 Task: In the  document Onlinelearning.docx, select heading and apply ' Bold and Underline' Use the "find feature" to find mentioned word and apply Strikethrough in: 'pandemic'. Insert smartchip (Date) on bottom of the page 23 June, 2023 Insert the mentioned footnote for 6th word with font style Arial and font size 8: According to recent research findings.
Action: Mouse moved to (37, 96)
Screenshot: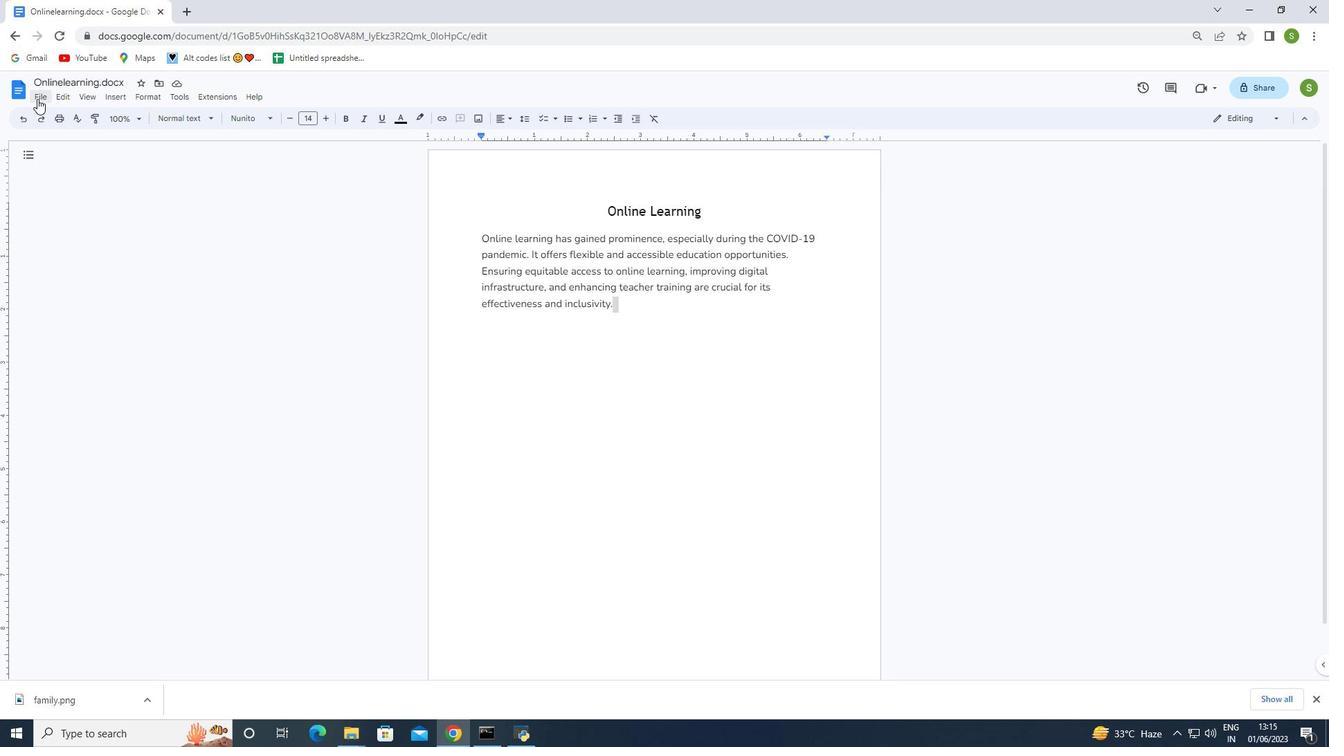 
Action: Mouse pressed left at (37, 96)
Screenshot: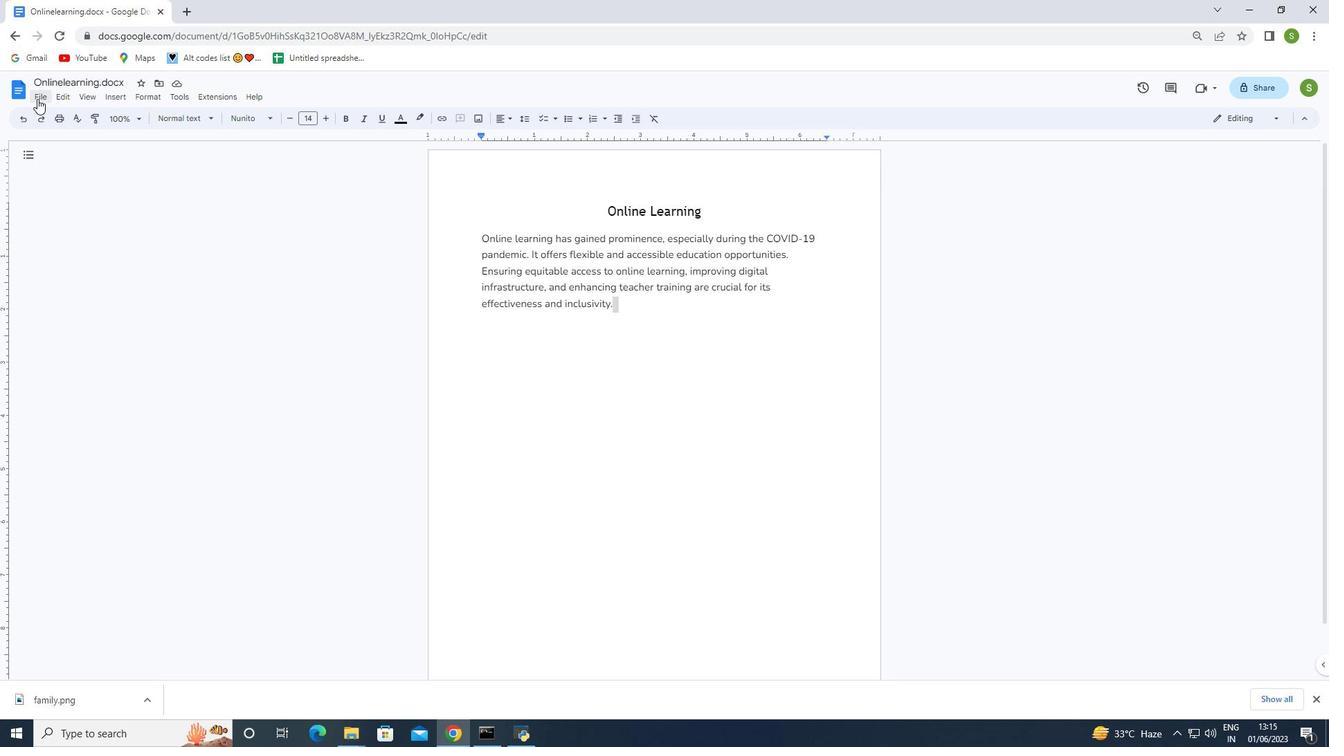 
Action: Mouse moved to (59, 238)
Screenshot: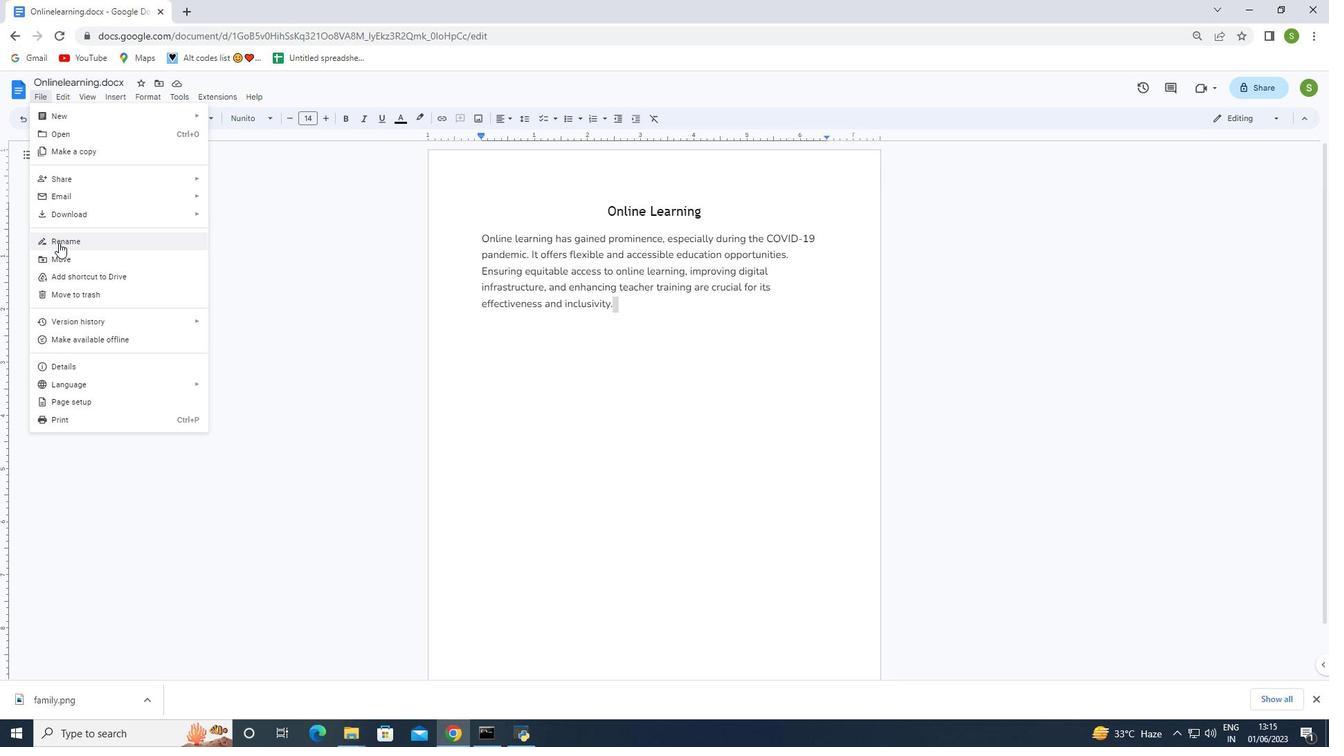 
Action: Mouse pressed left at (59, 238)
Screenshot: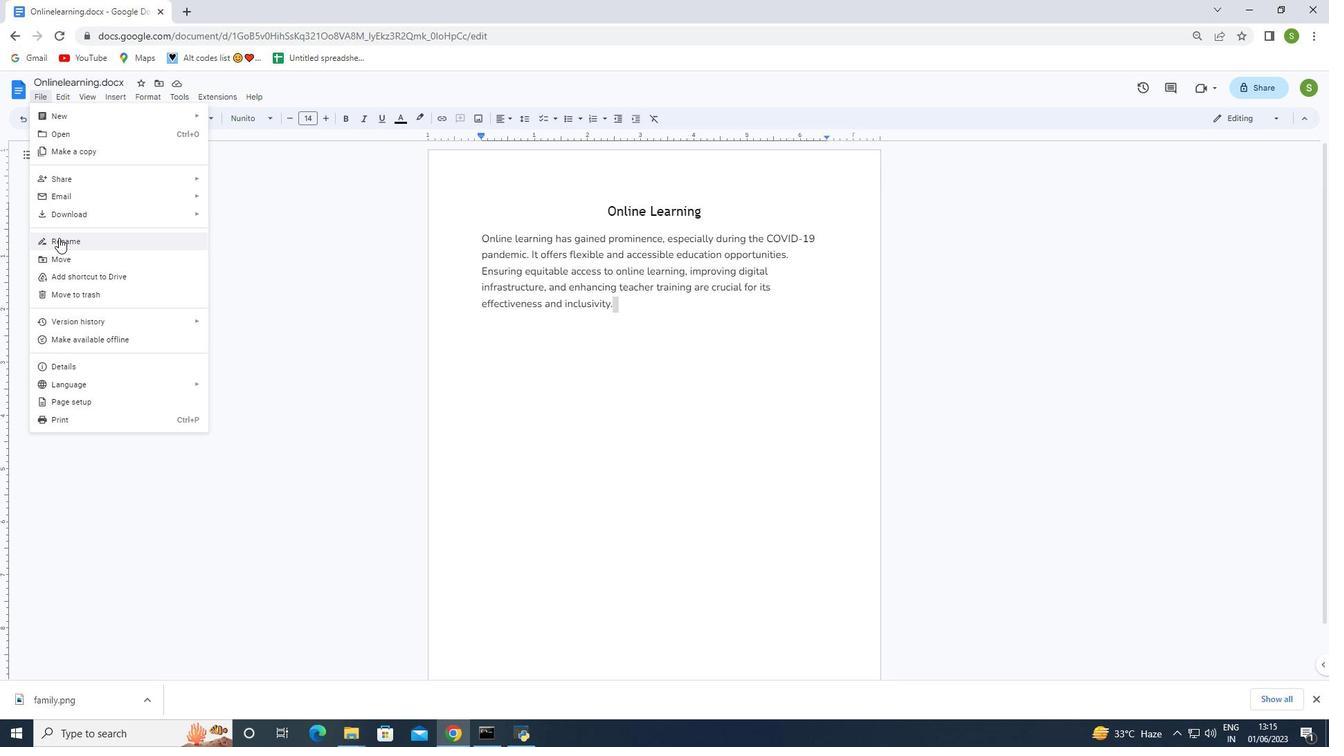 
Action: Mouse moved to (61, 238)
Screenshot: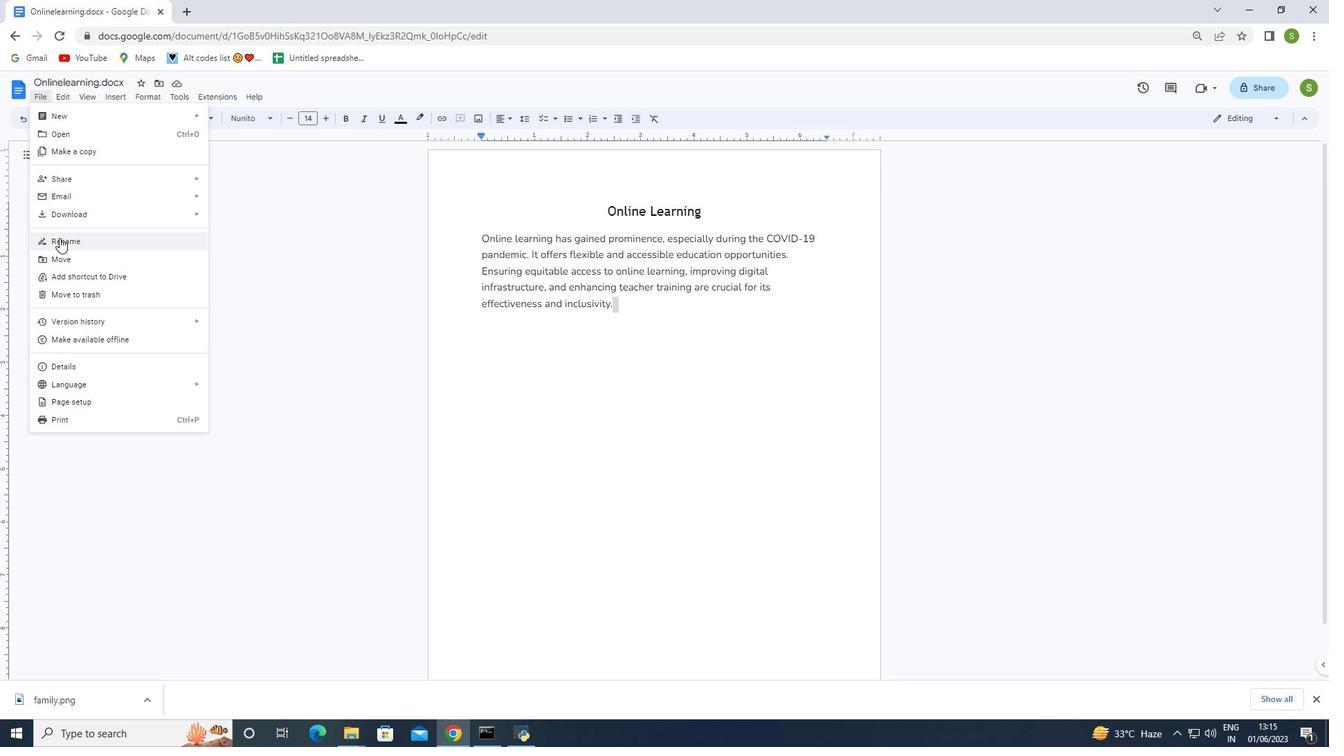 
Action: Key pressed <Key.backspace><Key.shift>Onlinelearning.docx
Screenshot: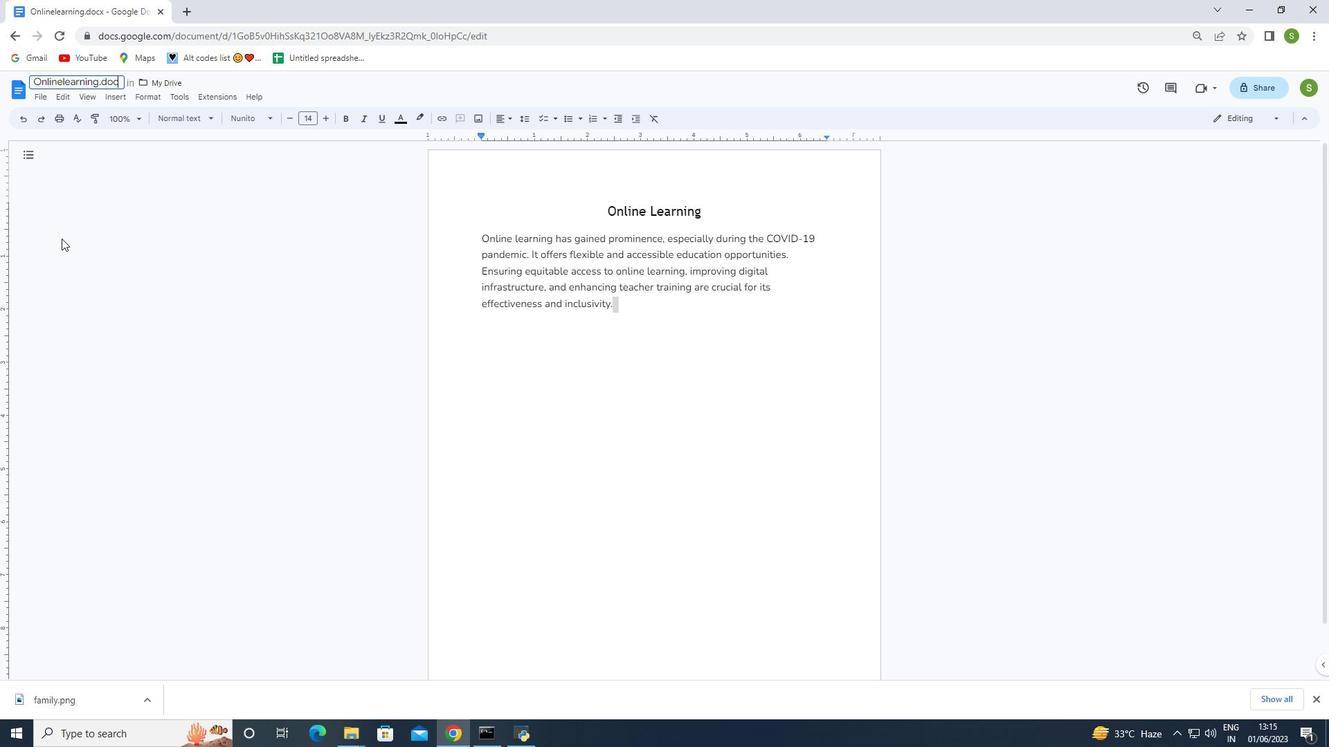 
Action: Mouse moved to (105, 266)
Screenshot: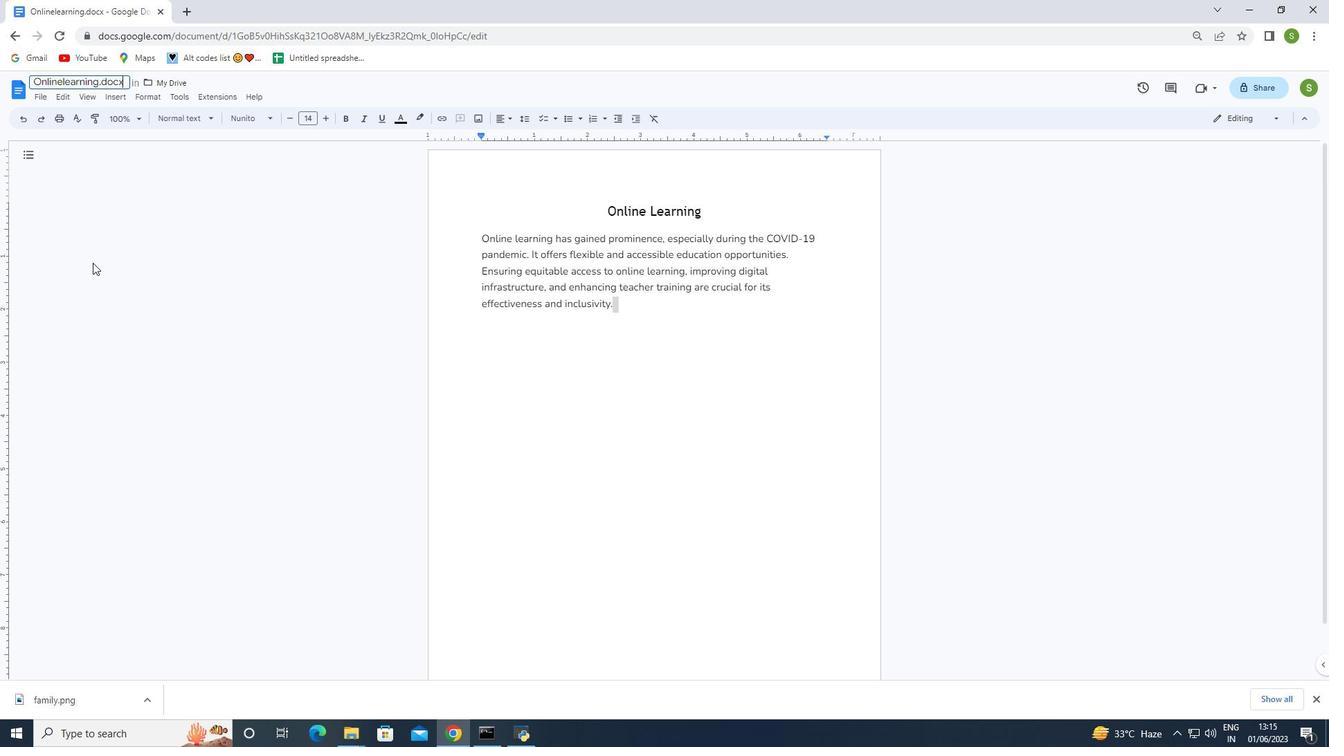 
Action: Mouse pressed left at (105, 266)
Screenshot: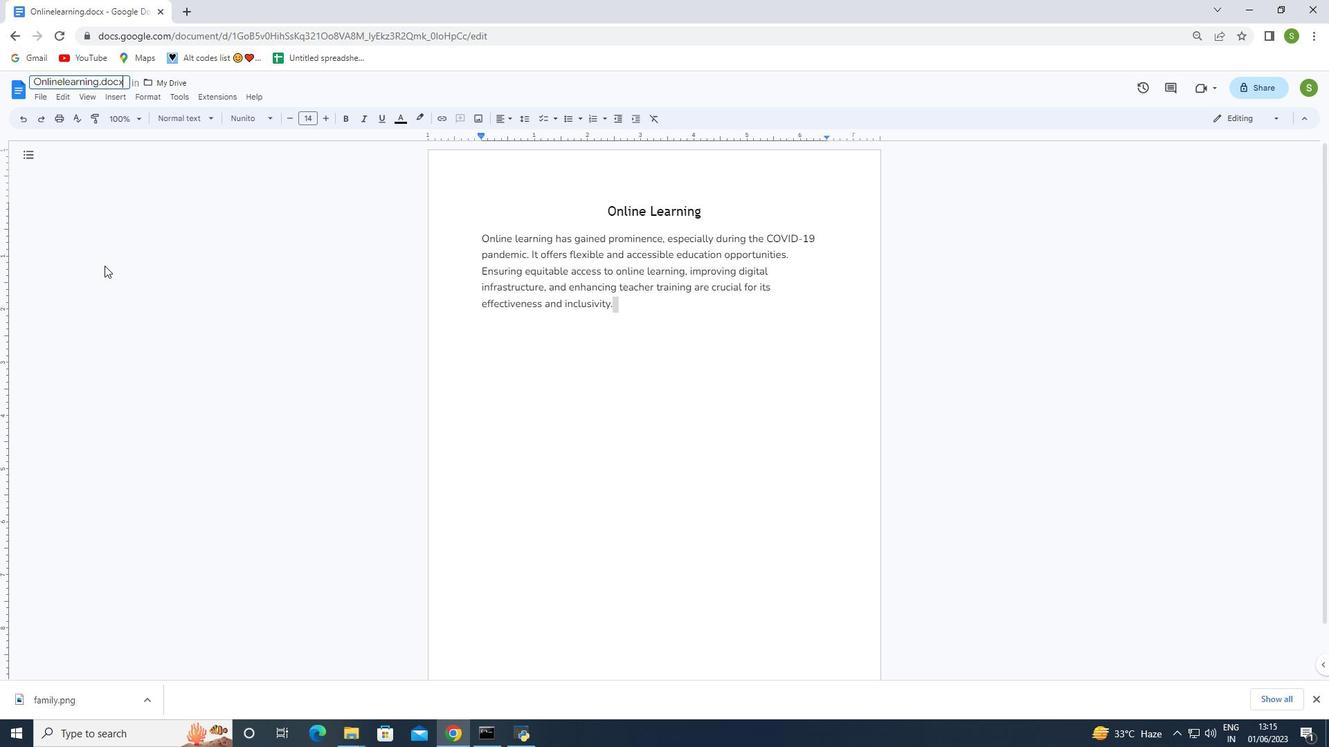 
Action: Mouse moved to (610, 212)
Screenshot: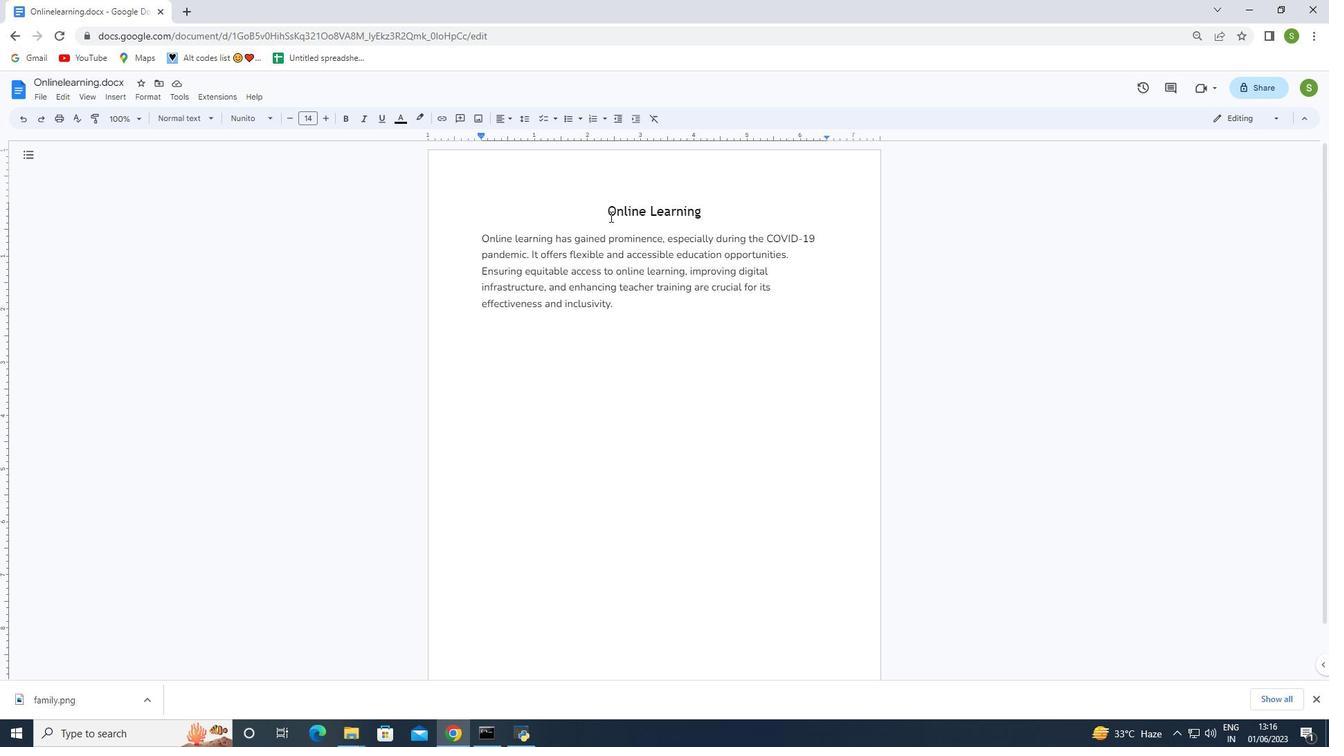 
Action: Mouse pressed left at (610, 212)
Screenshot: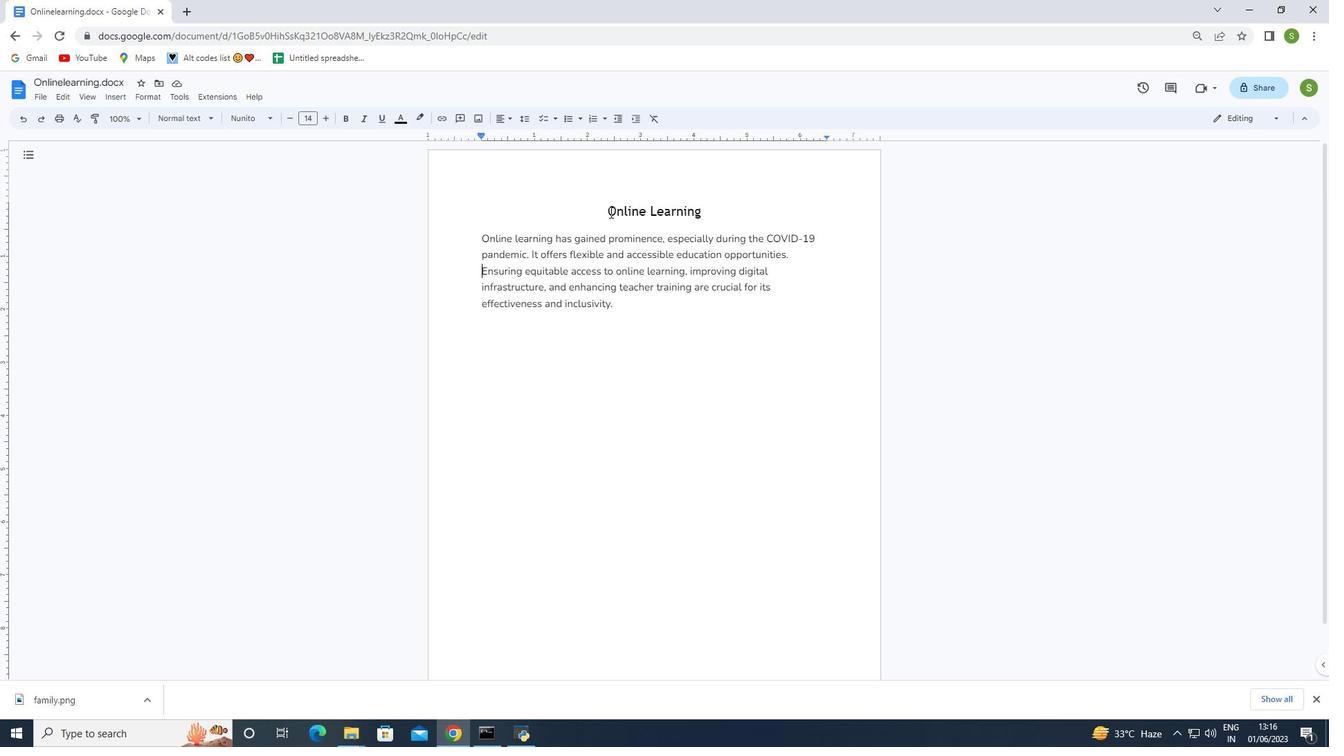 
Action: Mouse moved to (350, 120)
Screenshot: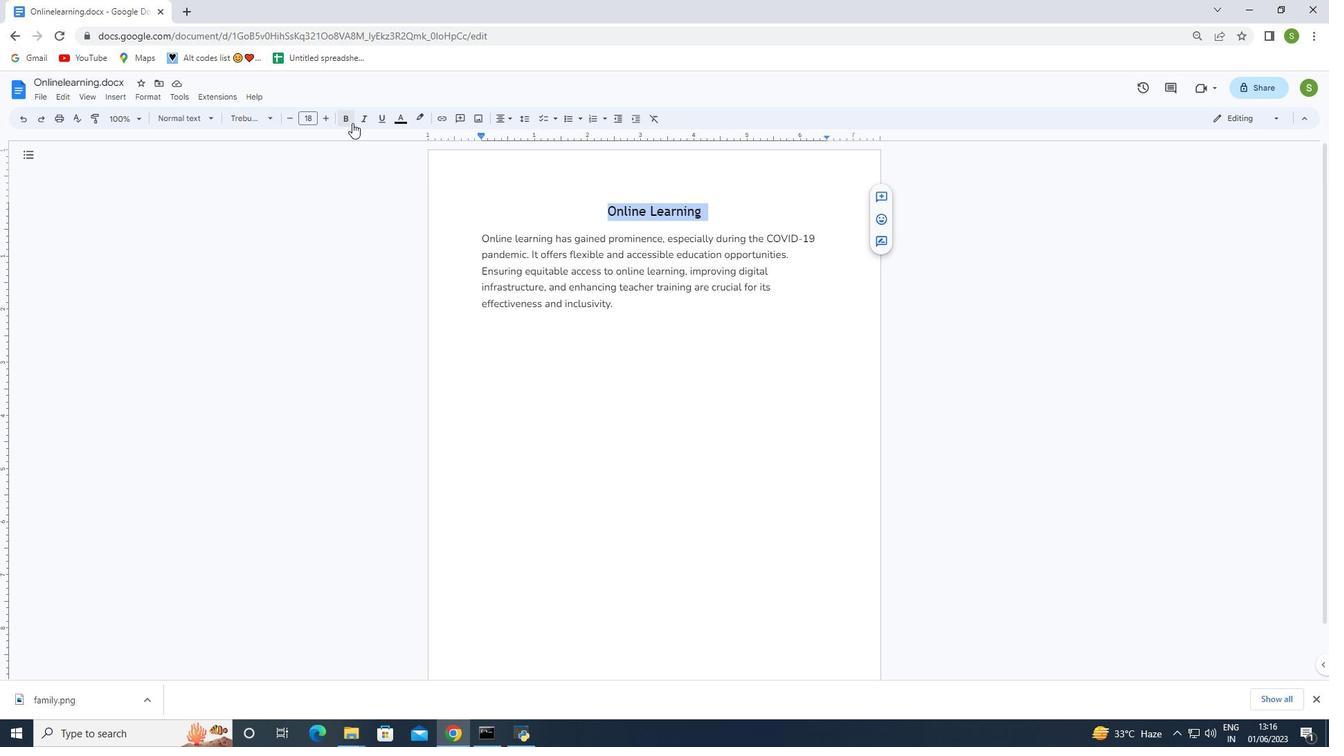 
Action: Mouse pressed left at (350, 120)
Screenshot: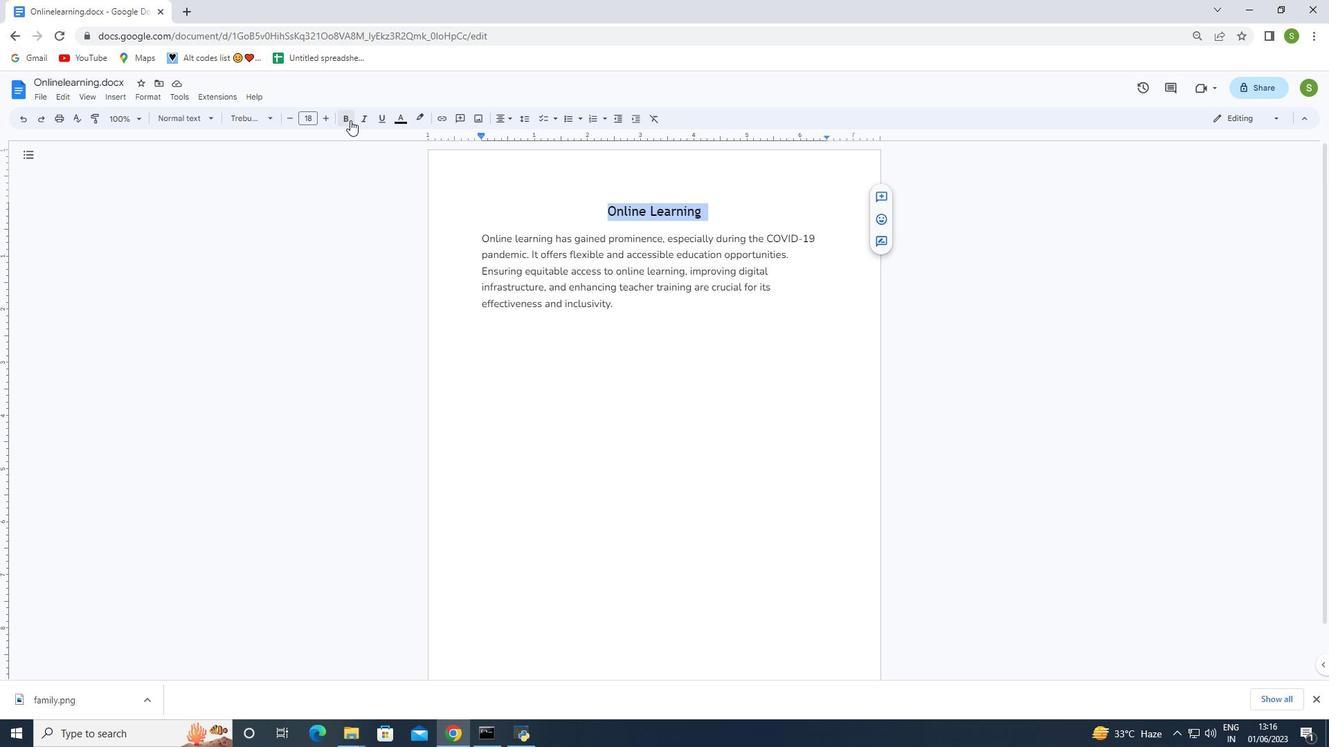 
Action: Mouse moved to (379, 122)
Screenshot: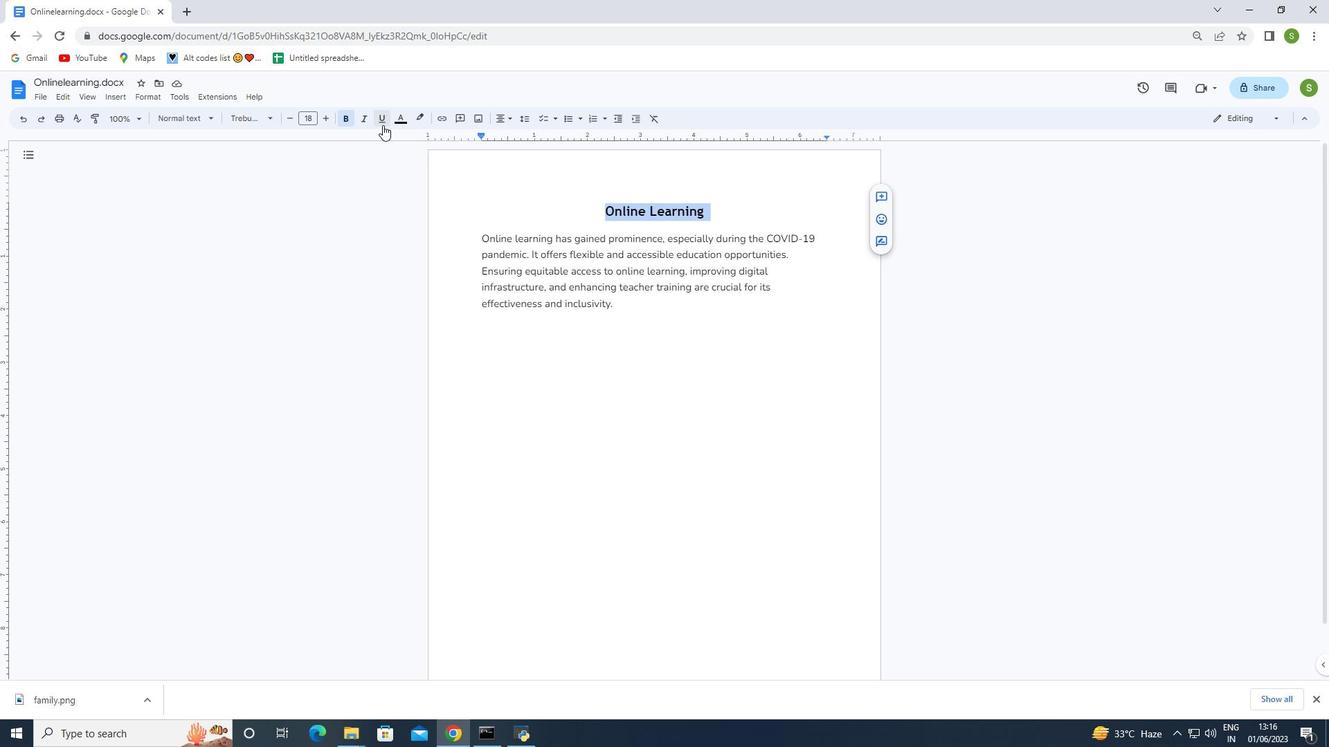 
Action: Mouse pressed left at (379, 122)
Screenshot: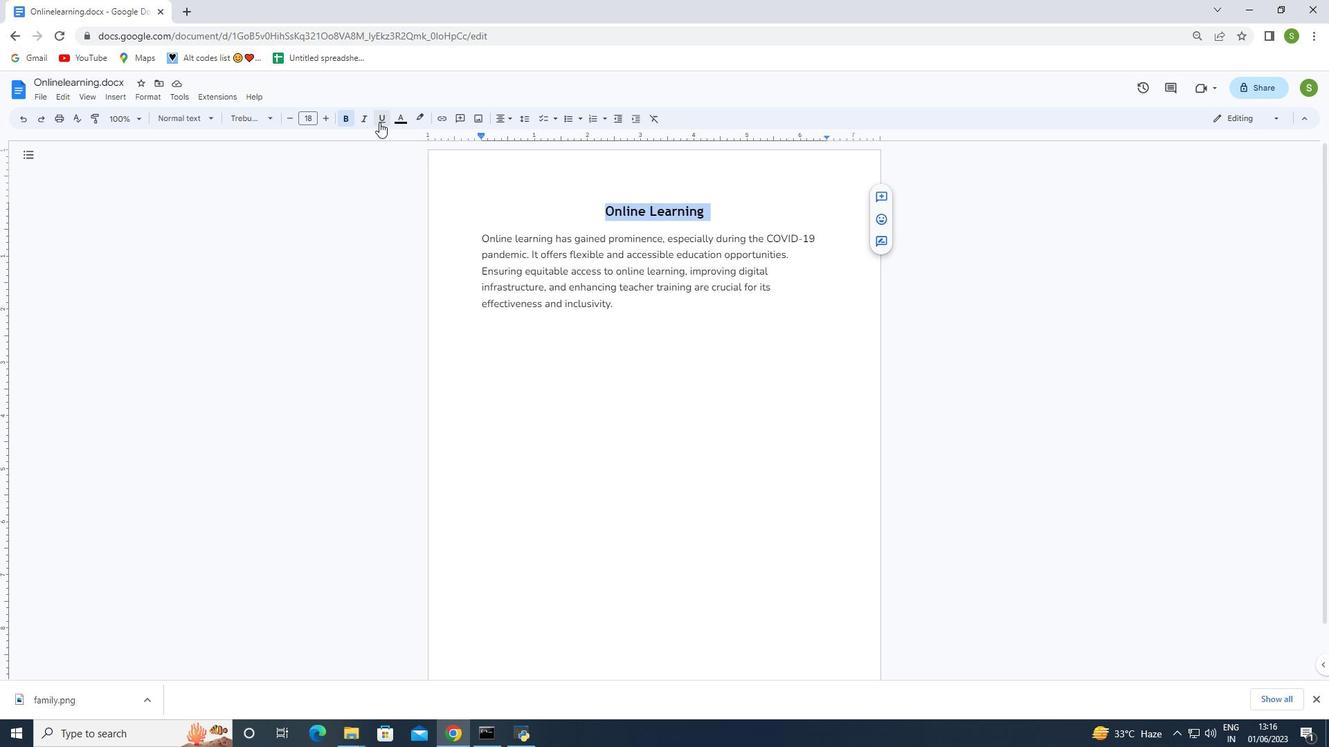
Action: Mouse moved to (452, 216)
Screenshot: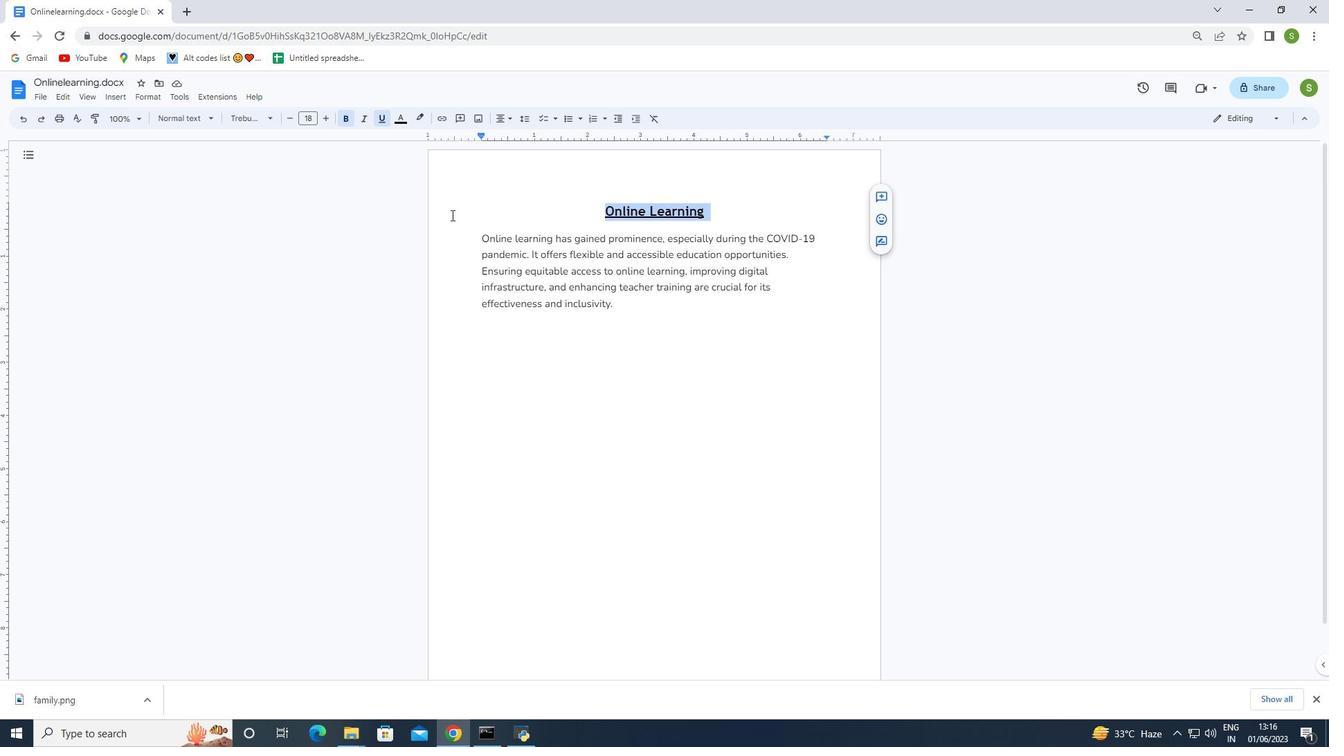 
Action: Mouse pressed left at (452, 216)
Screenshot: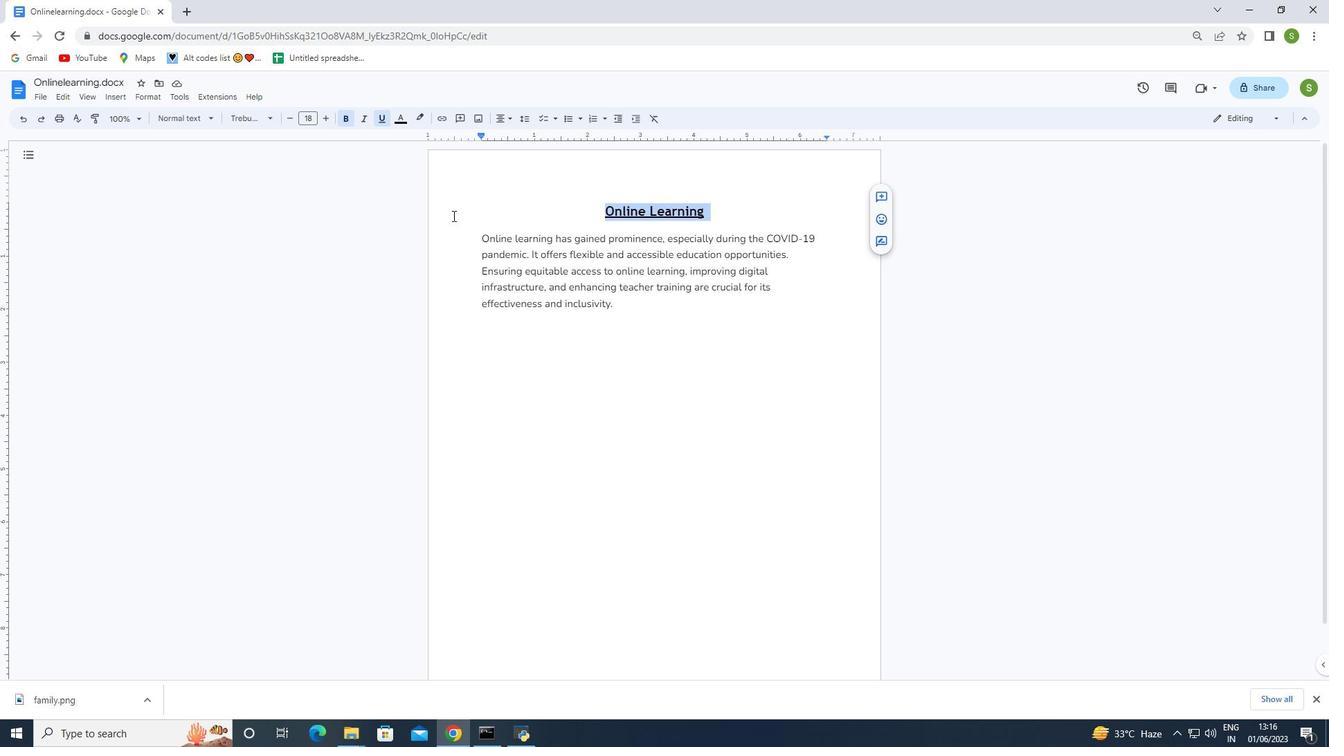 
Action: Mouse moved to (544, 379)
Screenshot: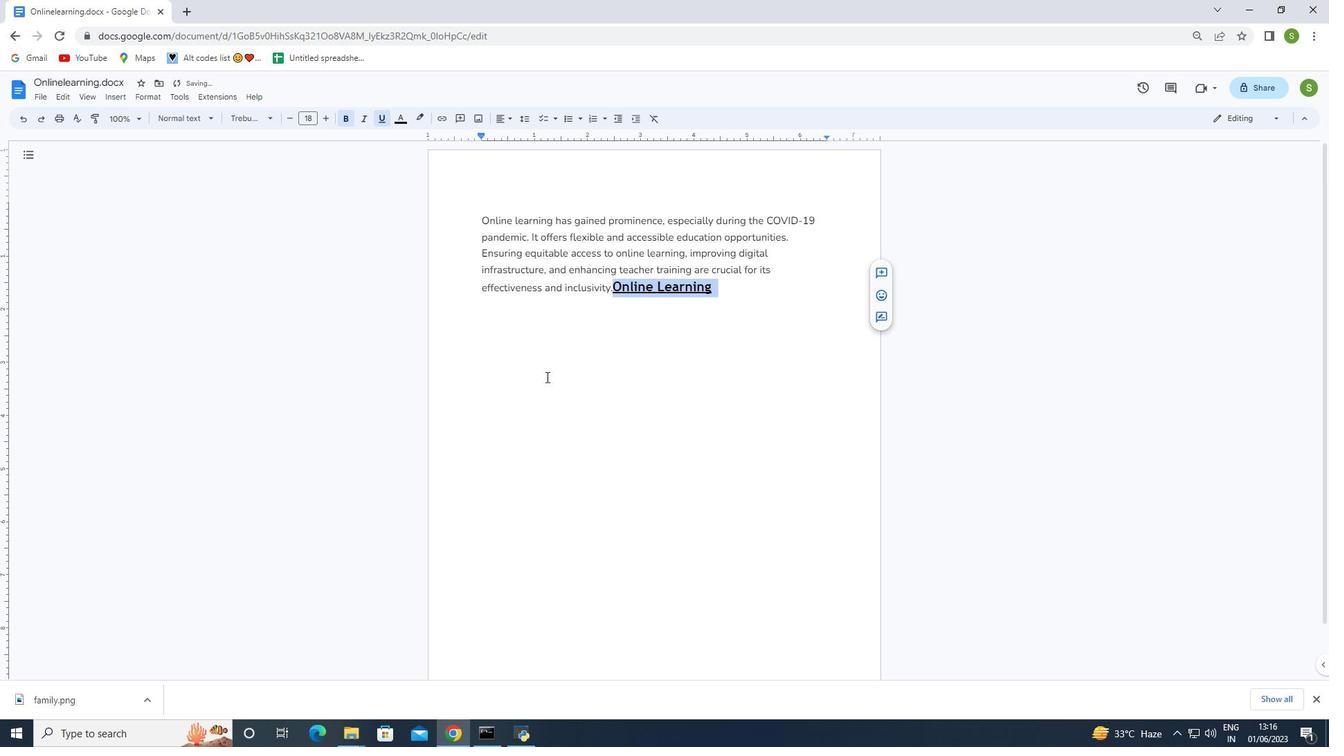 
Action: Key pressed ctrl+Z
Screenshot: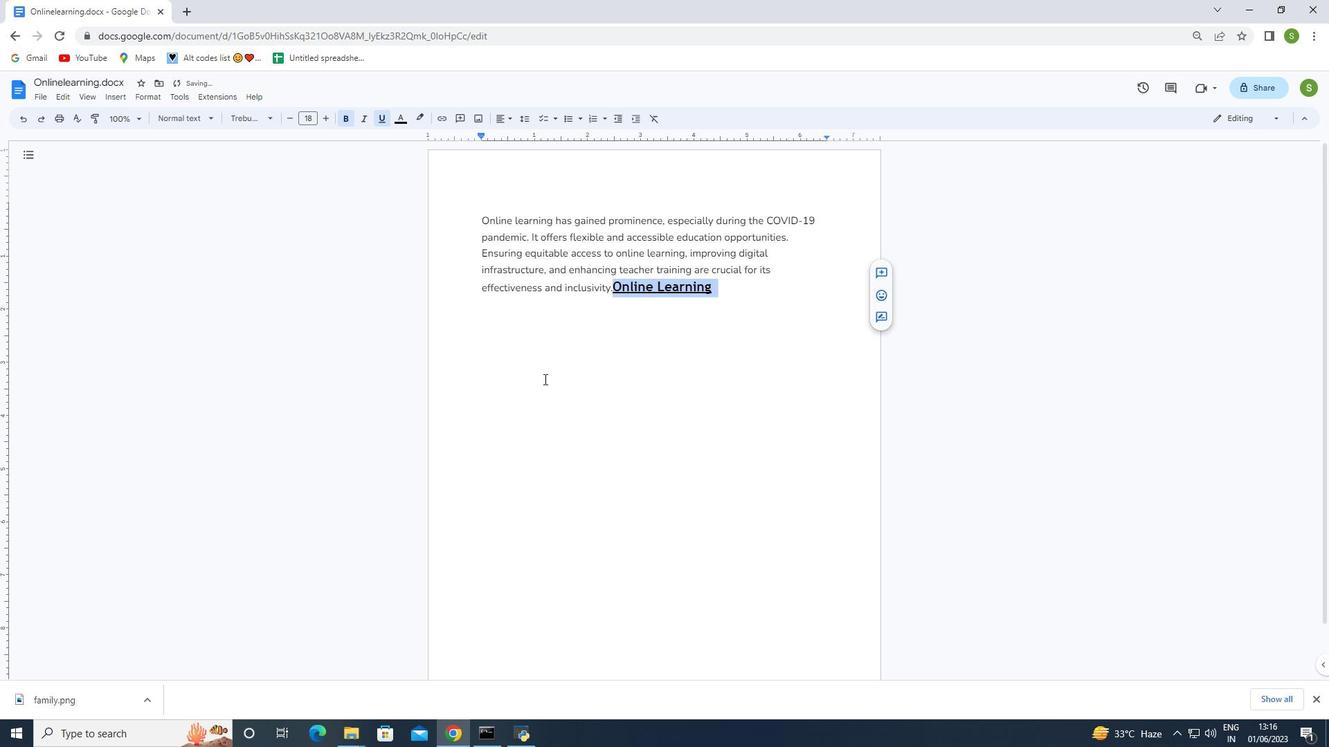 
Action: Mouse moved to (558, 411)
Screenshot: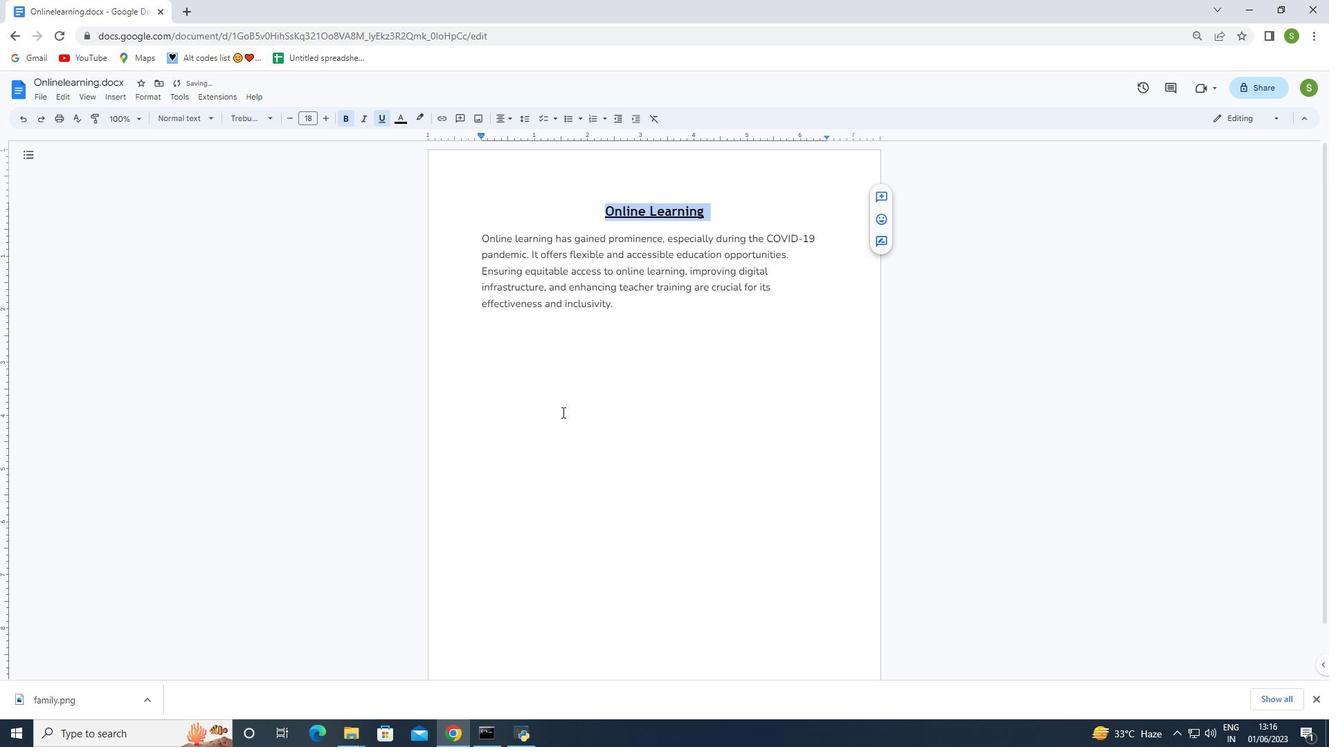
Action: Mouse pressed left at (558, 411)
Screenshot: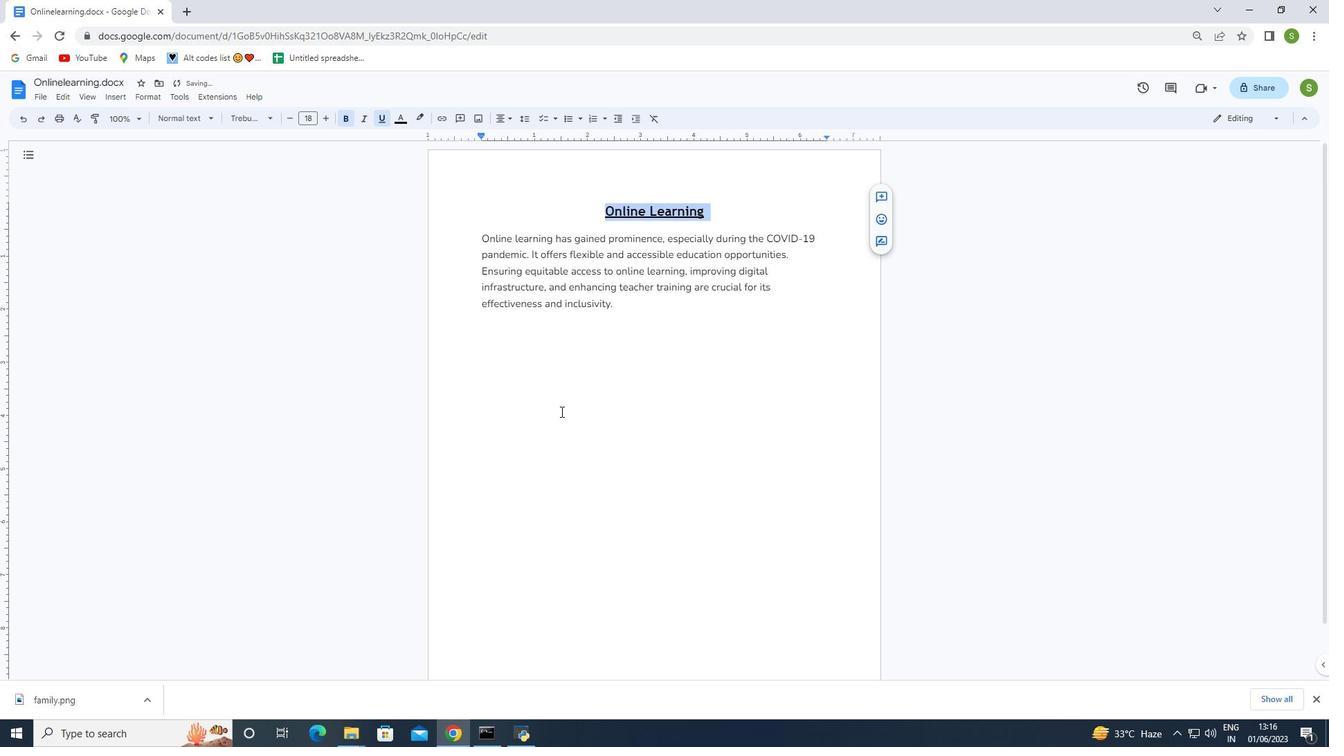 
Action: Mouse moved to (478, 232)
Screenshot: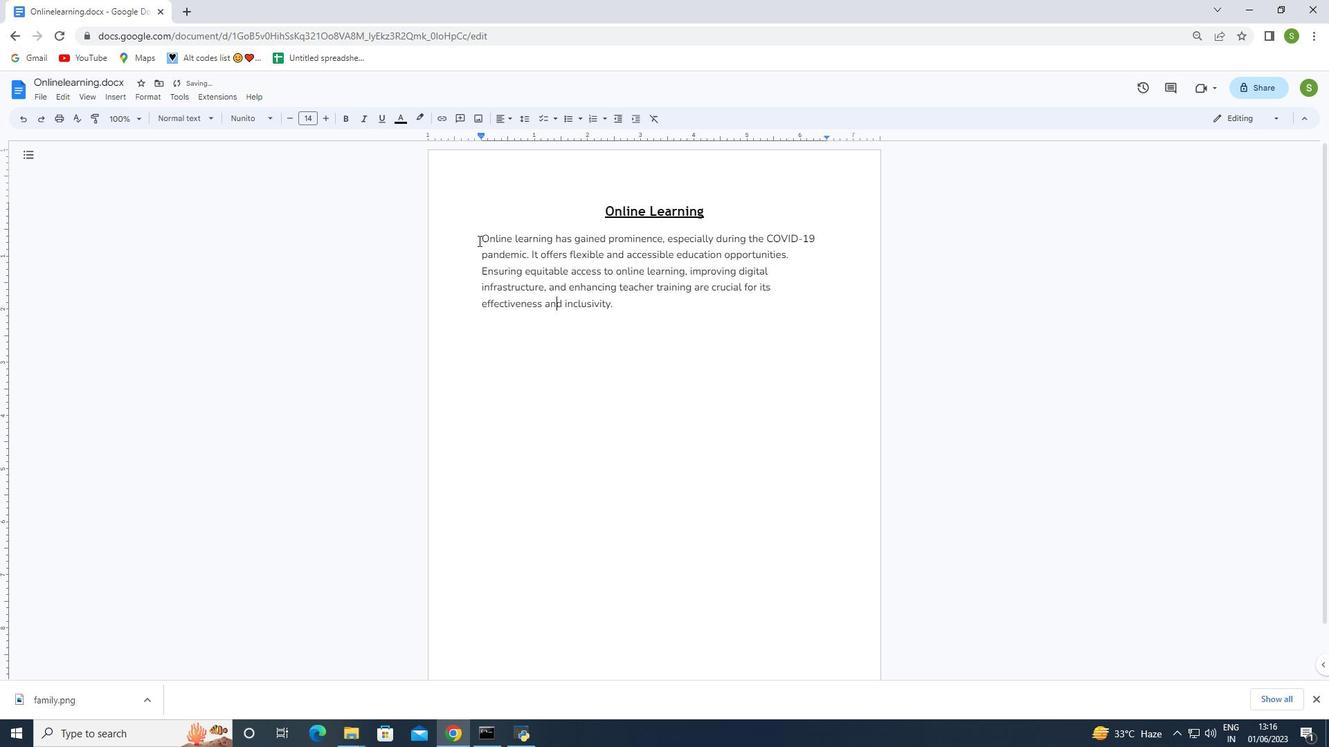
Action: Mouse pressed left at (478, 232)
Screenshot: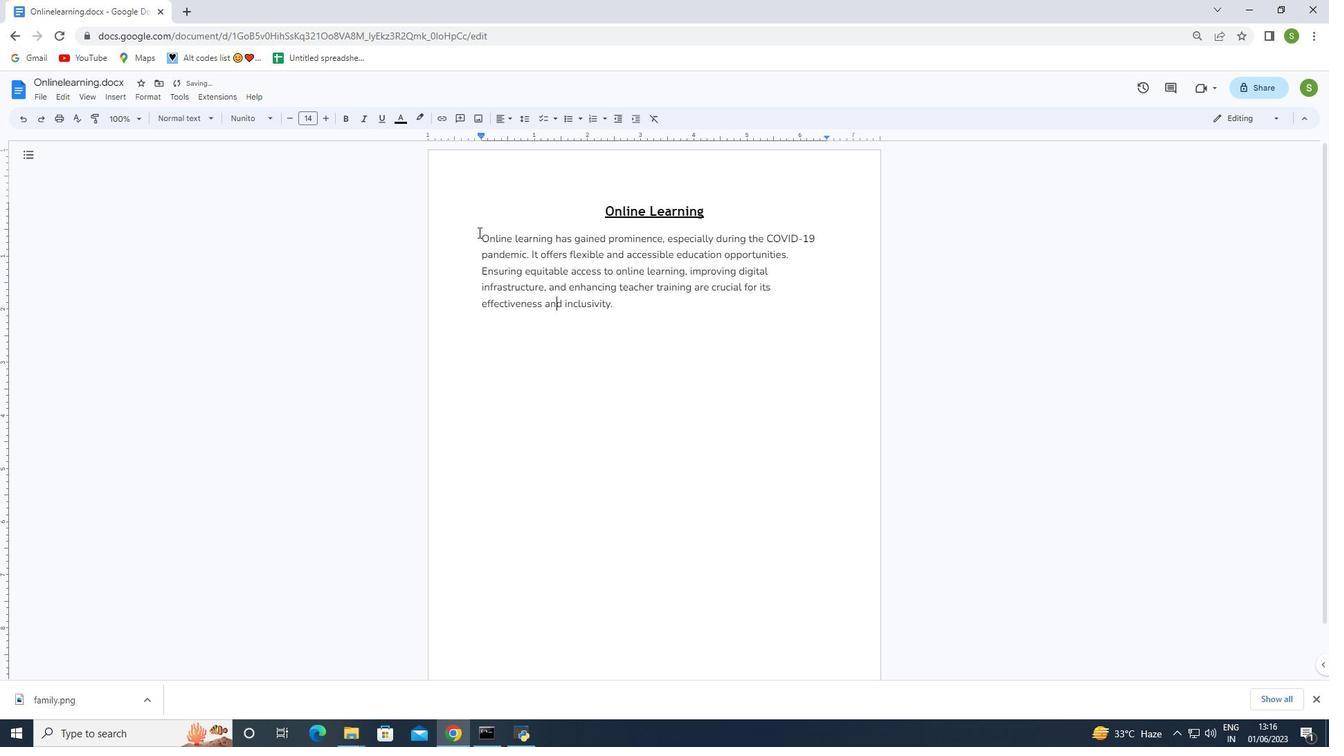 
Action: Mouse moved to (38, 96)
Screenshot: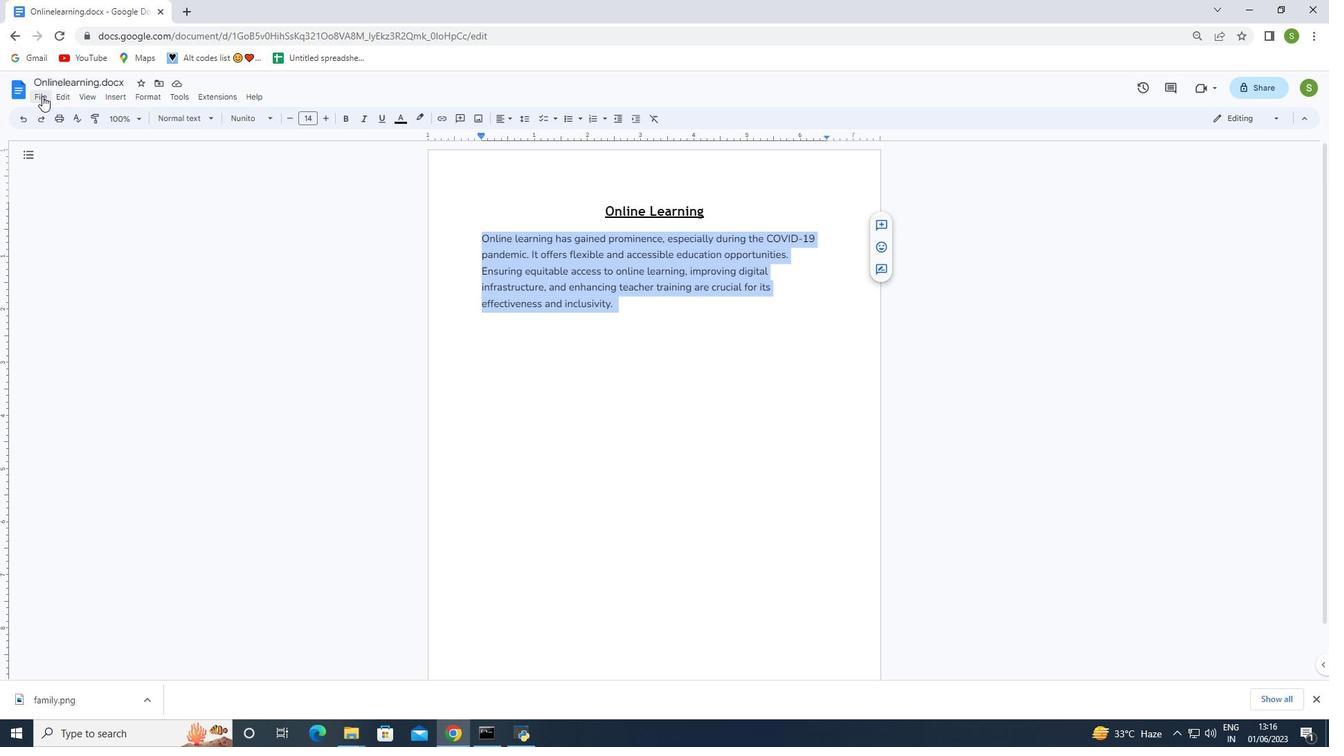 
Action: Mouse pressed left at (38, 96)
Screenshot: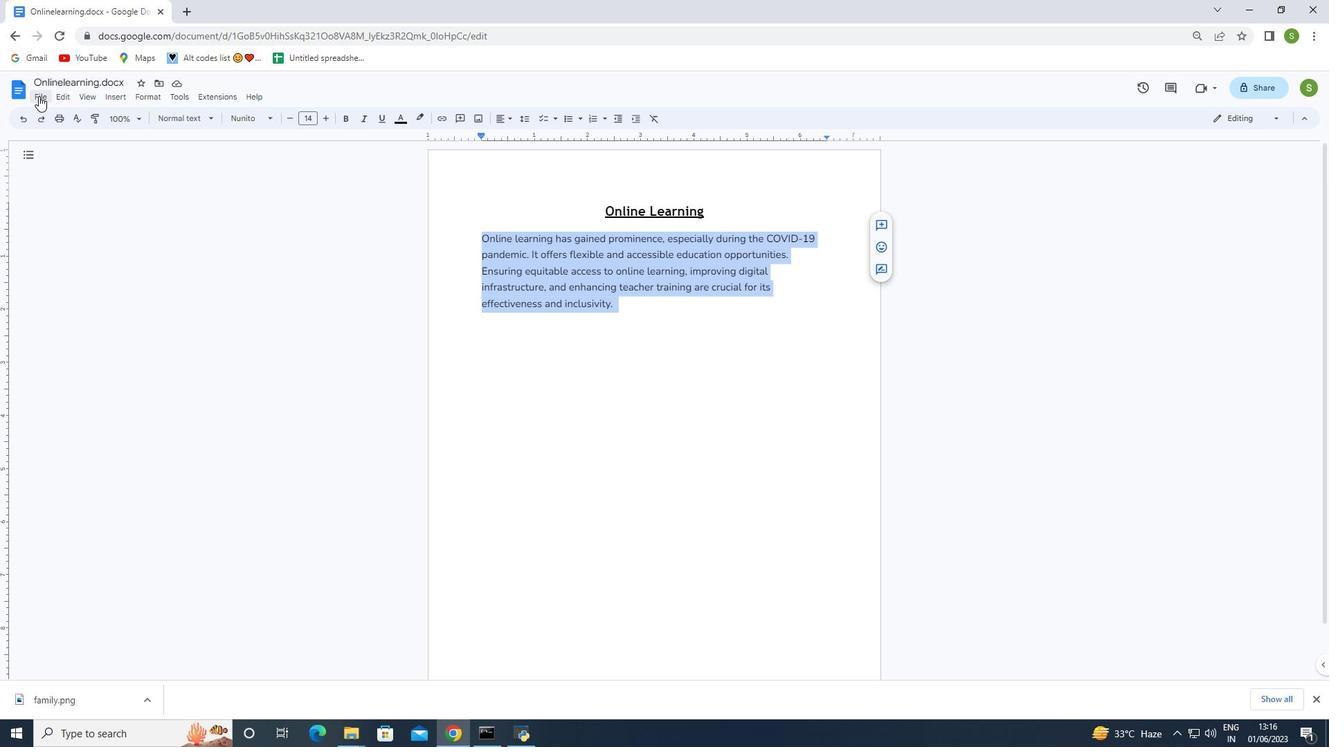 
Action: Mouse moved to (216, 256)
Screenshot: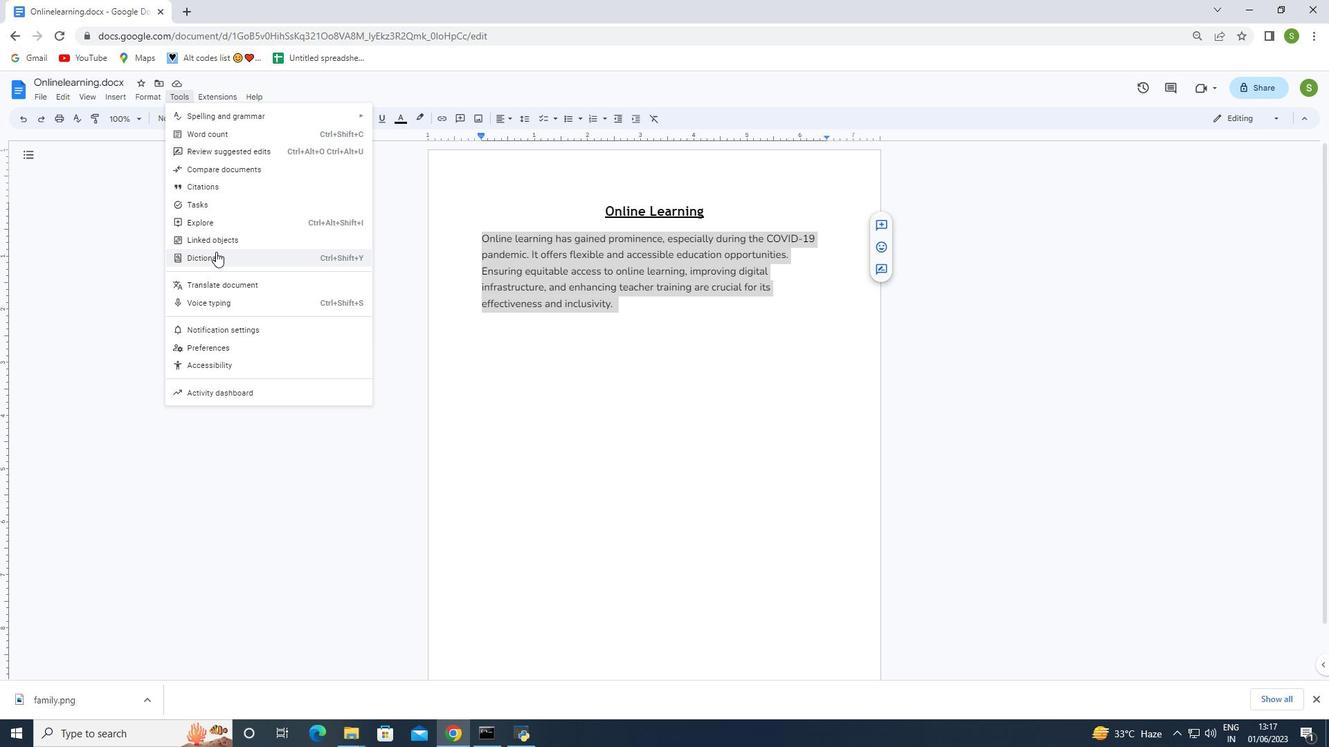 
Action: Mouse pressed left at (216, 256)
Screenshot: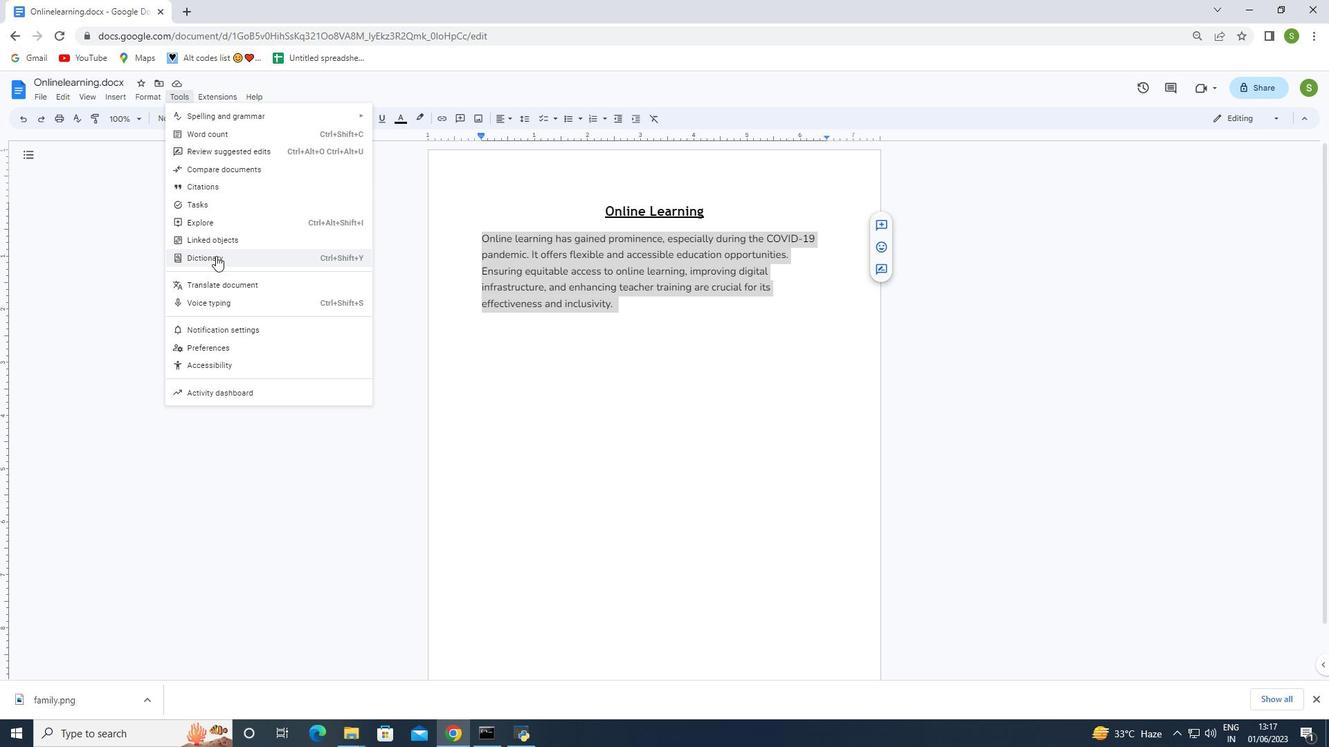 
Action: Mouse moved to (1226, 155)
Screenshot: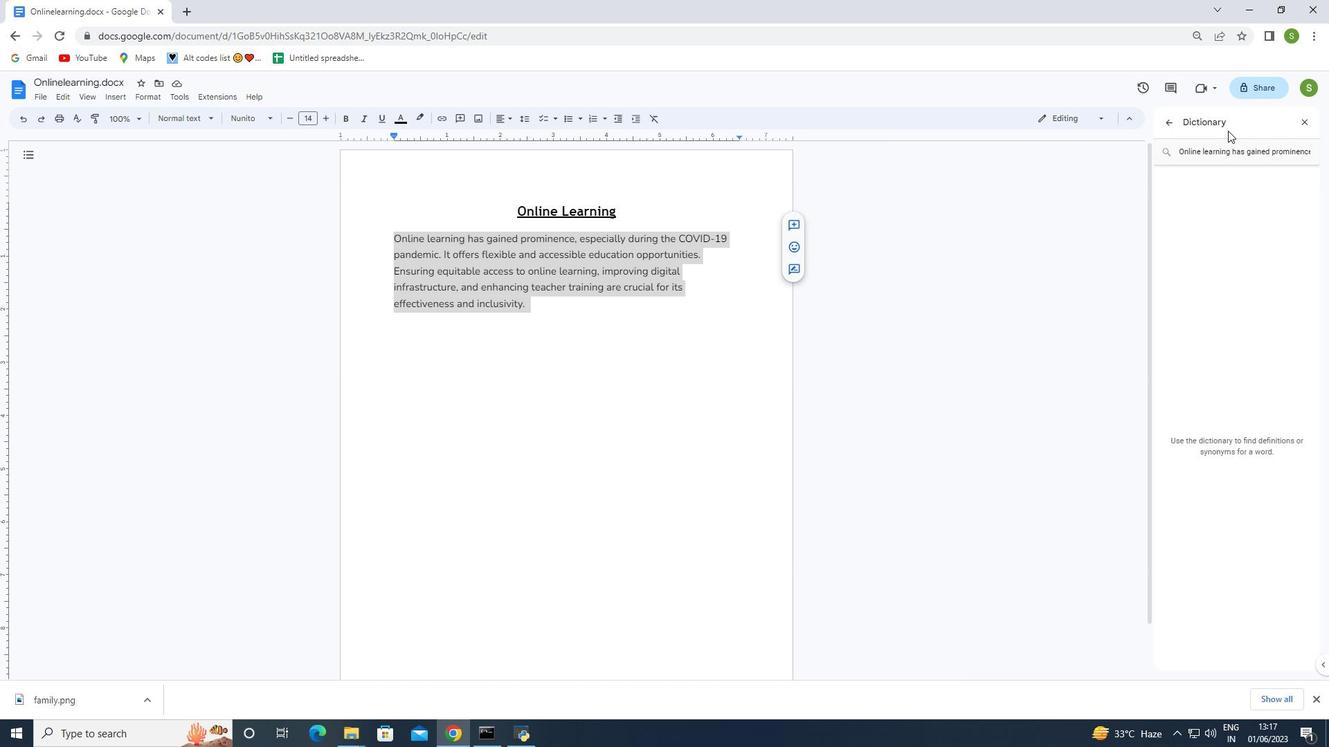 
Action: Mouse pressed left at (1226, 155)
Screenshot: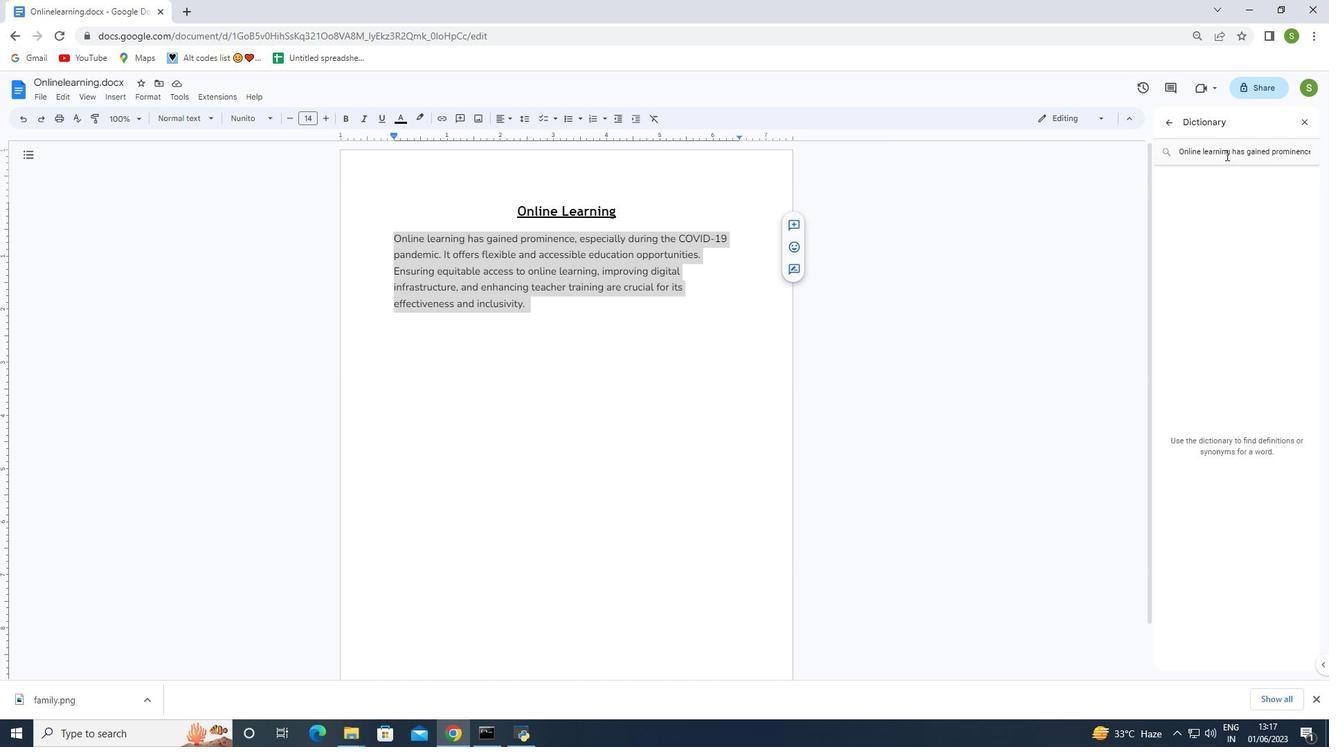 
Action: Mouse moved to (1231, 157)
Screenshot: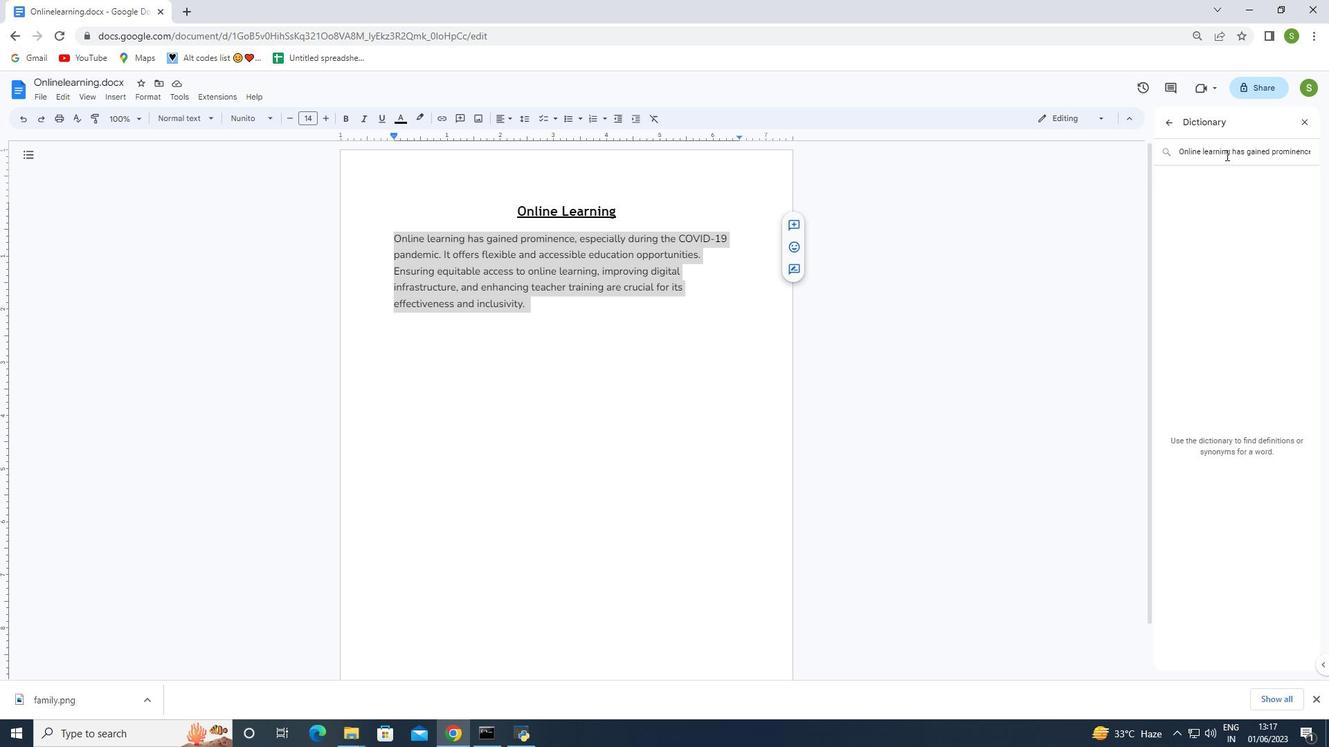 
Action: Key pressed <Key.shift><Key.shift><Key.shift><Key.shift><Key.shift><Key.shift>pandemic<Key.enter>
Screenshot: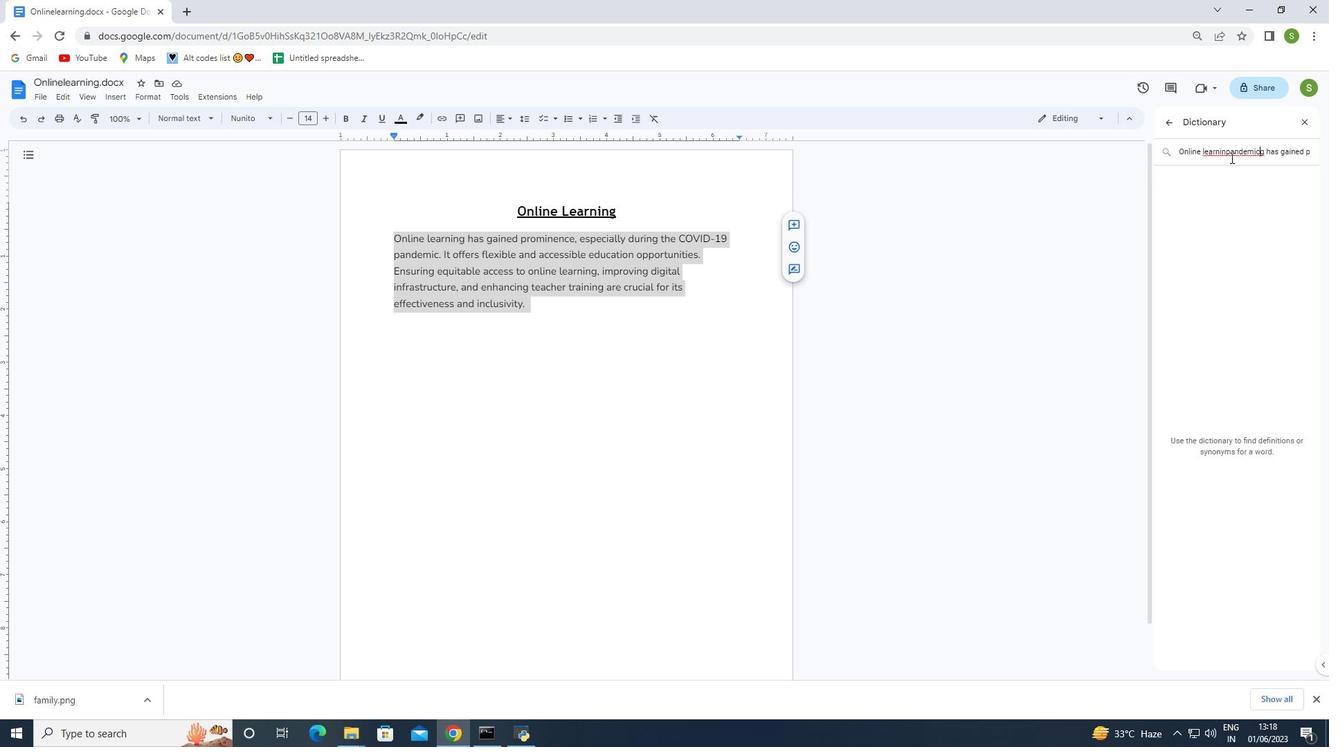 
Action: Mouse moved to (1247, 214)
Screenshot: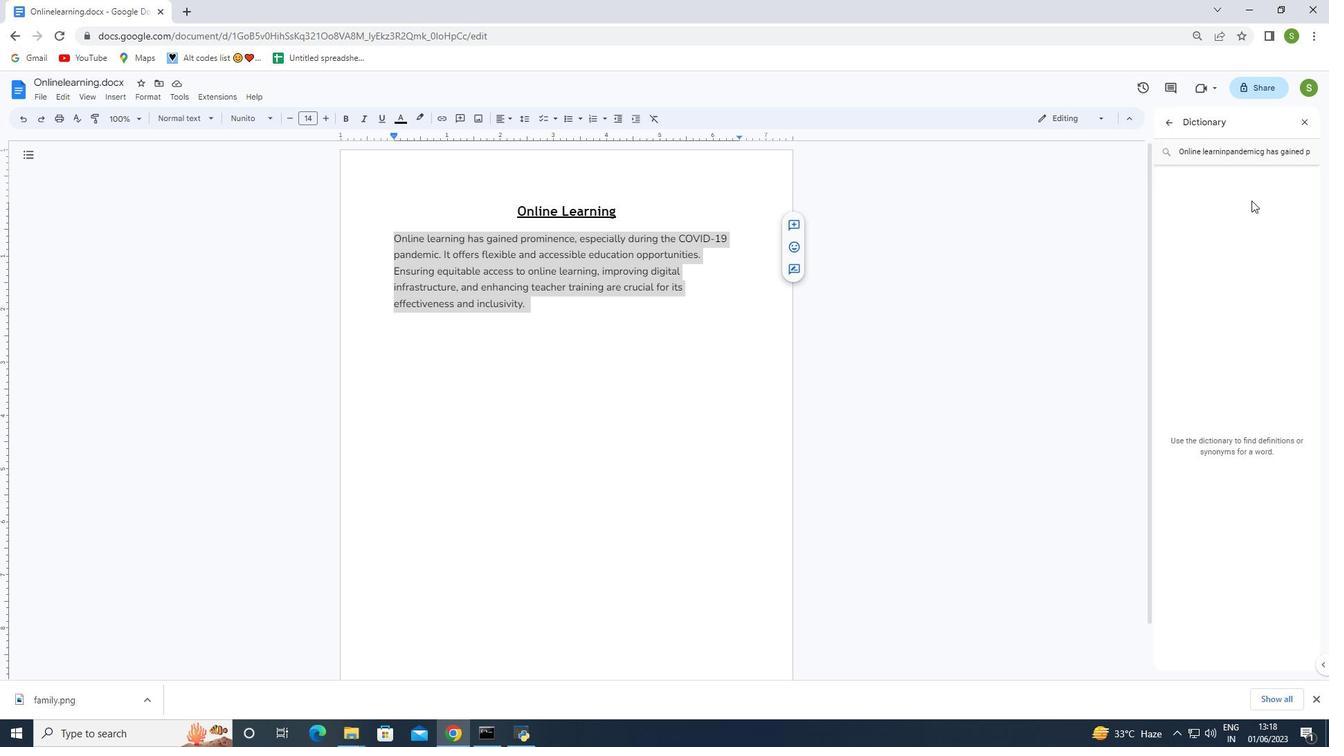
Action: Mouse pressed left at (1247, 214)
Screenshot: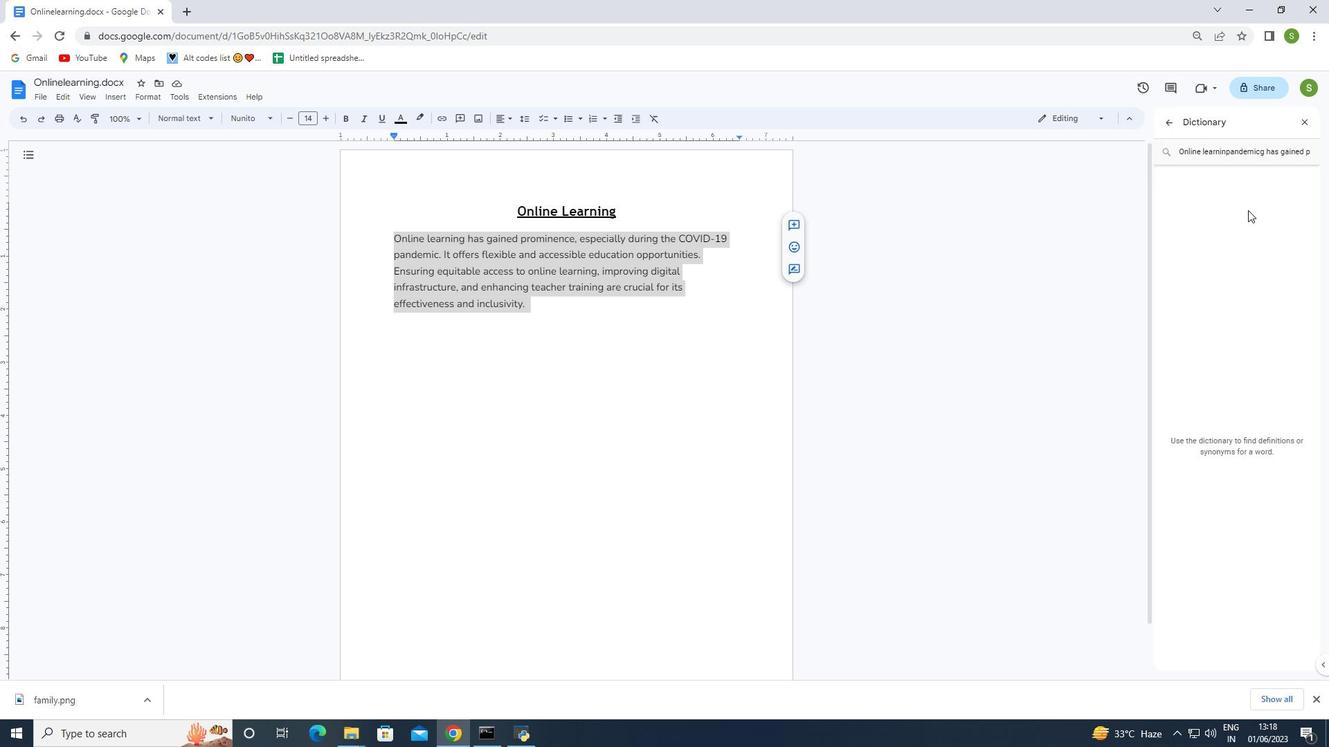 
Action: Mouse moved to (619, 288)
Screenshot: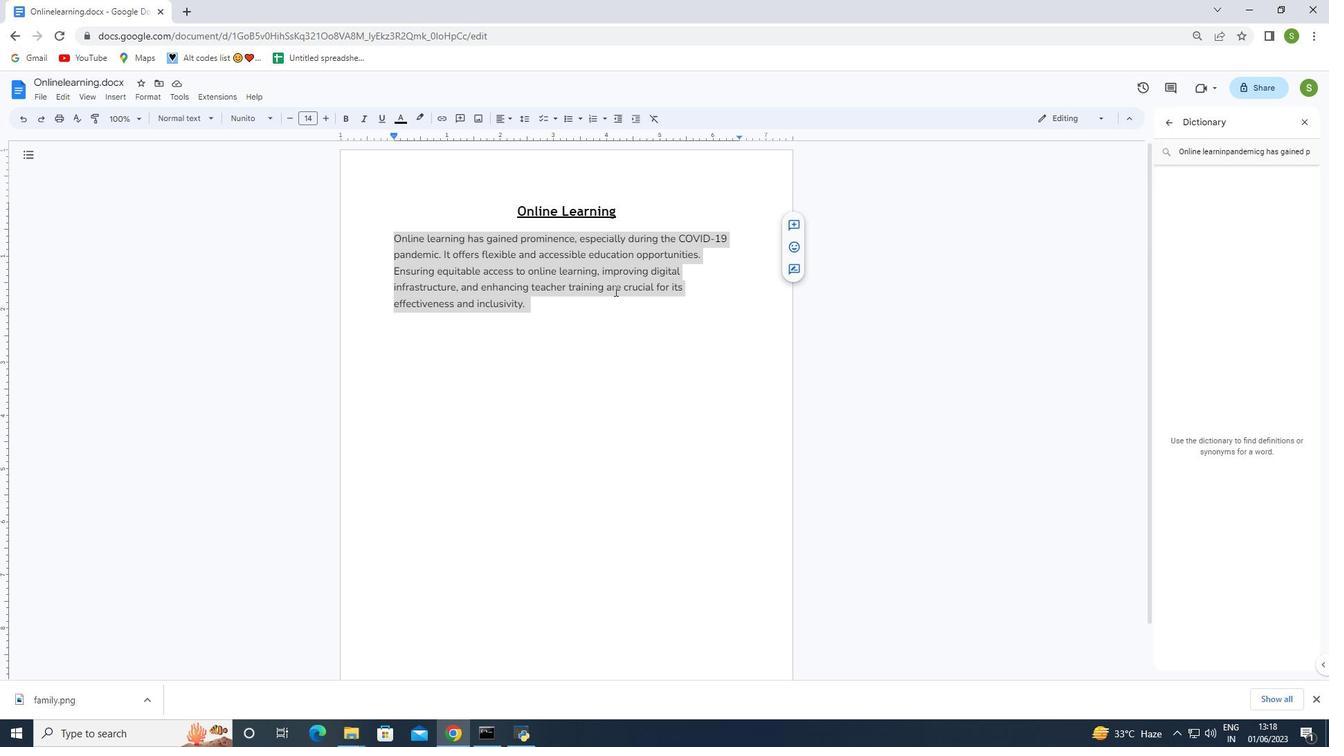 
Action: Mouse pressed left at (619, 288)
Screenshot: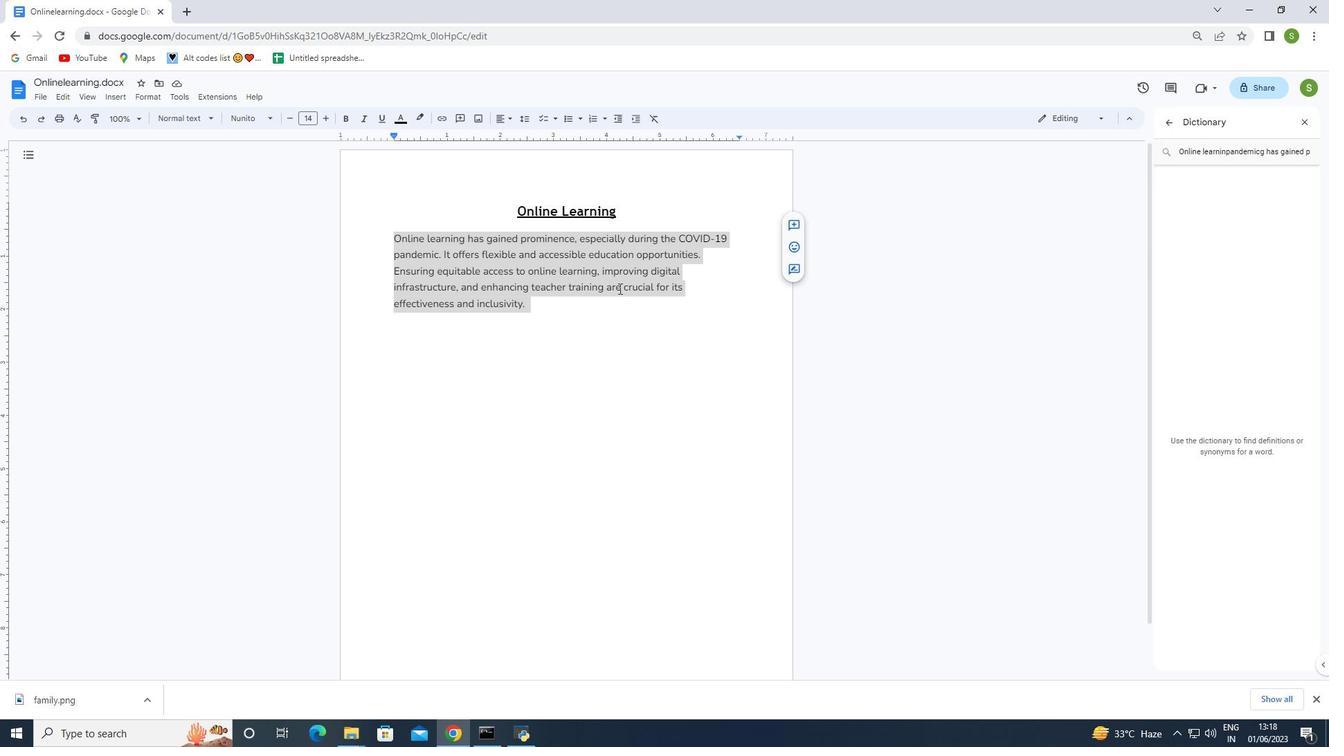 
Action: Mouse moved to (600, 357)
Screenshot: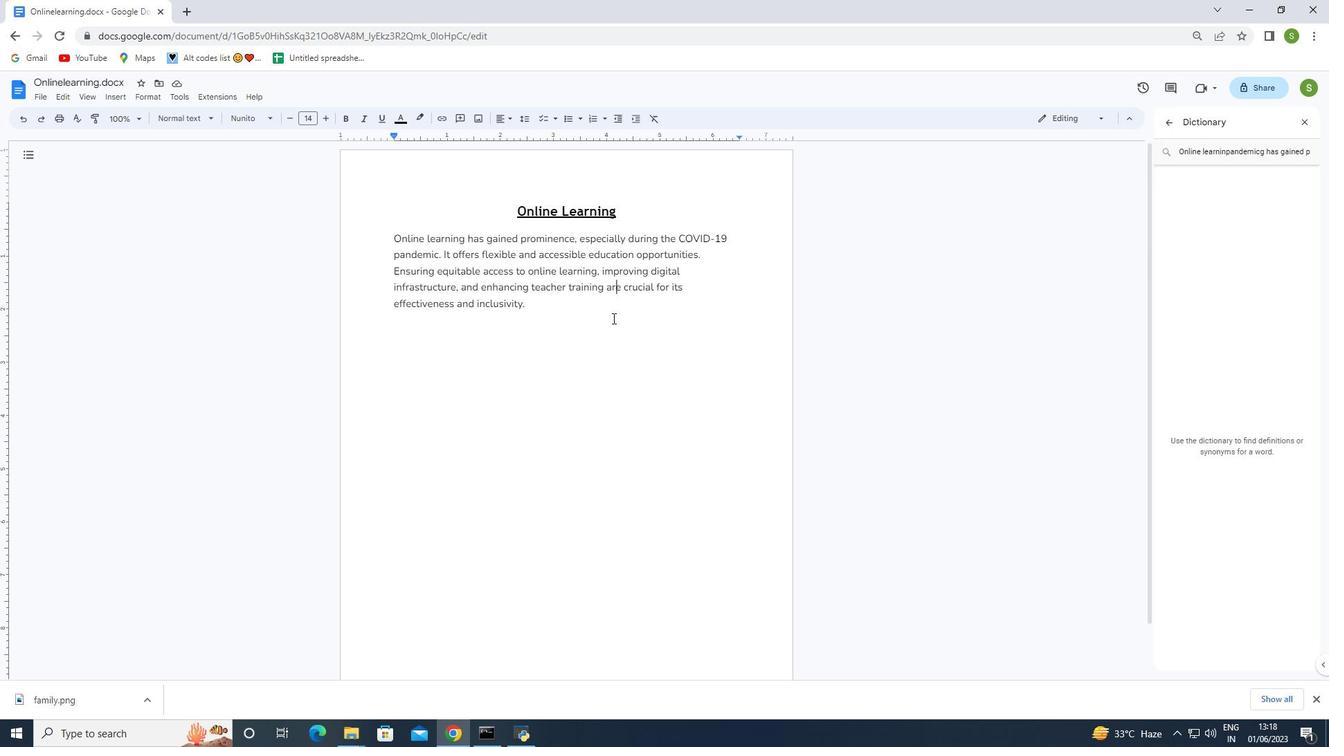 
Action: Mouse pressed left at (600, 357)
Screenshot: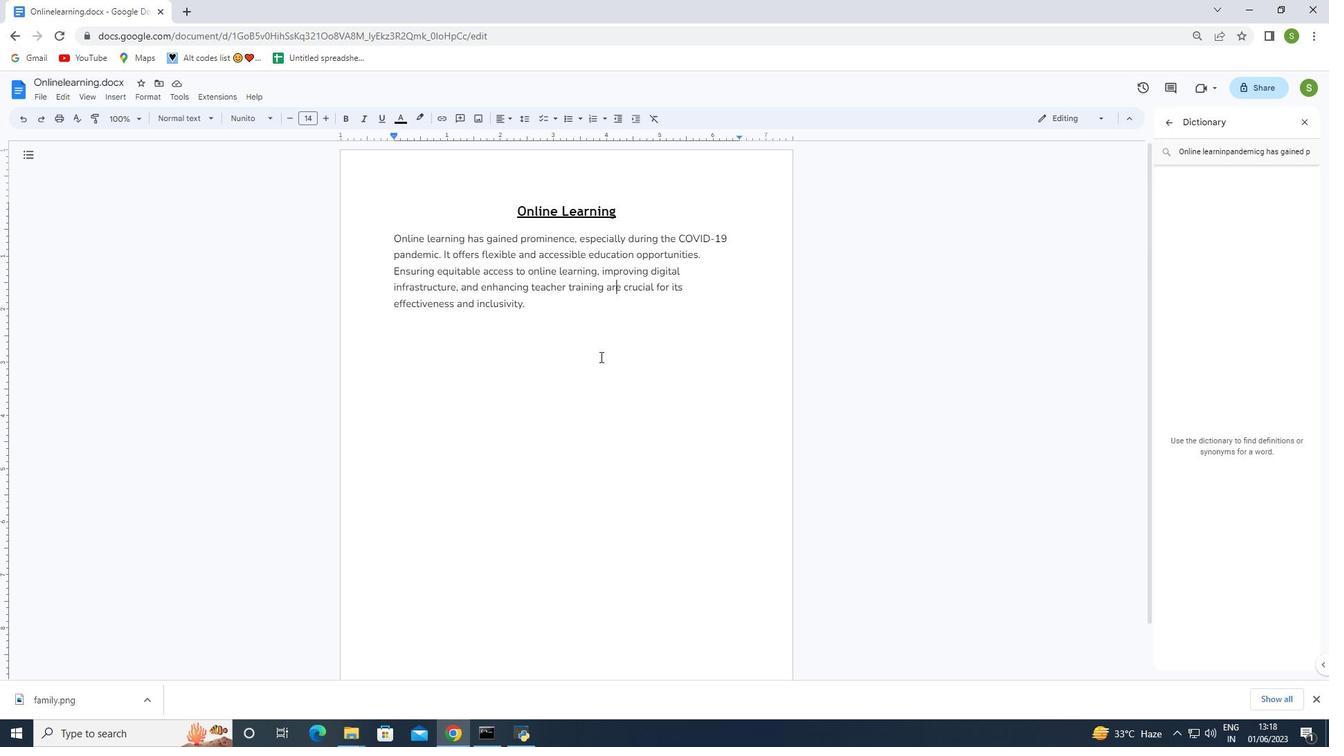 
Action: Mouse moved to (250, 99)
Screenshot: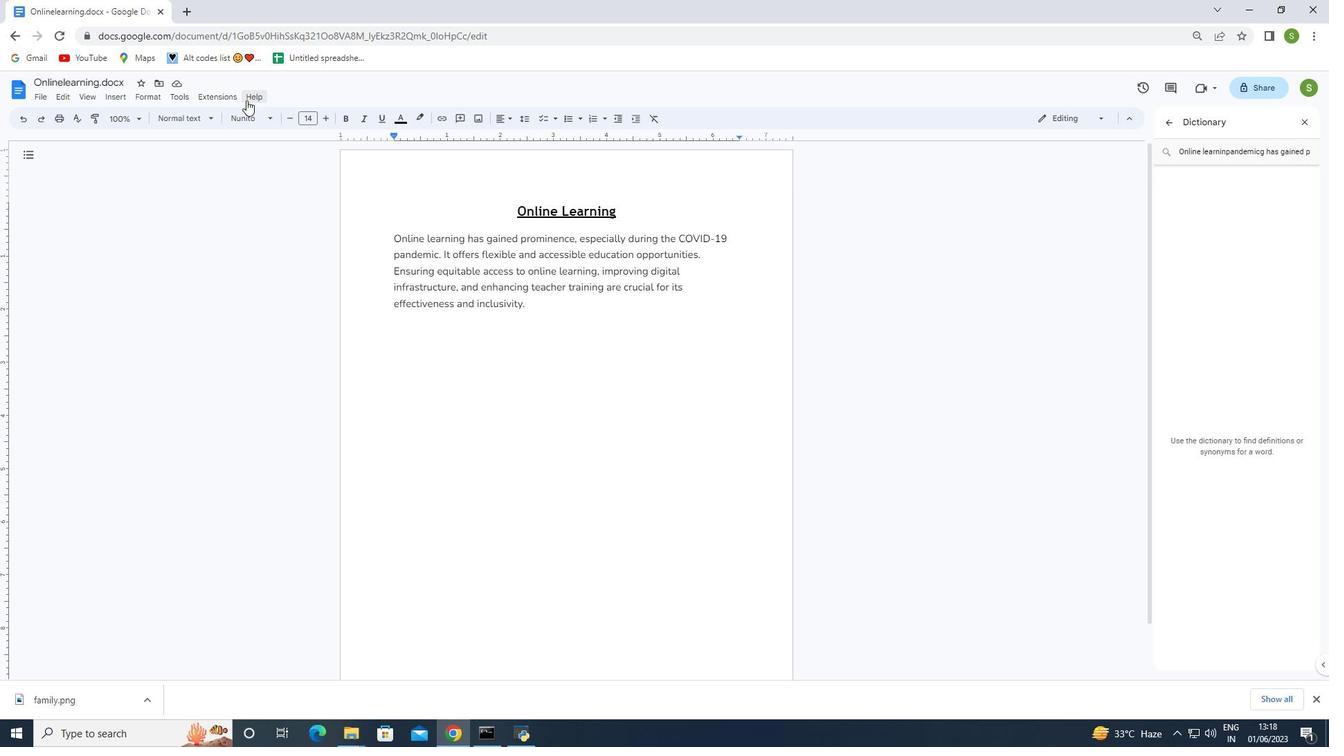 
Action: Mouse pressed left at (250, 99)
Screenshot: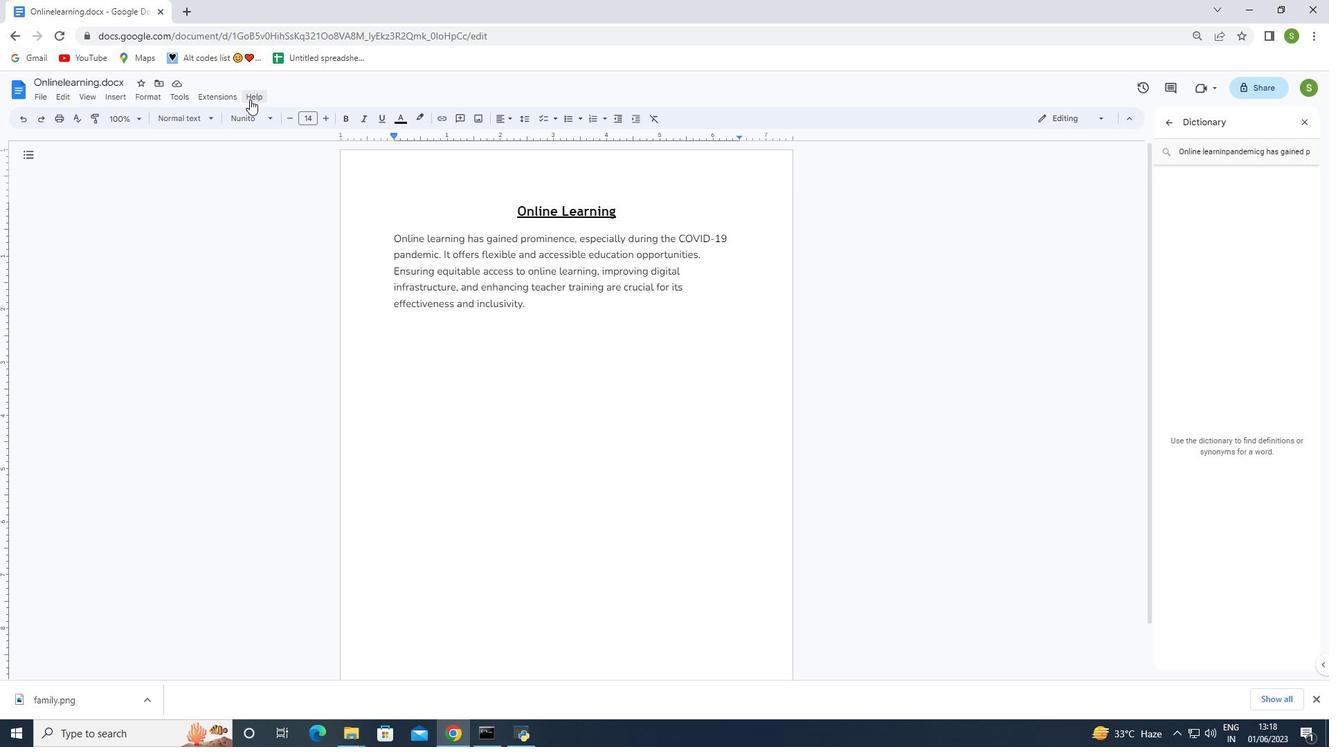 
Action: Mouse moved to (372, 333)
Screenshot: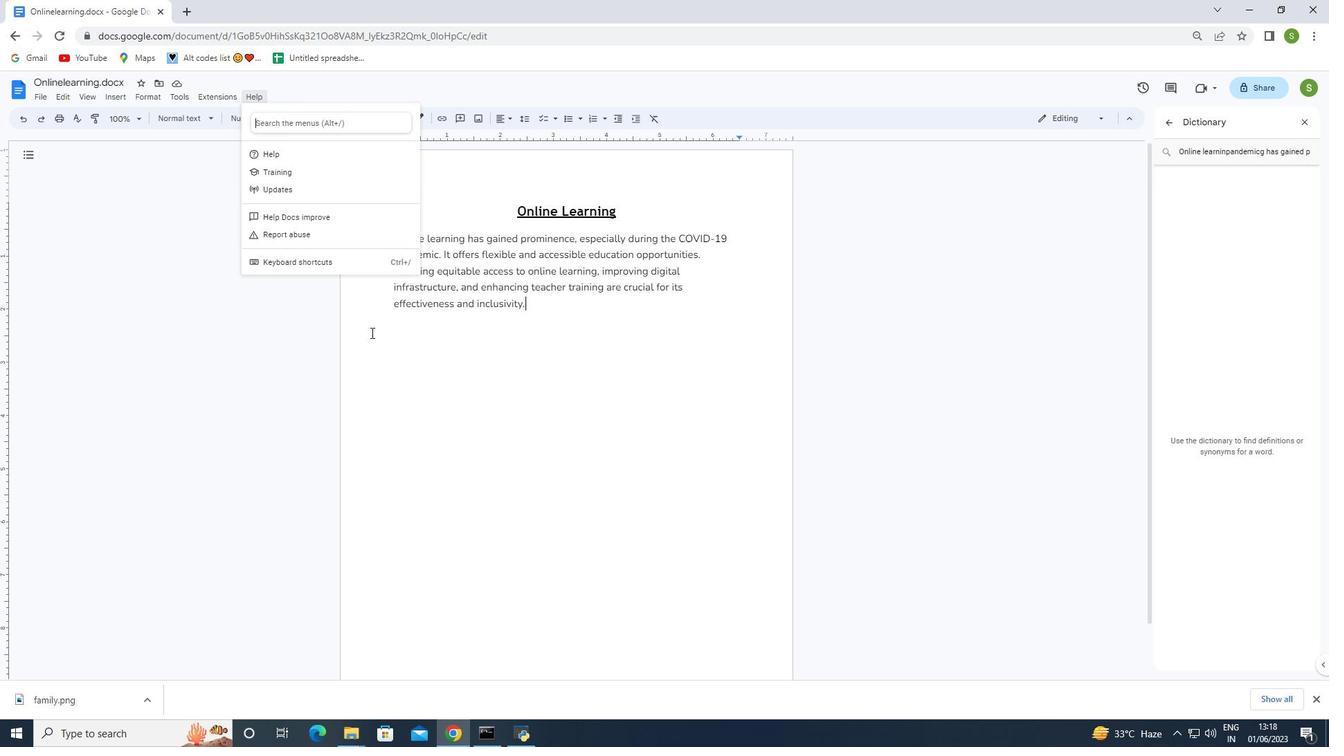 
Action: Mouse pressed left at (372, 333)
Screenshot: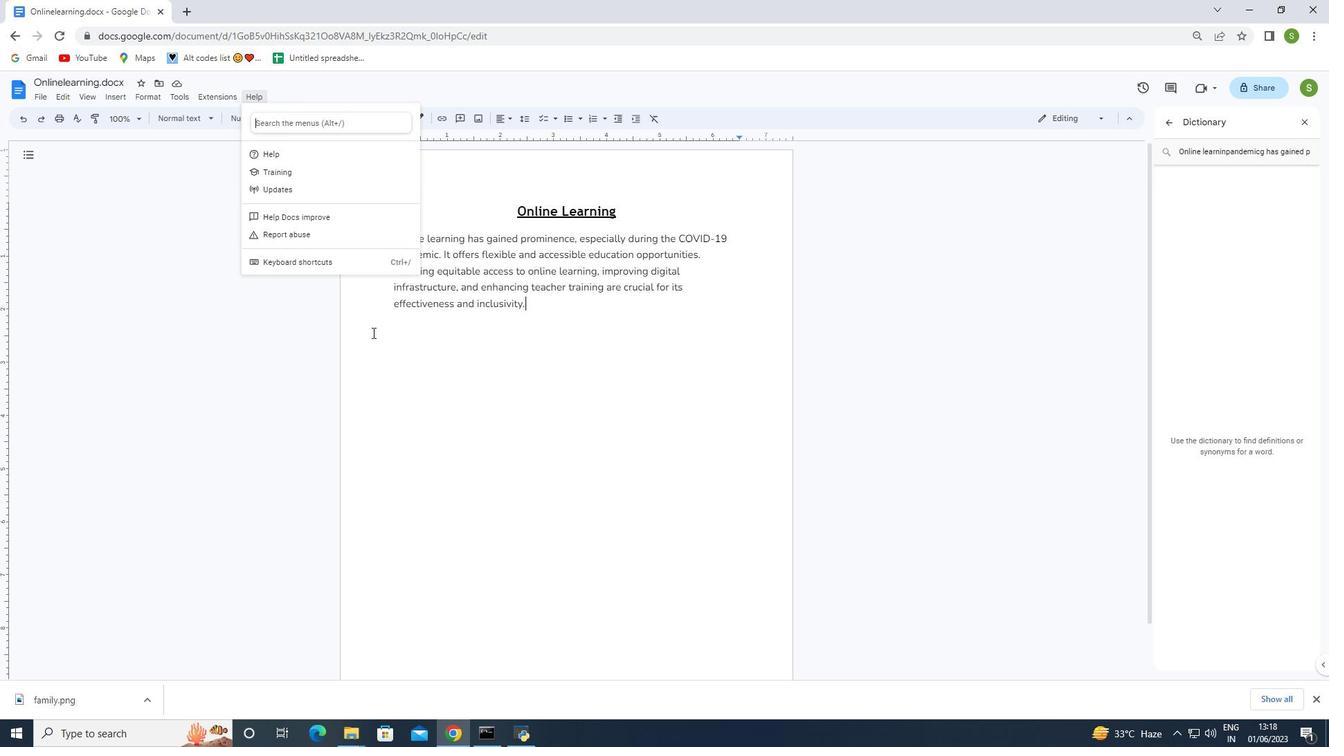 
Action: Mouse moved to (219, 96)
Screenshot: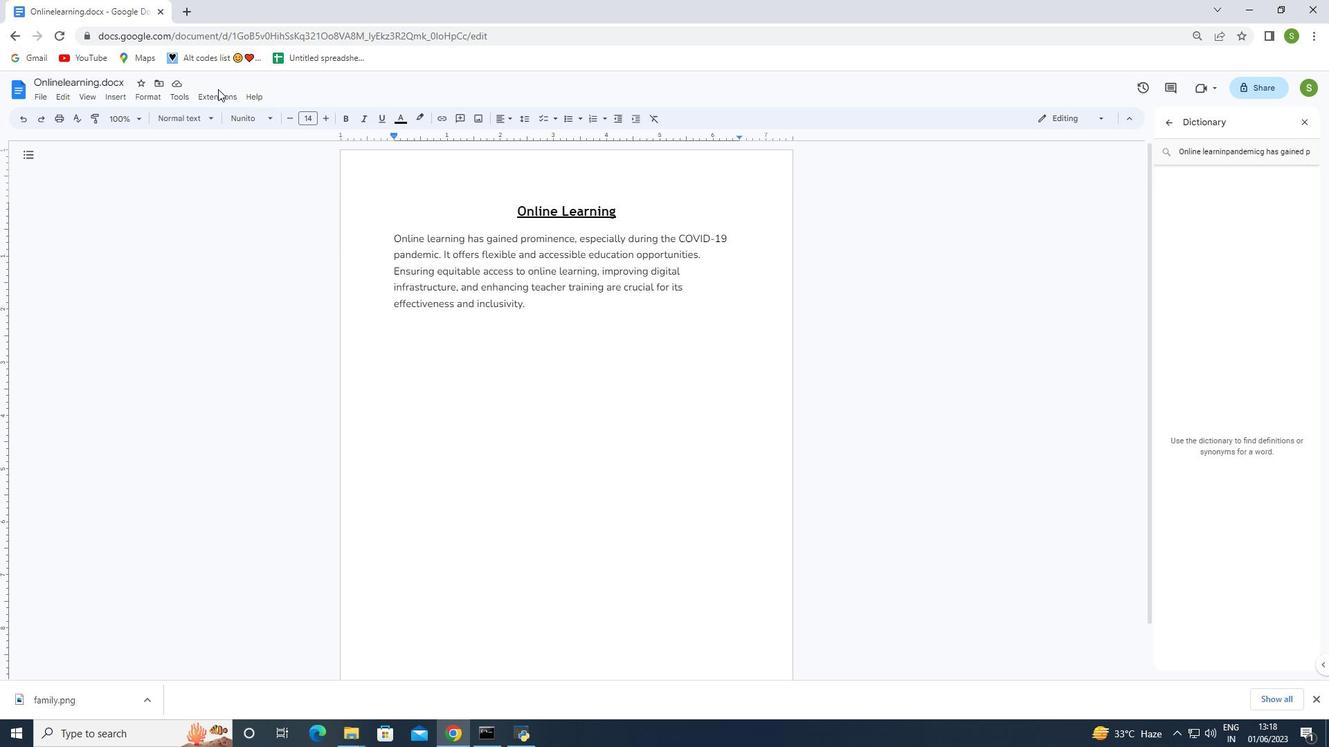 
Action: Mouse pressed left at (219, 96)
Screenshot: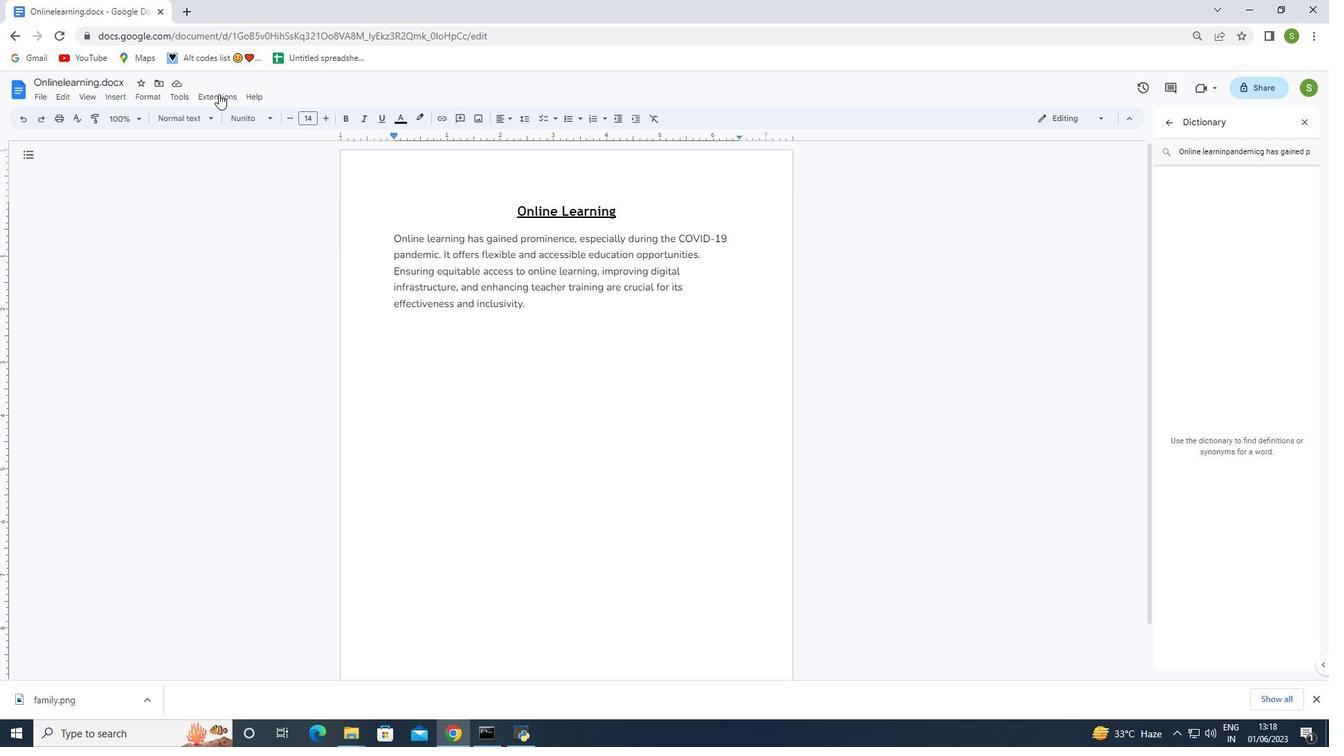 
Action: Mouse moved to (439, 420)
Screenshot: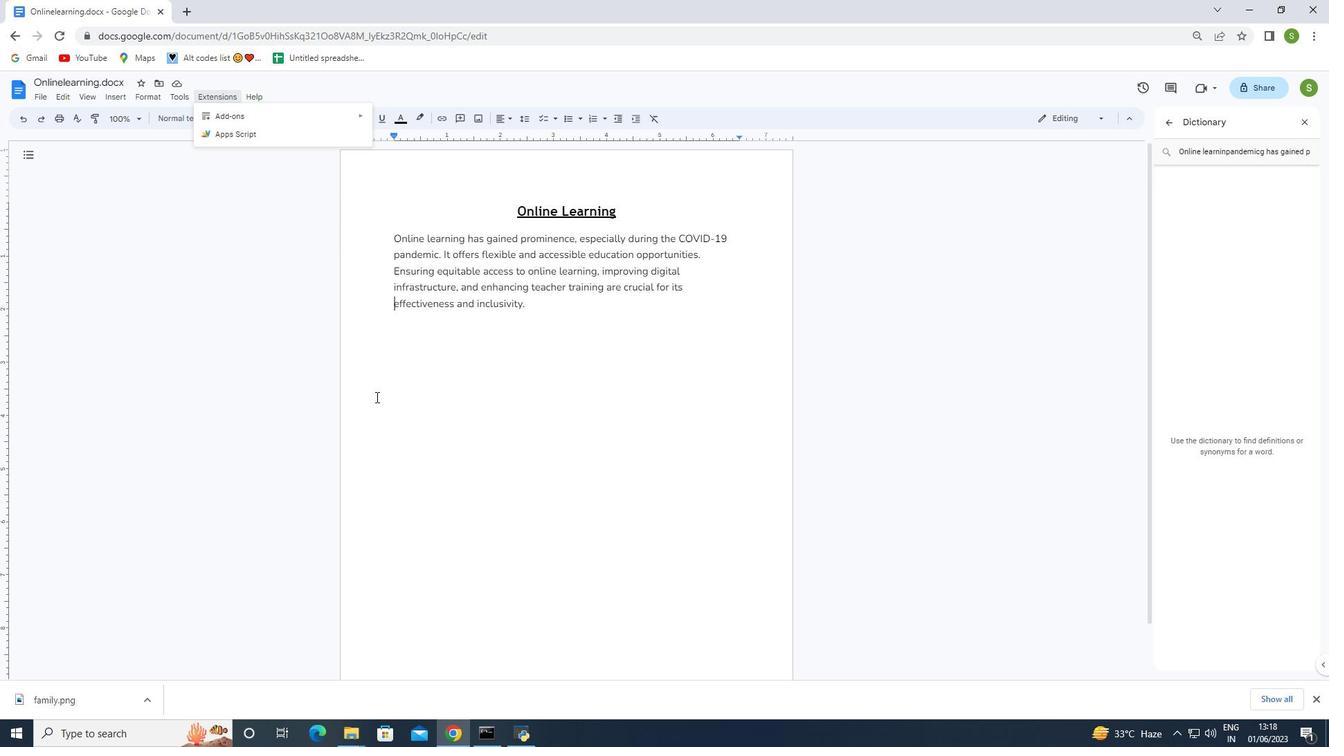 
Action: Mouse pressed left at (439, 420)
Screenshot: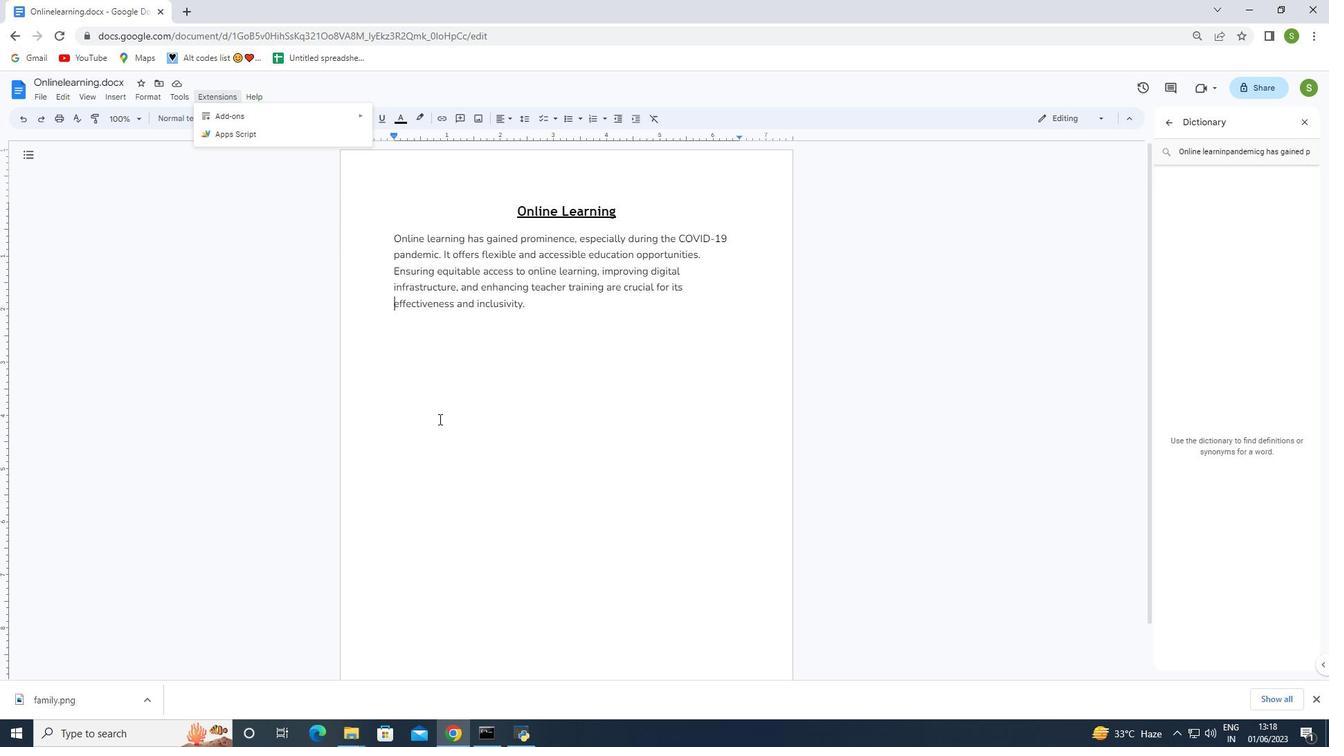 
Action: Mouse moved to (186, 95)
Screenshot: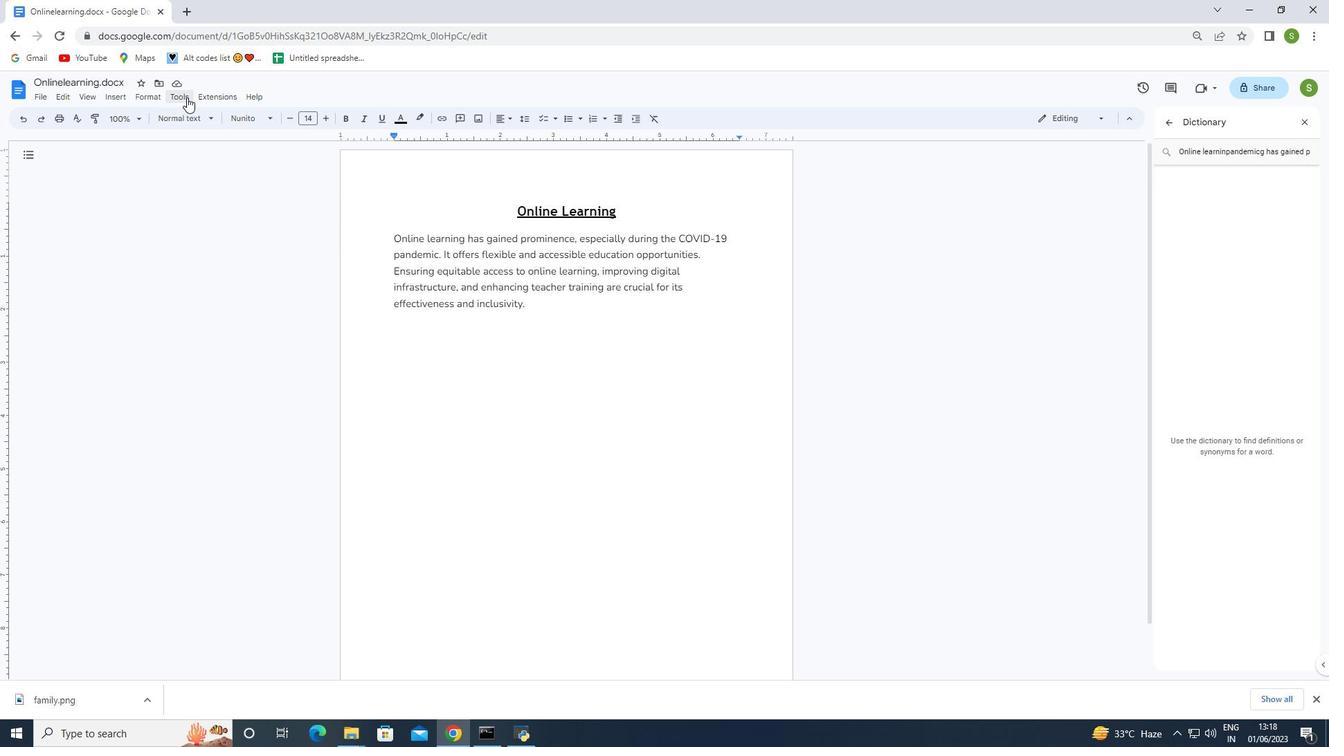 
Action: Mouse pressed left at (186, 95)
Screenshot: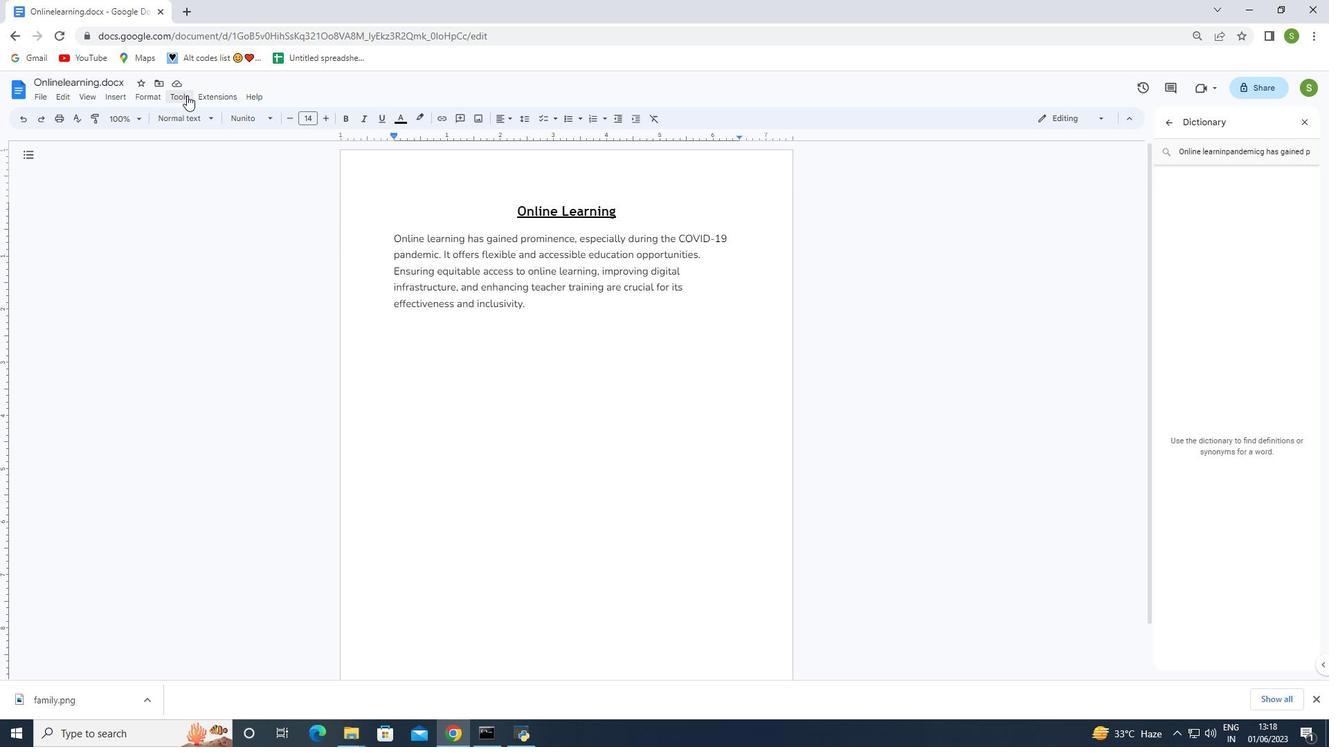 
Action: Mouse moved to (118, 288)
Screenshot: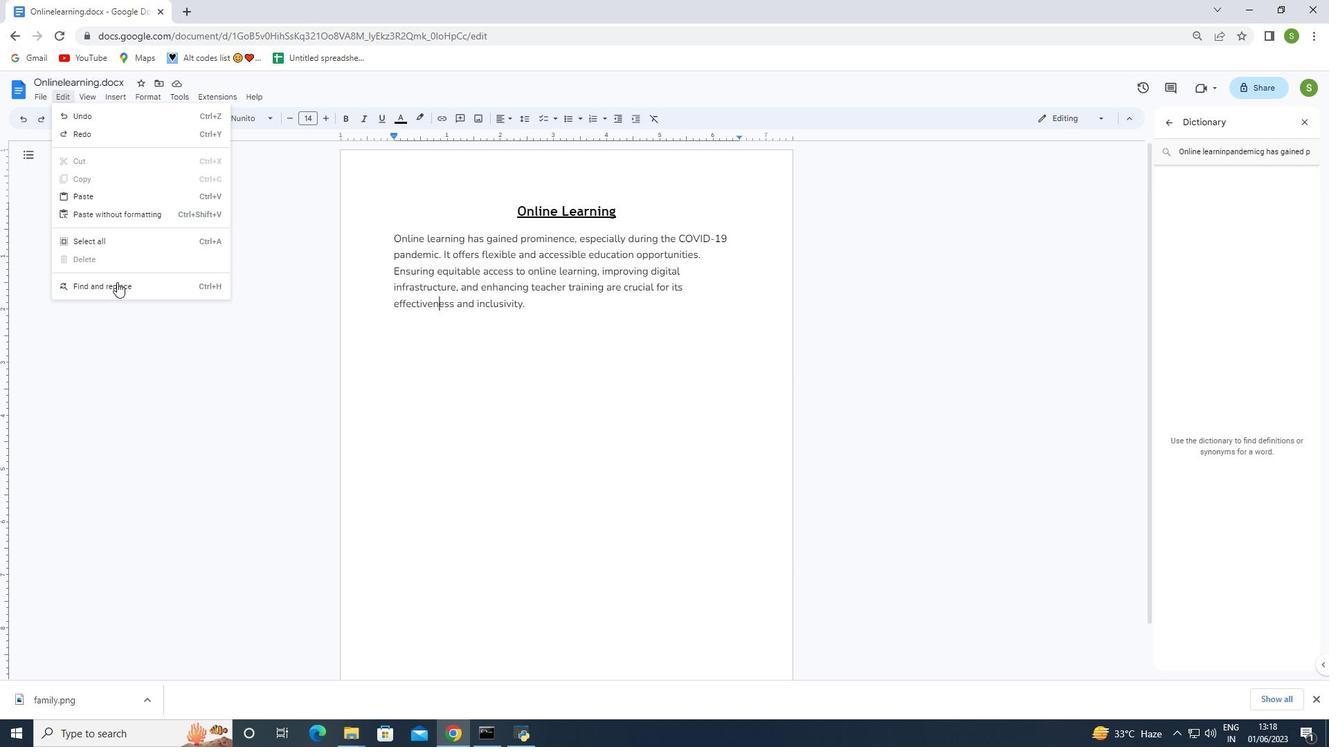 
Action: Mouse pressed left at (118, 288)
Screenshot: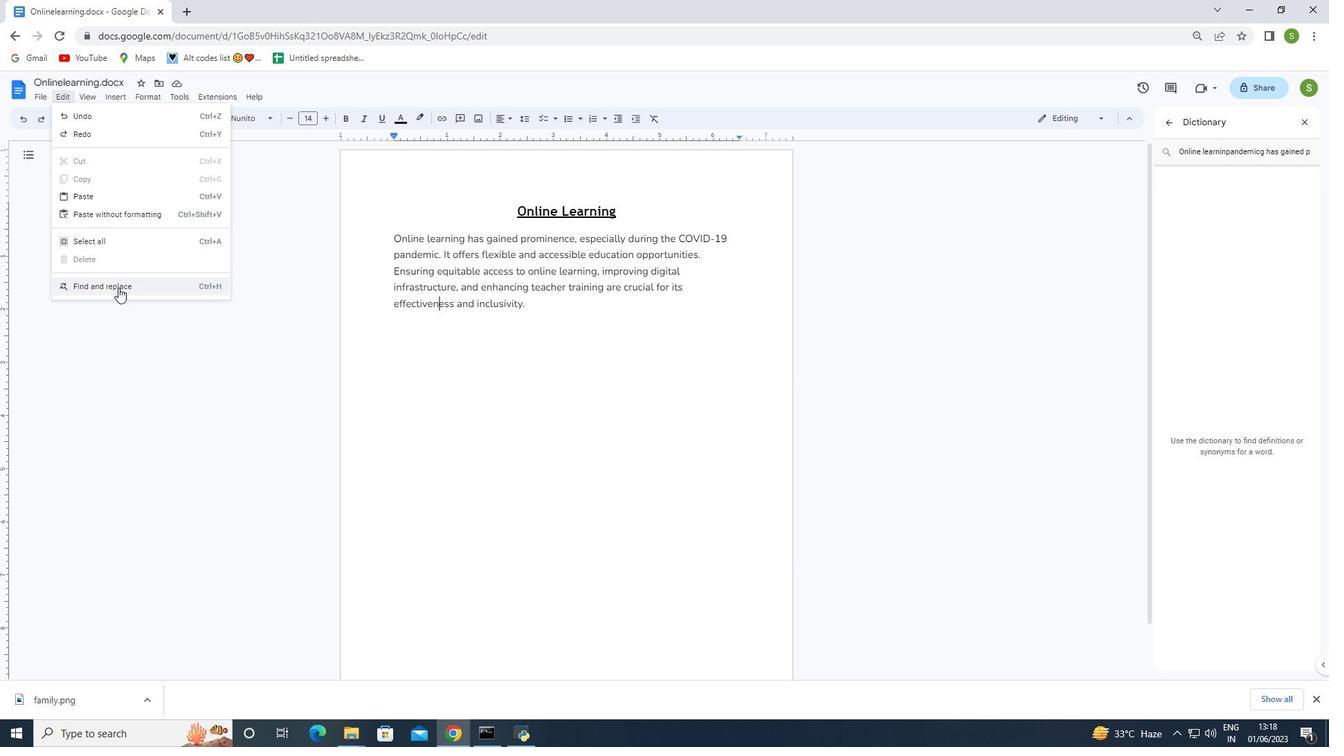 
Action: Mouse moved to (664, 326)
Screenshot: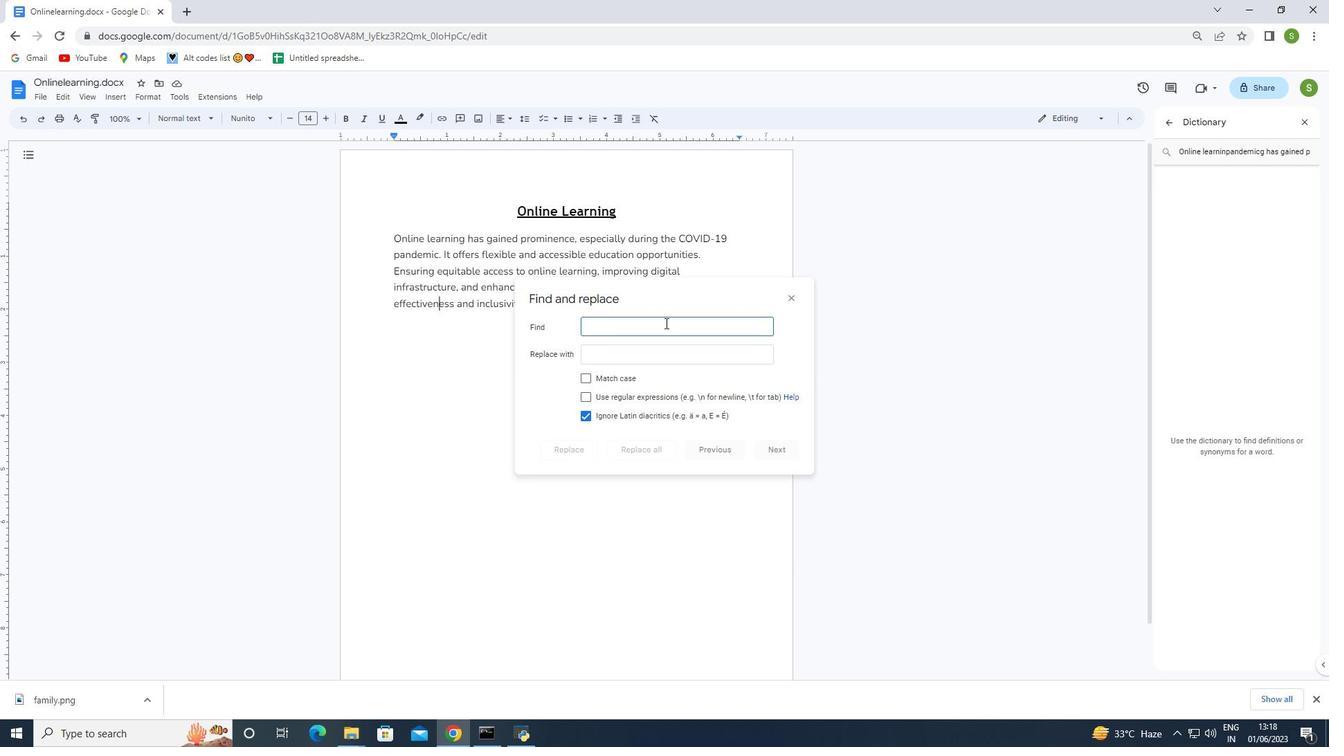 
Action: Mouse pressed left at (664, 326)
Screenshot: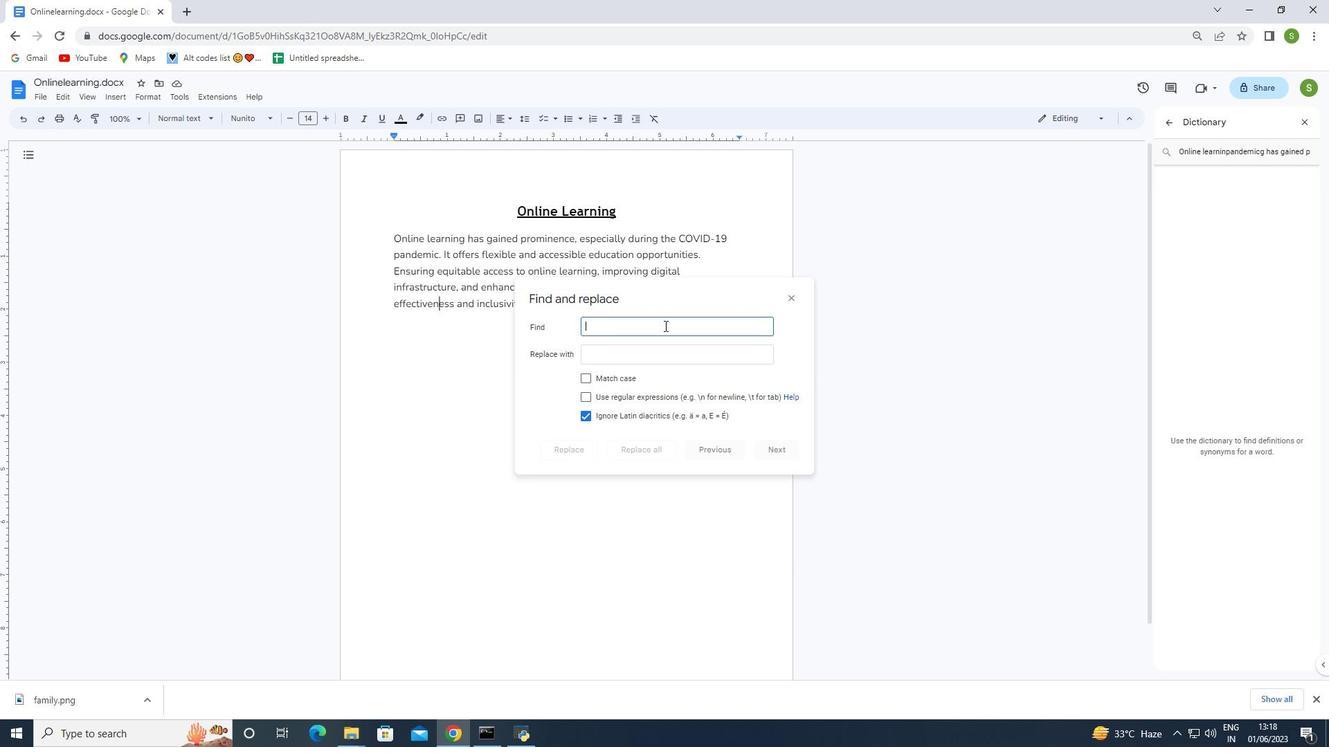 
Action: Key pressed pandemic
Screenshot: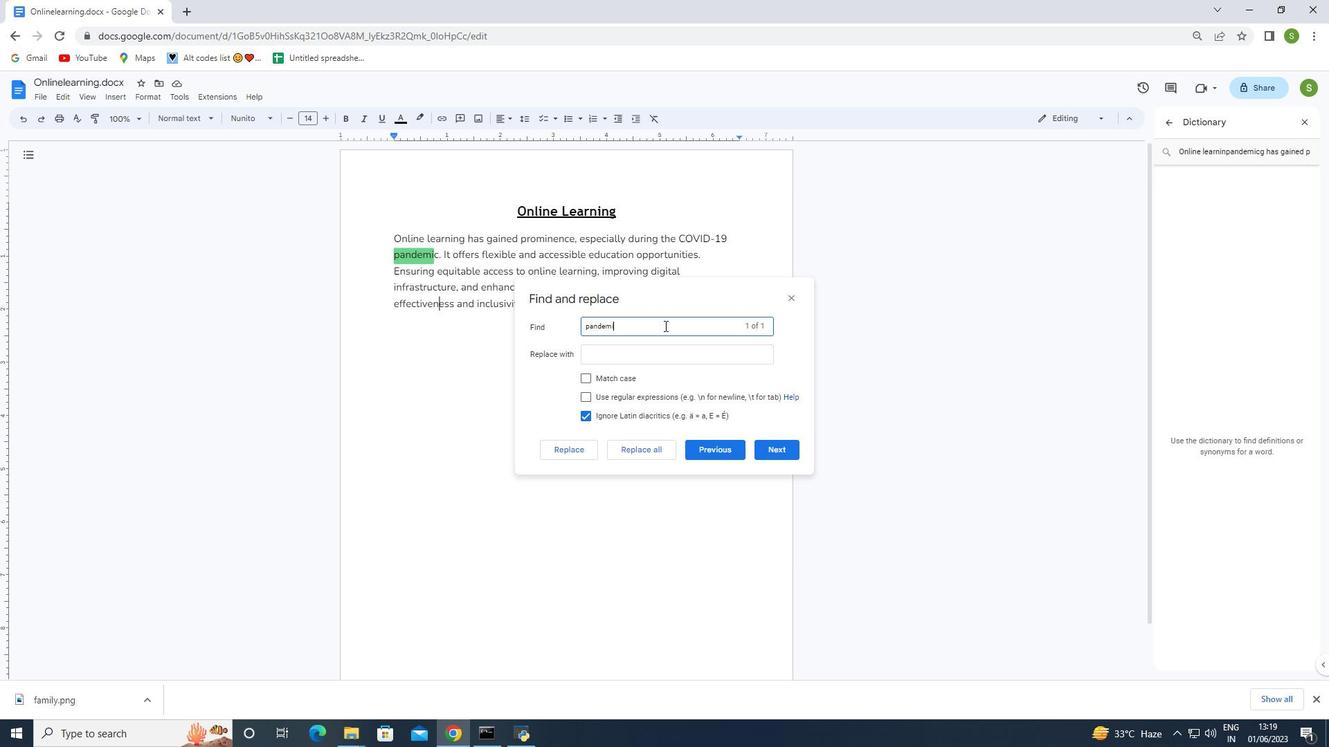 
Action: Mouse moved to (777, 448)
Screenshot: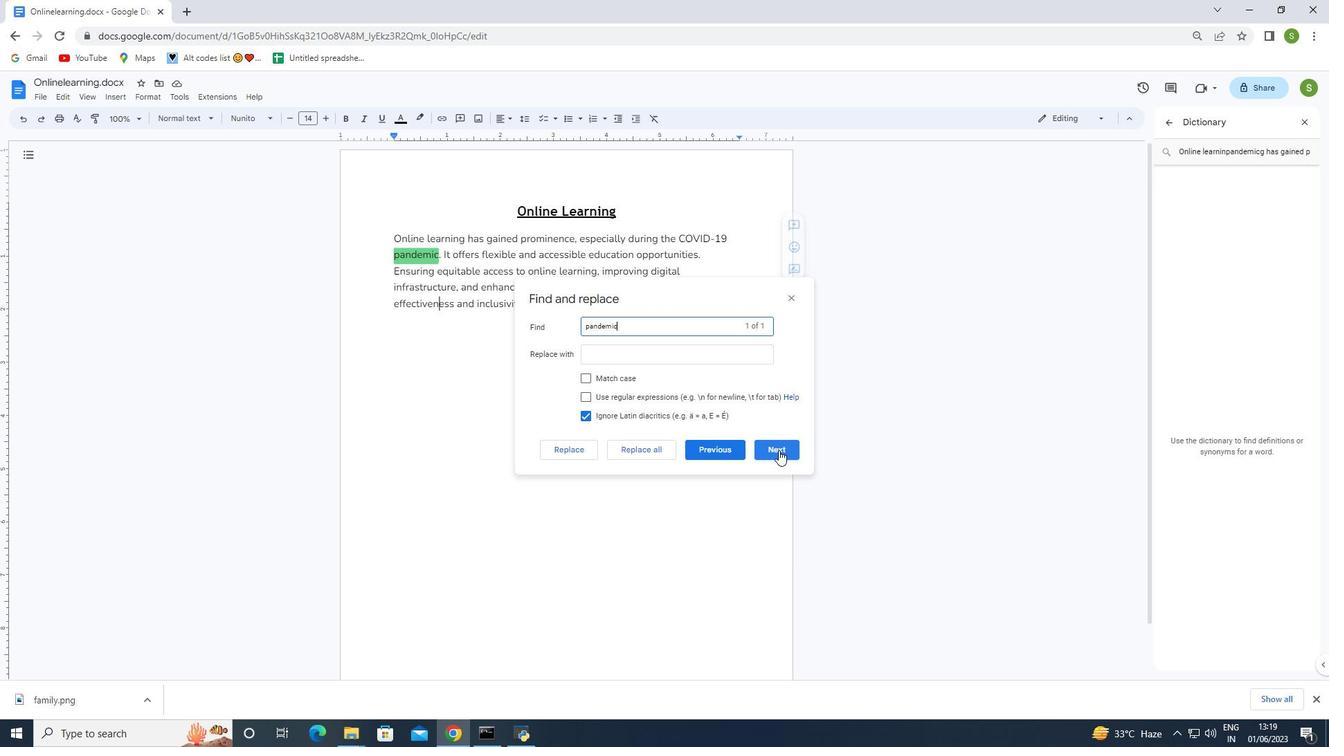 
Action: Mouse pressed left at (777, 448)
Screenshot: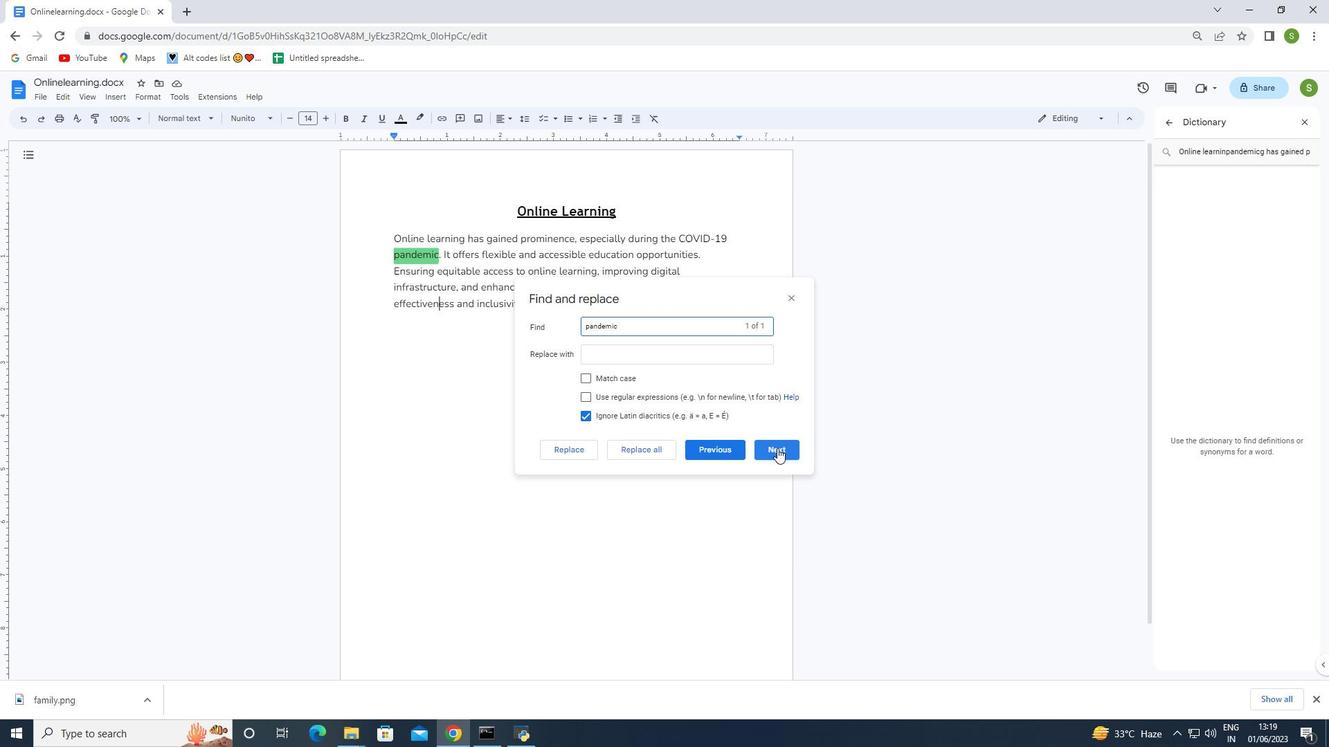 
Action: Mouse moved to (775, 452)
Screenshot: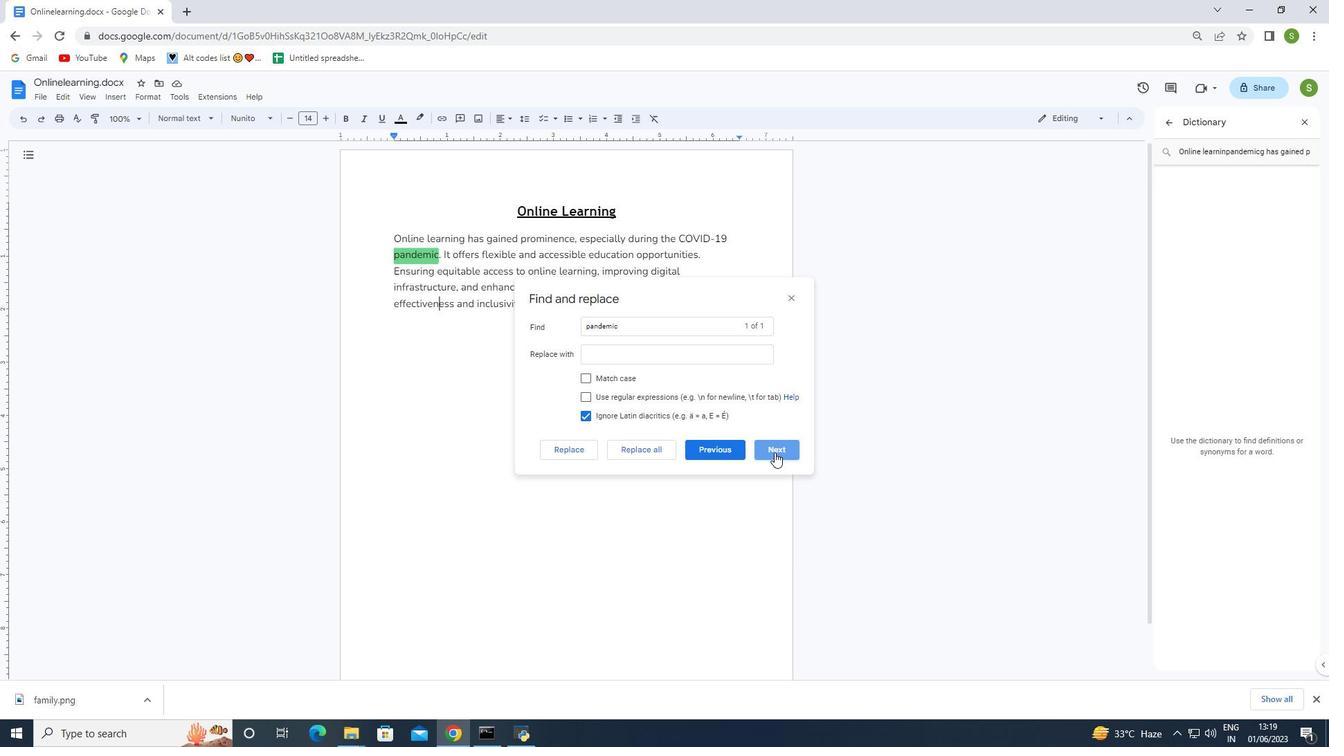 
Action: Mouse pressed left at (775, 452)
Screenshot: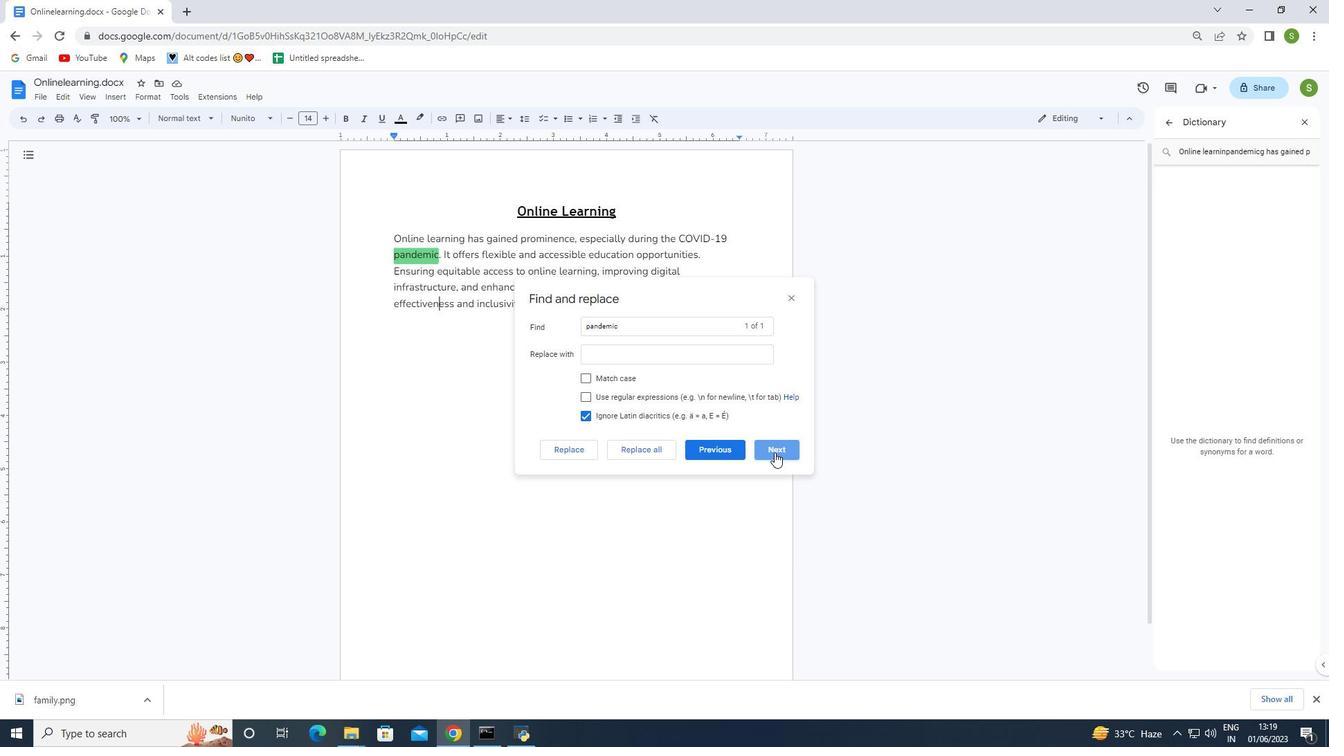 
Action: Mouse moved to (779, 450)
Screenshot: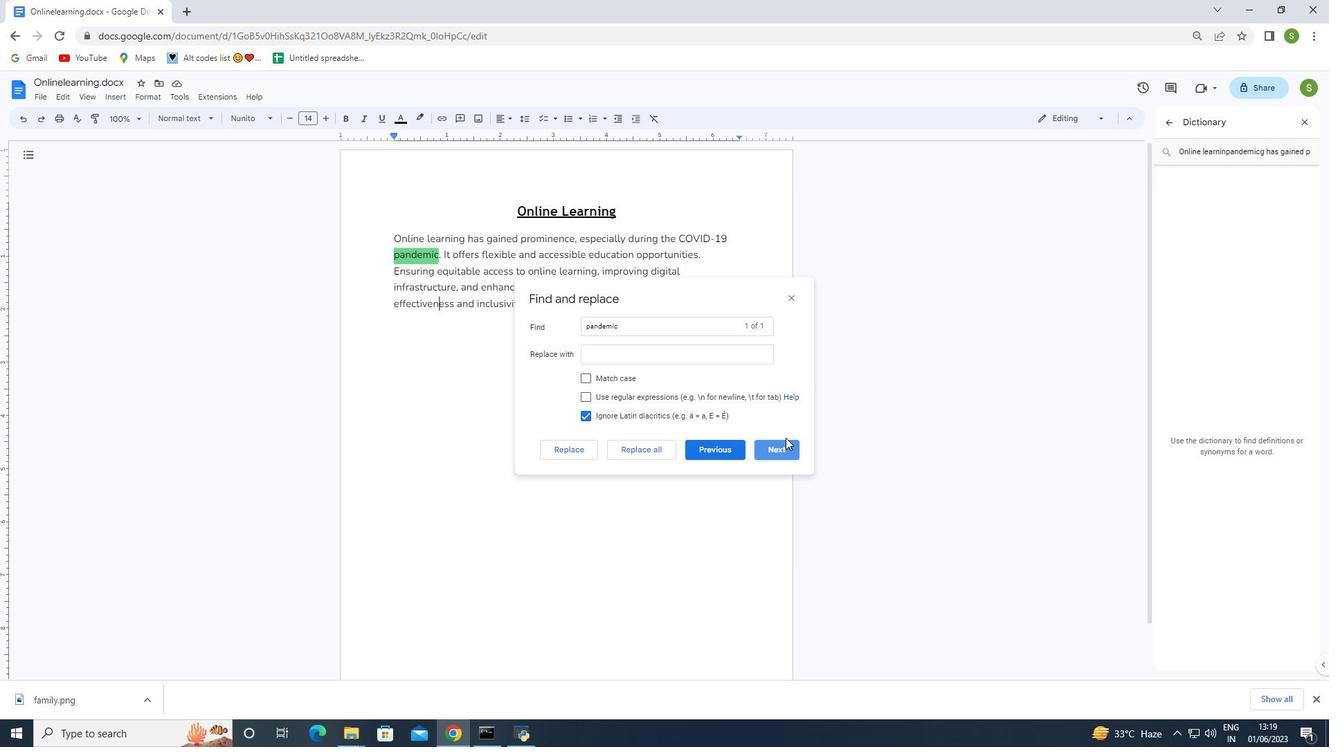 
Action: Mouse pressed left at (779, 450)
Screenshot: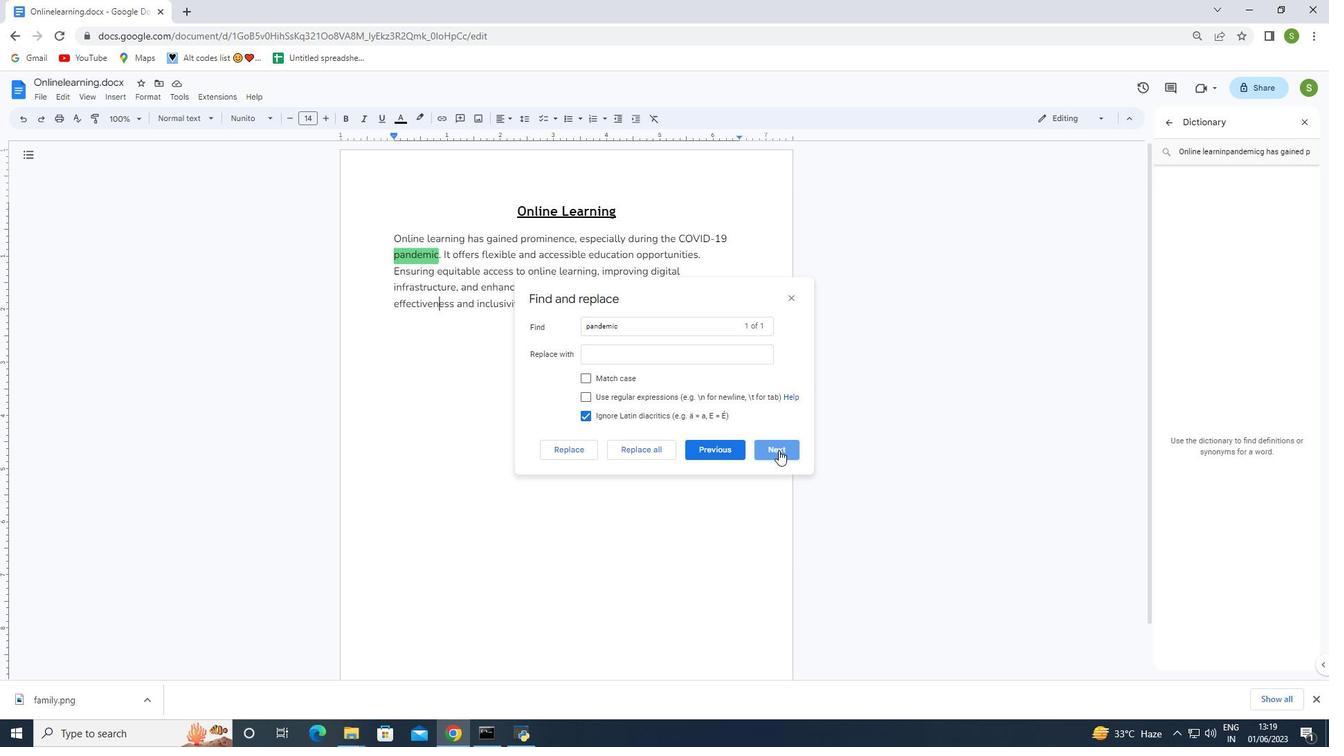 
Action: Mouse pressed left at (779, 450)
Screenshot: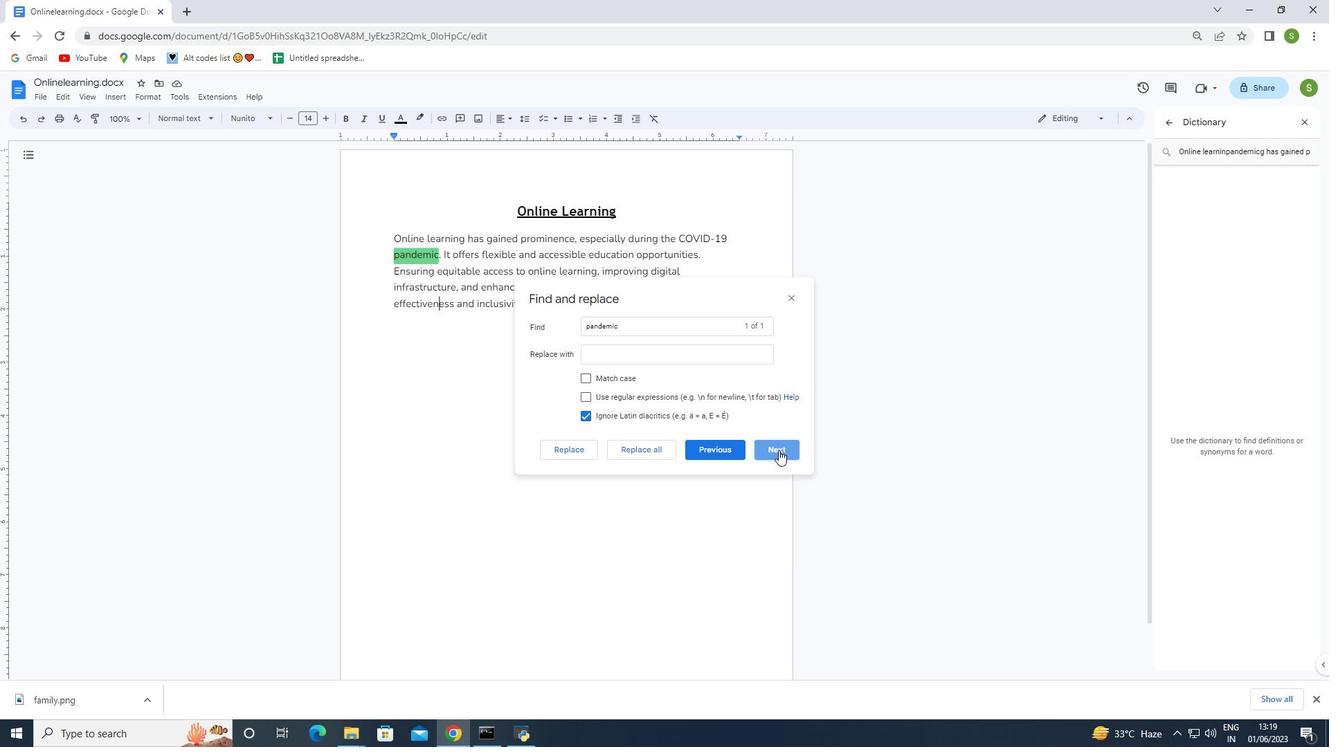 
Action: Mouse moved to (628, 353)
Screenshot: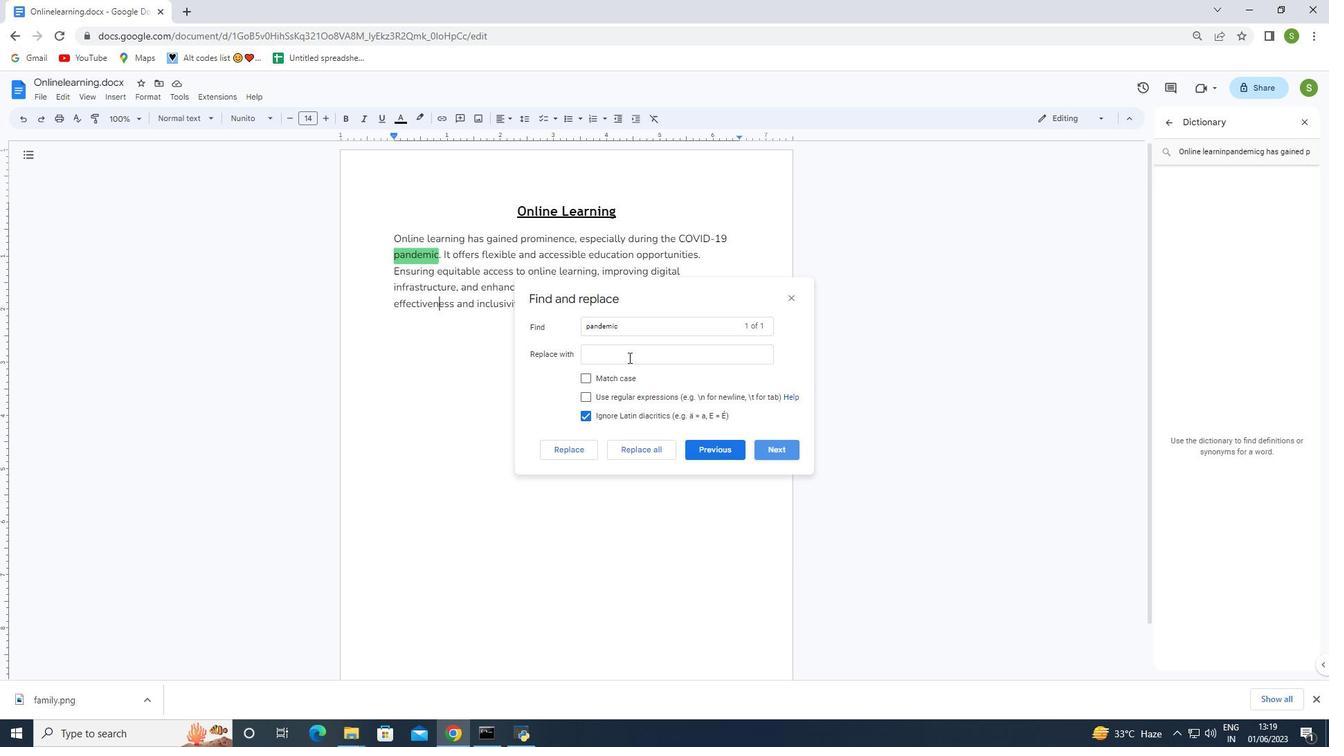 
Action: Mouse pressed left at (628, 353)
Screenshot: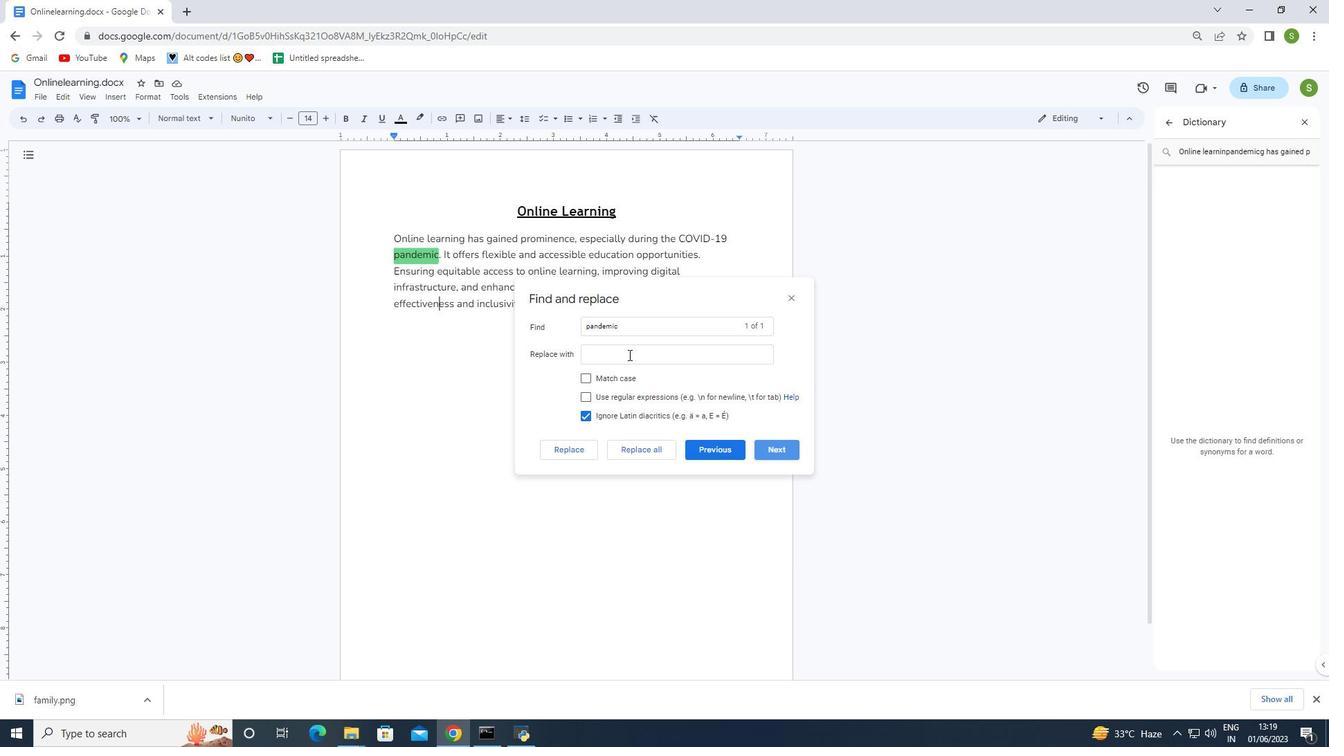 
Action: Mouse moved to (768, 454)
Screenshot: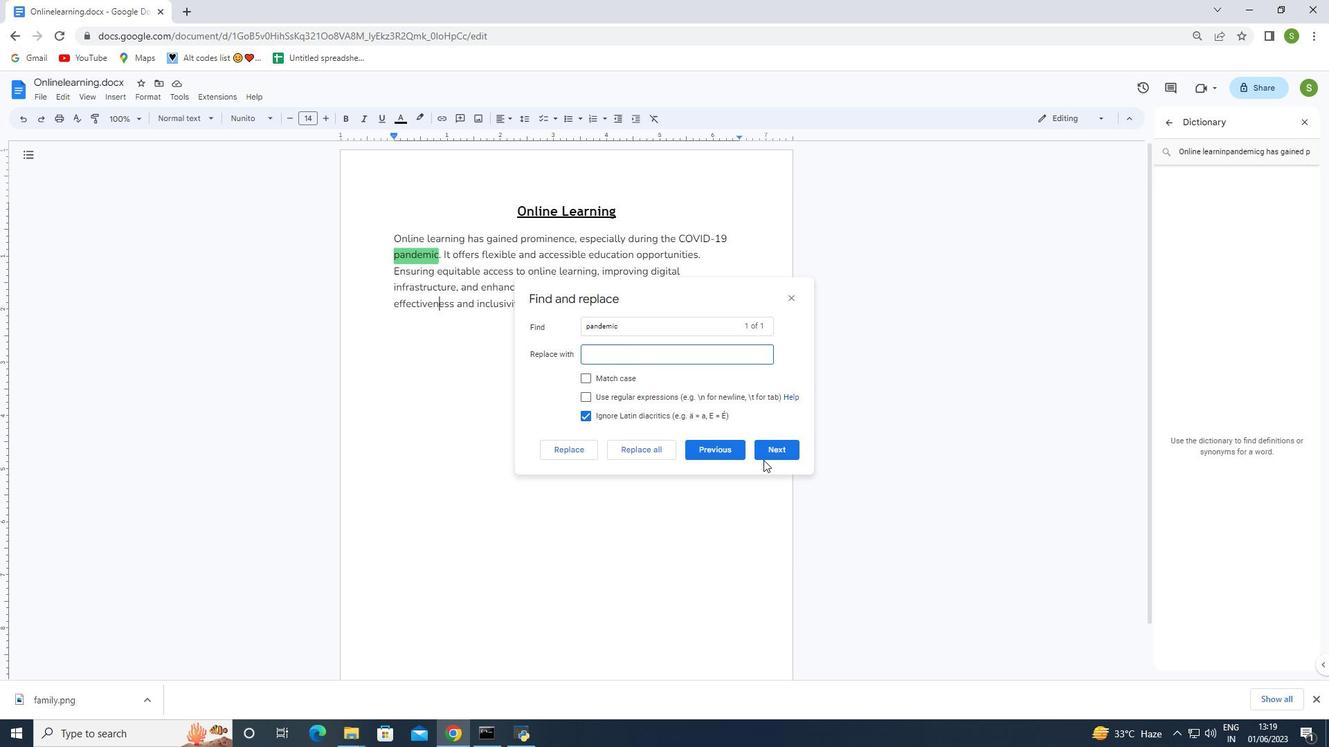 
Action: Mouse pressed left at (768, 454)
Screenshot: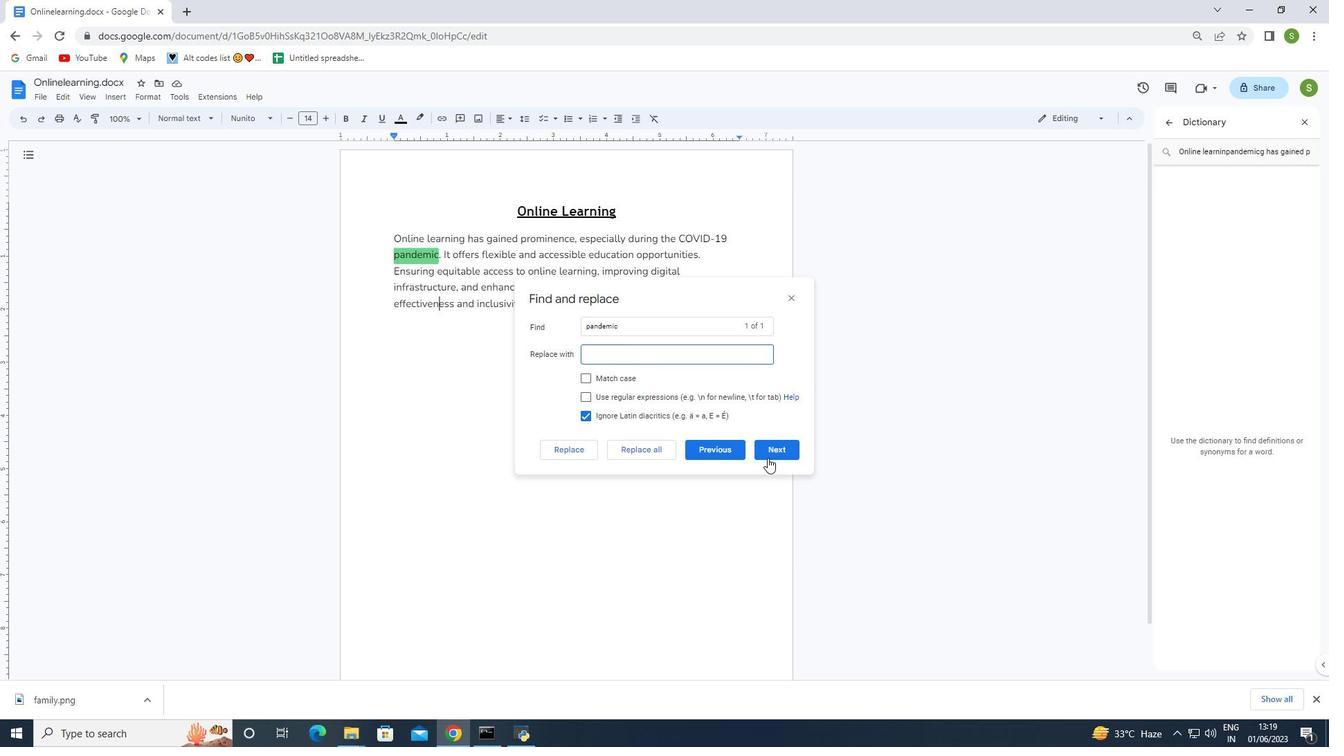 
Action: Mouse pressed left at (768, 454)
Screenshot: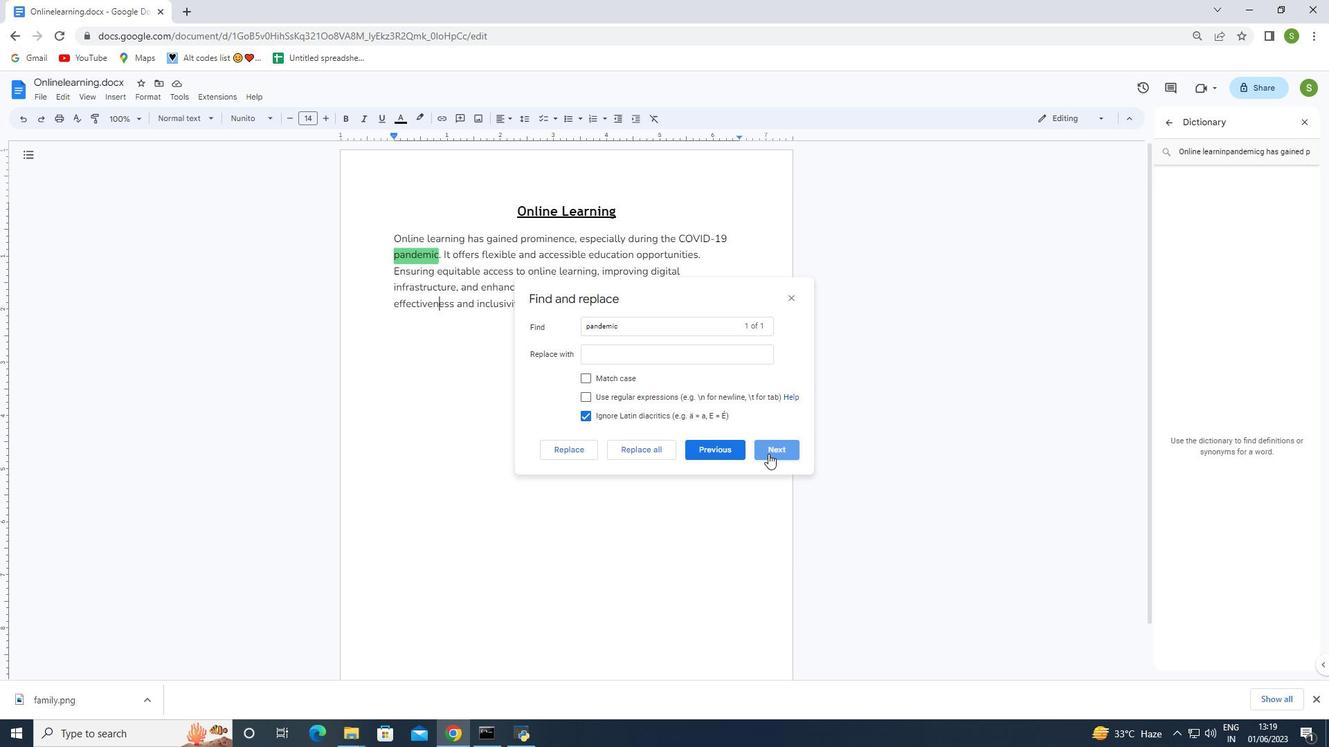 
Action: Mouse moved to (587, 376)
Screenshot: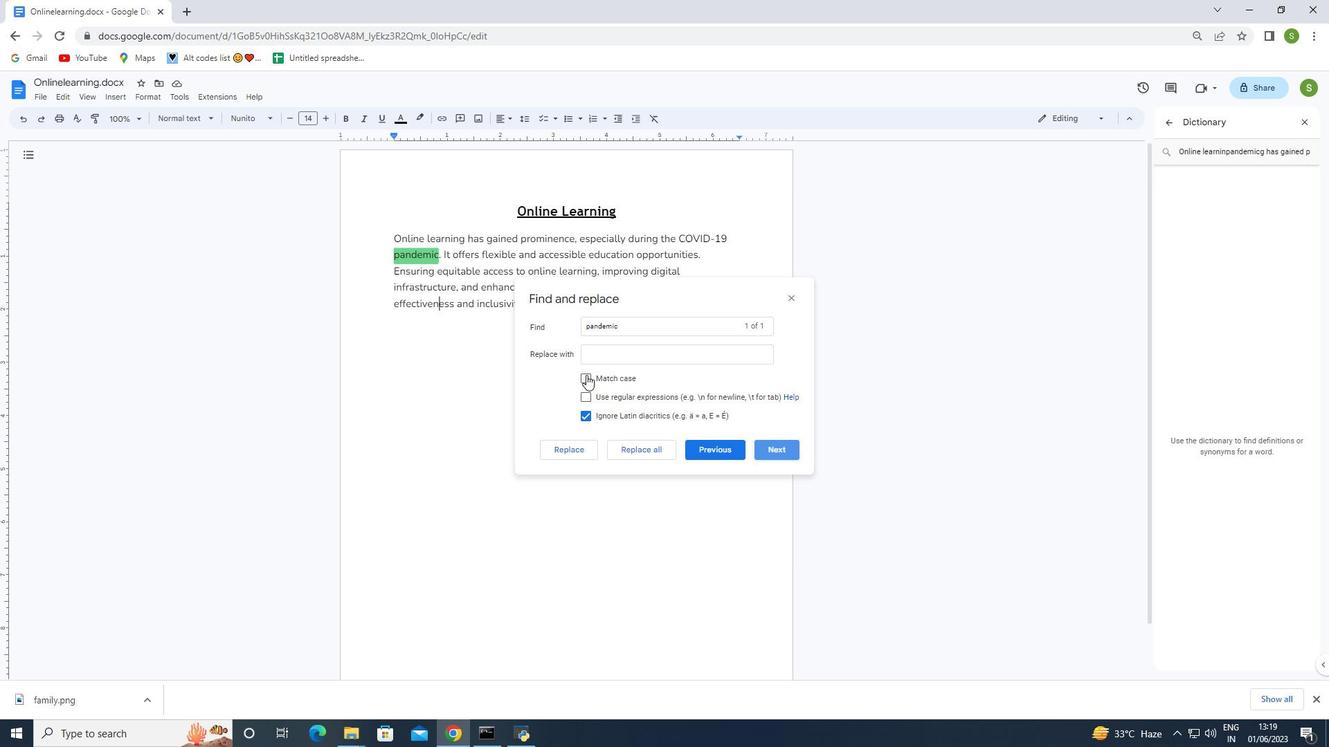 
Action: Mouse pressed left at (587, 376)
Screenshot: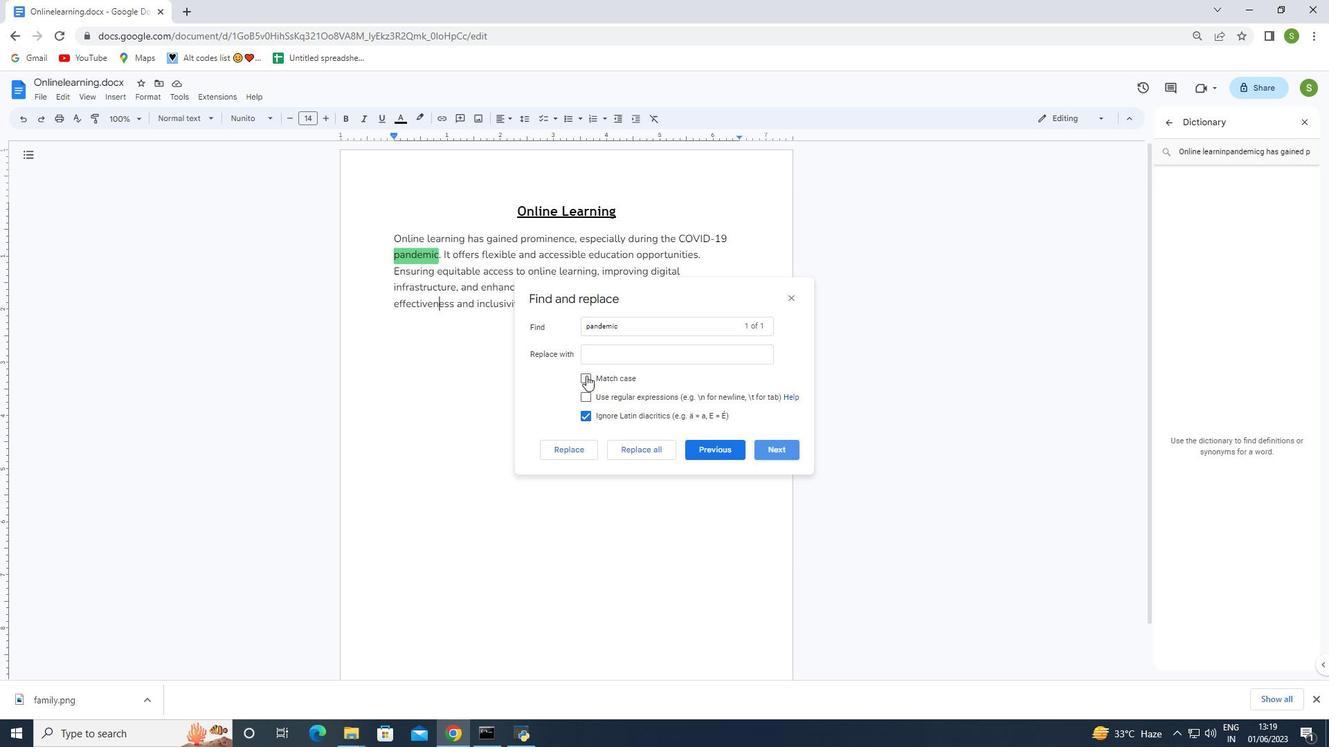
Action: Mouse moved to (771, 446)
Screenshot: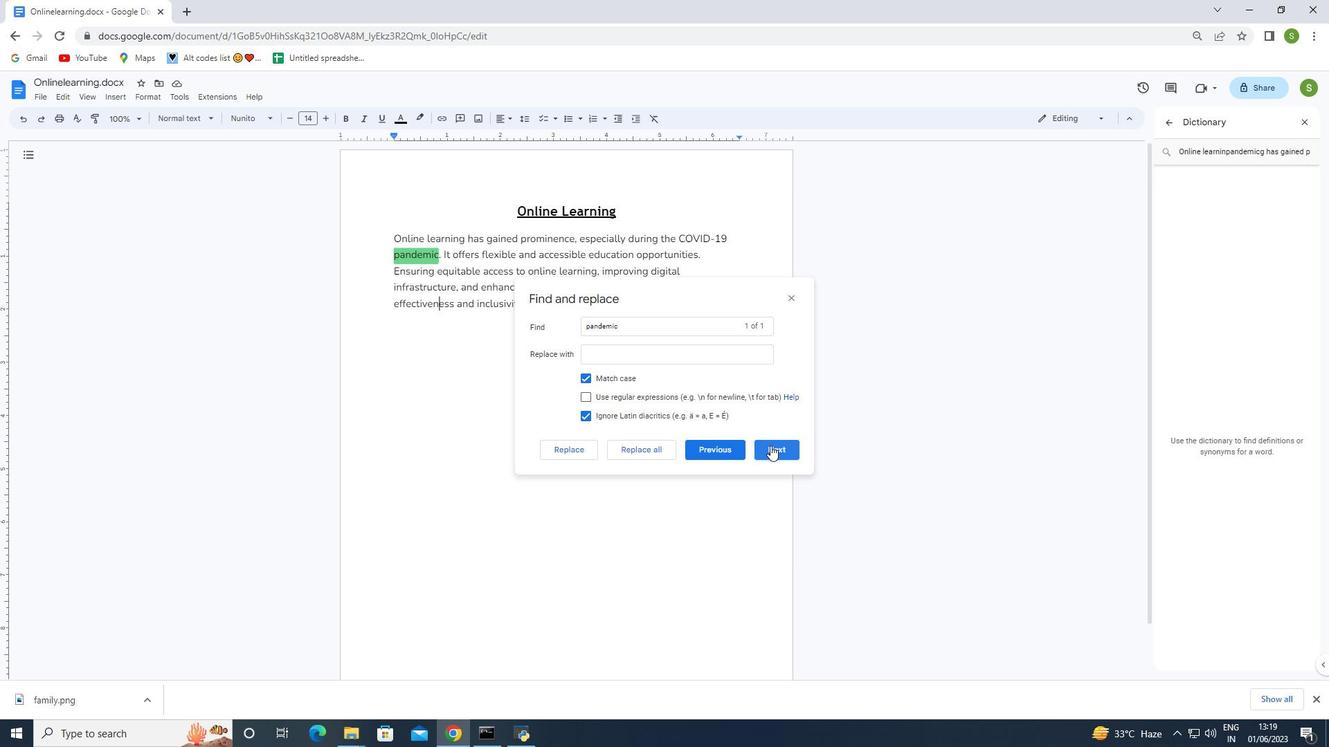 
Action: Mouse pressed left at (771, 446)
Screenshot: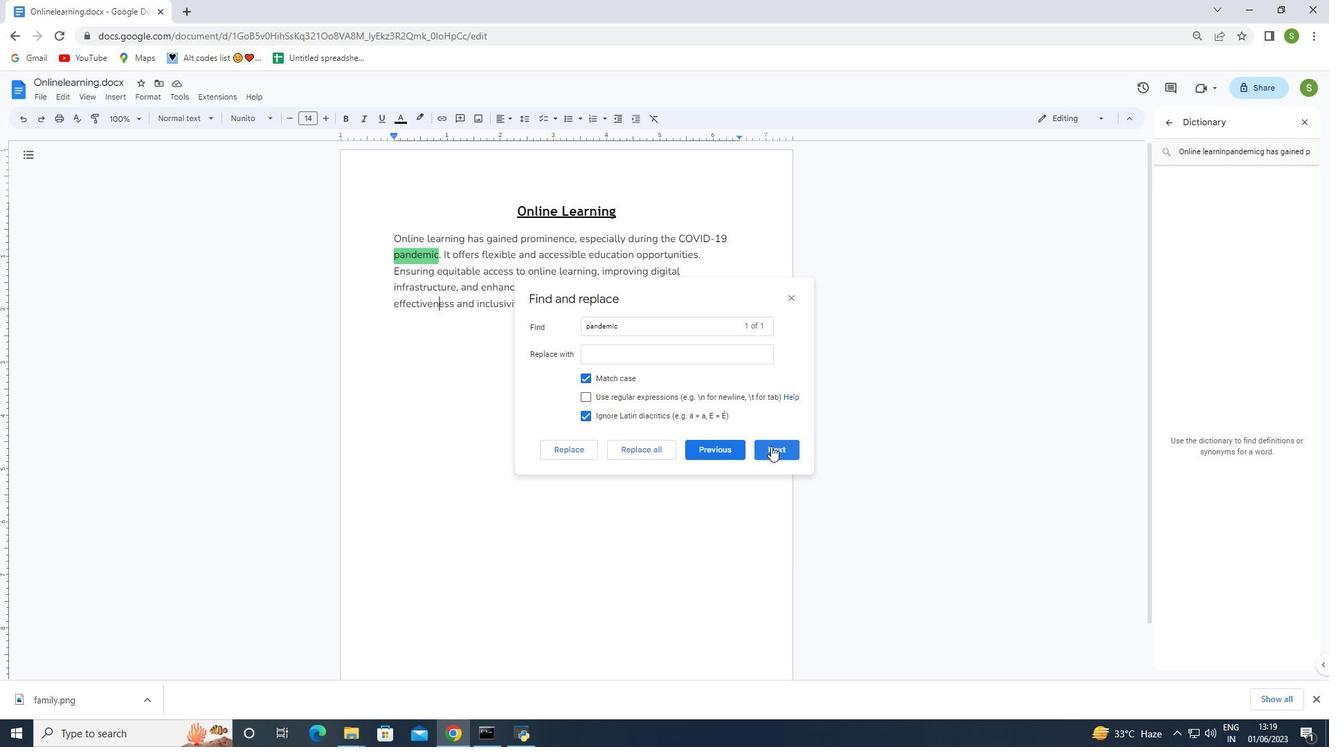 
Action: Mouse moved to (790, 299)
Screenshot: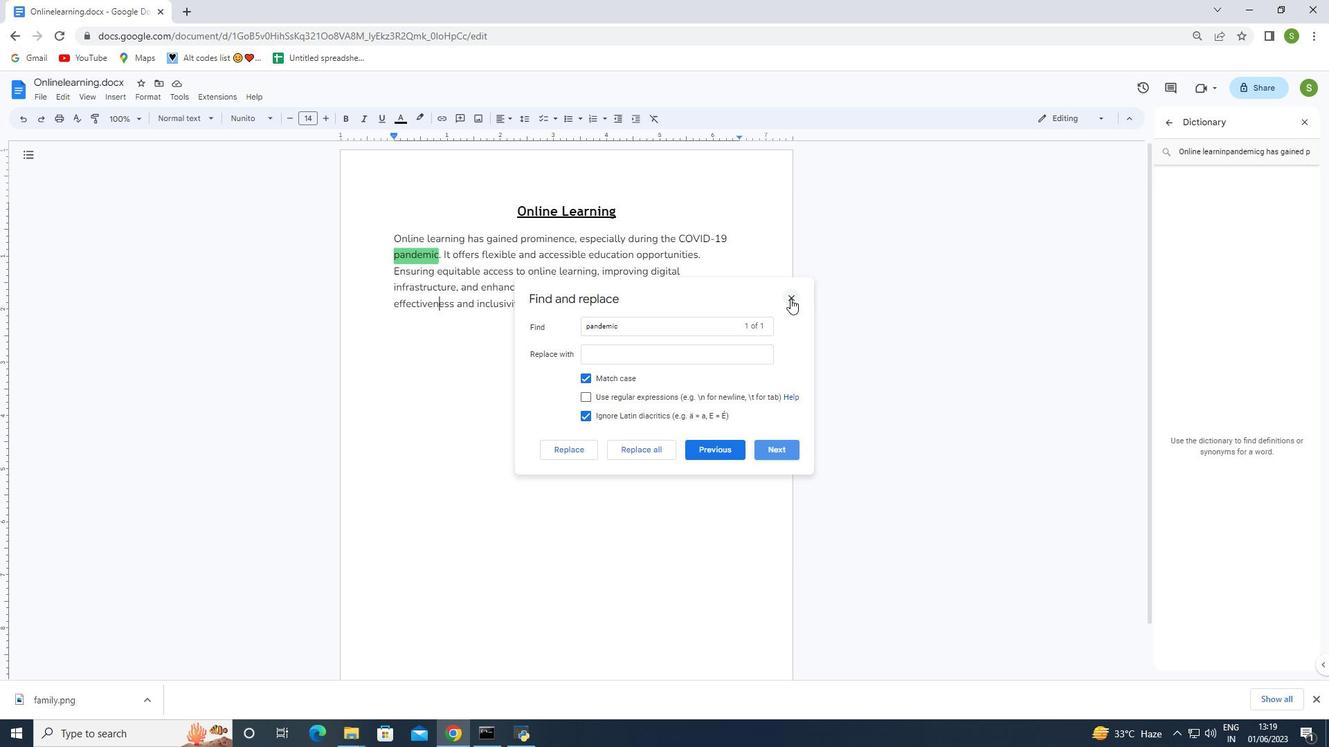 
Action: Mouse pressed left at (790, 299)
Screenshot: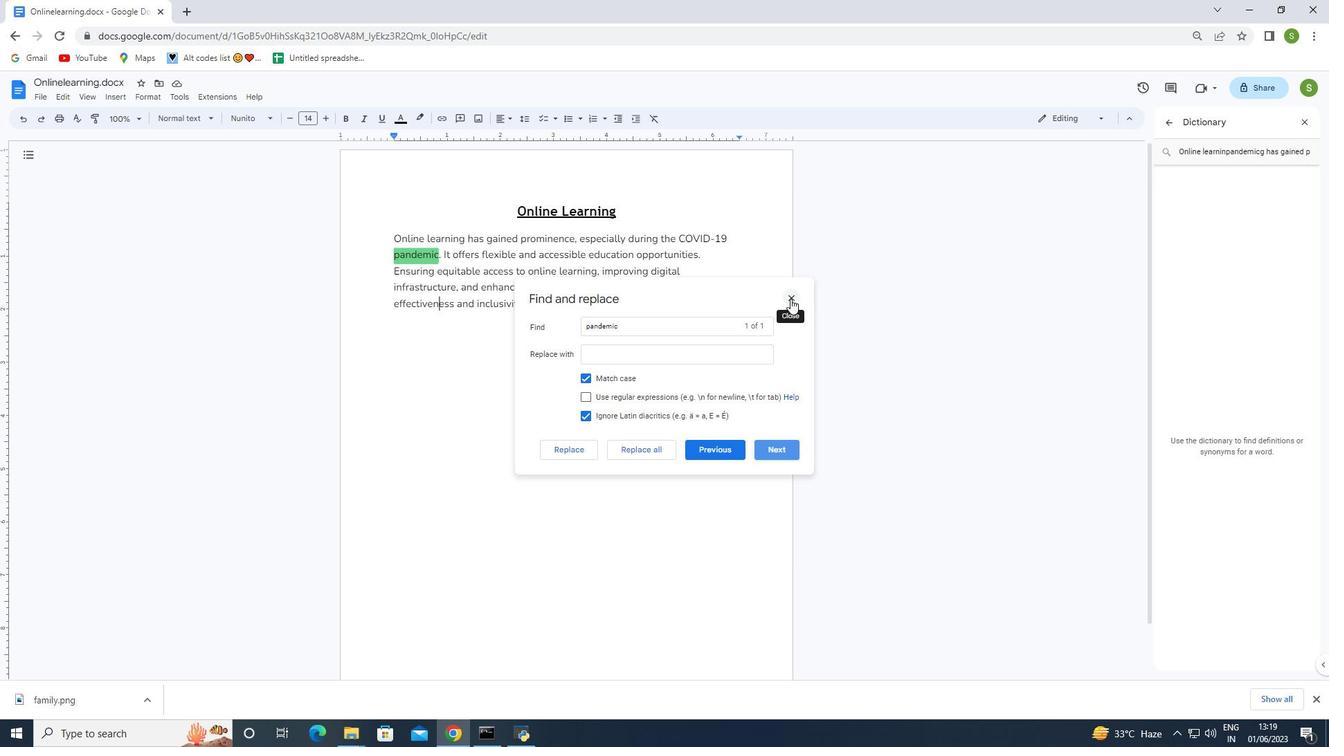 
Action: Mouse moved to (608, 374)
Screenshot: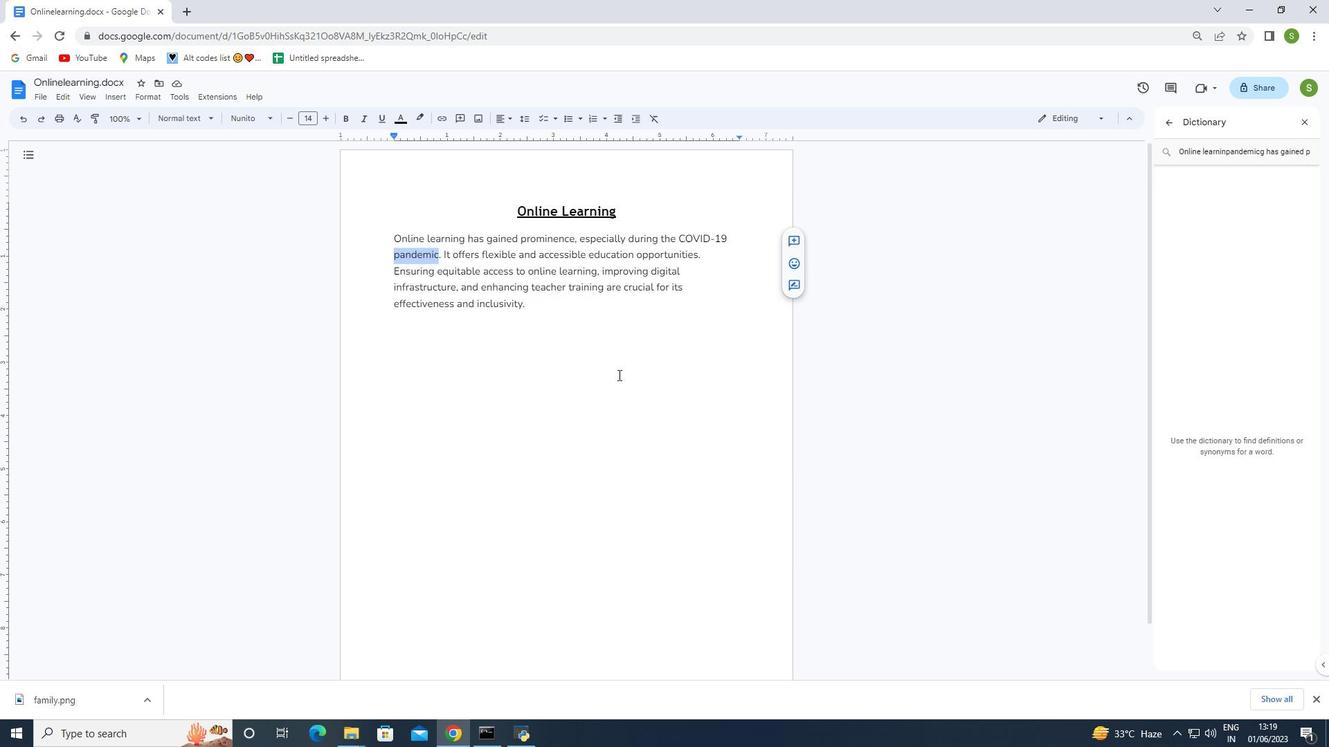
Action: Mouse pressed left at (608, 374)
Screenshot: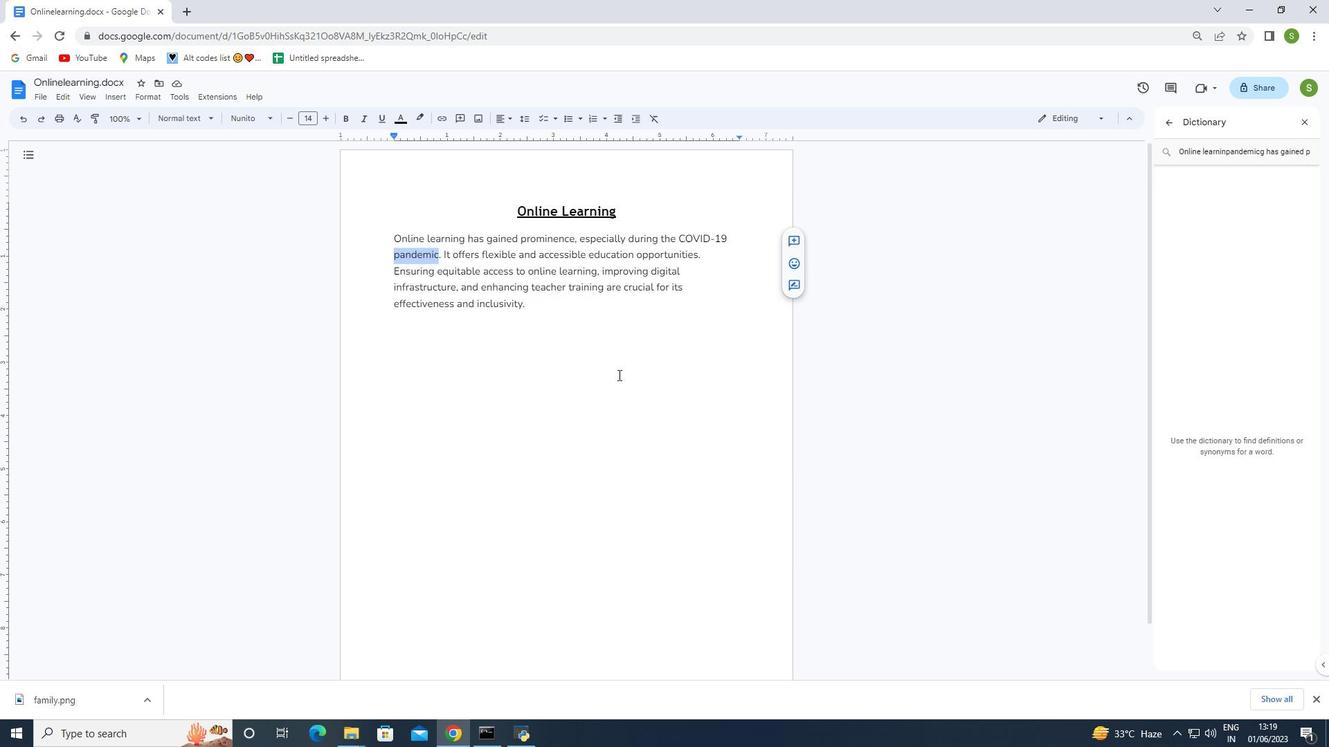 
Action: Mouse moved to (392, 252)
Screenshot: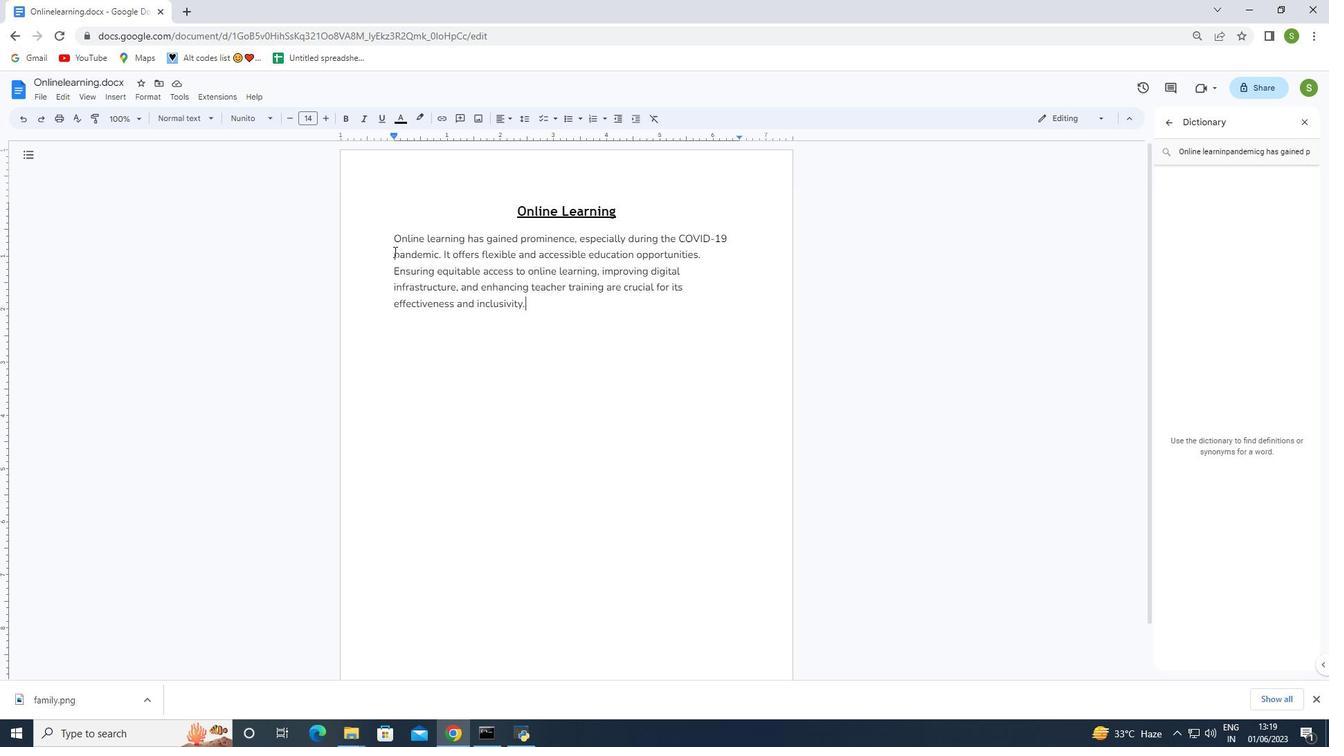 
Action: Mouse pressed left at (392, 252)
Screenshot: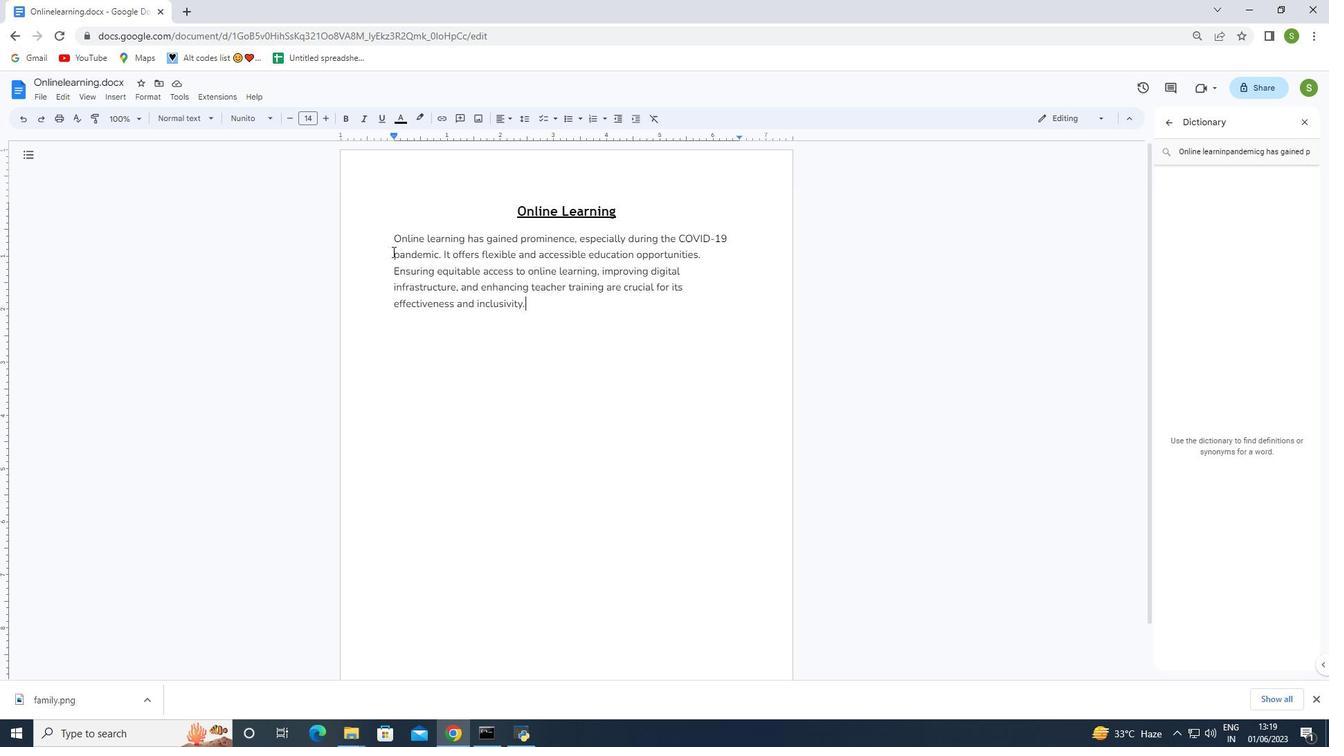 
Action: Mouse moved to (138, 94)
Screenshot: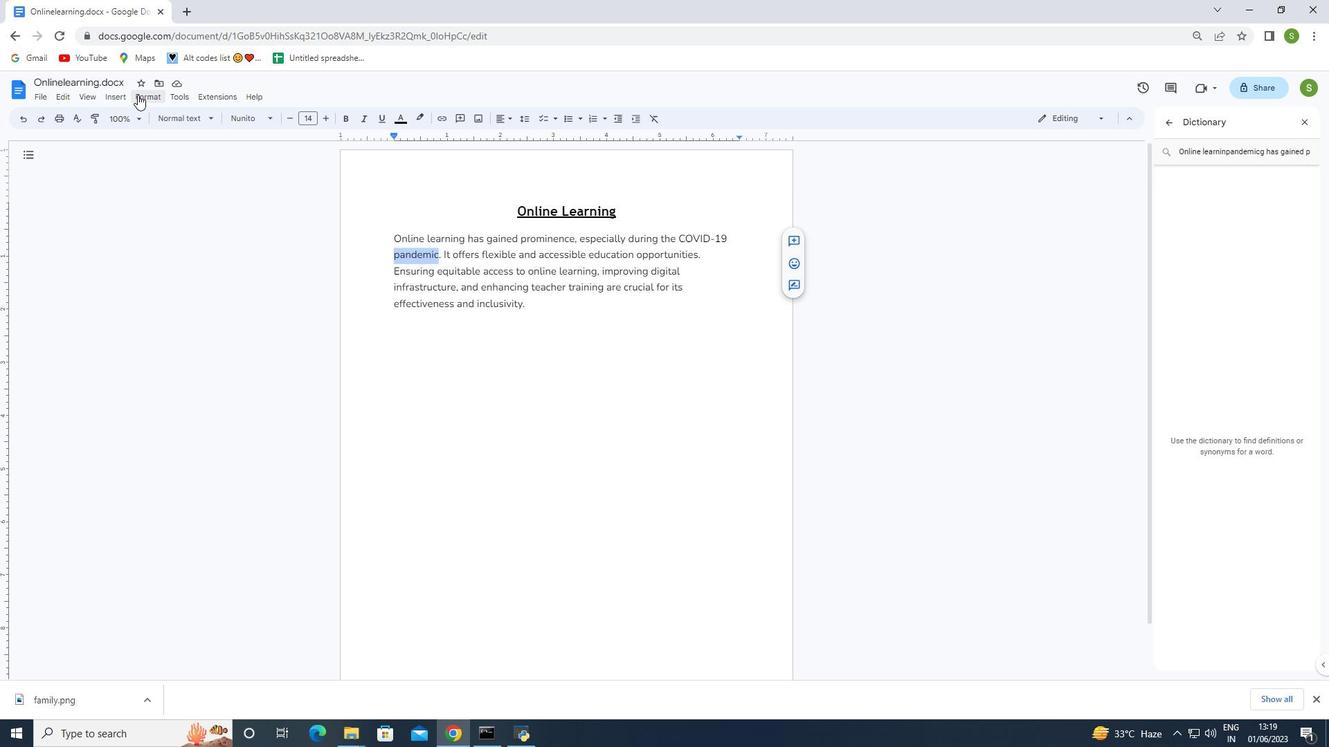
Action: Mouse pressed left at (138, 94)
Screenshot: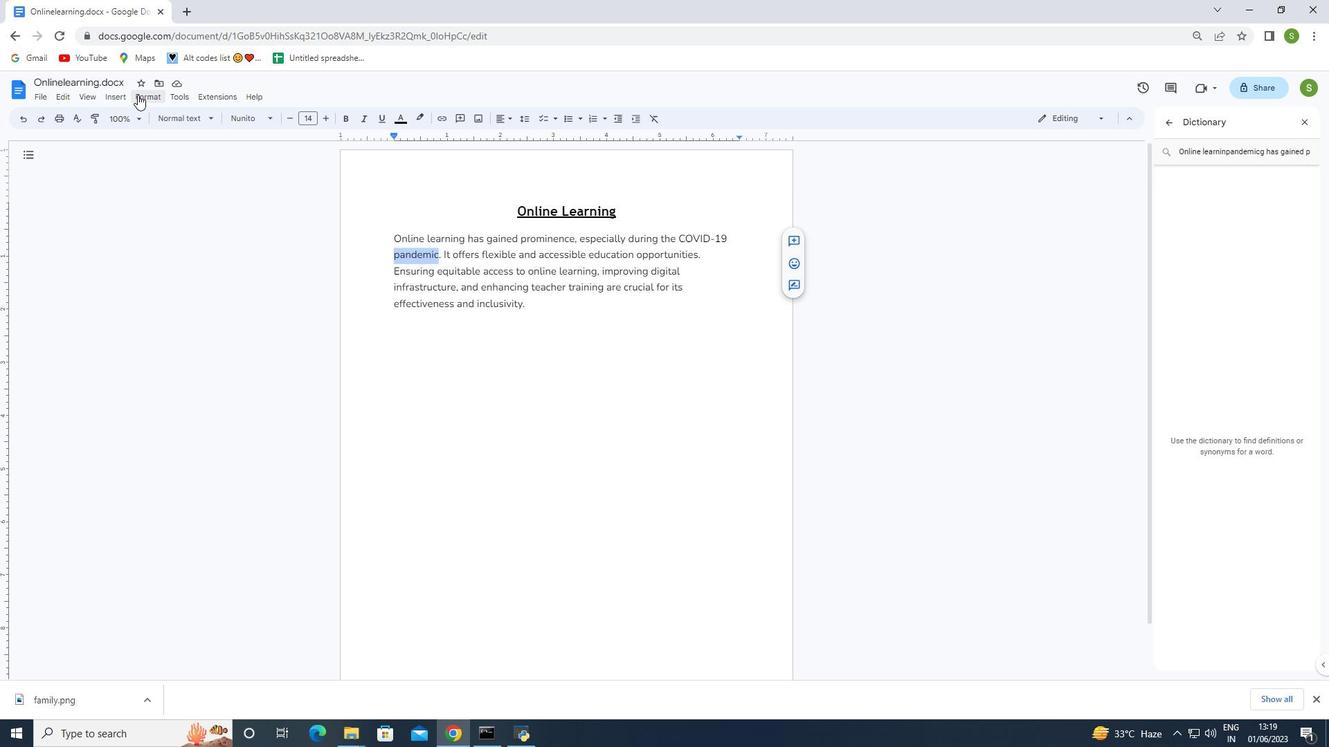 
Action: Mouse moved to (353, 177)
Screenshot: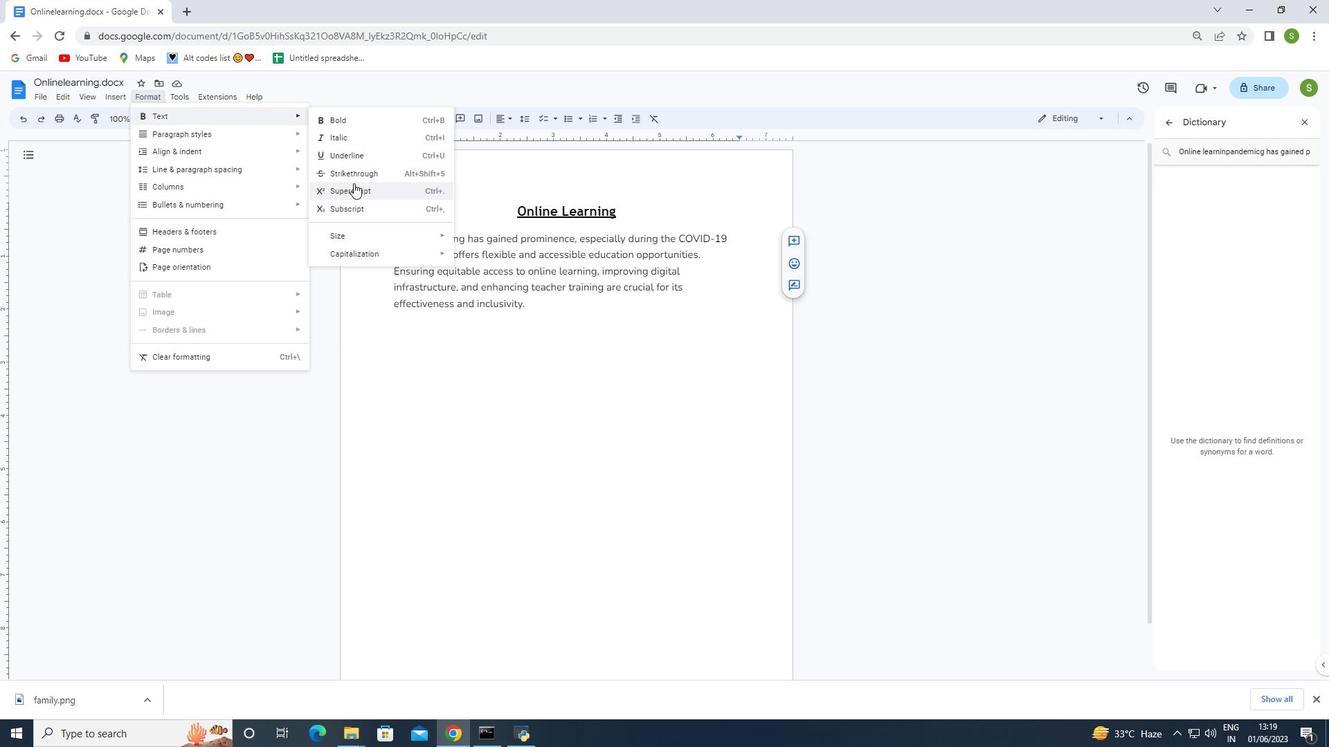
Action: Mouse pressed left at (353, 177)
Screenshot: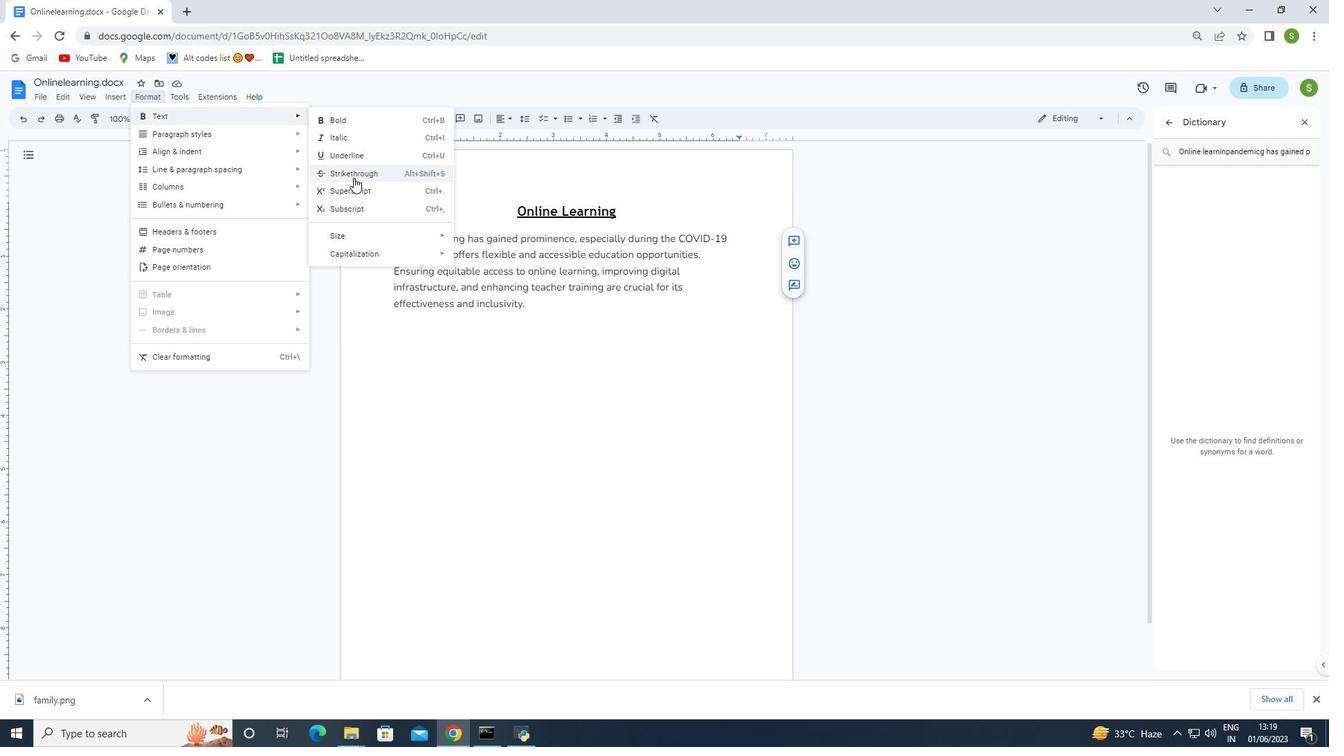
Action: Mouse moved to (551, 310)
Screenshot: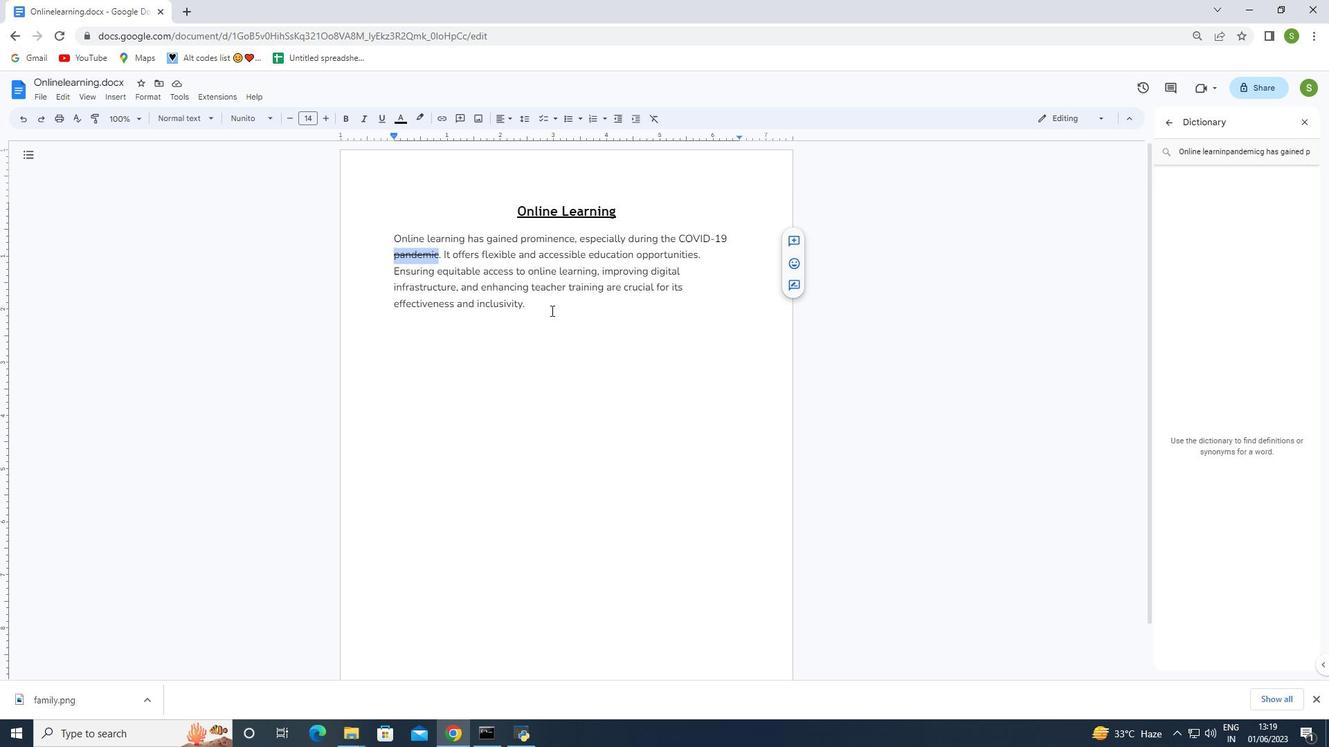 
Action: Mouse pressed left at (551, 310)
Screenshot: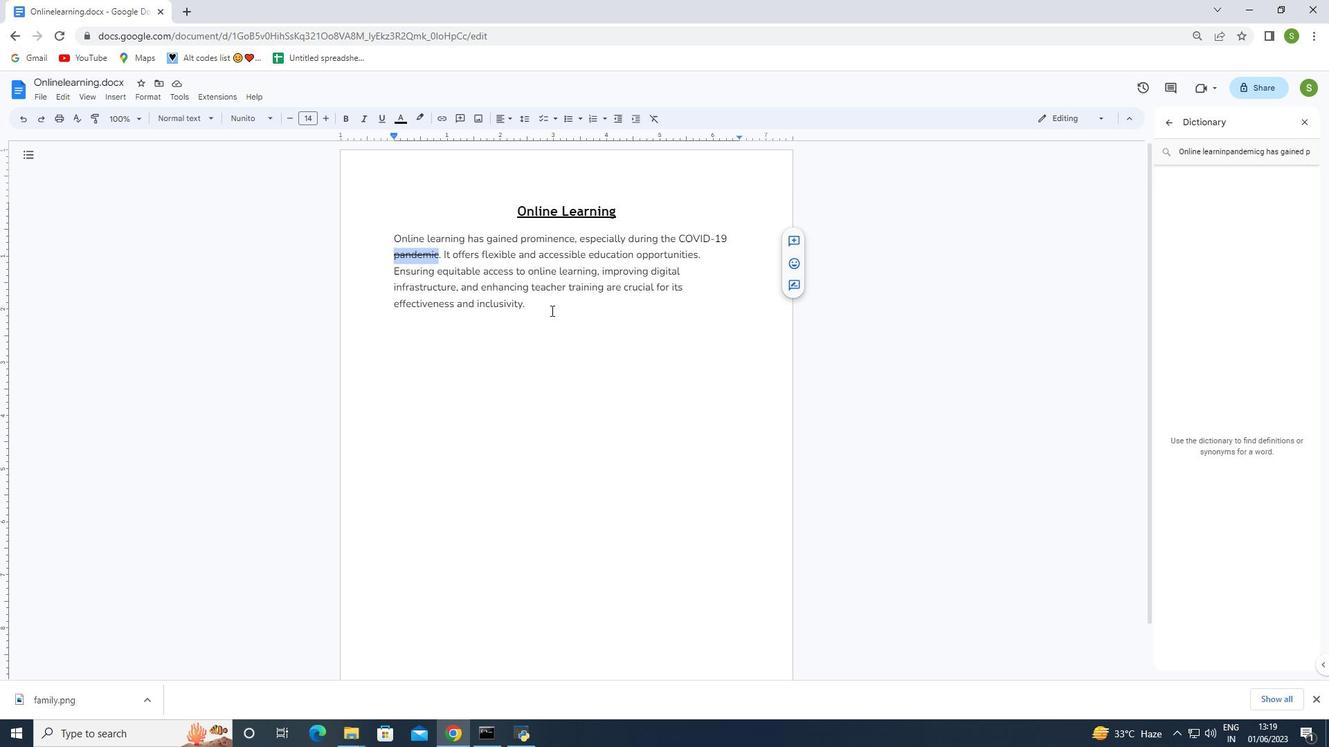 
Action: Mouse moved to (518, 314)
Screenshot: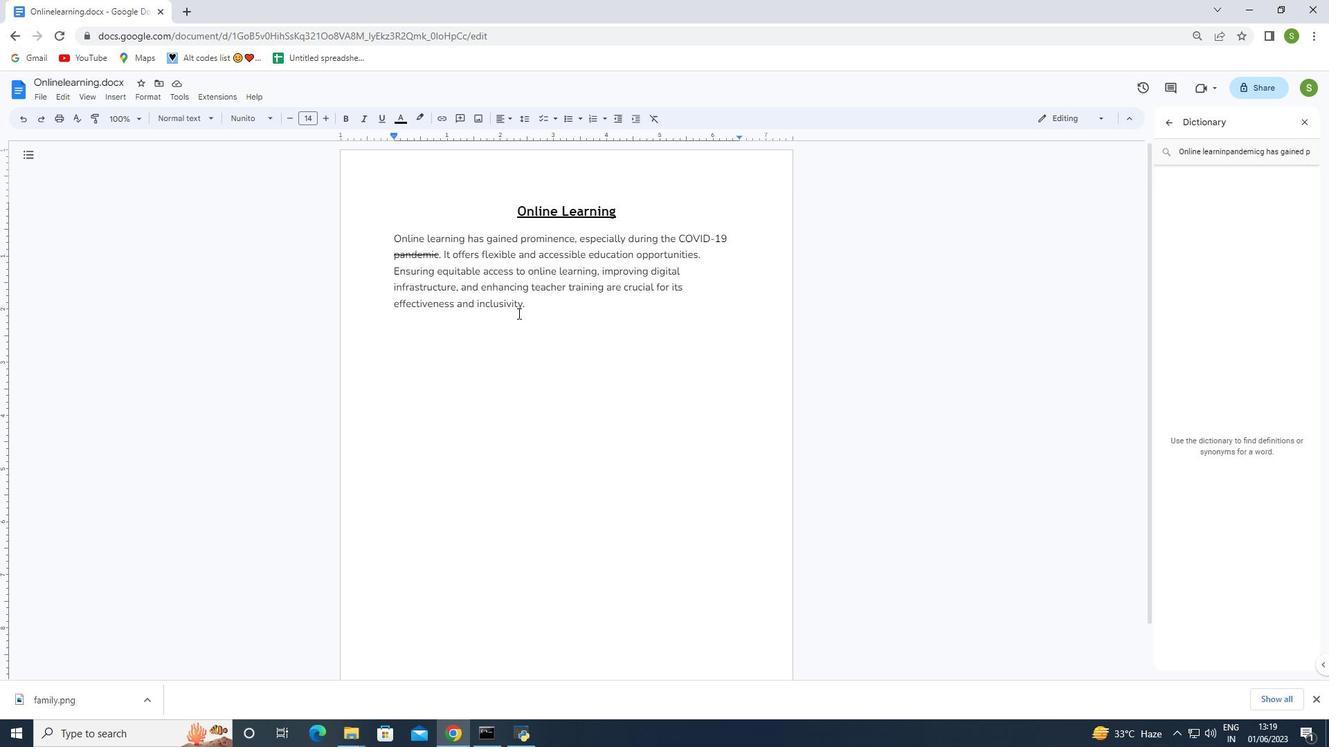 
Action: Key pressed <Key.enter>
Screenshot: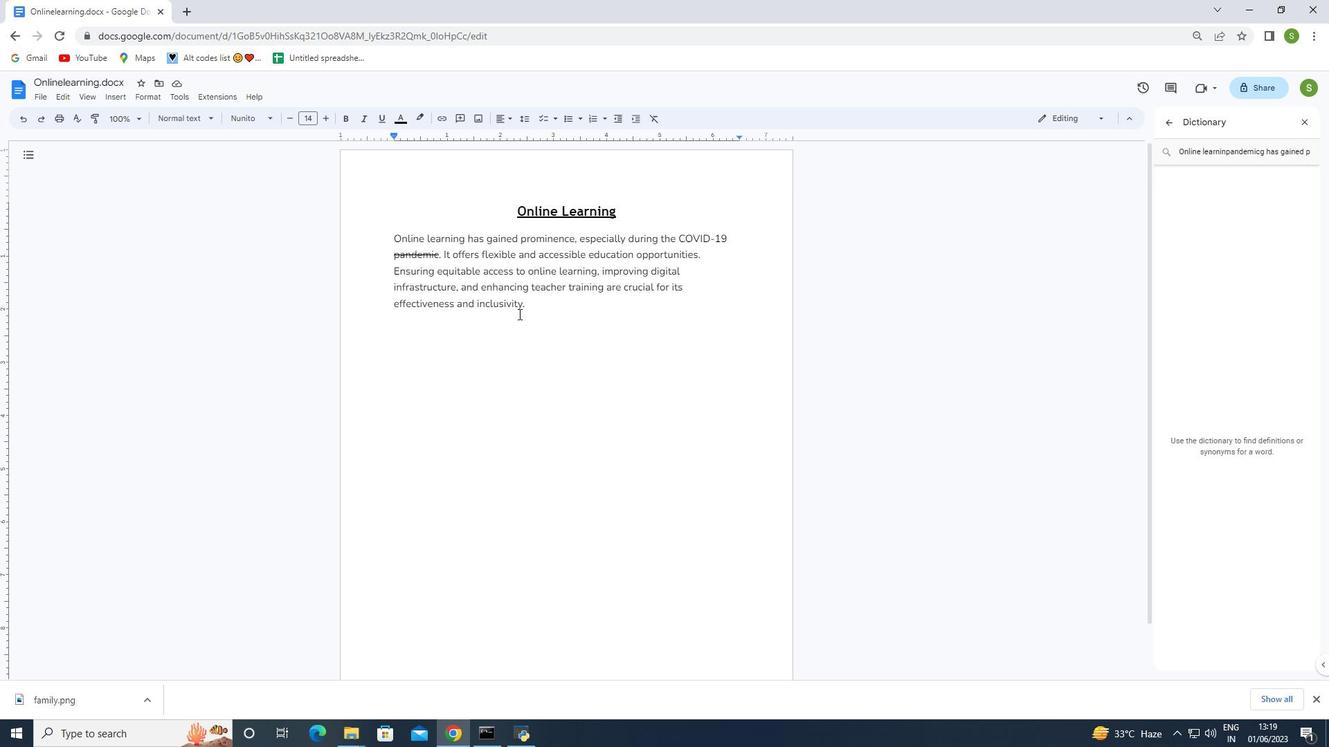 
Action: Mouse moved to (556, 323)
Screenshot: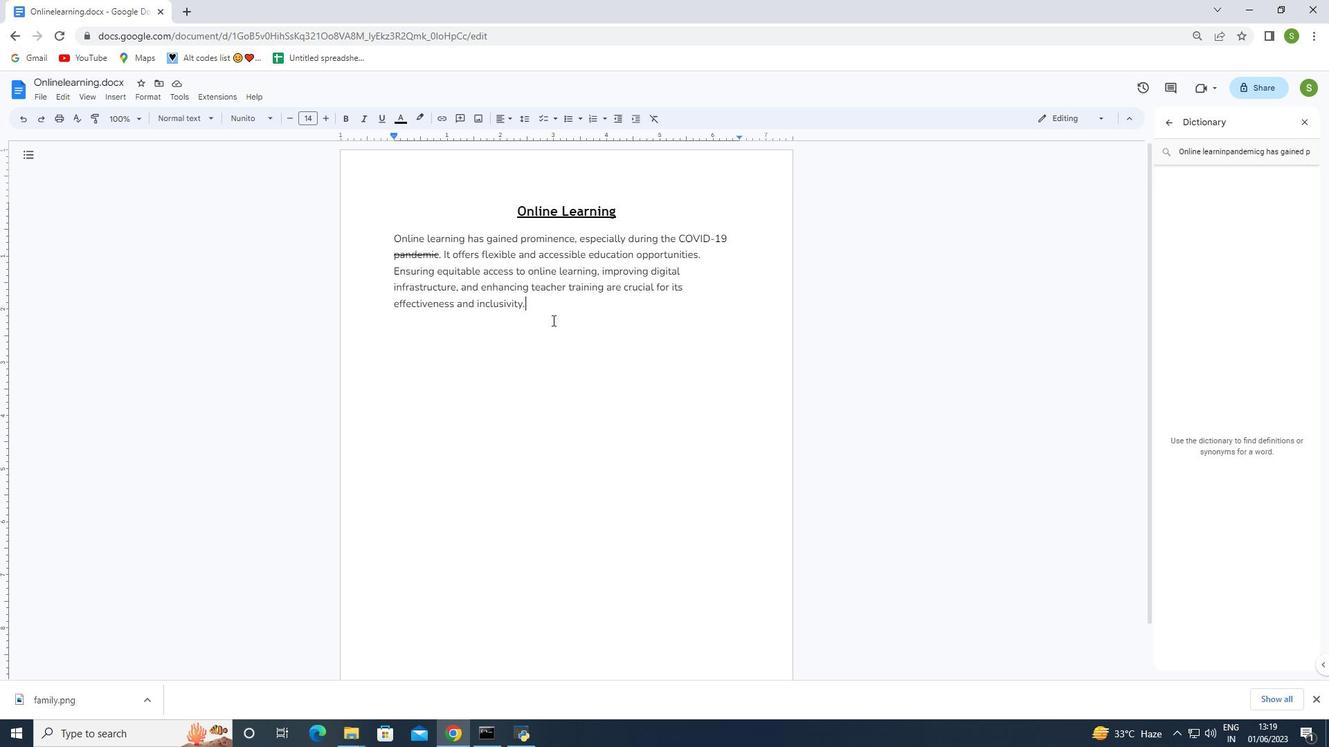 
Action: Key pressed <Key.enter>
Screenshot: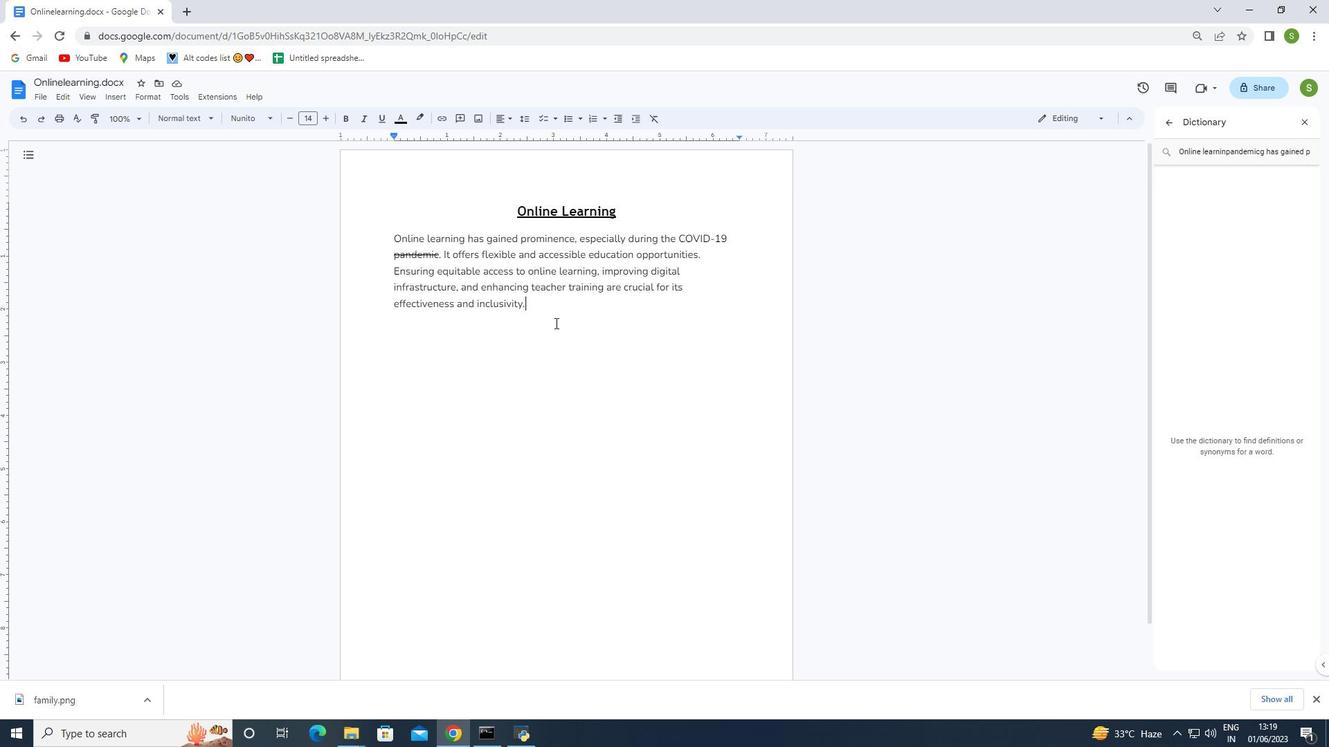 
Action: Mouse moved to (34, 95)
Screenshot: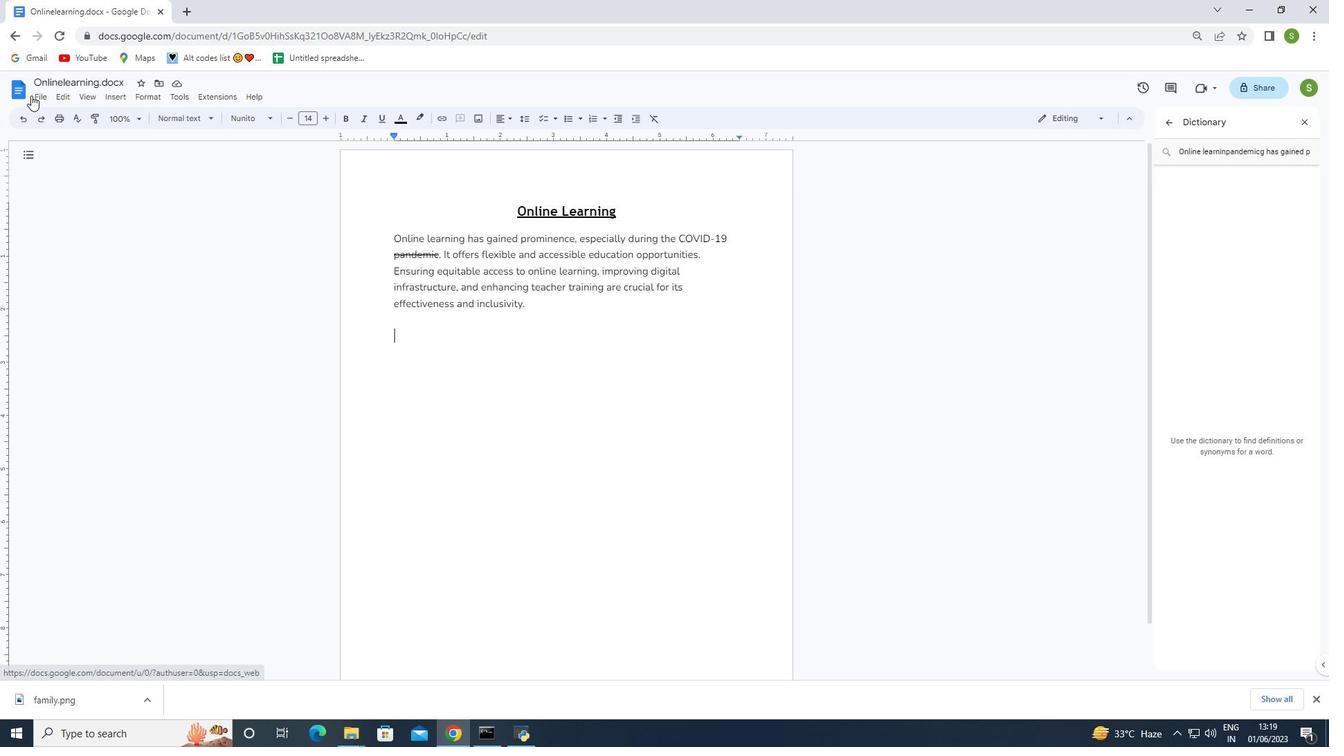 
Action: Mouse pressed left at (34, 95)
Screenshot: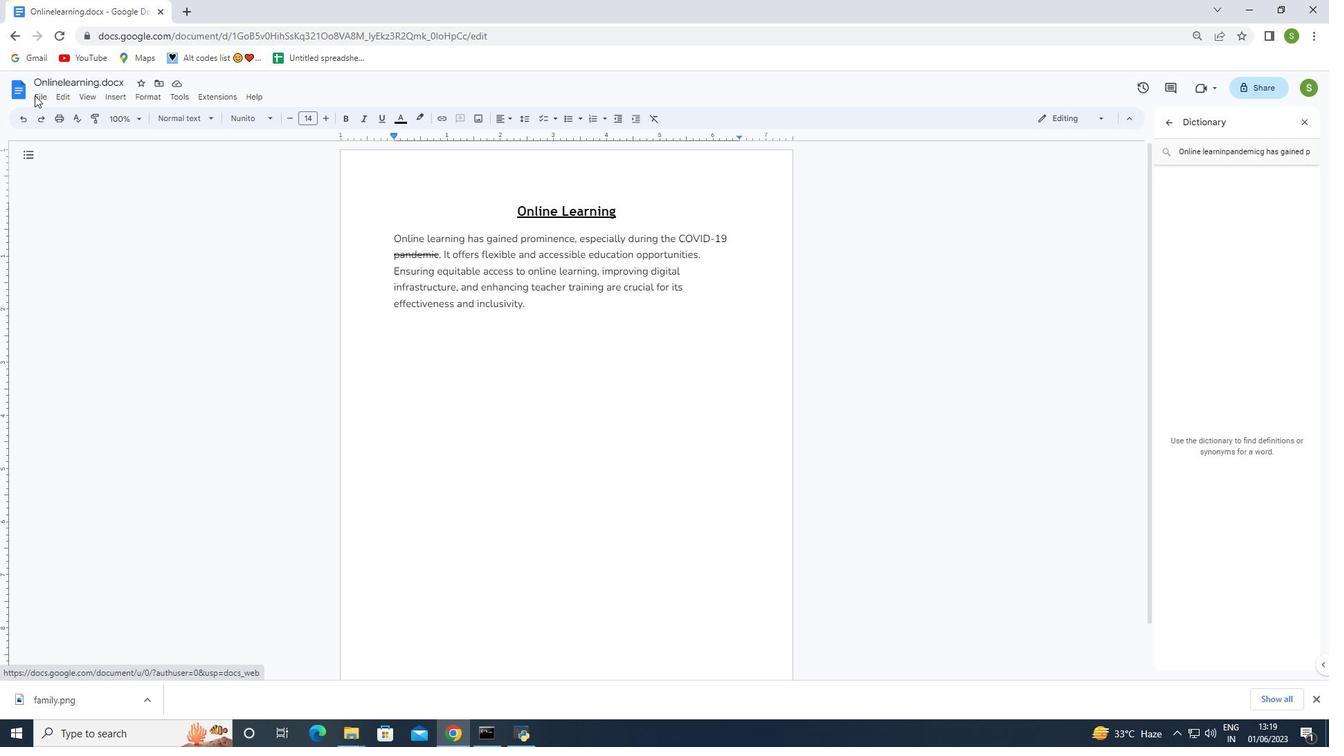
Action: Mouse moved to (38, 97)
Screenshot: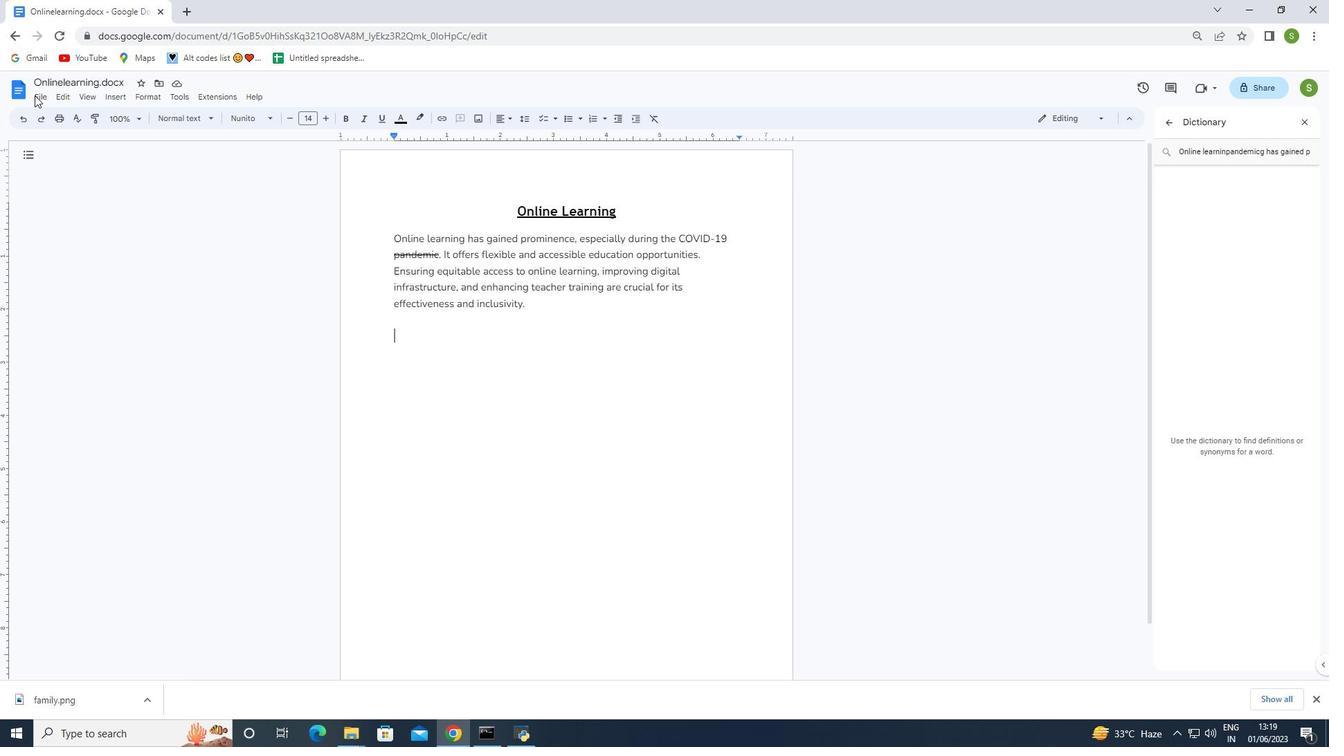 
Action: Mouse pressed left at (38, 97)
Screenshot: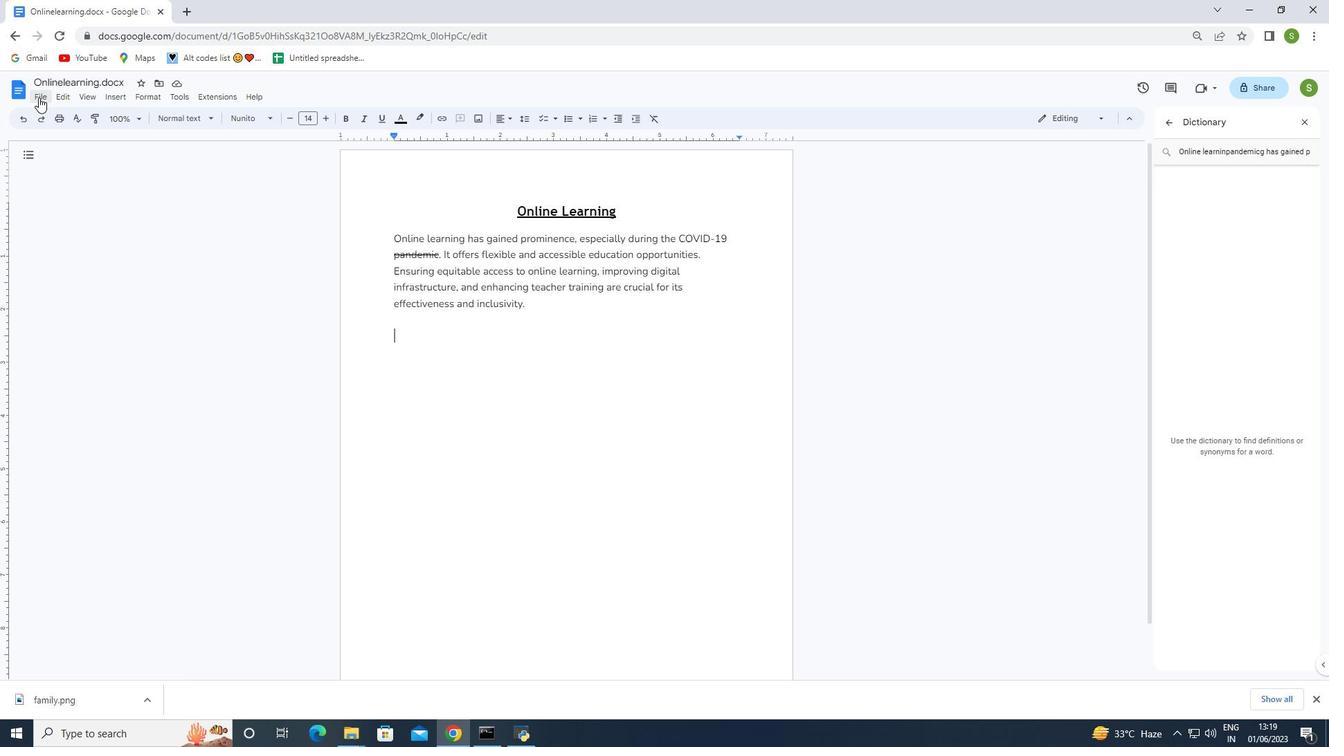 
Action: Mouse moved to (110, 97)
Screenshot: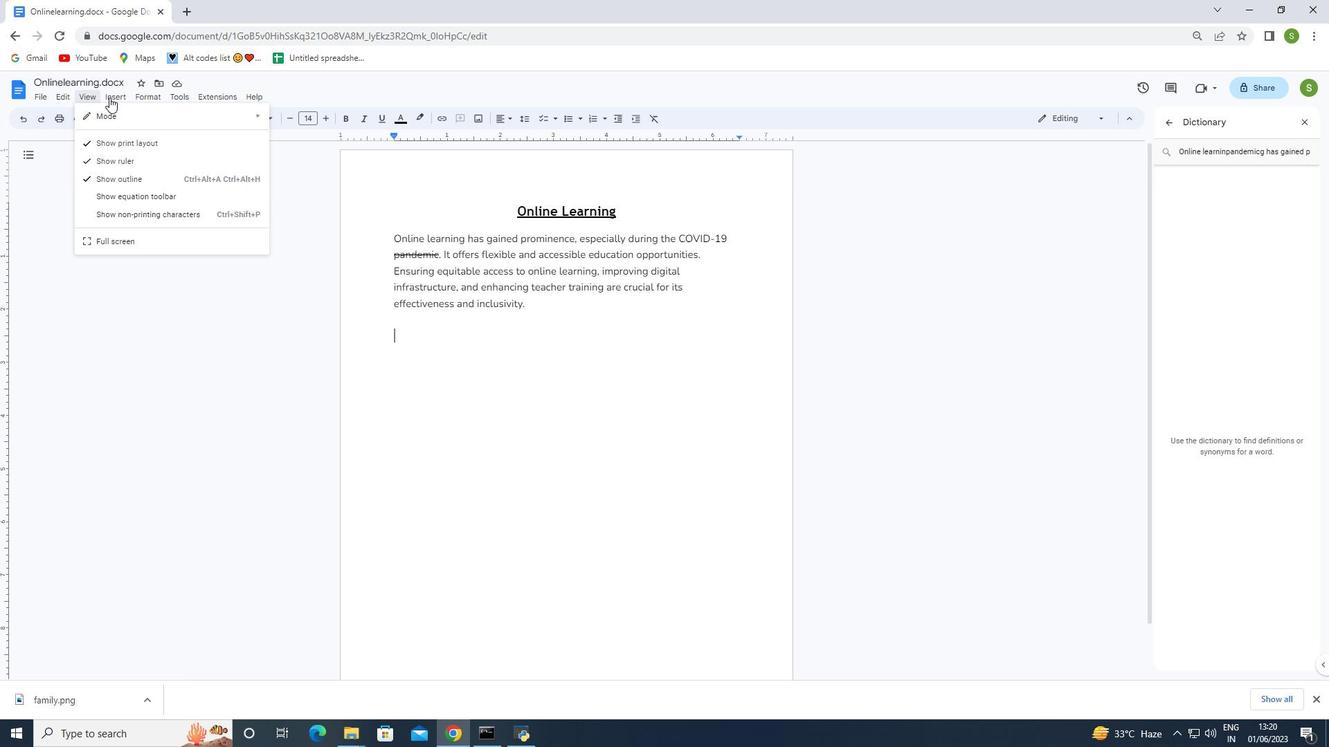 
Action: Mouse pressed left at (110, 97)
Screenshot: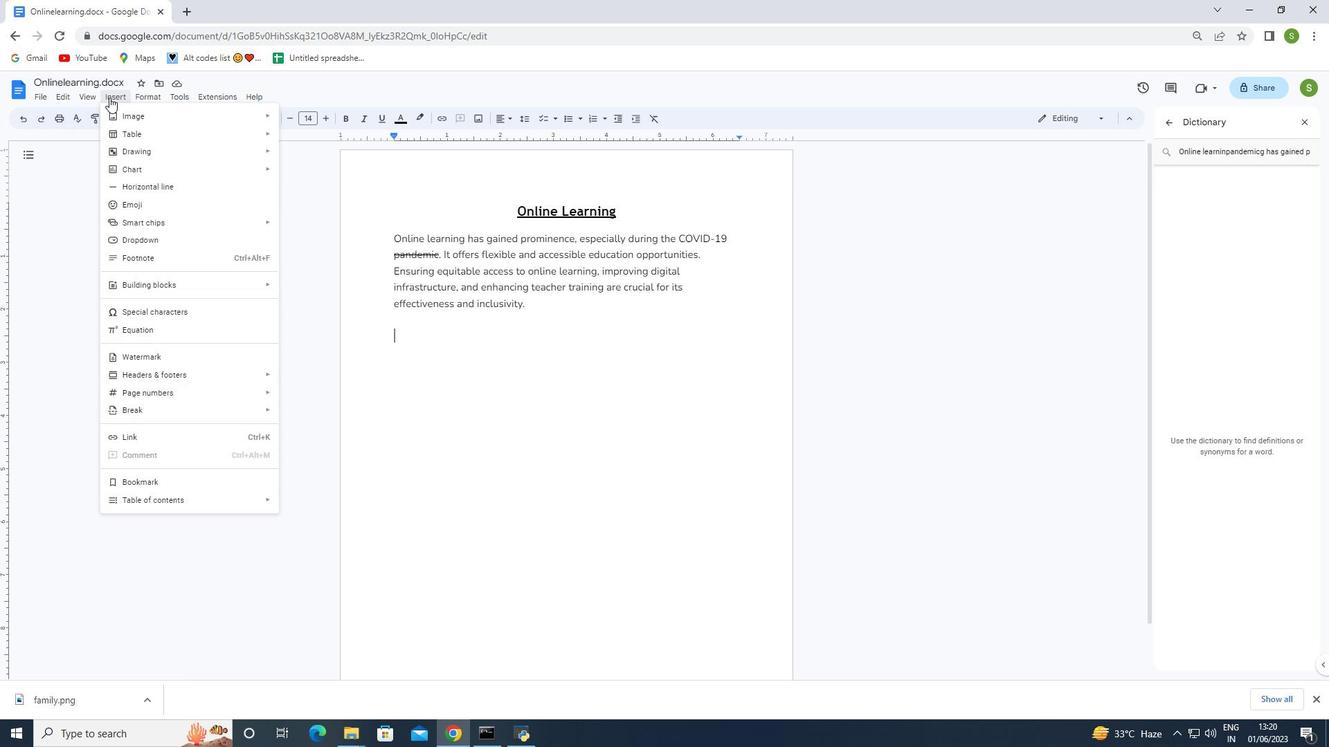 
Action: Mouse pressed left at (110, 97)
Screenshot: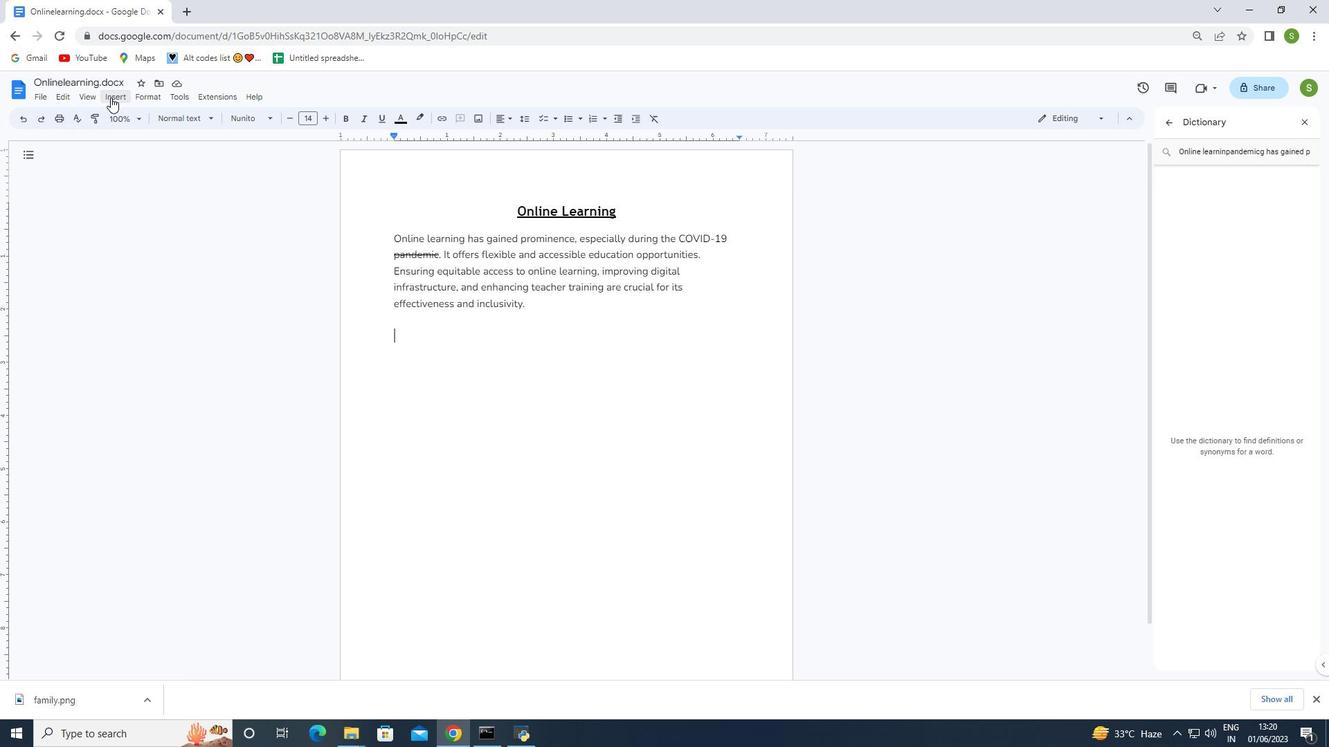 
Action: Mouse moved to (144, 218)
Screenshot: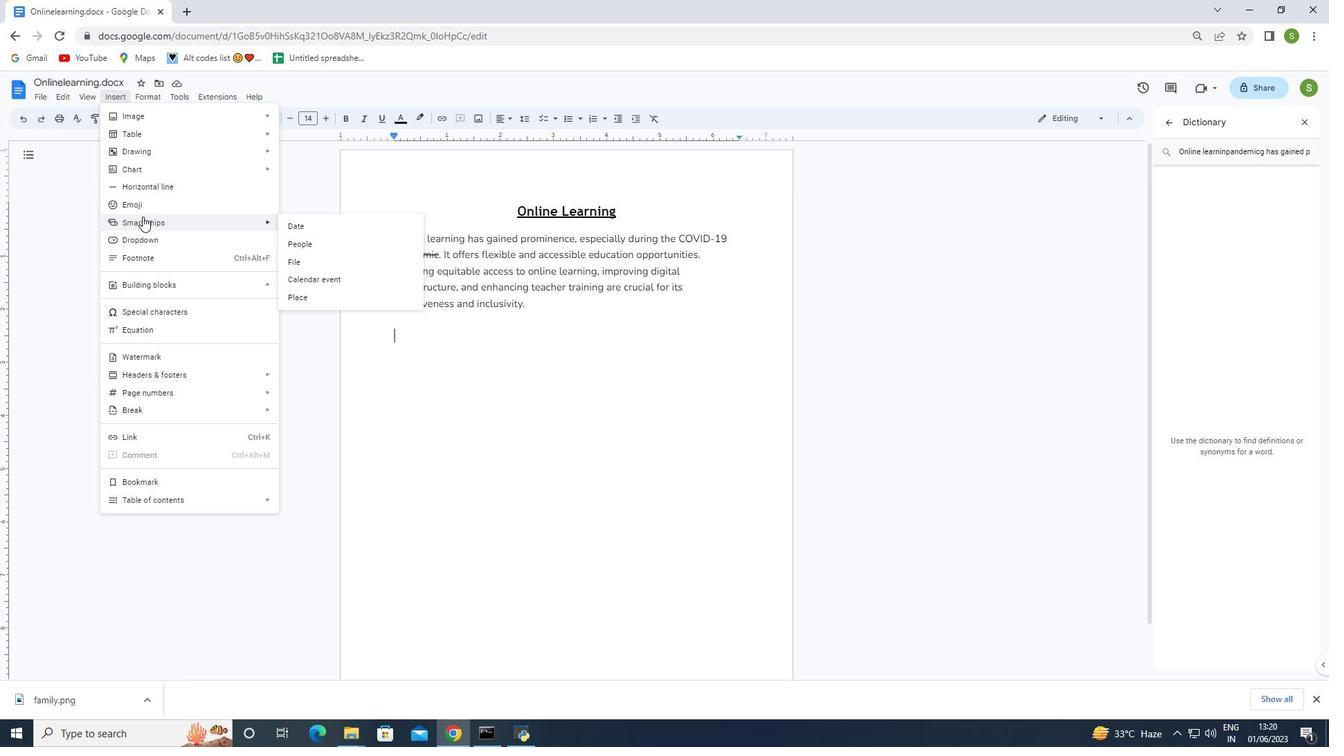 
Action: Mouse pressed left at (144, 218)
Screenshot: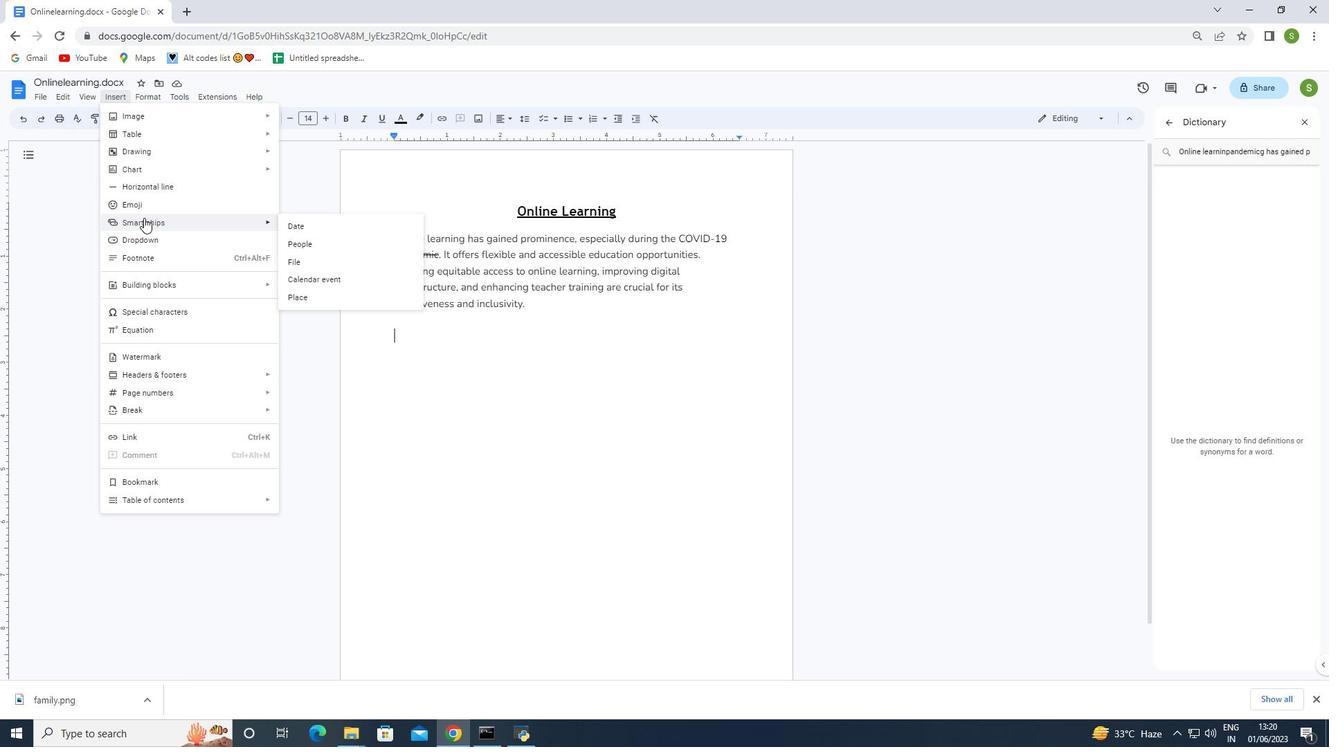 
Action: Mouse moved to (303, 227)
Screenshot: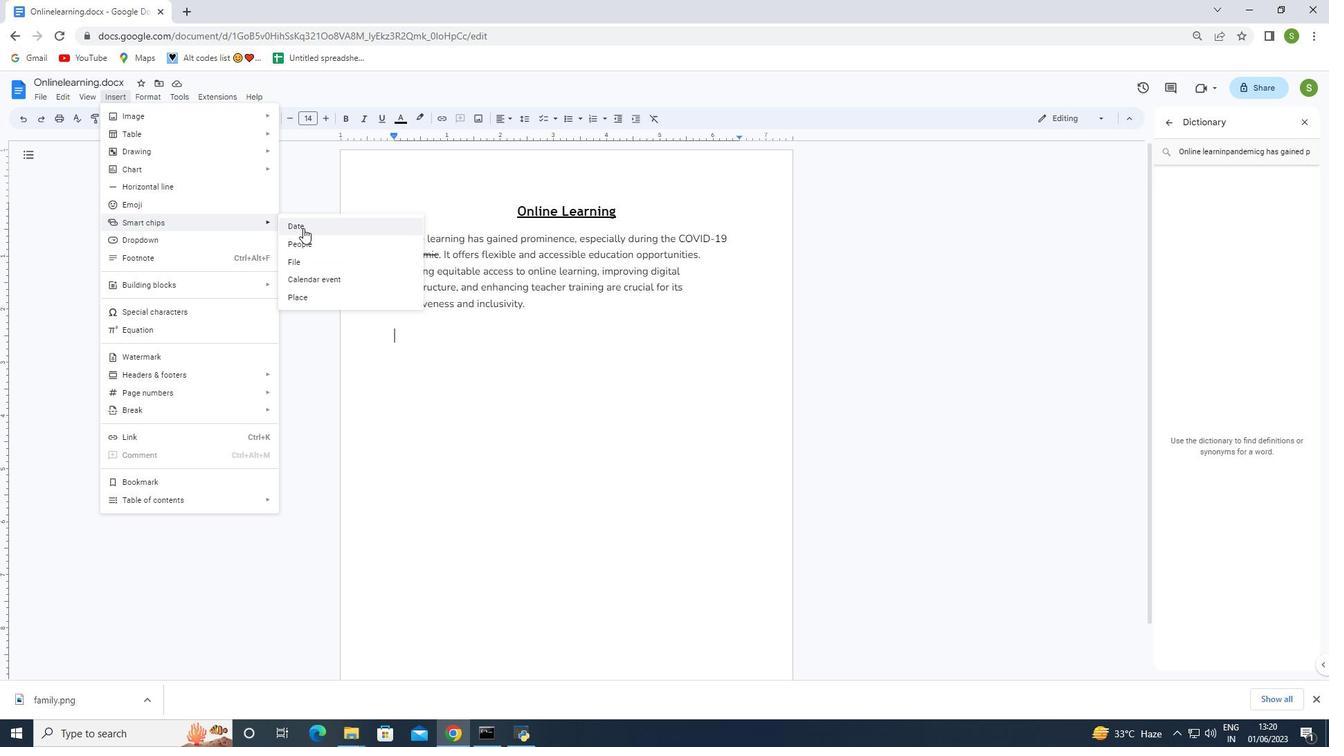 
Action: Mouse pressed left at (303, 227)
Screenshot: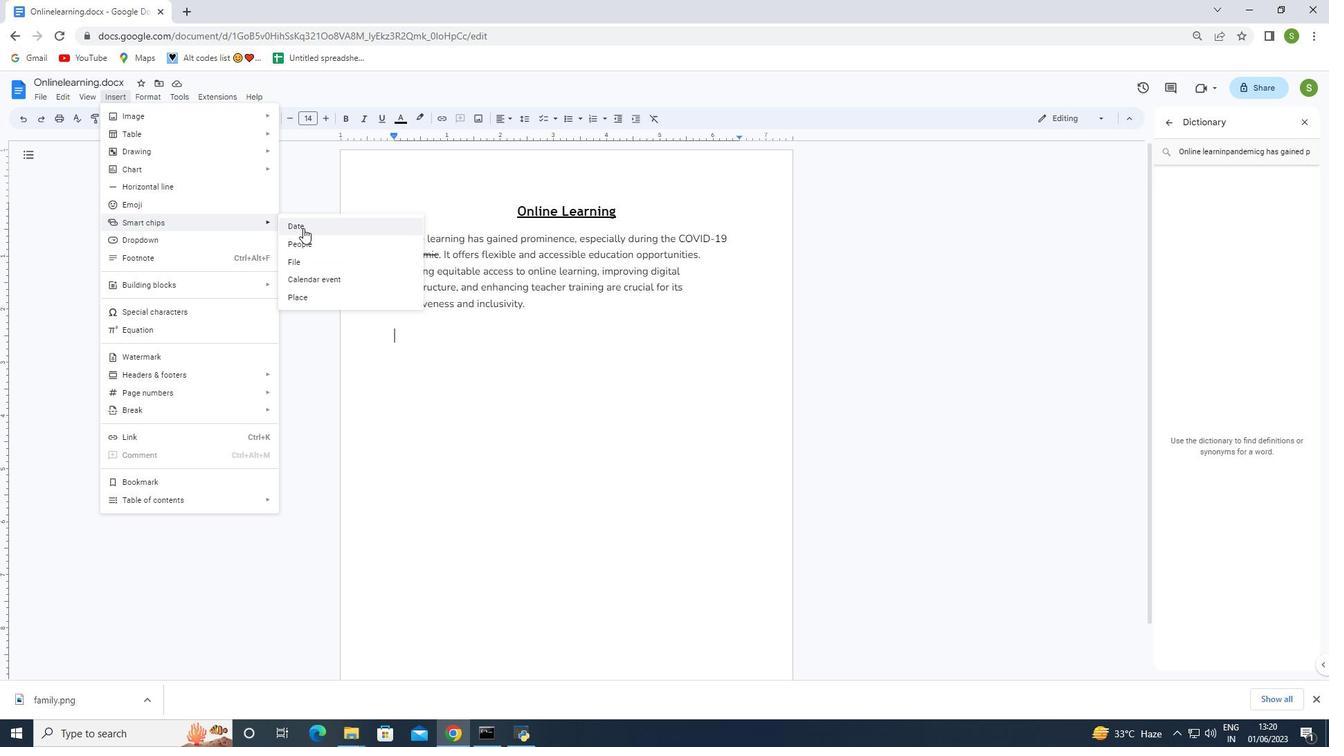
Action: Mouse moved to (489, 435)
Screenshot: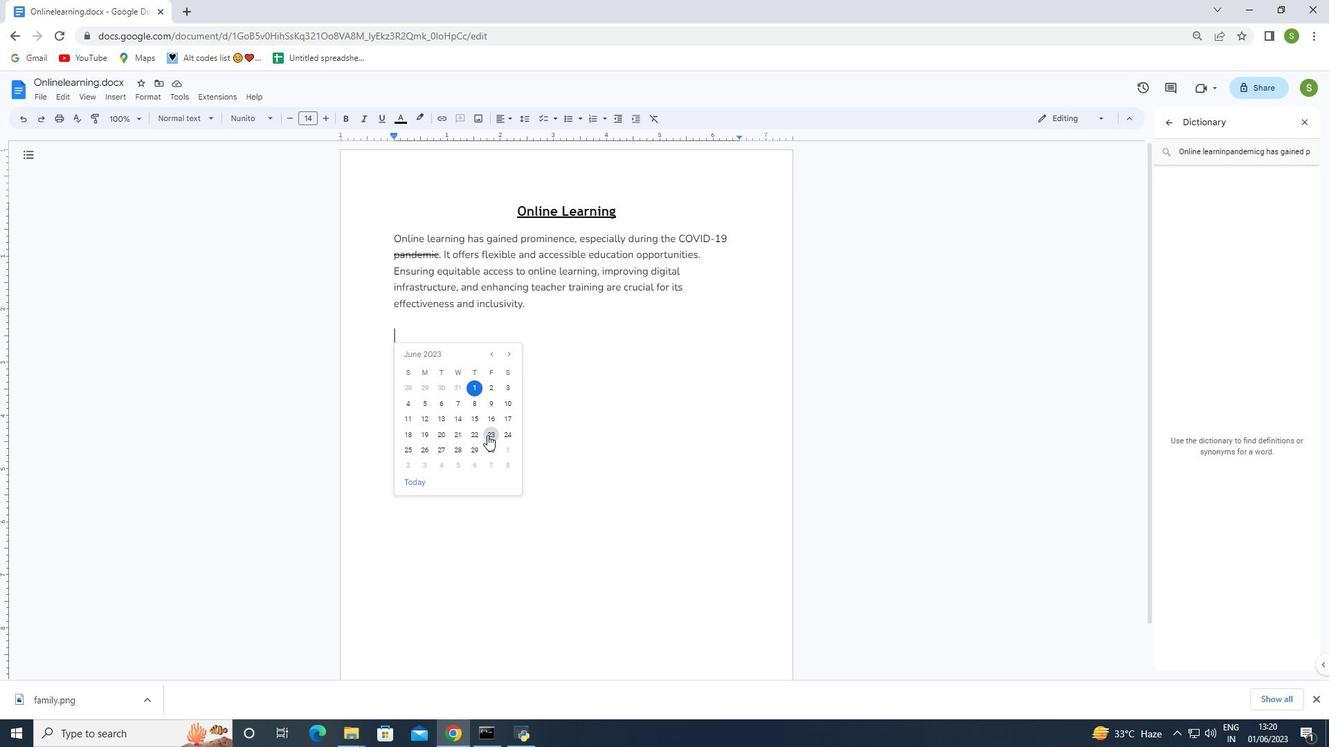 
Action: Mouse pressed left at (489, 435)
Screenshot: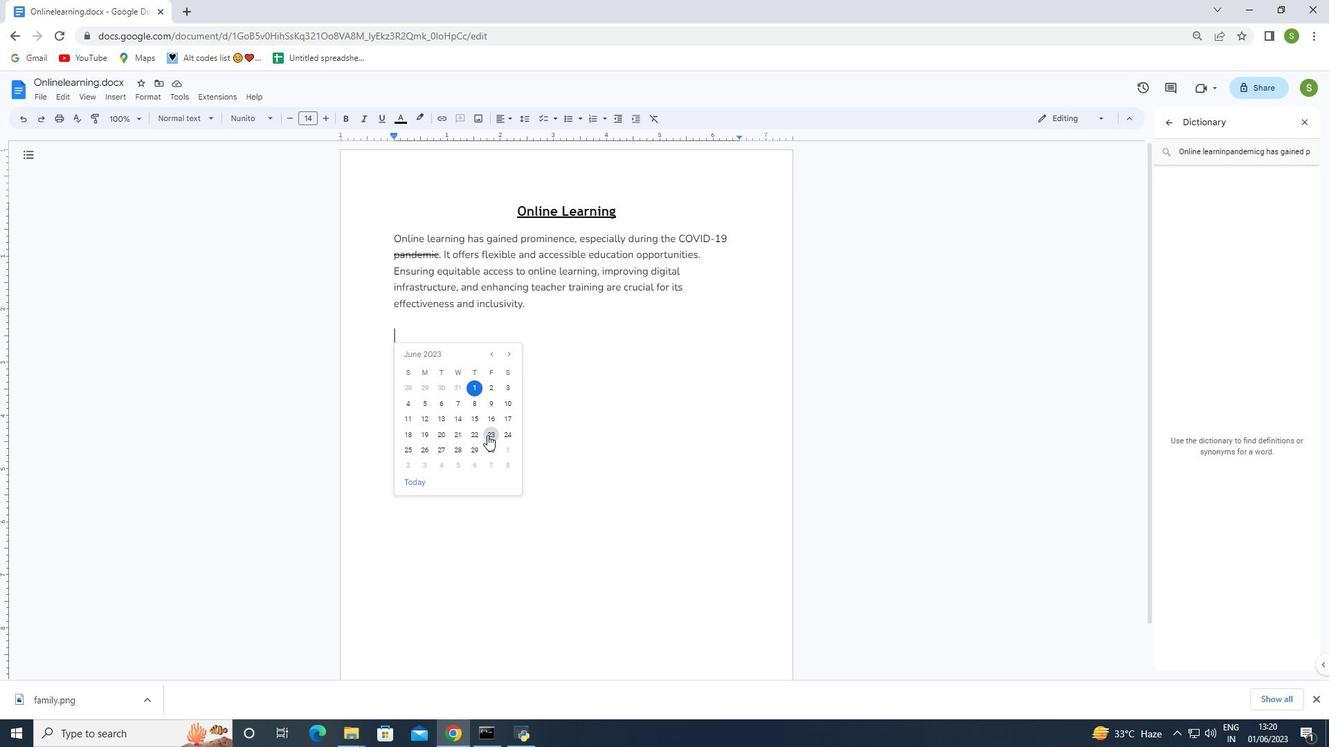 
Action: Mouse moved to (467, 386)
Screenshot: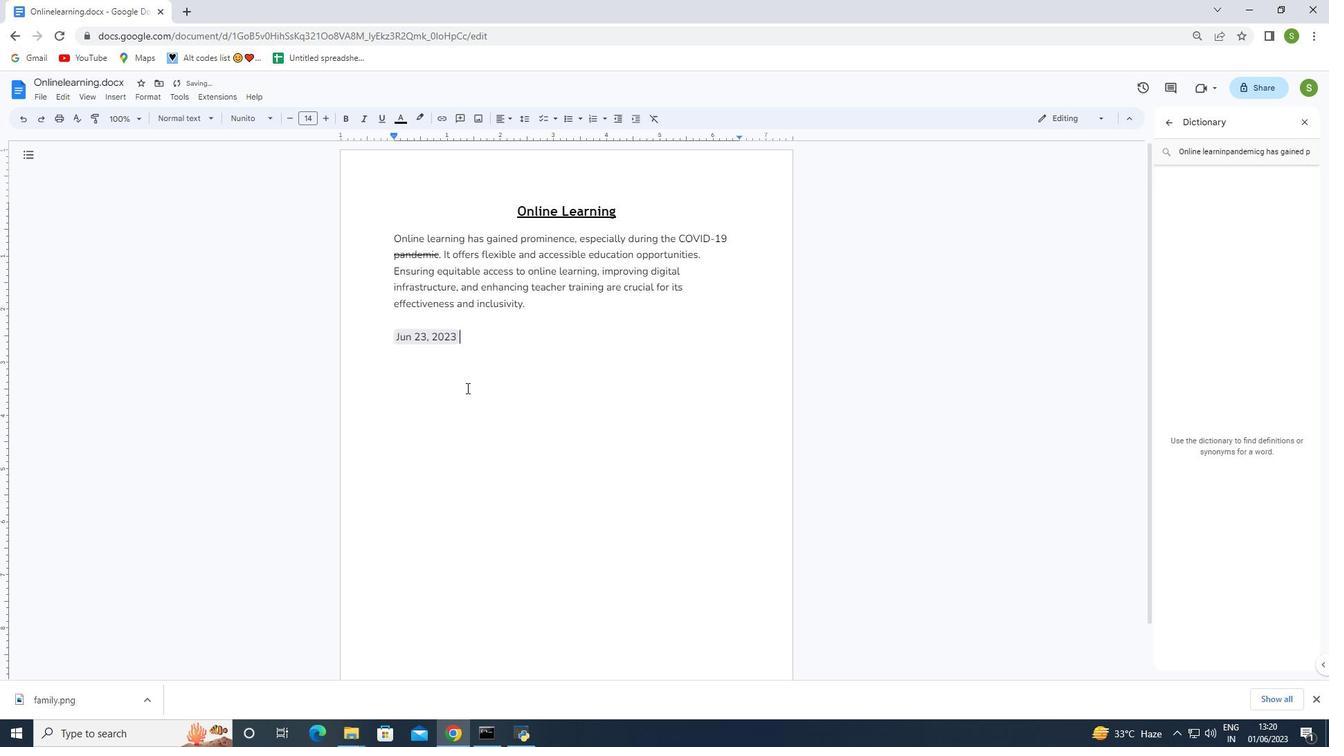 
Action: Mouse pressed left at (467, 386)
Screenshot: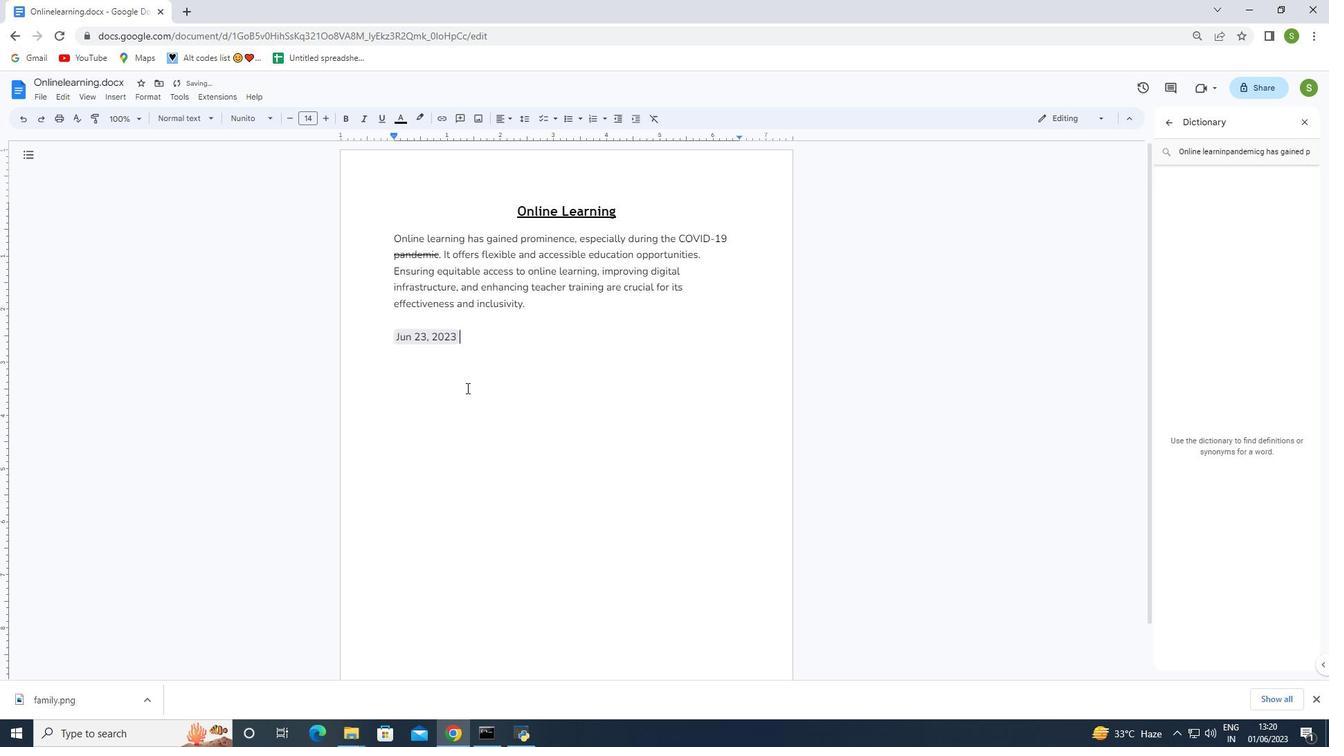 
Action: Mouse moved to (463, 333)
Screenshot: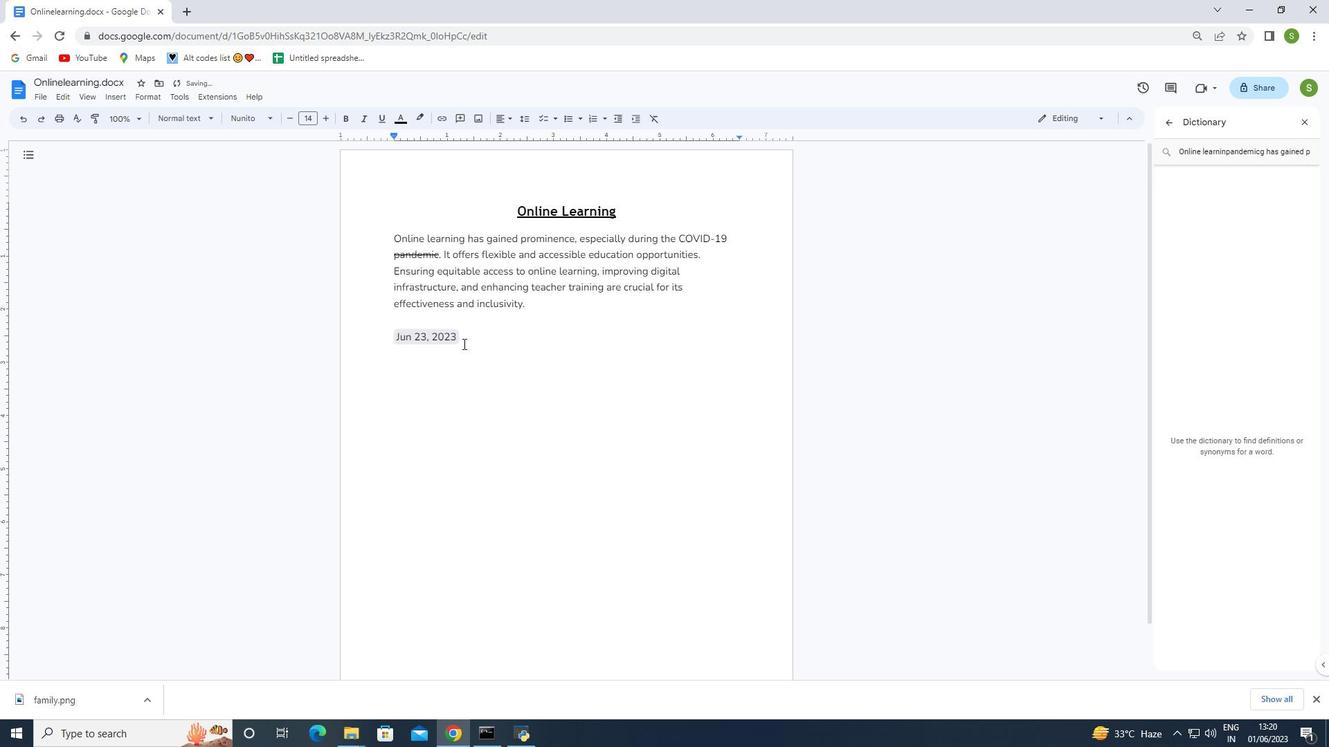 
Action: Mouse pressed left at (463, 333)
Screenshot: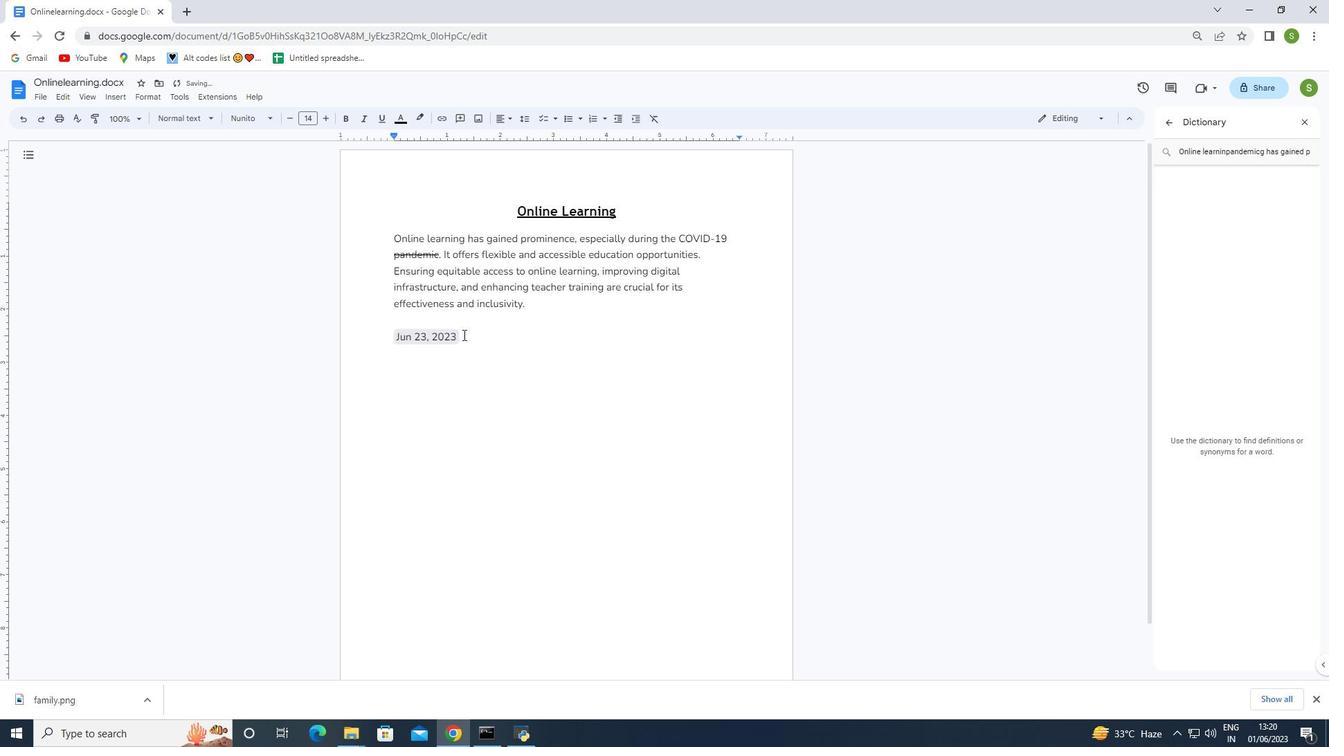 
Action: Mouse moved to (391, 332)
Screenshot: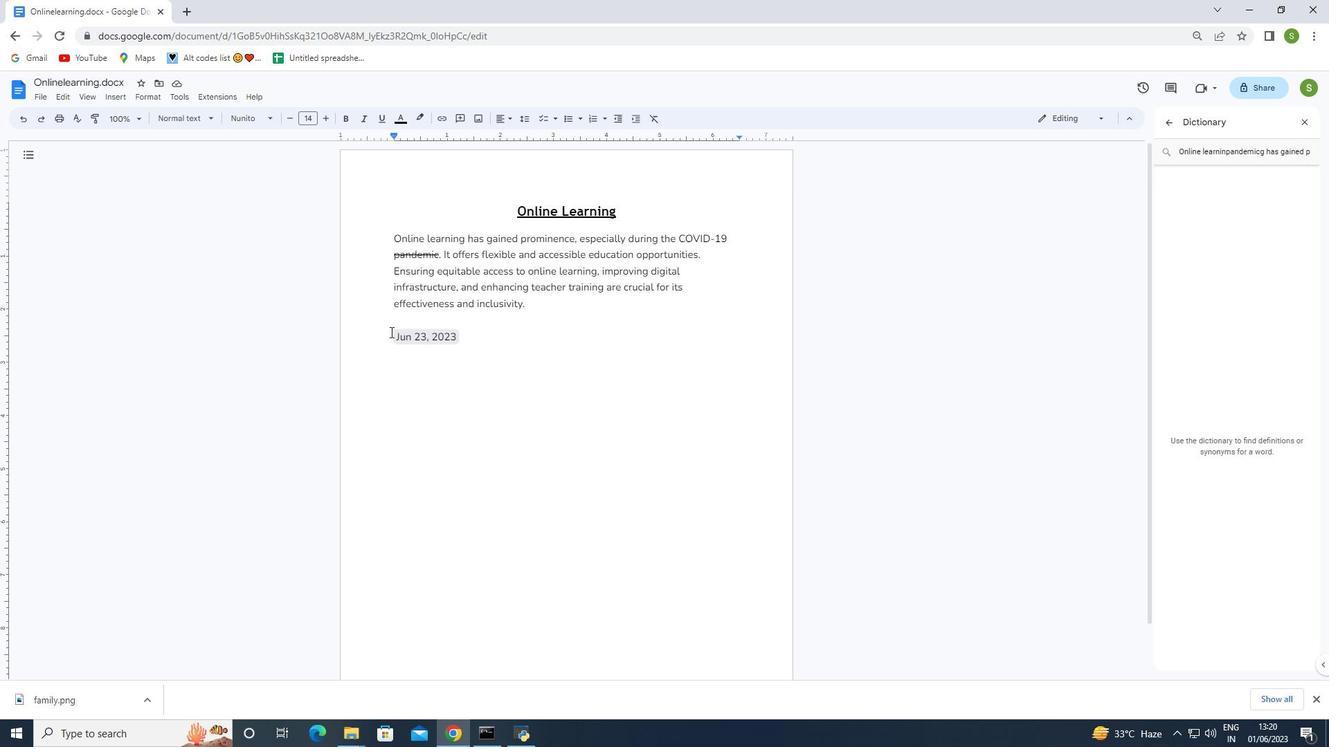 
Action: Mouse pressed left at (391, 332)
Screenshot: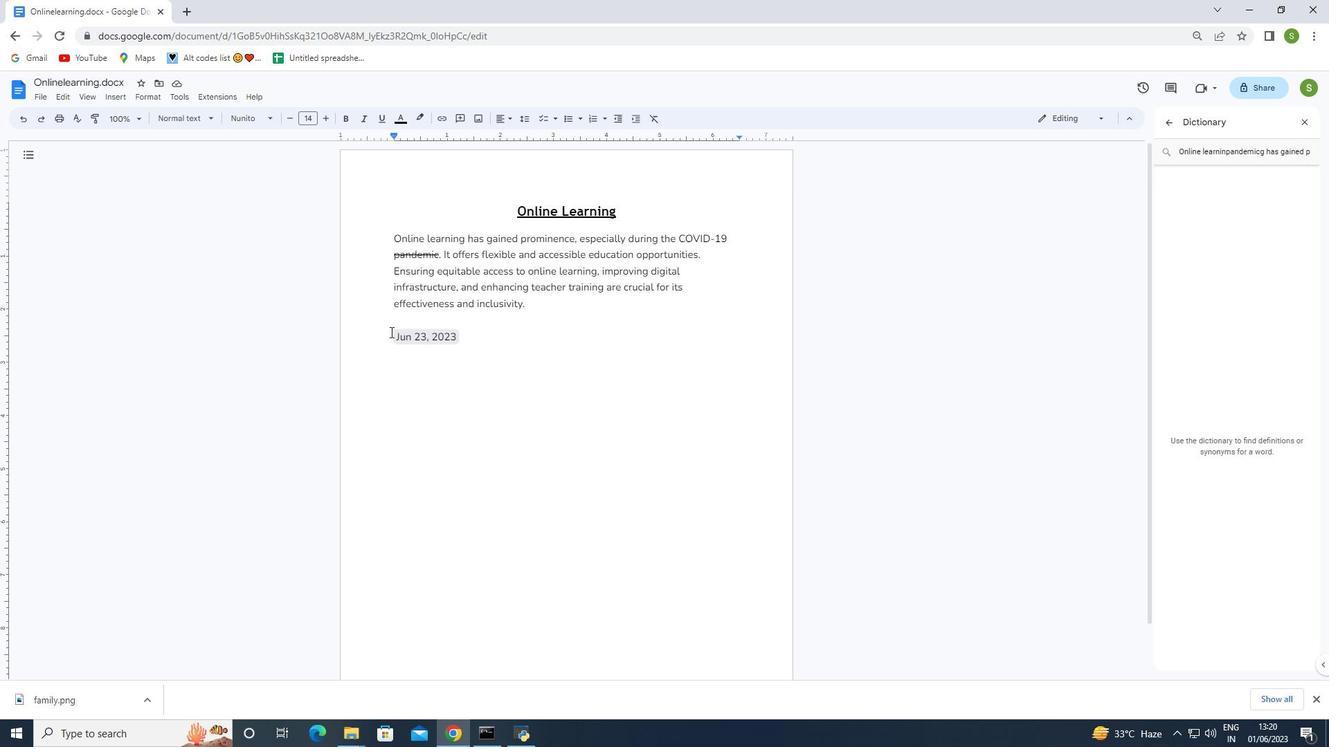 
Action: Mouse moved to (569, 394)
Screenshot: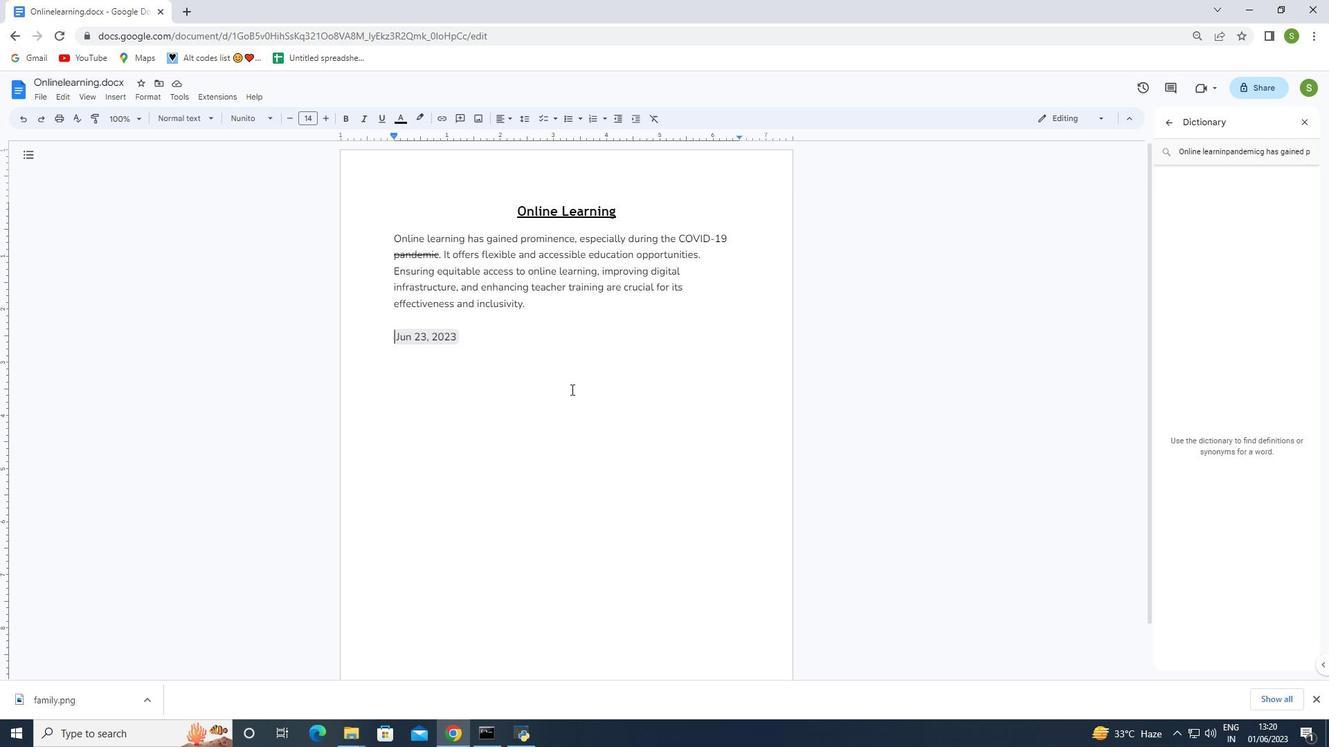 
Action: Key pressed <Key.enter>
Screenshot: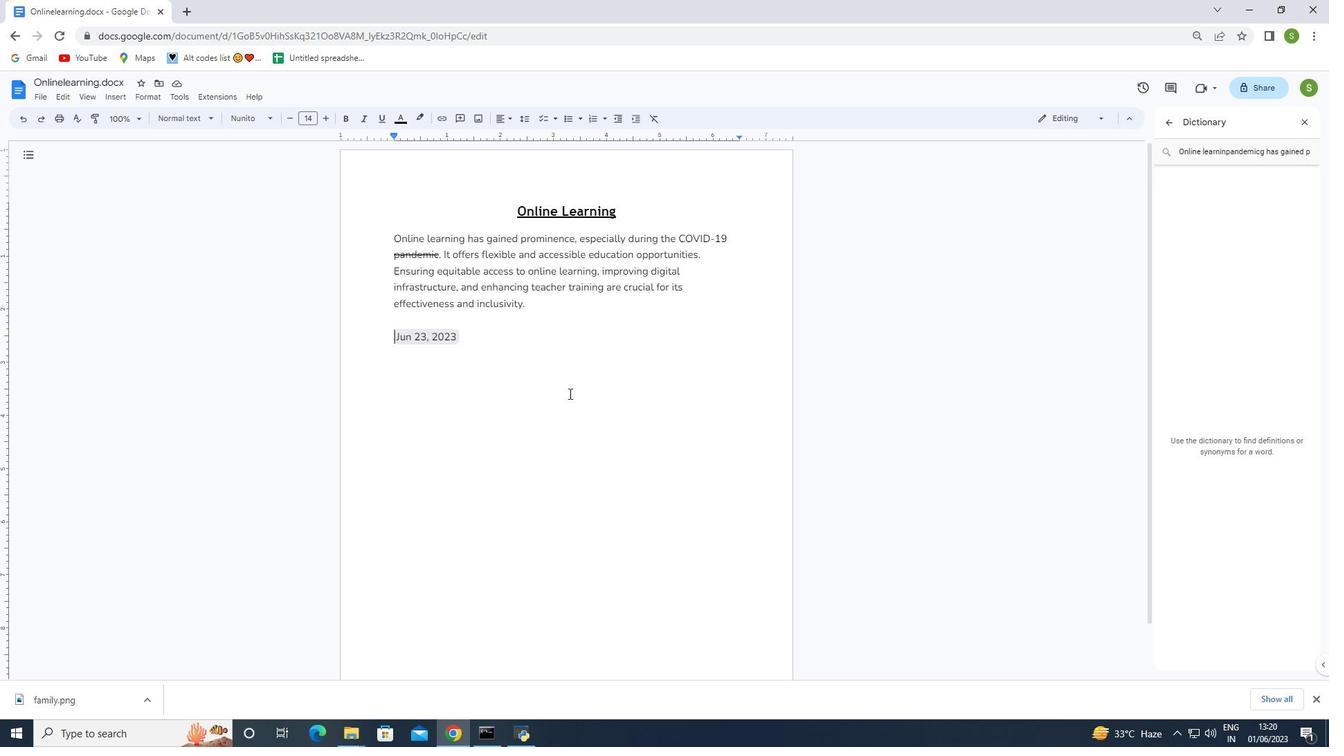 
Action: Mouse moved to (570, 392)
Screenshot: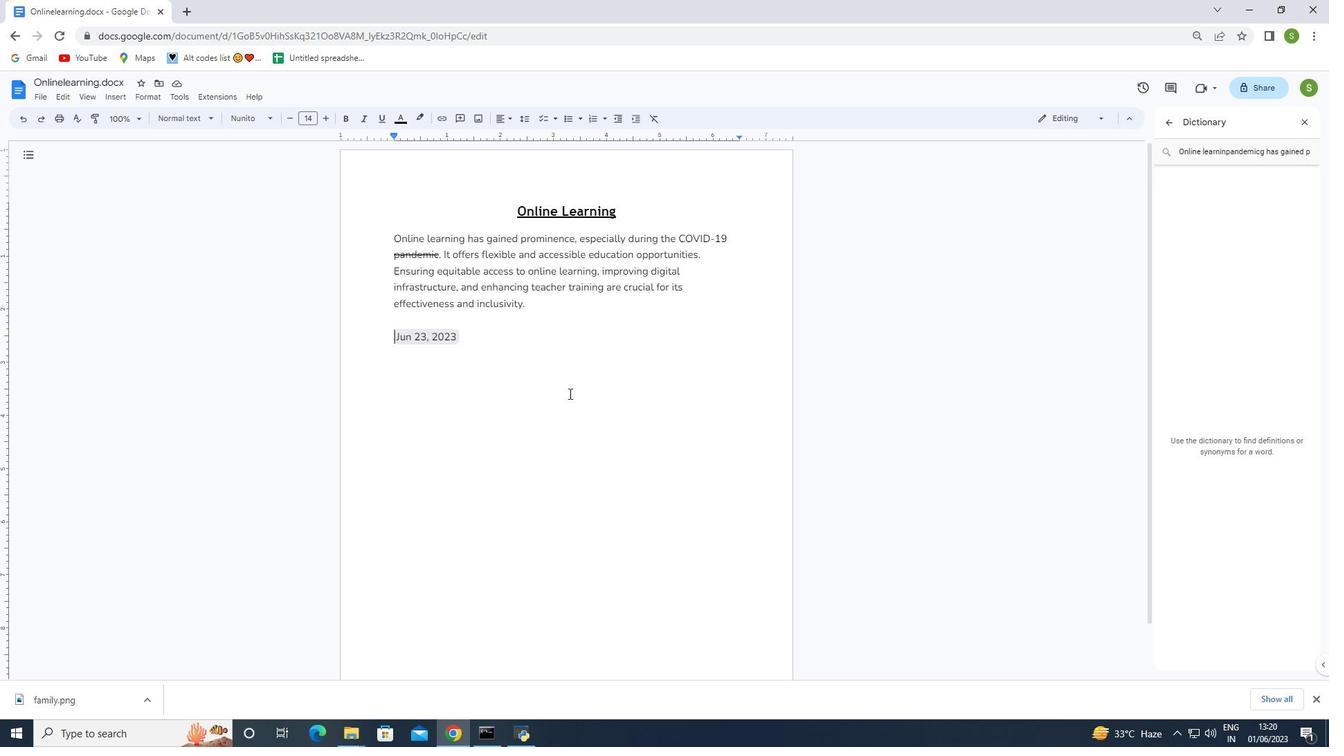 
Action: Key pressed <Key.enter><Key.enter><Key.enter>
Screenshot: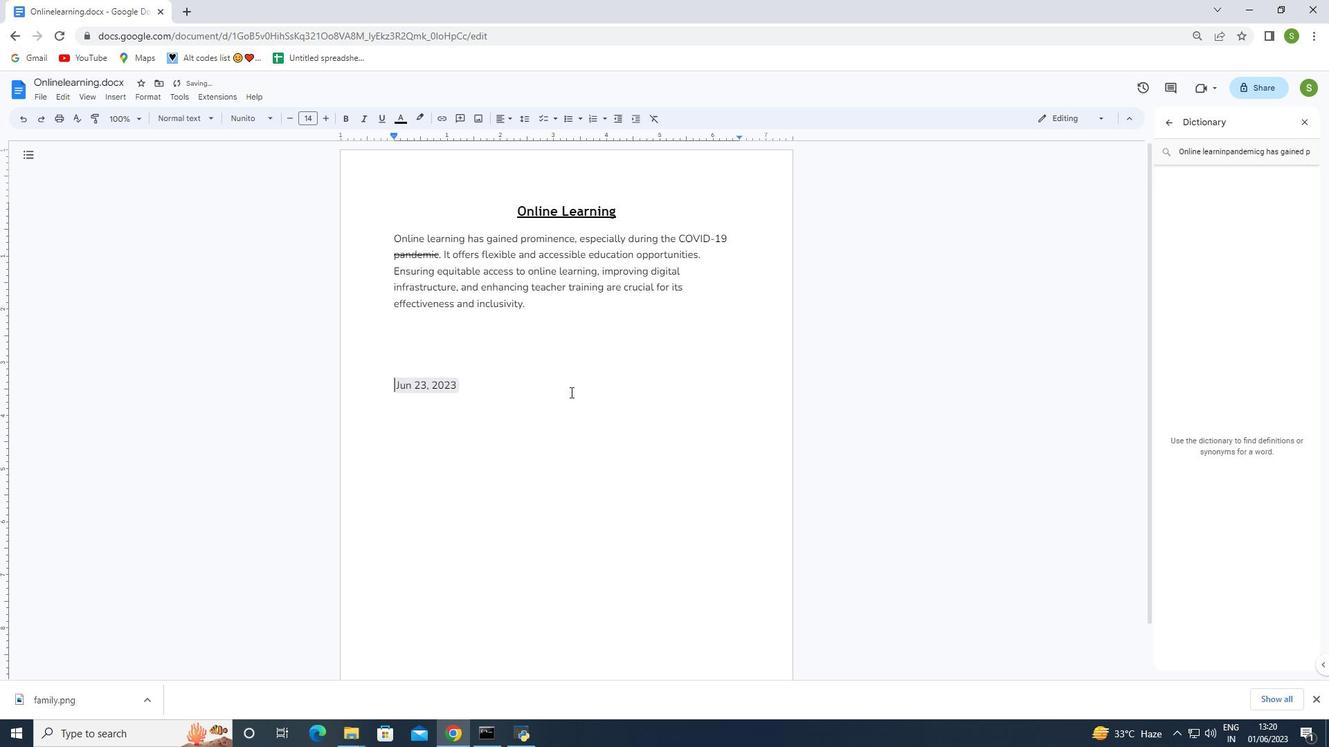 
Action: Mouse moved to (570, 392)
Screenshot: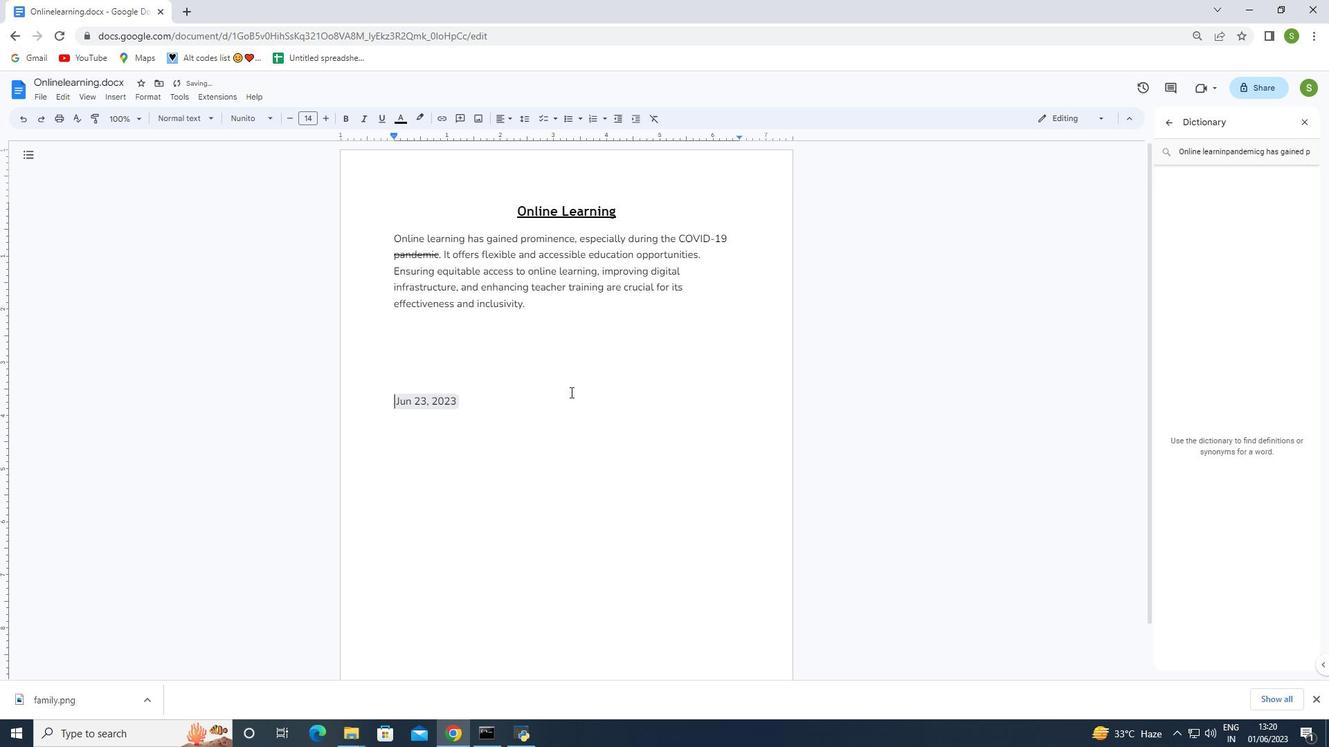 
Action: Key pressed <Key.enter>
Screenshot: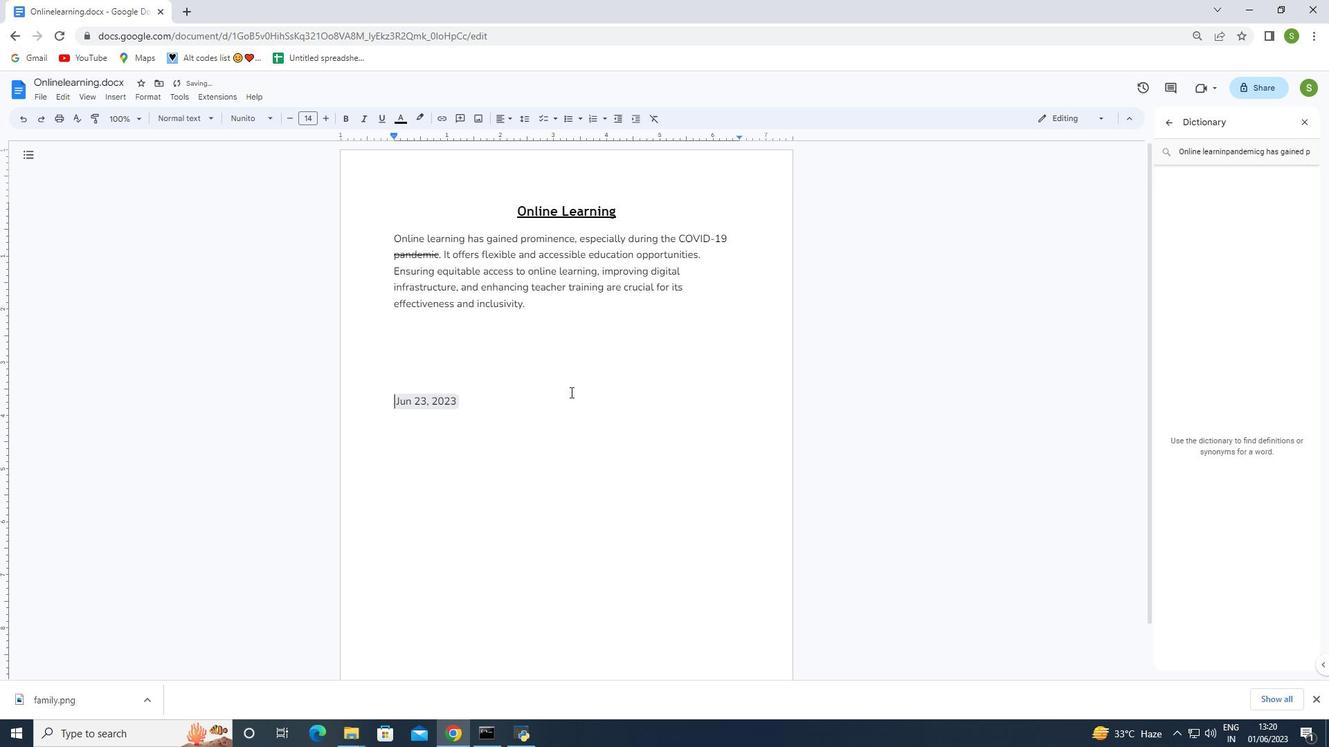 
Action: Mouse moved to (570, 394)
Screenshot: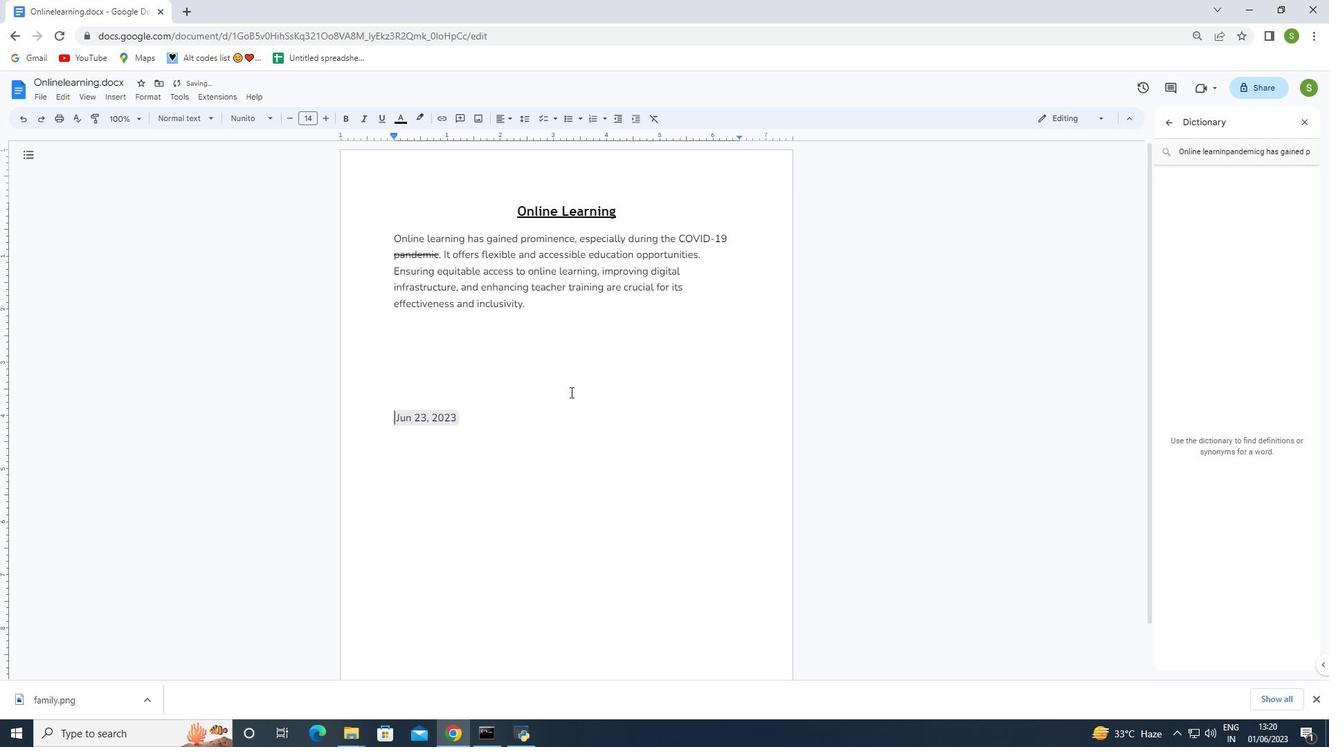
Action: Key pressed <Key.enter><Key.enter><Key.enter><Key.enter><Key.enter><Key.enter><Key.enter><Key.enter><Key.enter><Key.enter><Key.enter>
Screenshot: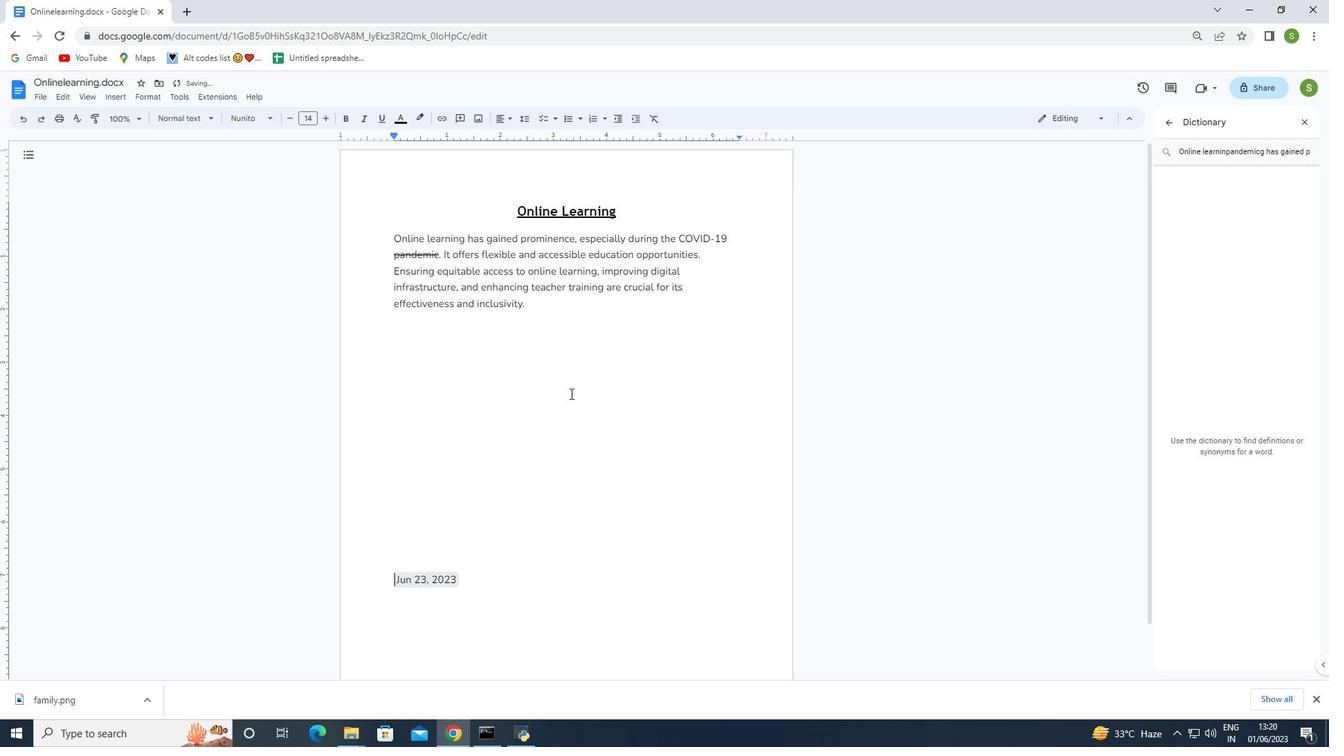 
Action: Mouse moved to (574, 411)
Screenshot: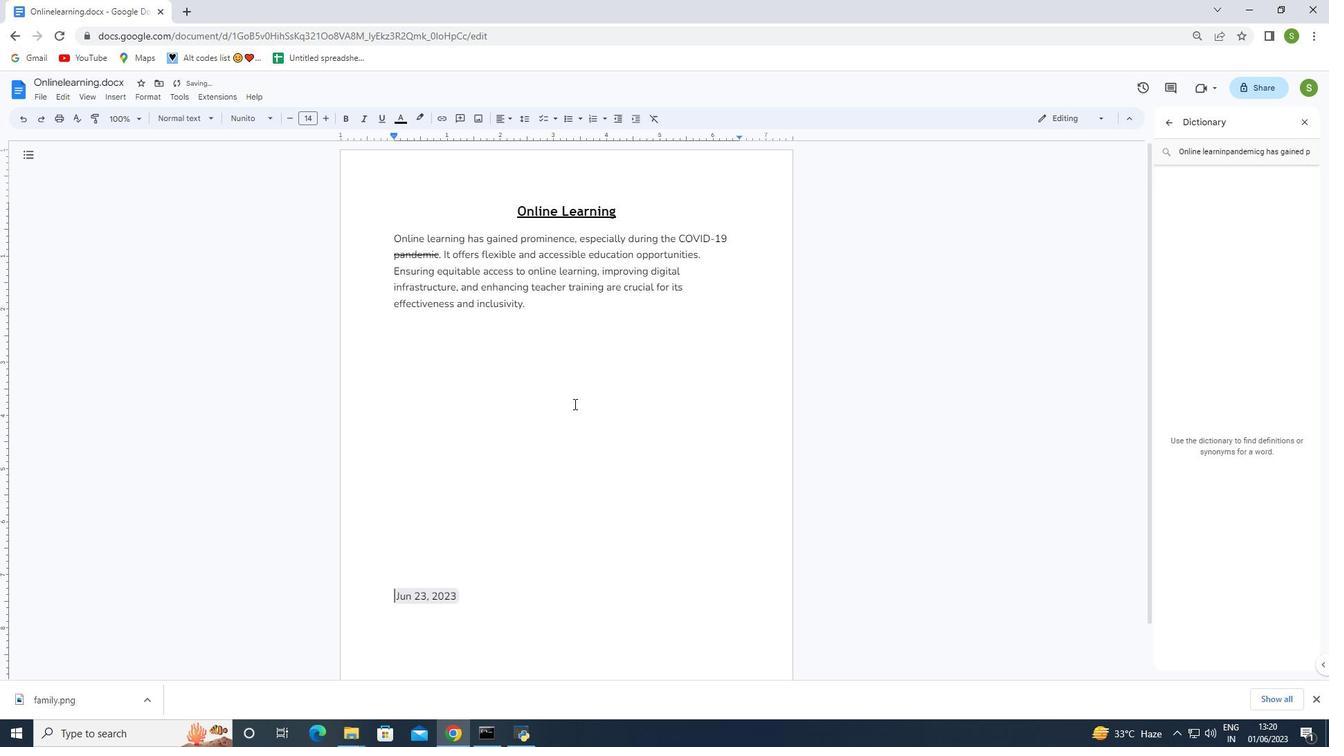 
Action: Key pressed ctrl+Z
Screenshot: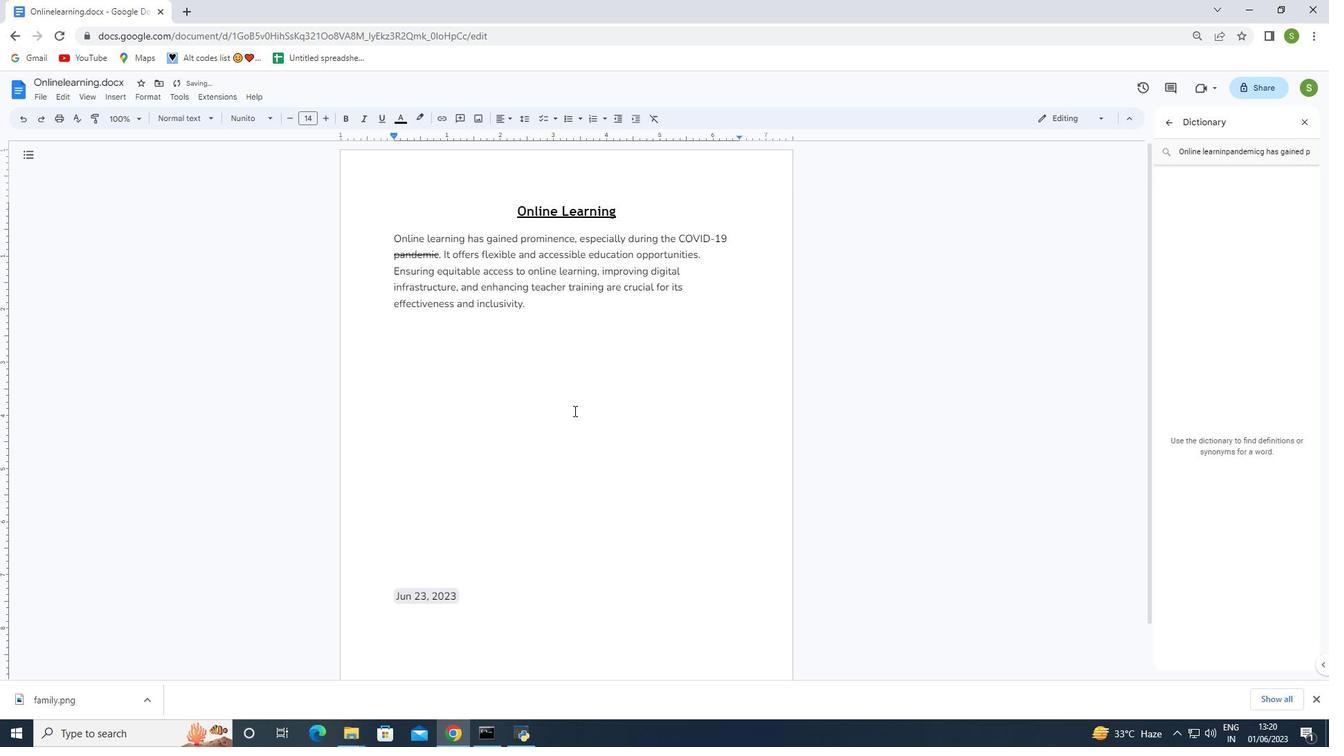 
Action: Mouse moved to (575, 410)
Screenshot: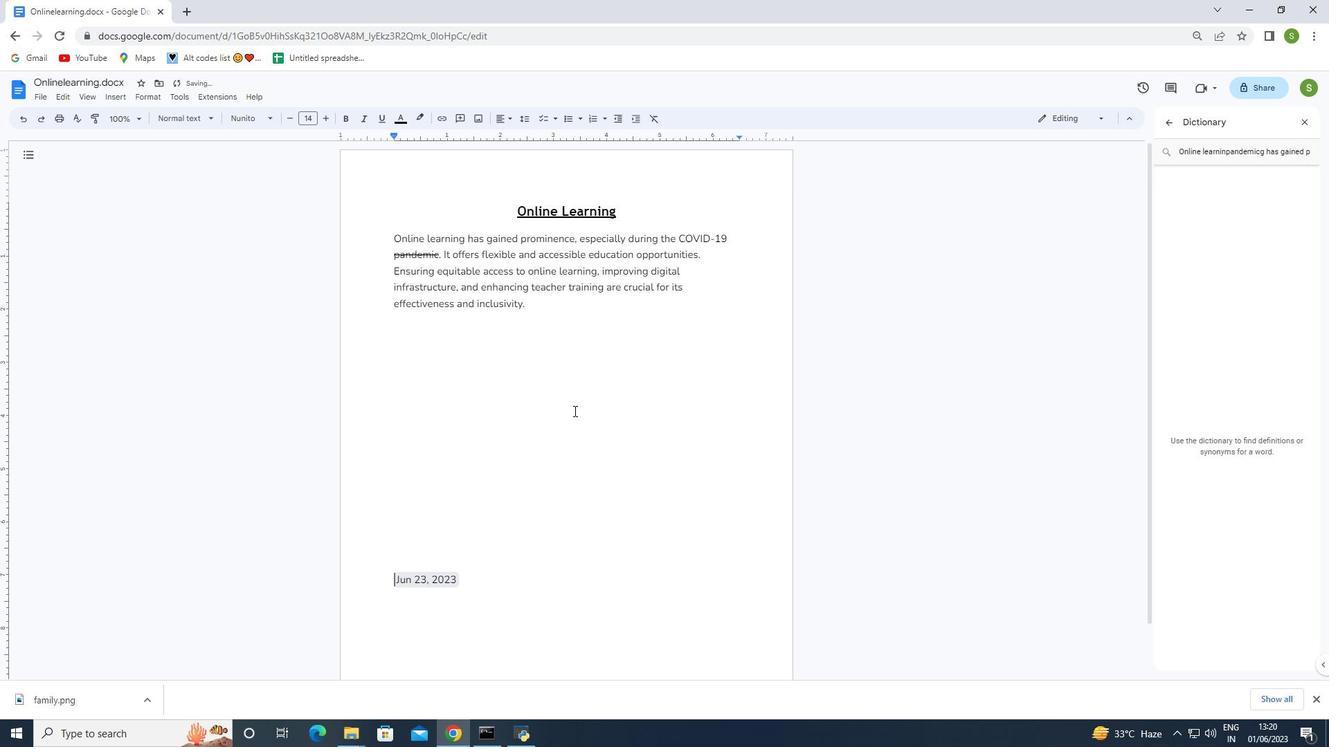 
Action: Key pressed <'\x1a'><'\x1a'><'\x1a'><'\x1a'><'\x1a'><'\x1a'><'\x1a'><'\x1a'><'\x1a'><'\x1a'><'\x1a'><'\x1a'><'\x1a'><'\x1a'><'\x1a'>
Screenshot: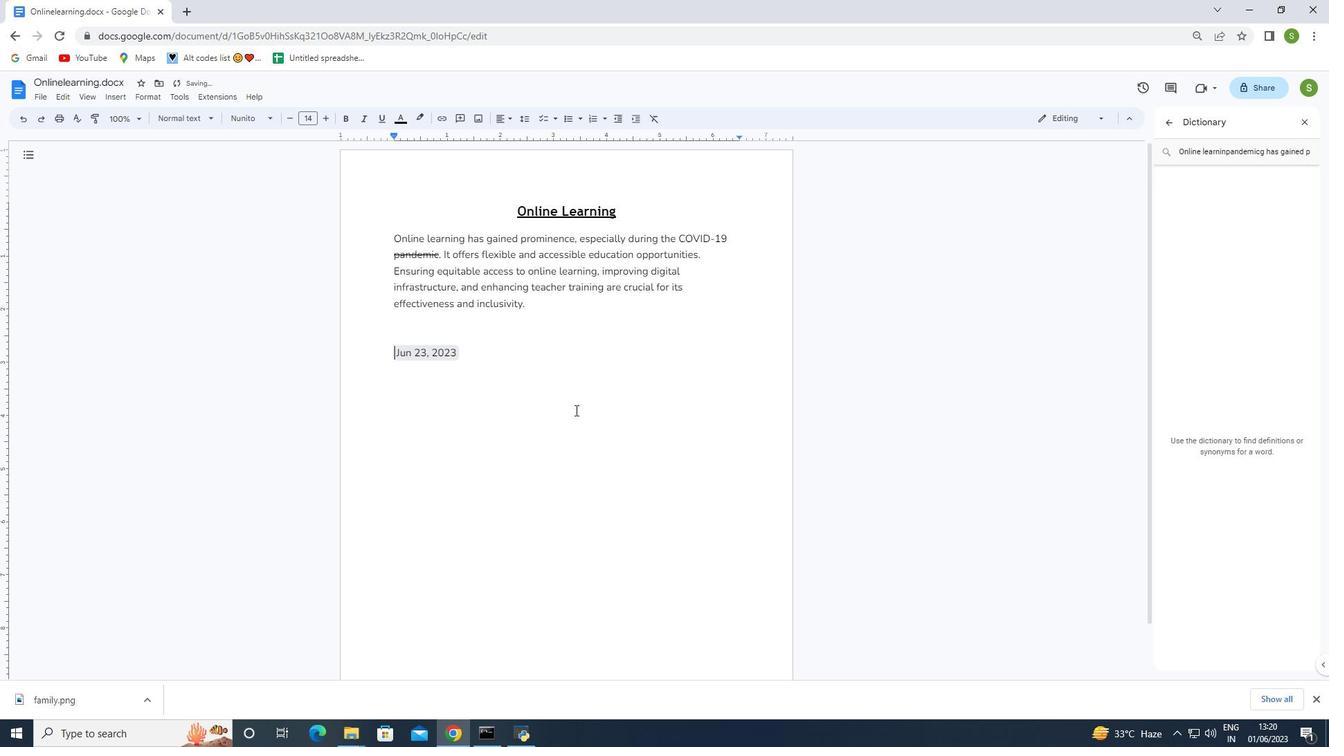 
Action: Mouse moved to (578, 415)
Screenshot: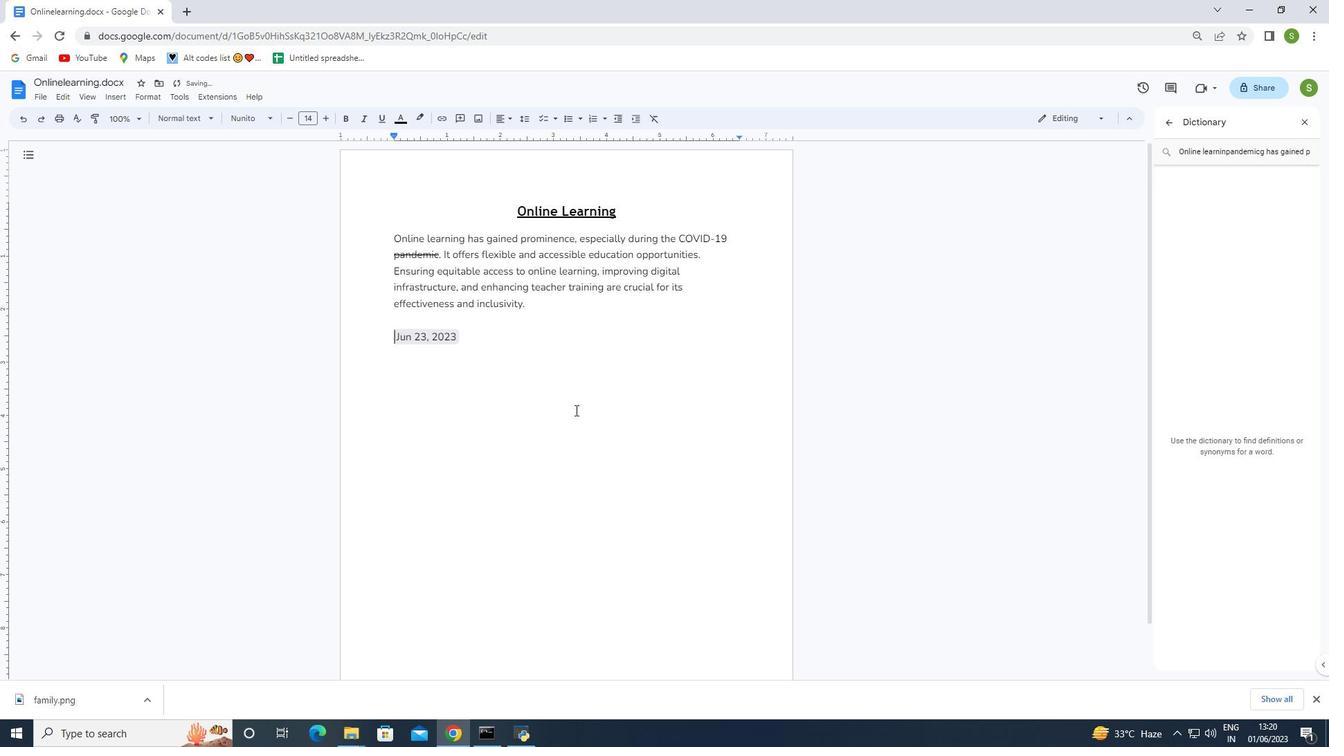 
Action: Mouse pressed left at (578, 415)
Screenshot: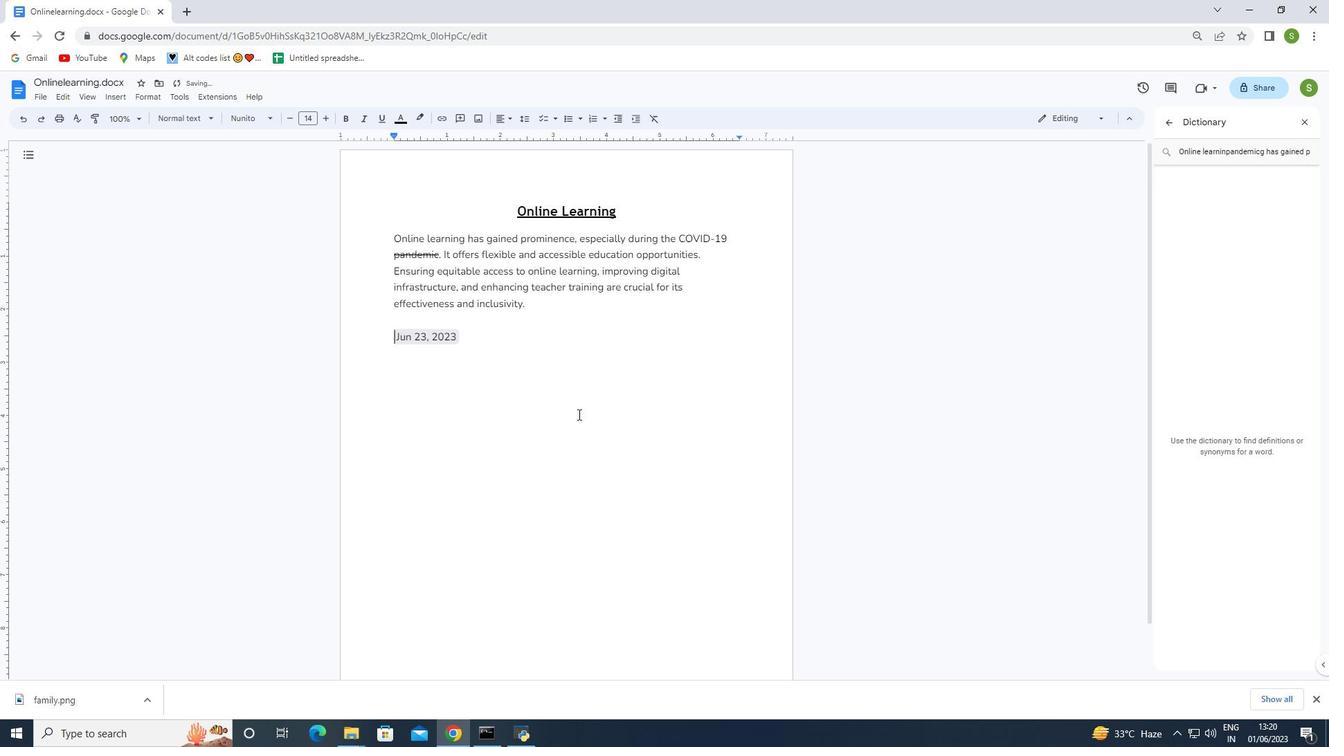 
Action: Mouse moved to (380, 283)
Screenshot: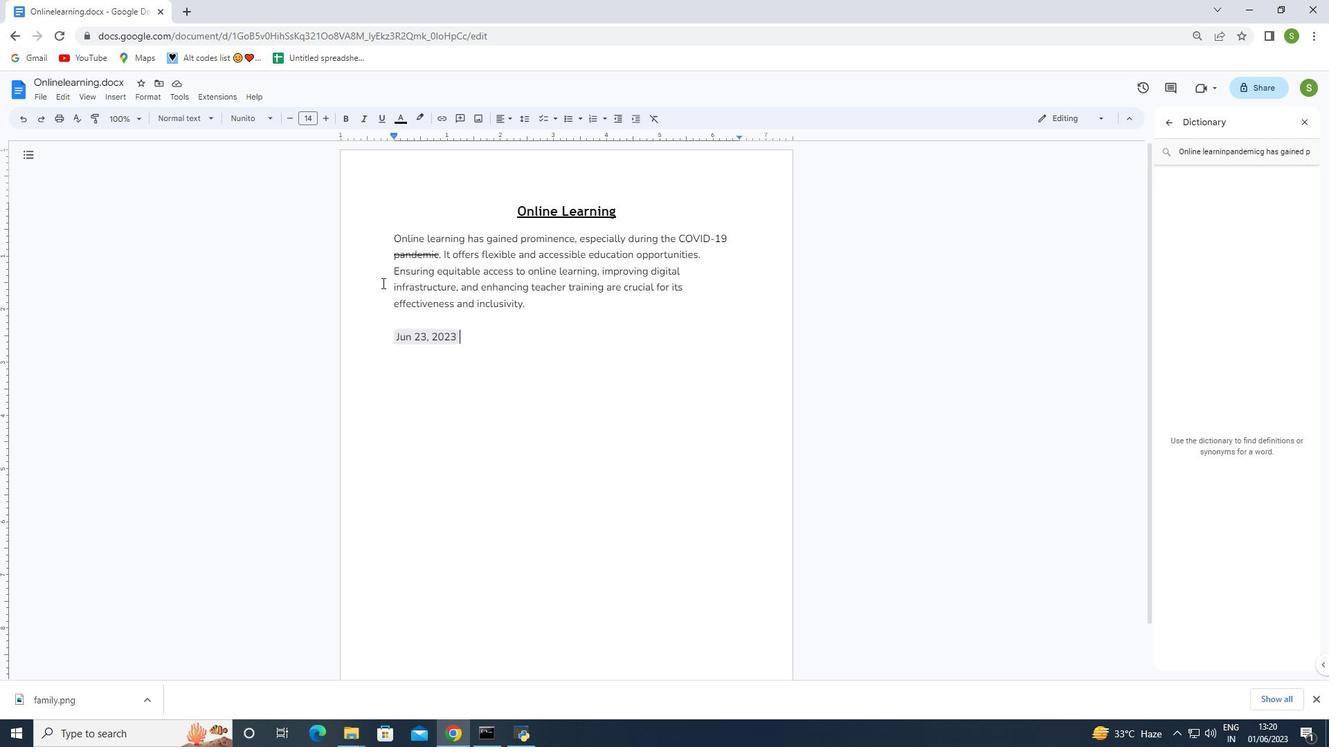 
Action: Mouse scrolled (380, 282) with delta (0, 0)
Screenshot: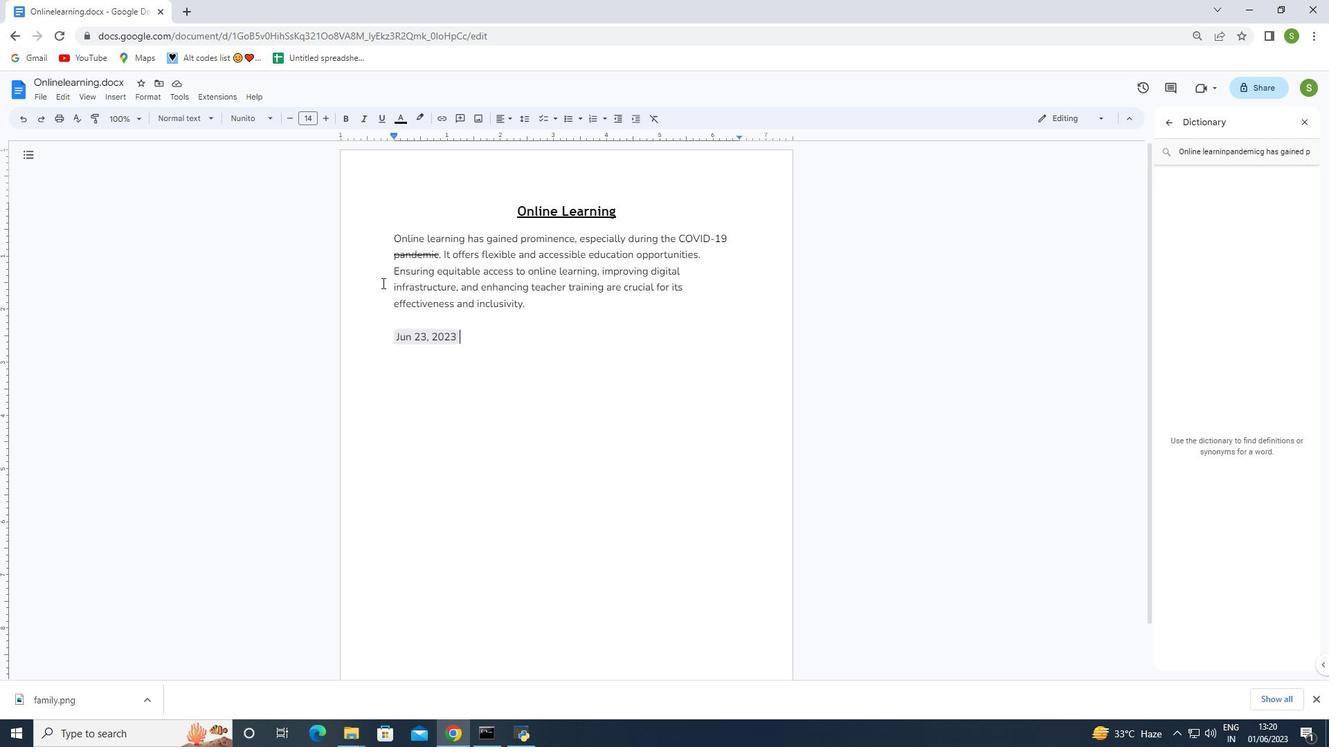 
Action: Mouse moved to (378, 284)
Screenshot: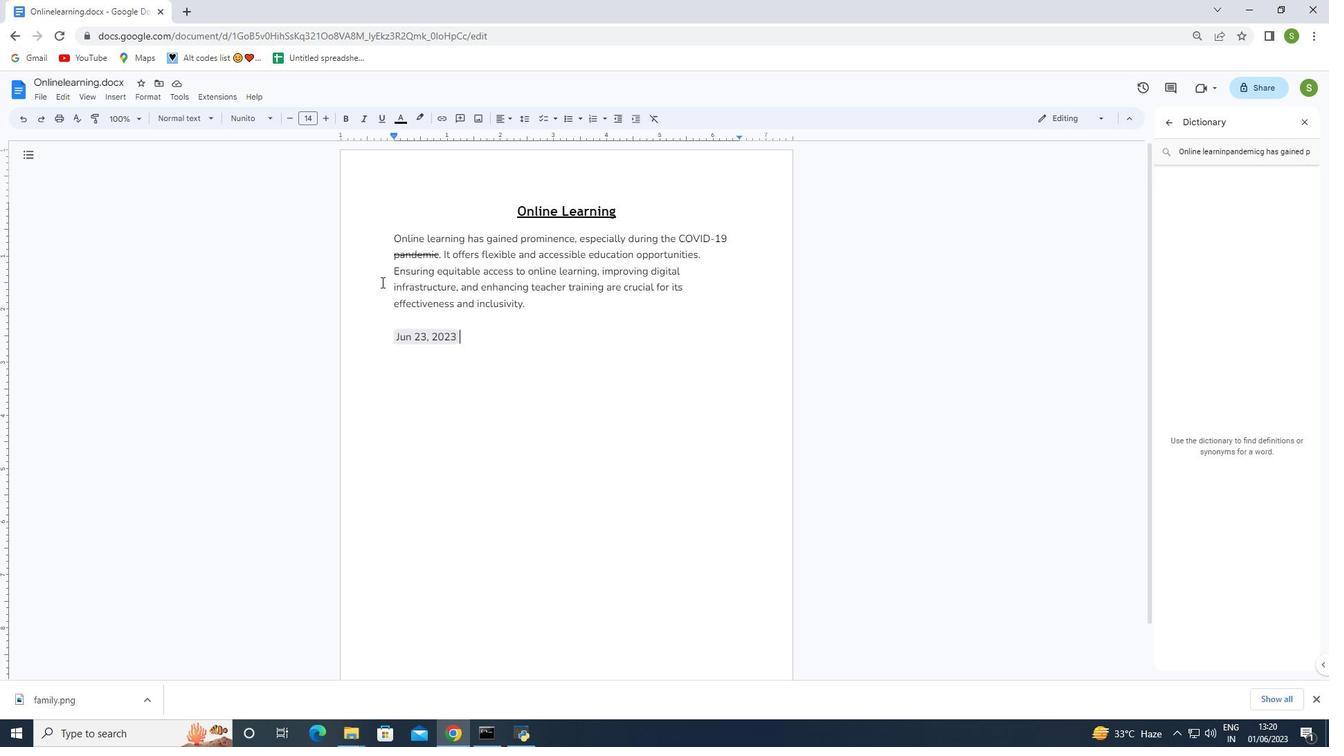 
Action: Mouse scrolled (378, 283) with delta (0, 0)
Screenshot: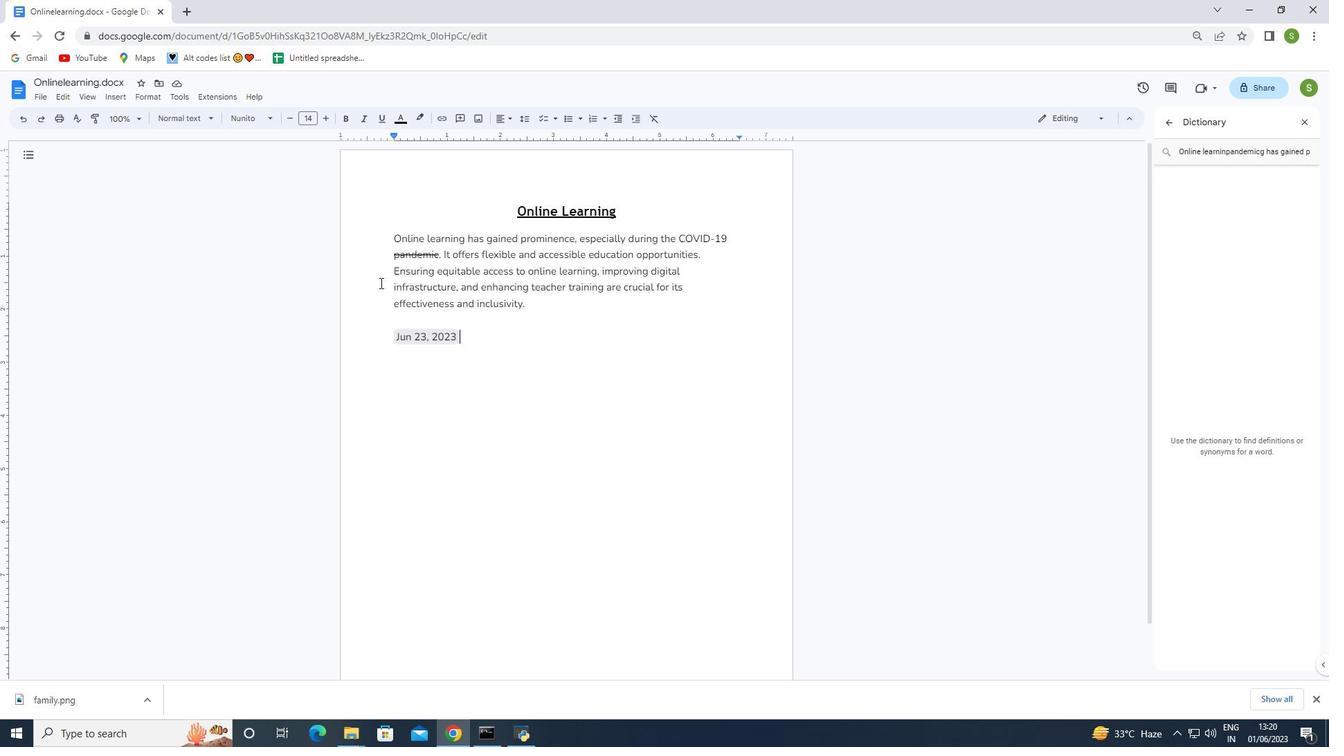 
Action: Mouse moved to (378, 284)
Screenshot: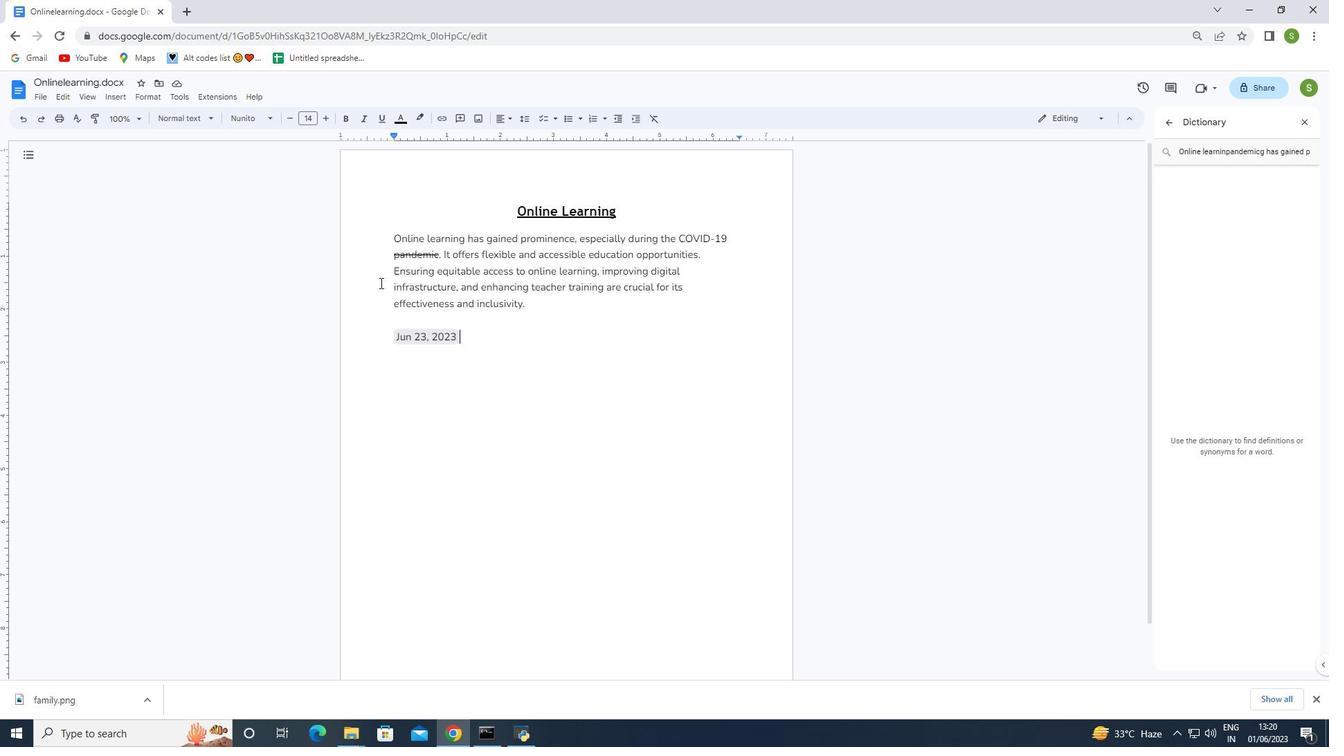 
Action: Mouse scrolled (378, 283) with delta (0, 0)
Screenshot: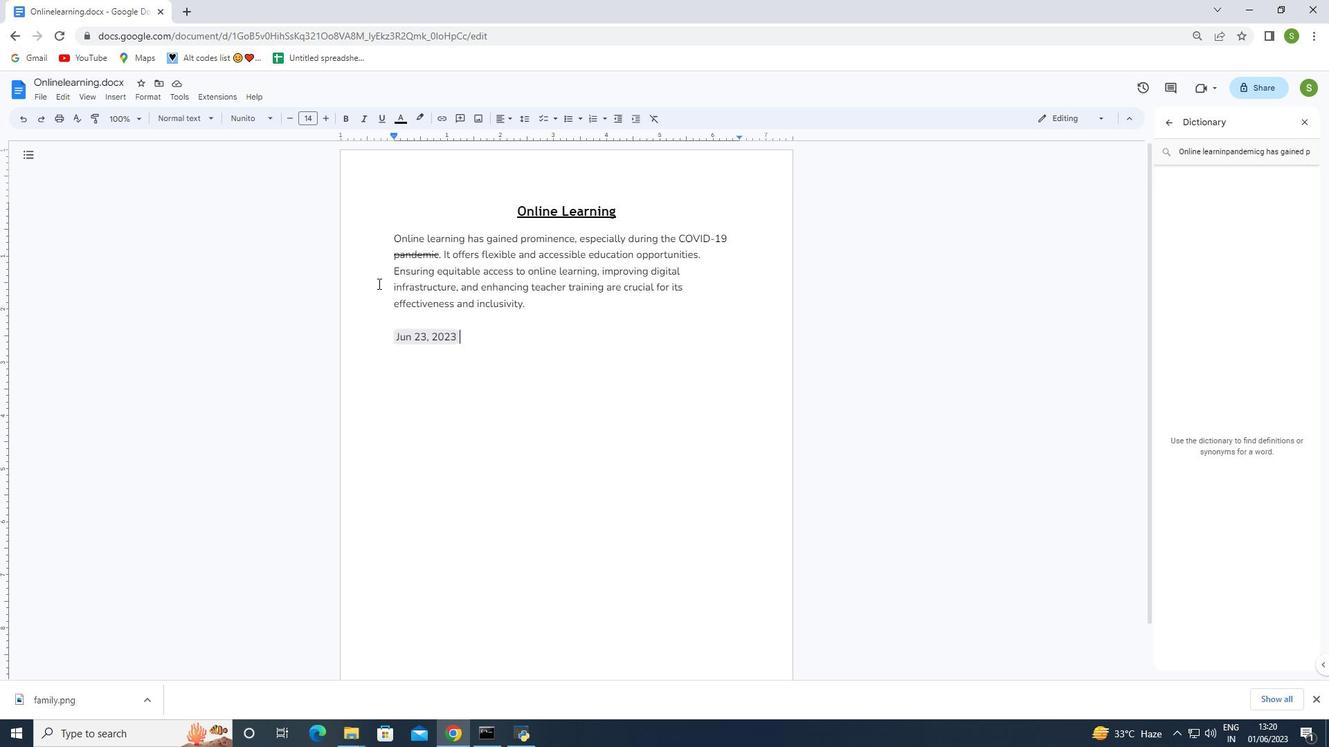 
Action: Mouse moved to (376, 286)
Screenshot: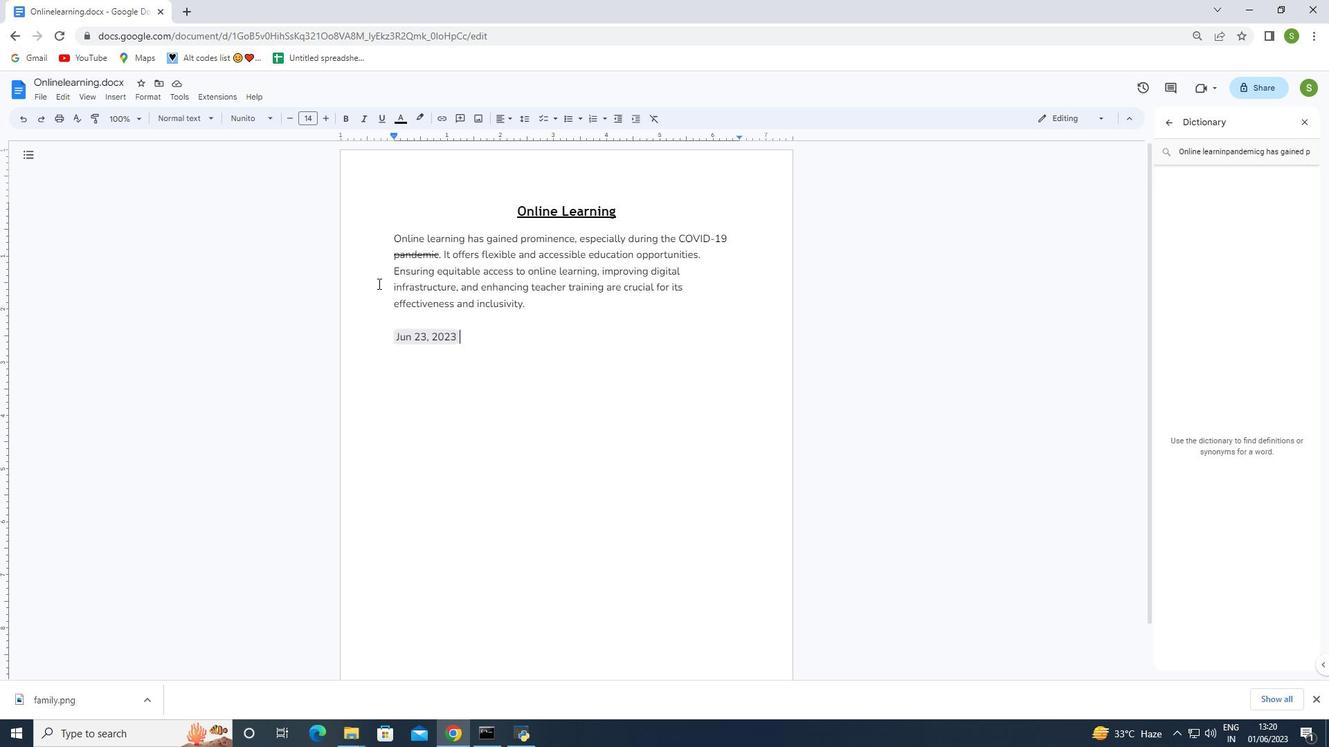
Action: Mouse scrolled (378, 283) with delta (0, 0)
Screenshot: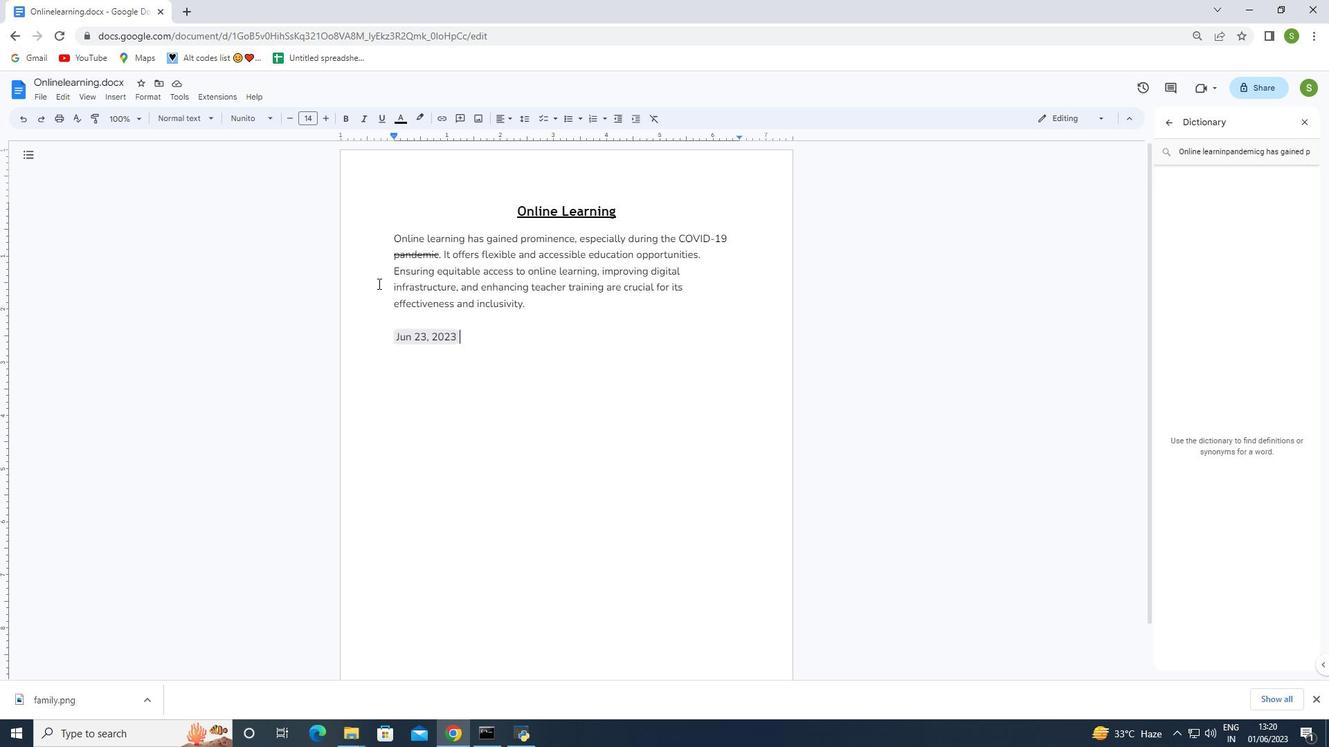 
Action: Mouse moved to (396, 272)
Screenshot: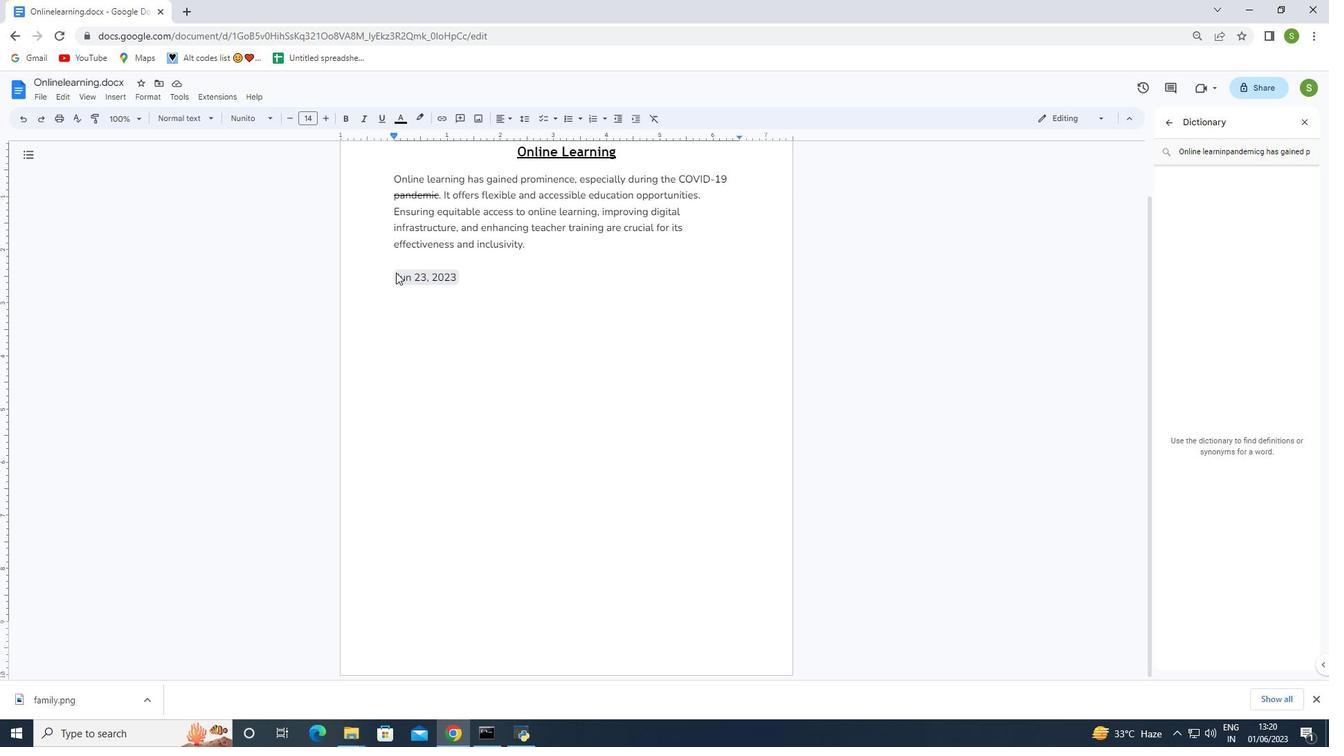 
Action: Mouse pressed left at (396, 272)
Screenshot: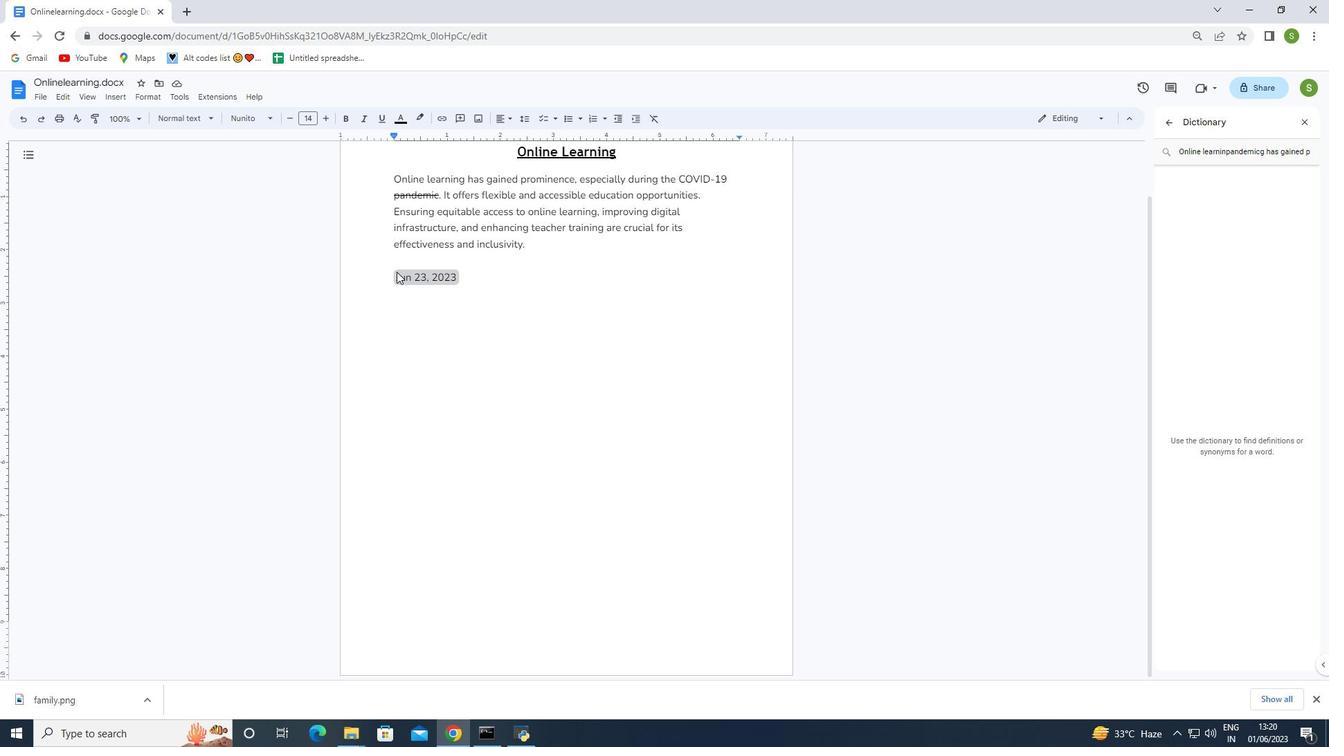
Action: Mouse moved to (380, 307)
Screenshot: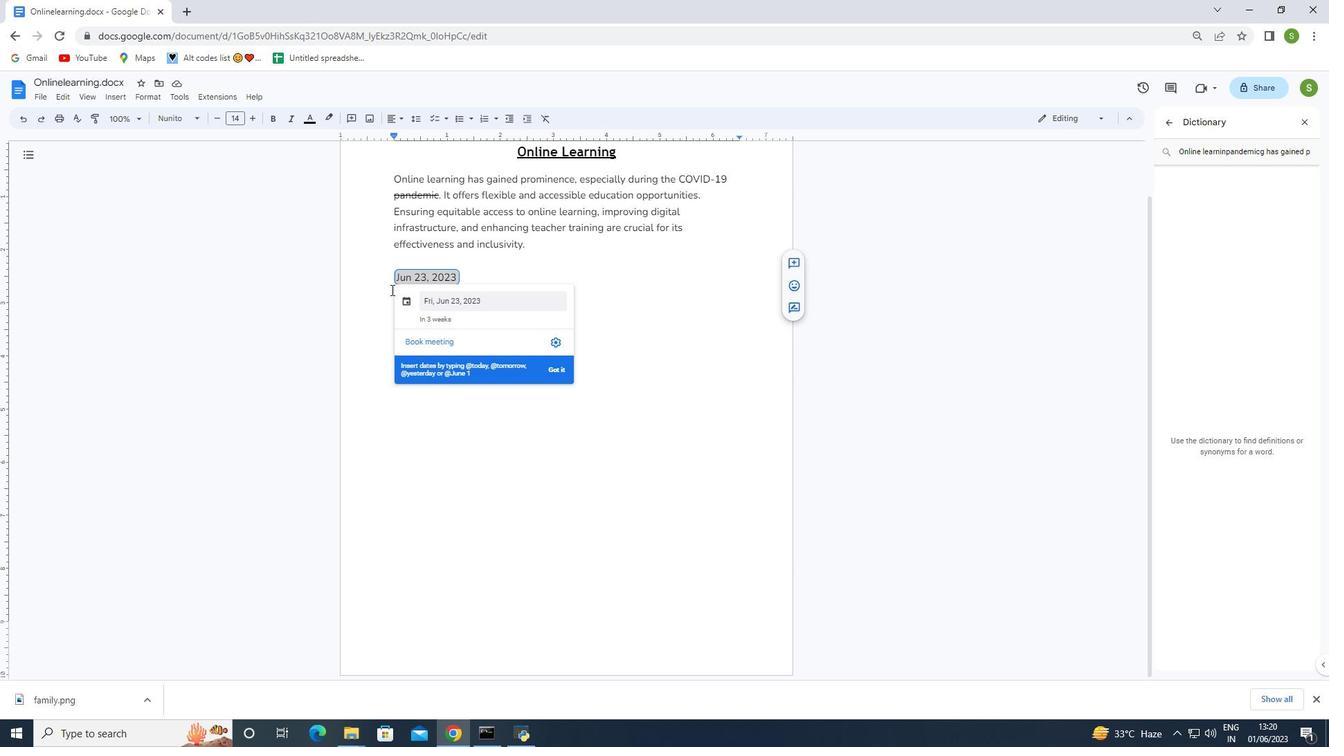 
Action: Mouse pressed left at (380, 307)
Screenshot: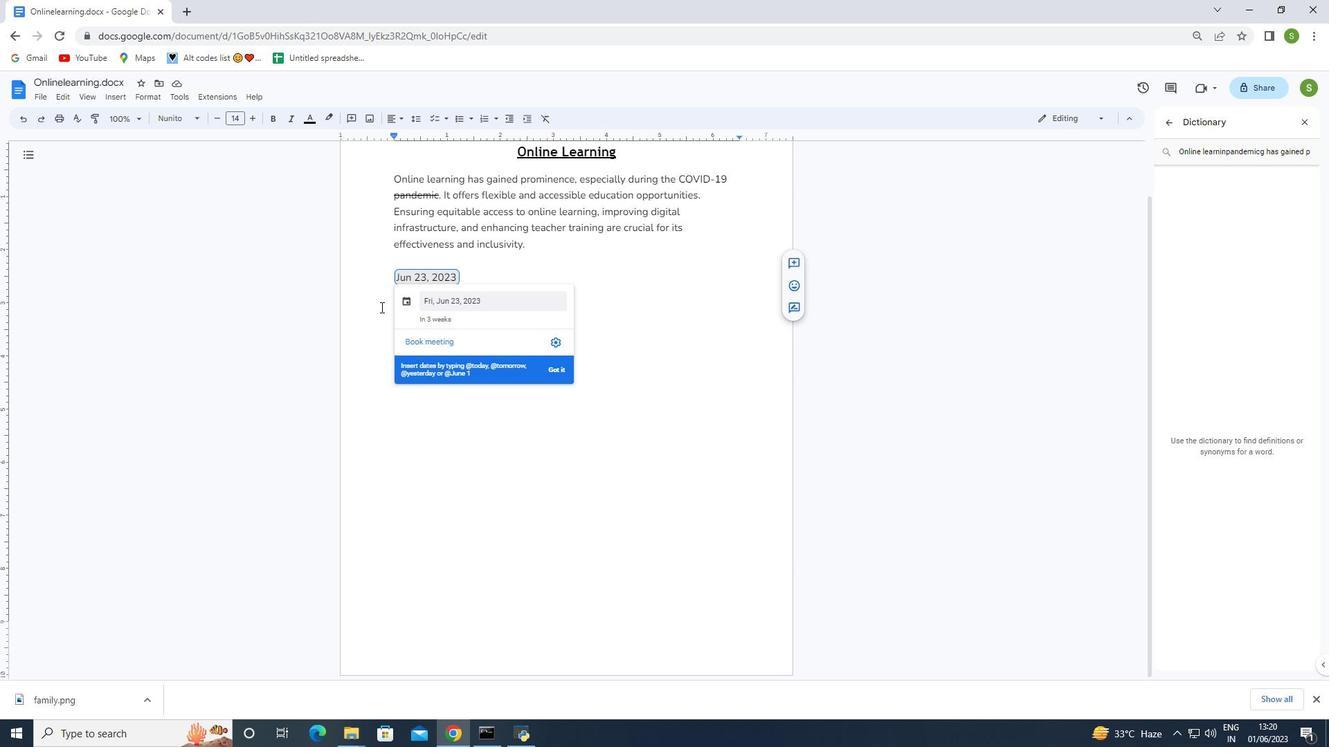 
Action: Mouse moved to (394, 282)
Screenshot: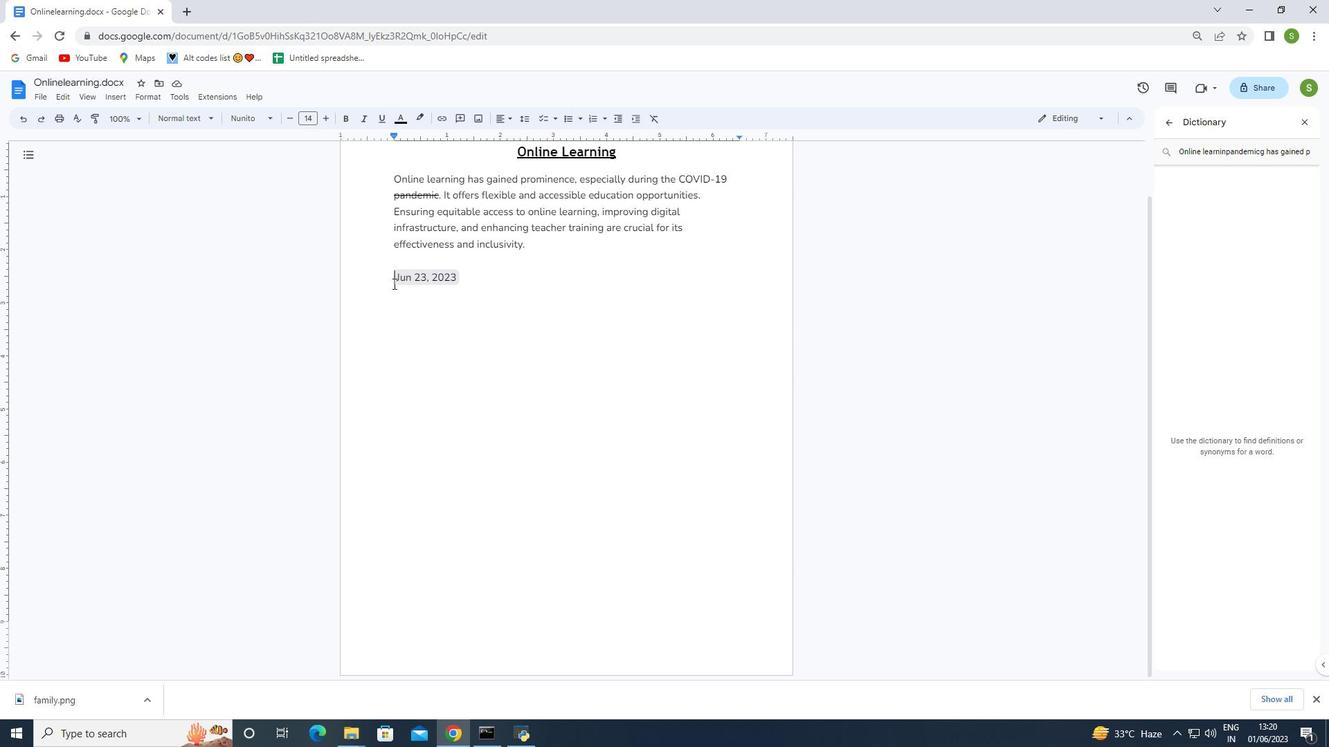 
Action: Mouse pressed left at (394, 282)
Screenshot: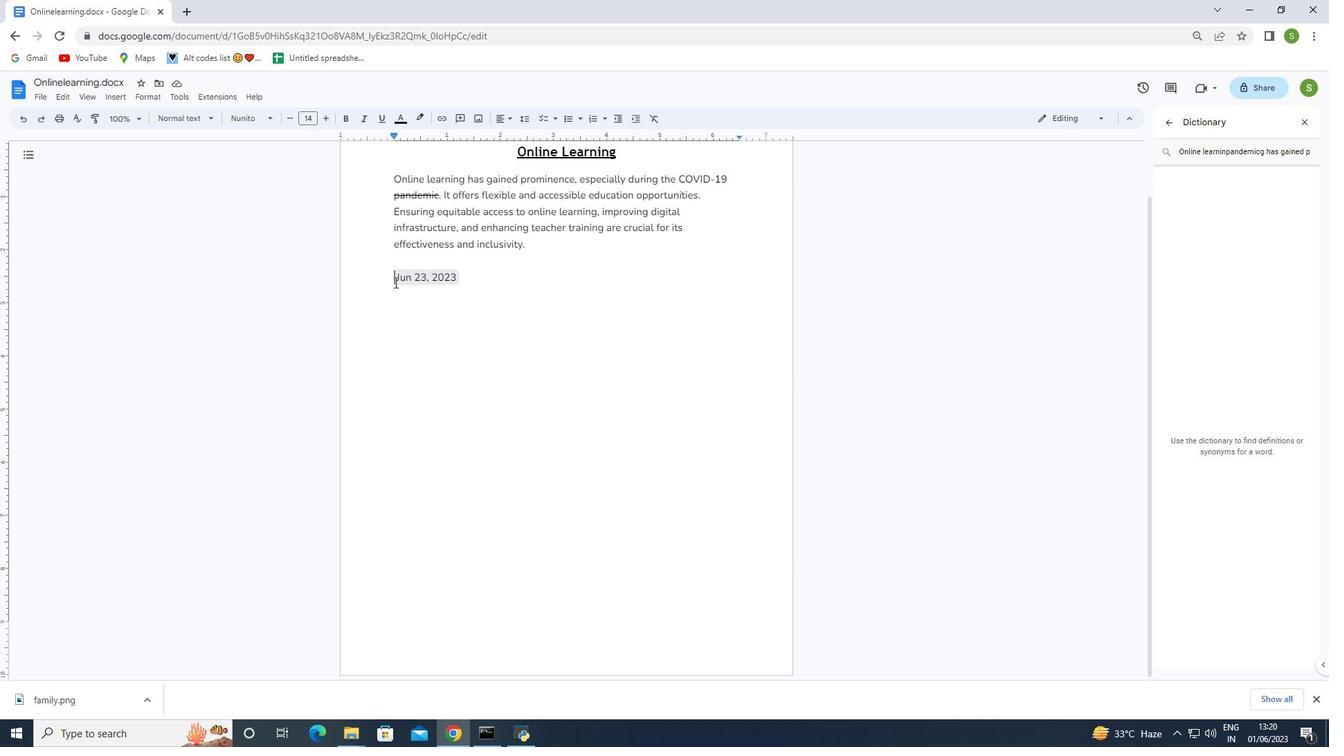 
Action: Mouse moved to (392, 293)
Screenshot: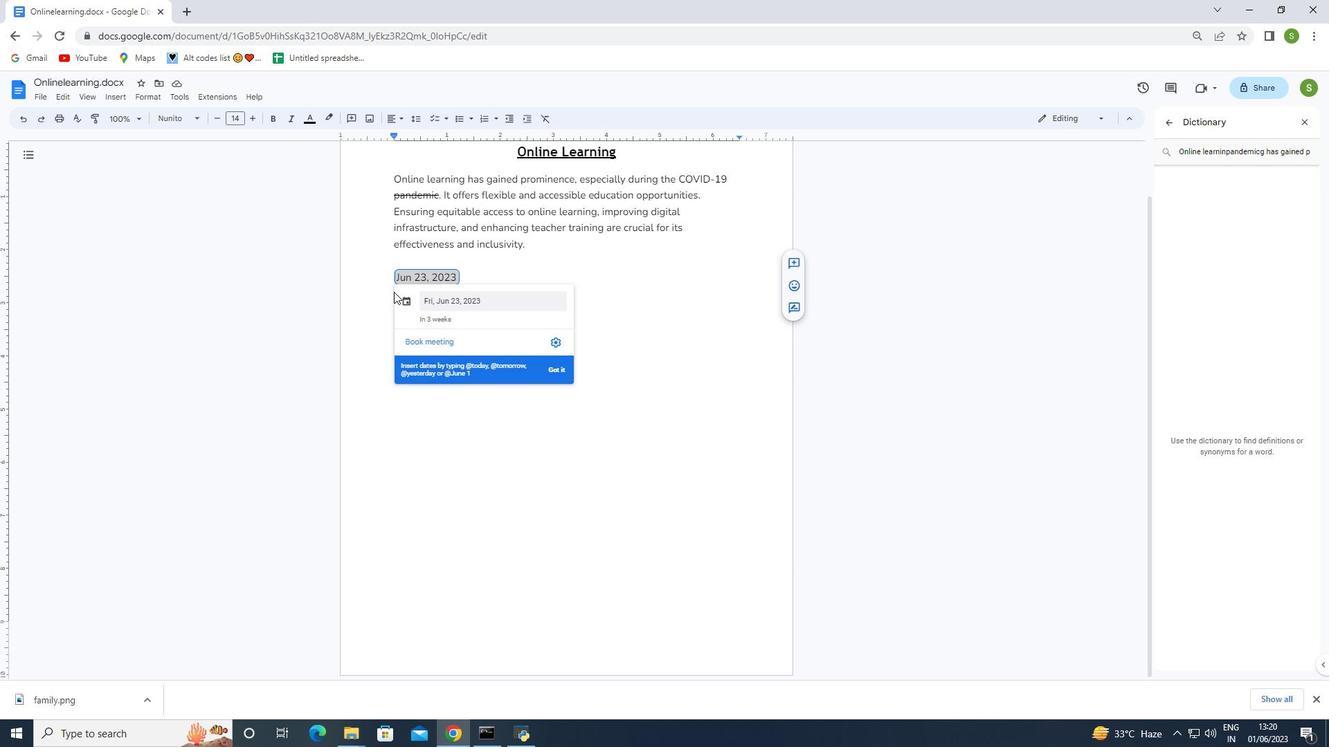 
Action: Mouse pressed left at (392, 293)
Screenshot: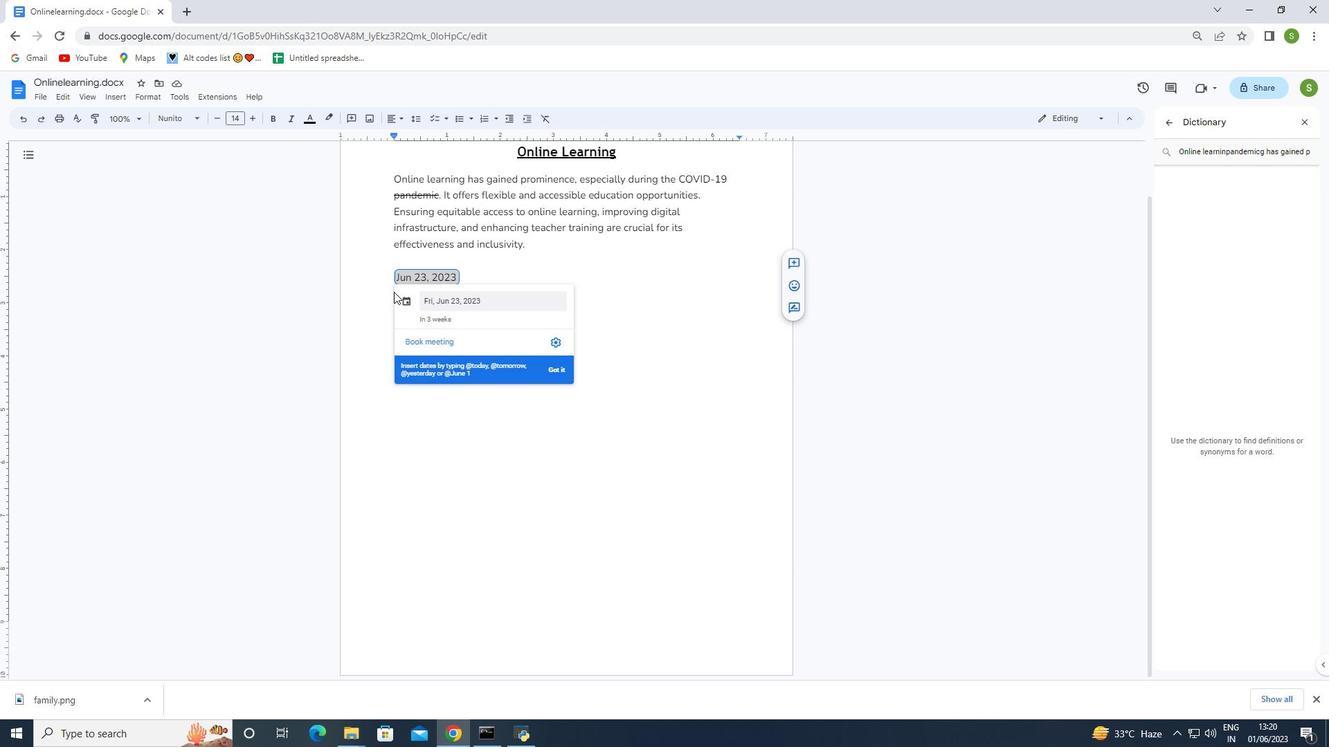 
Action: Mouse moved to (389, 286)
Screenshot: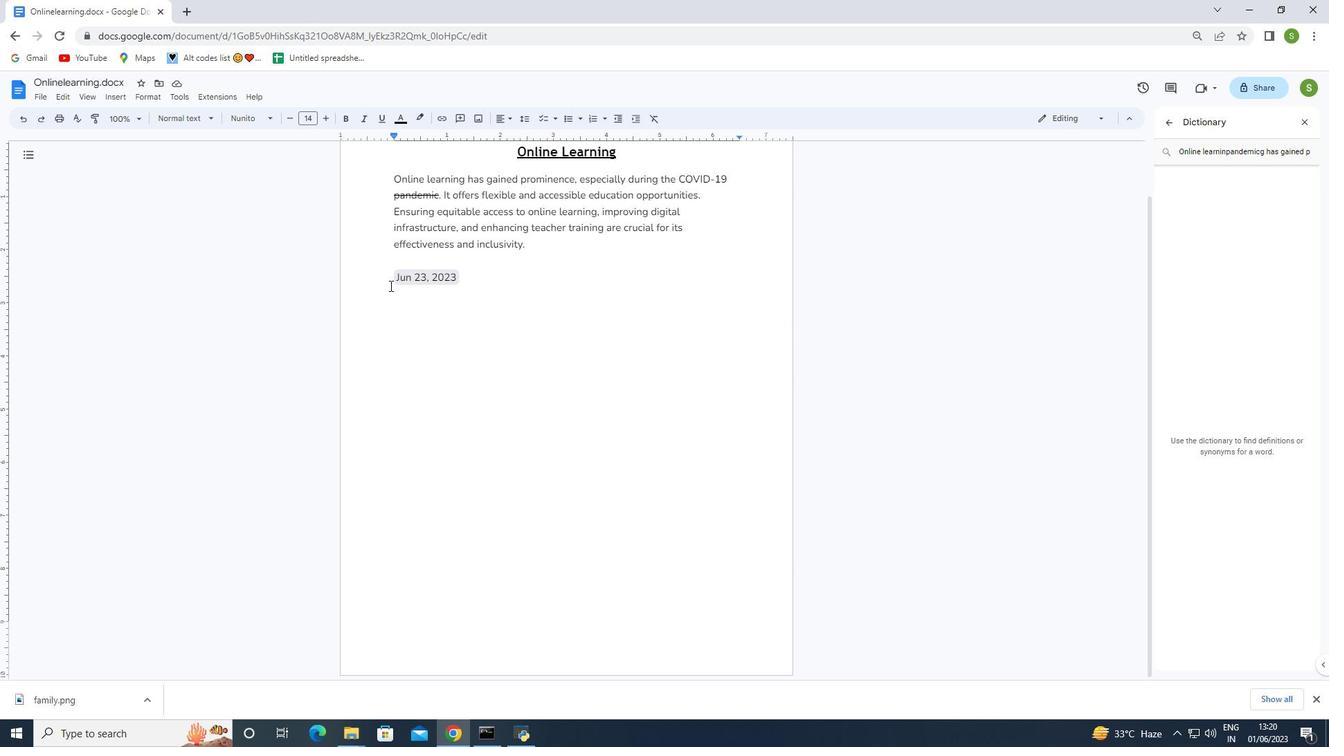 
Action: Key pressed <Key.enter>
Screenshot: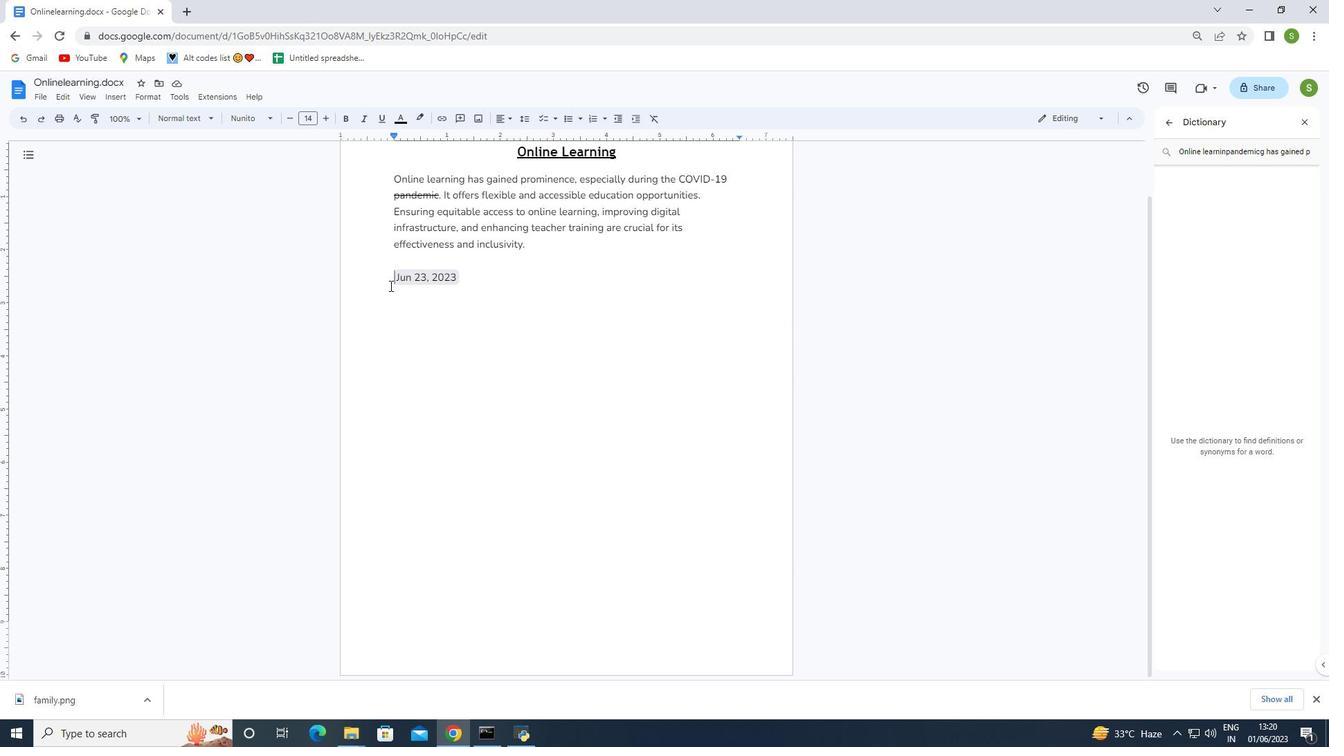 
Action: Mouse moved to (398, 291)
Screenshot: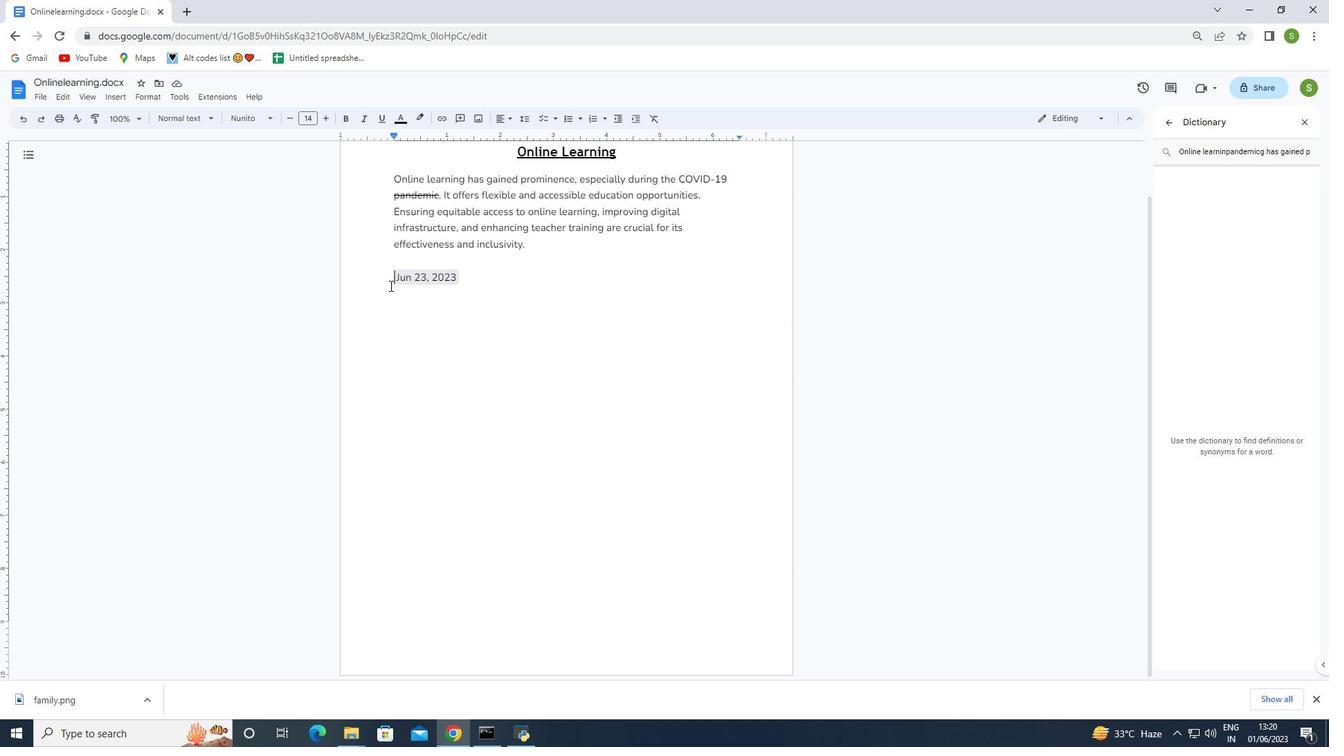 
Action: Key pressed <Key.enter>
Screenshot: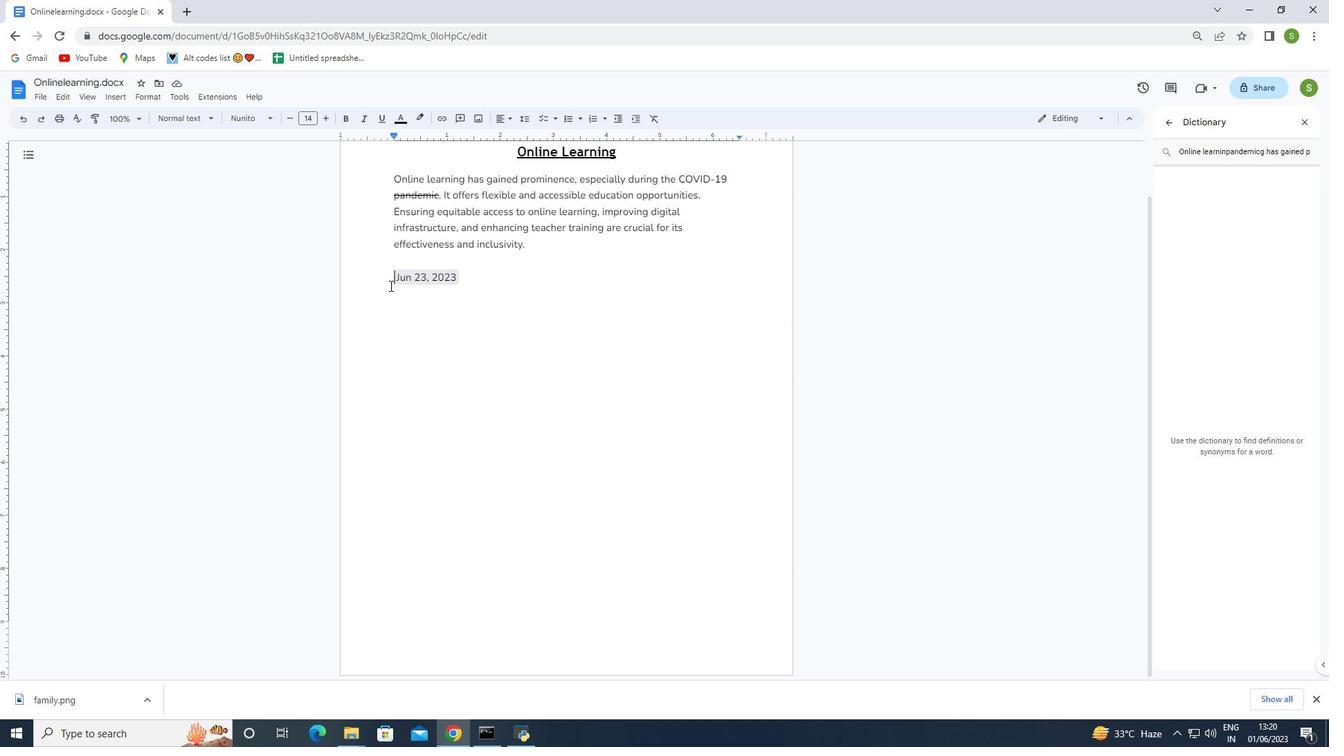 
Action: Mouse moved to (527, 376)
Screenshot: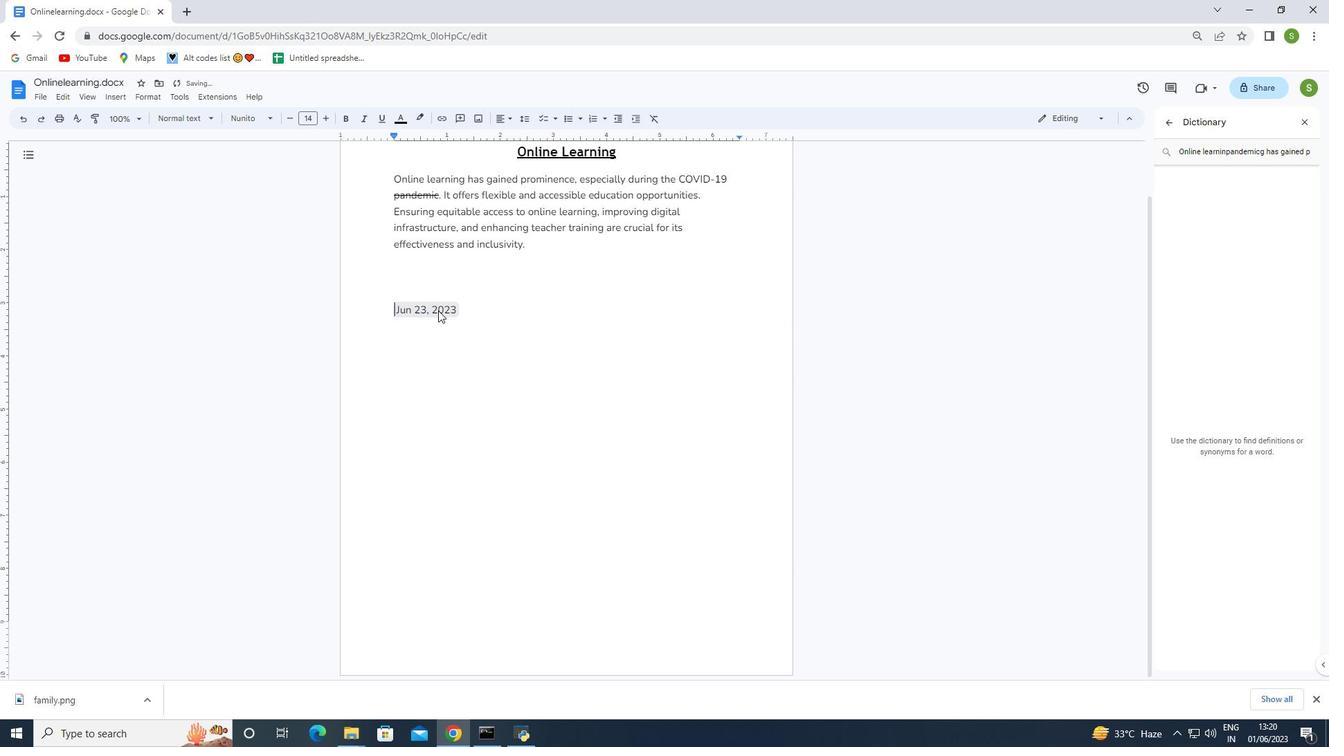 
Action: Key pressed <Key.enter>
Screenshot: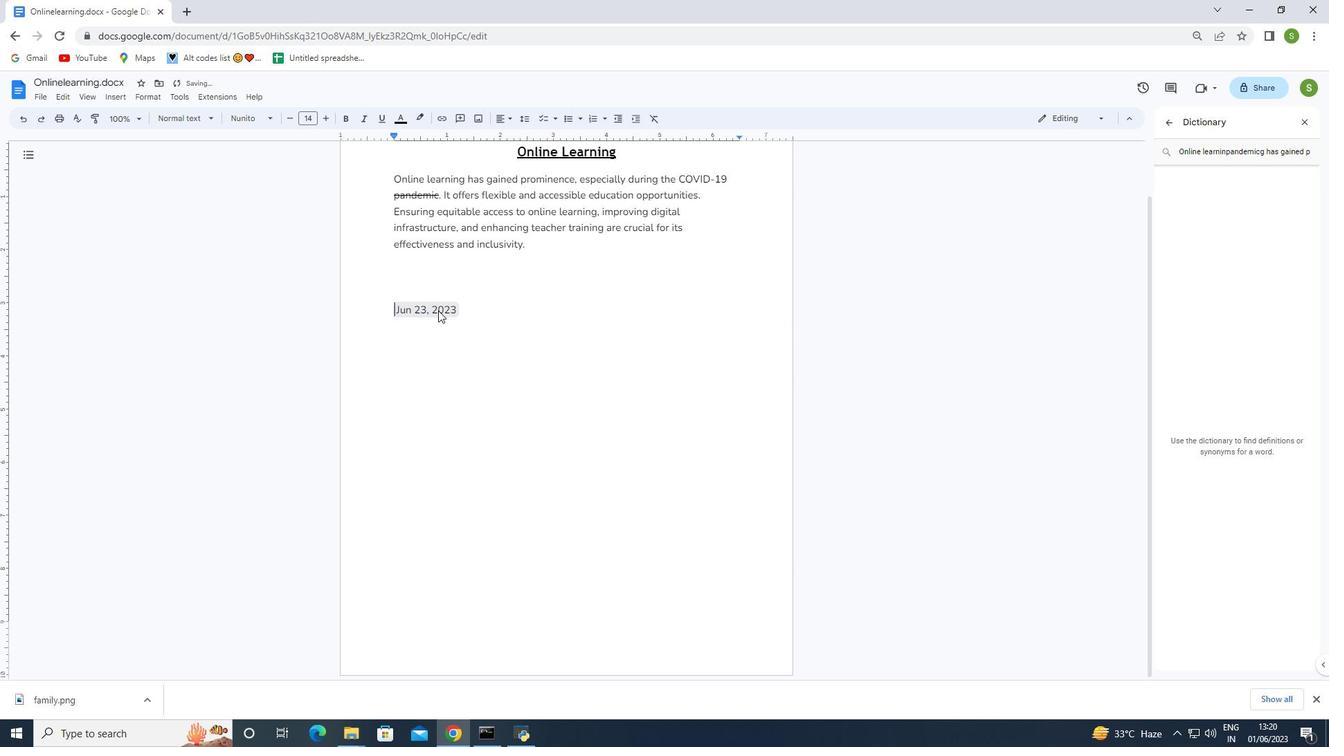 
Action: Mouse moved to (513, 423)
Screenshot: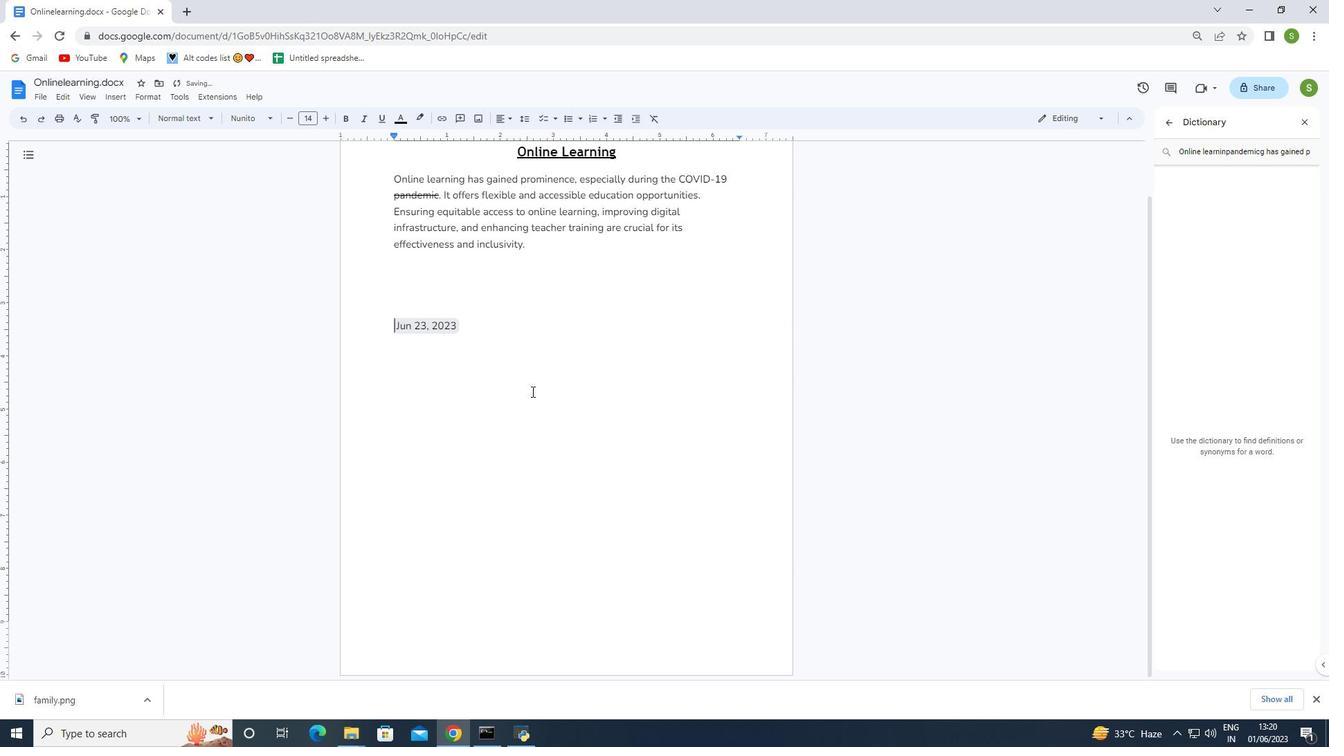 
Action: Key pressed <Key.enter>
Screenshot: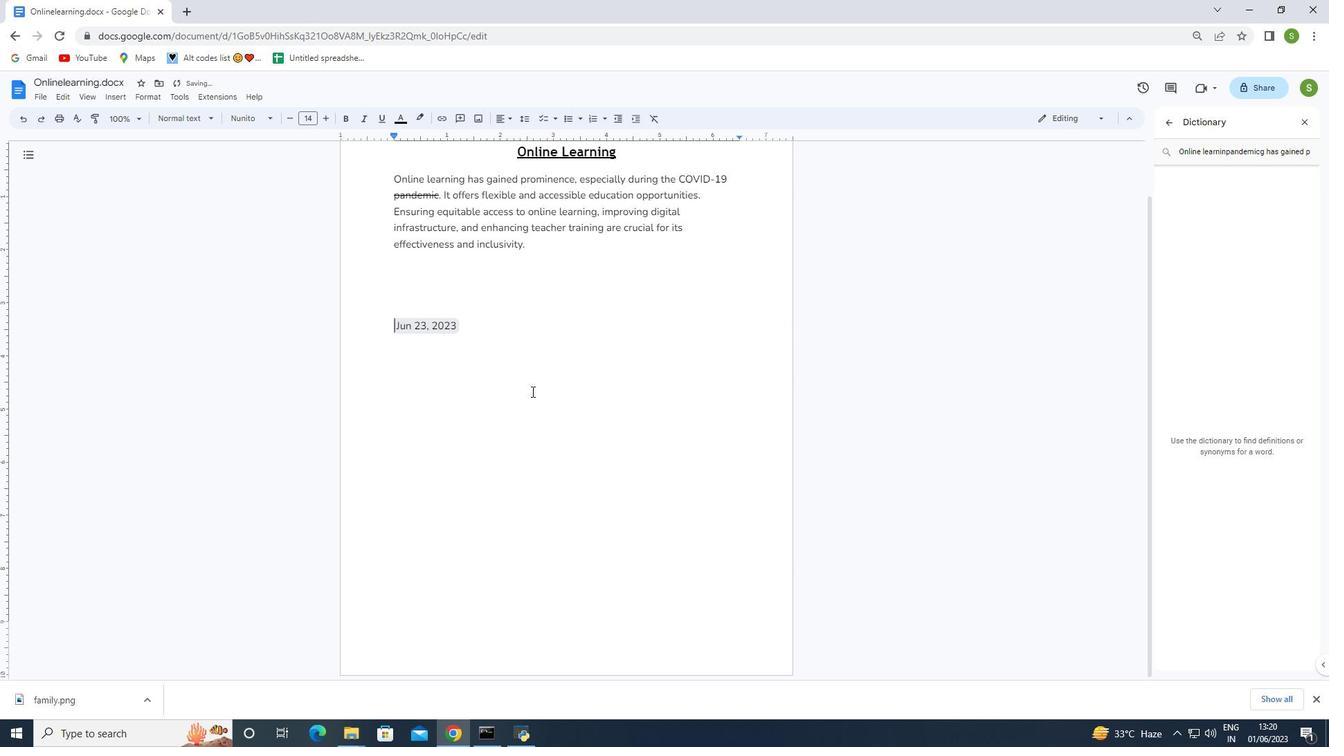
Action: Mouse moved to (488, 439)
Screenshot: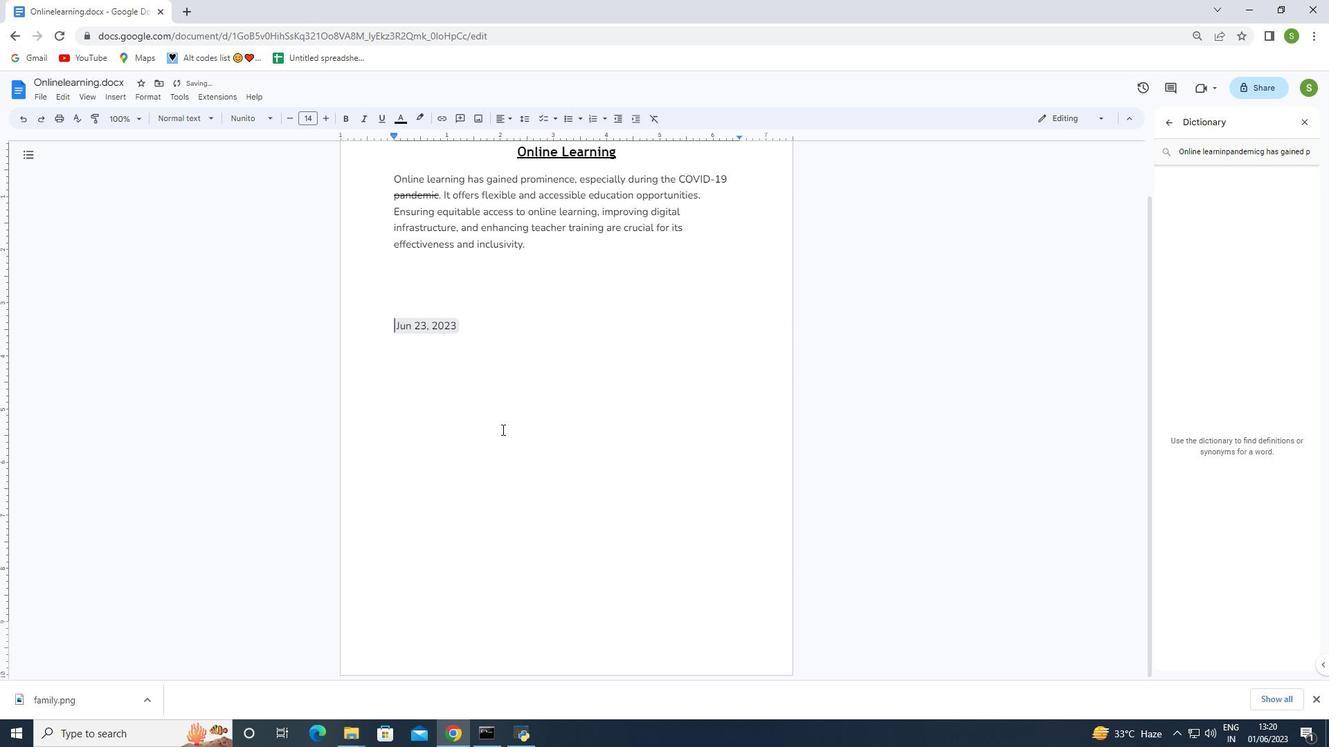 
Action: Key pressed <Key.enter>
Screenshot: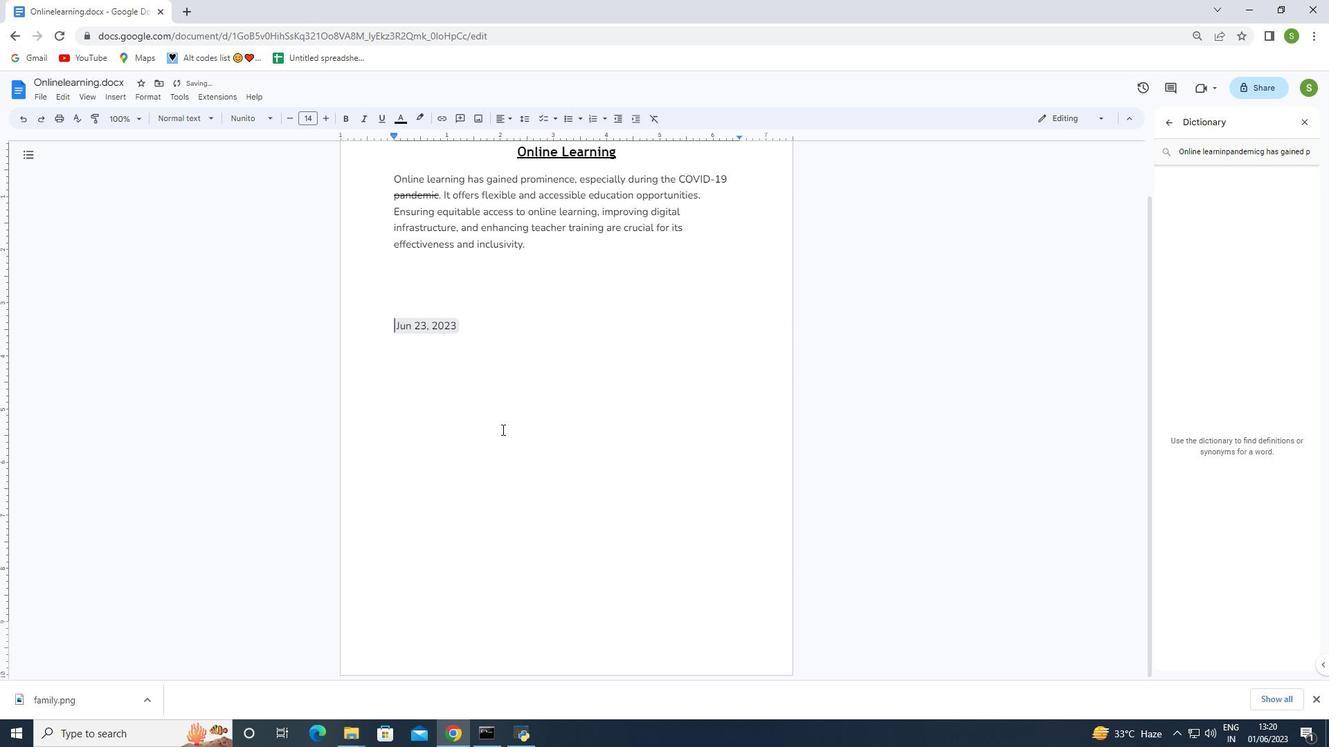 
Action: Mouse moved to (492, 439)
Screenshot: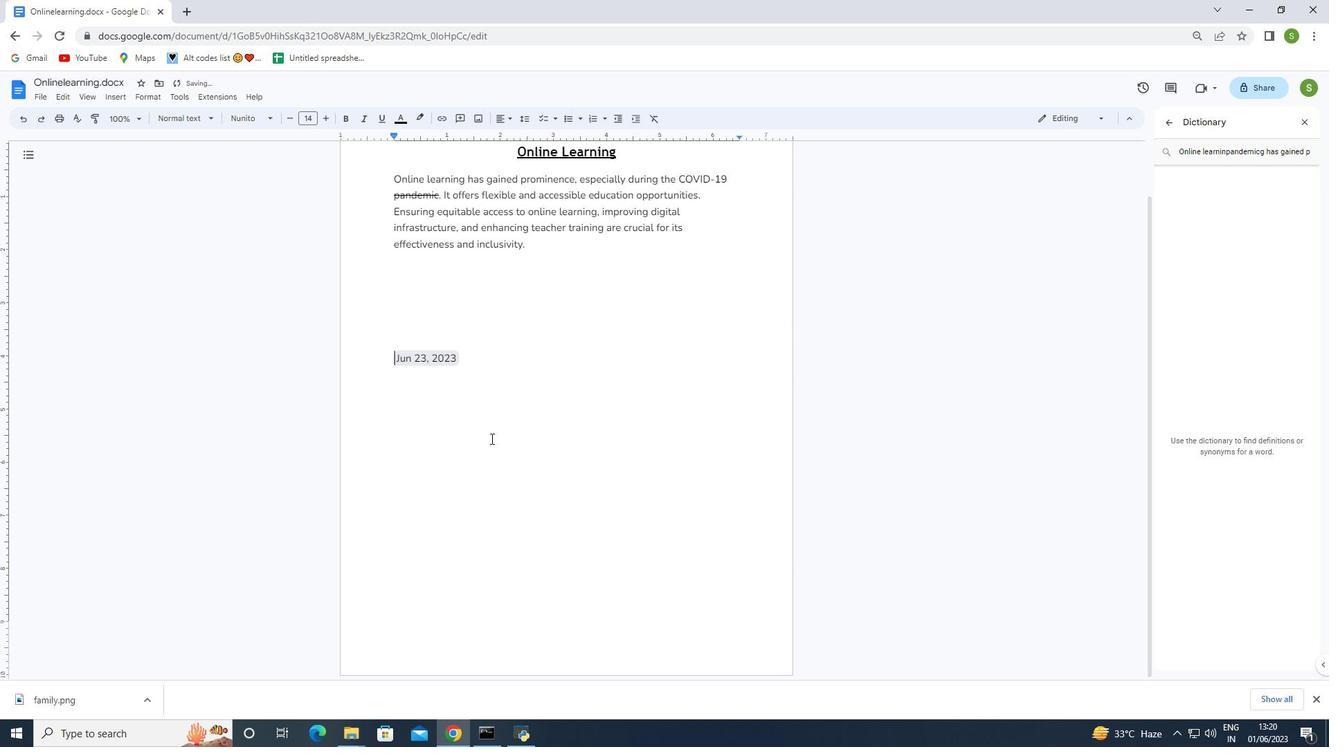 
Action: Key pressed <Key.enter><Key.enter>
Screenshot: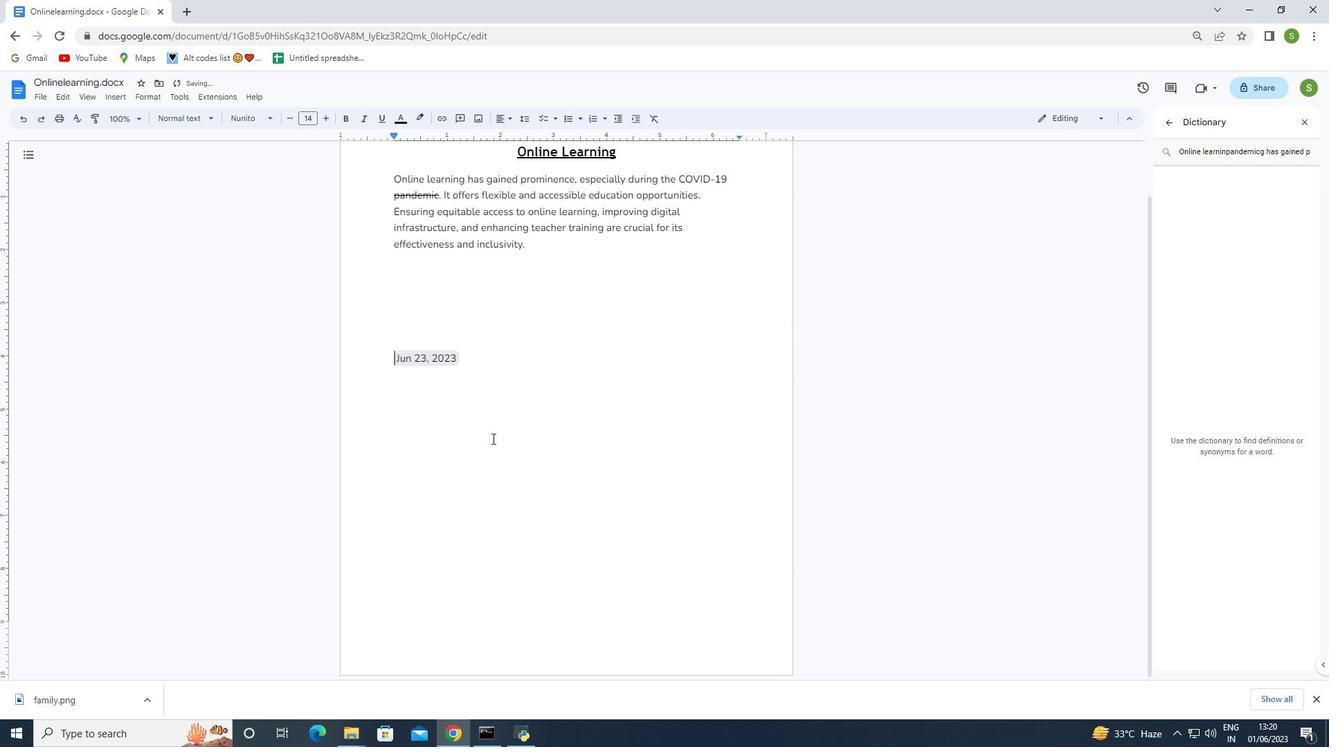 
Action: Mouse moved to (493, 439)
Screenshot: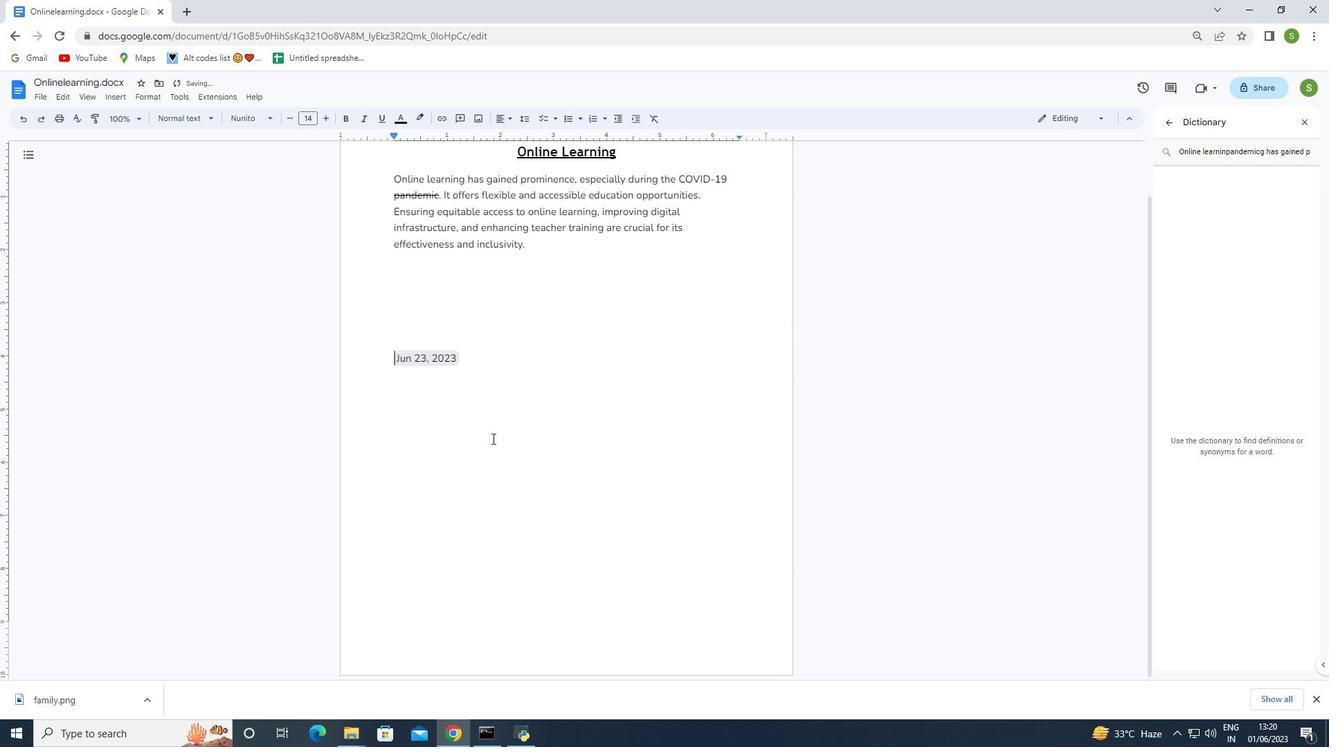 
Action: Key pressed <Key.enter><Key.enter><Key.enter><Key.enter><Key.enter><Key.enter>
Screenshot: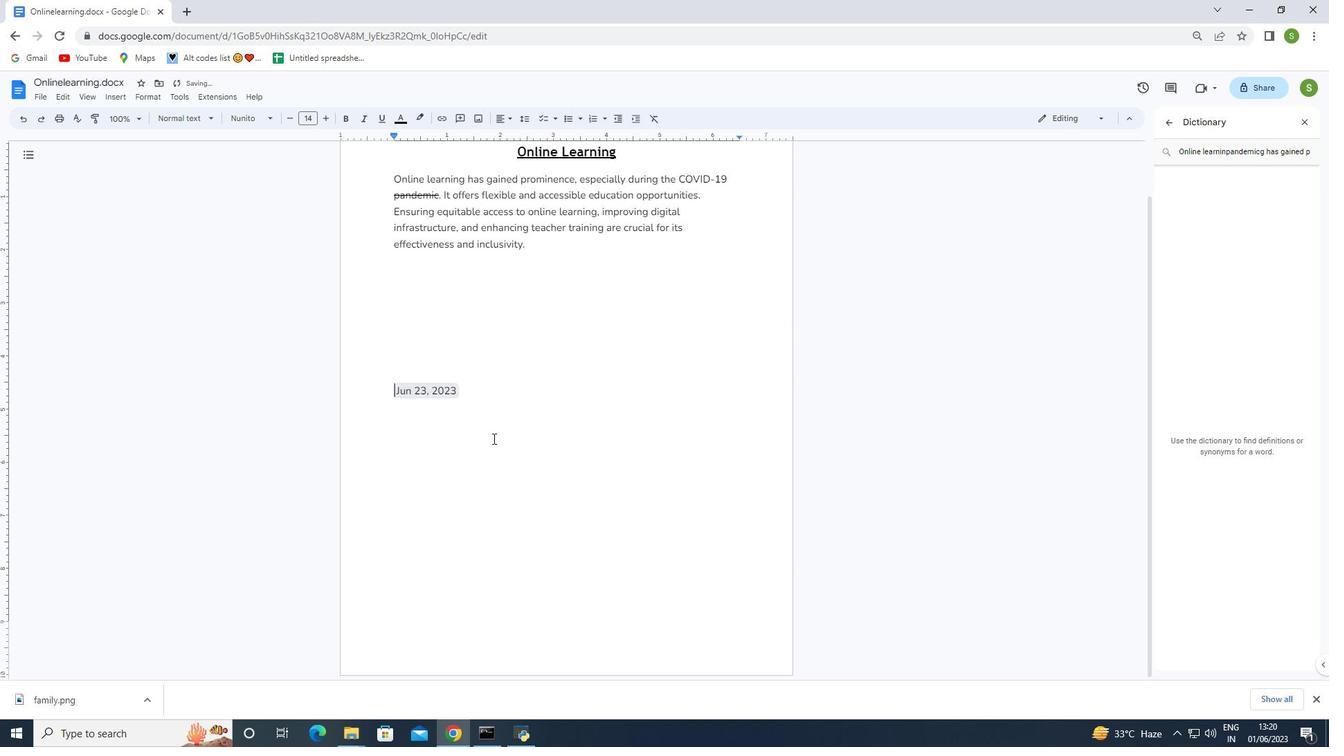 
Action: Mouse moved to (493, 439)
Screenshot: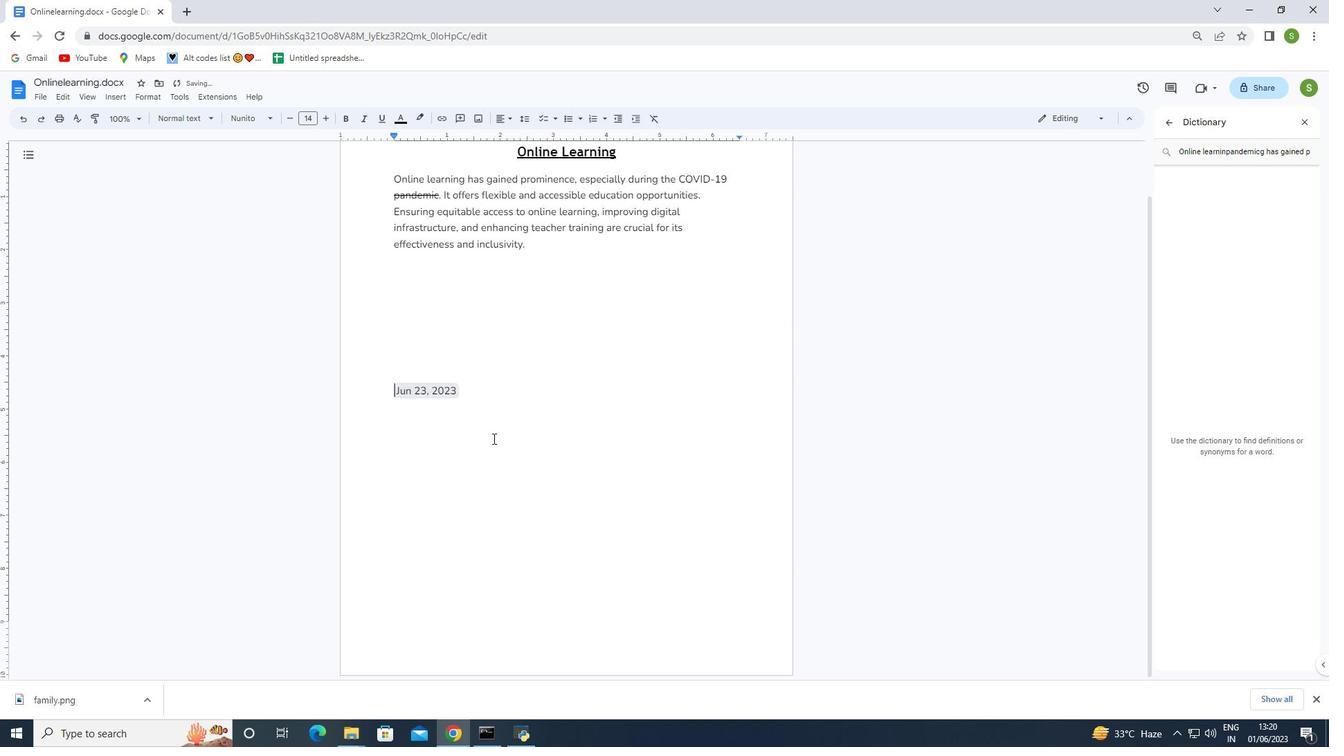 
Action: Key pressed <Key.enter><Key.enter><Key.enter><Key.enter><Key.enter><Key.enter><Key.enter><Key.enter><Key.enter>
Screenshot: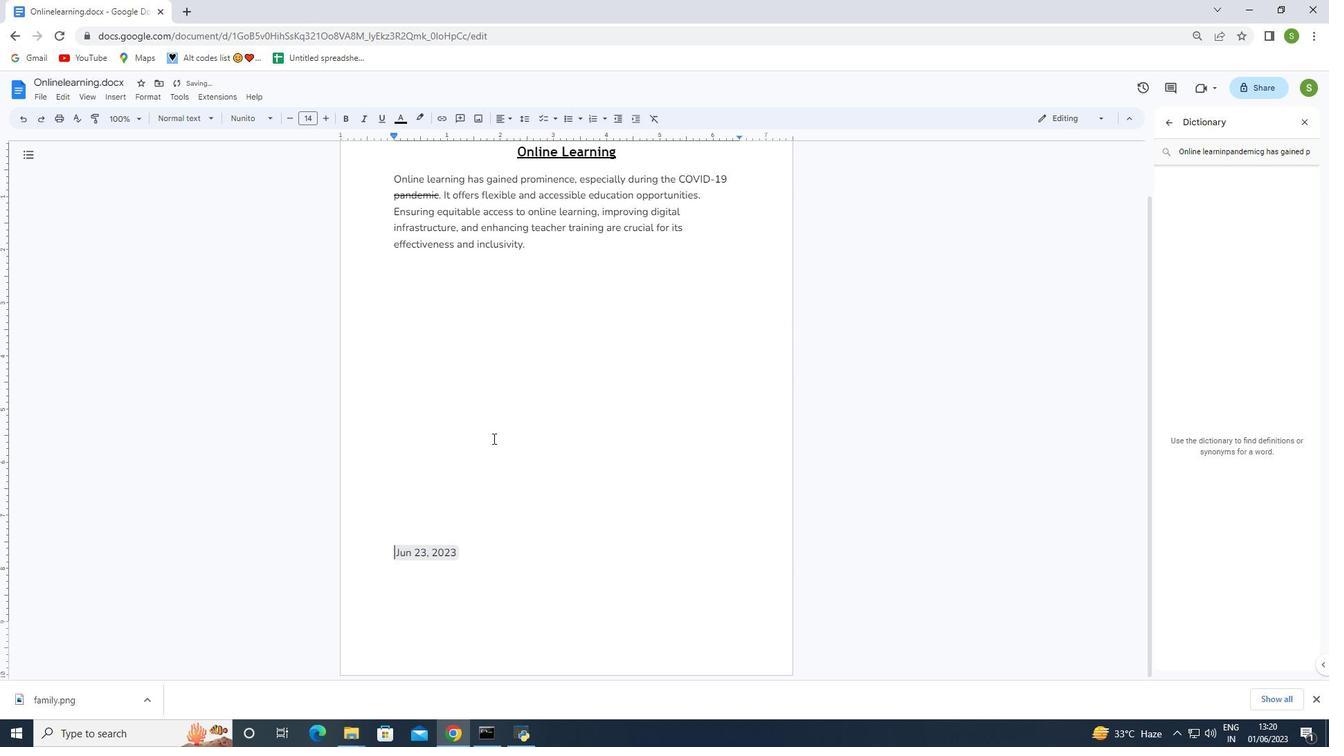 
Action: Mouse moved to (493, 446)
Screenshot: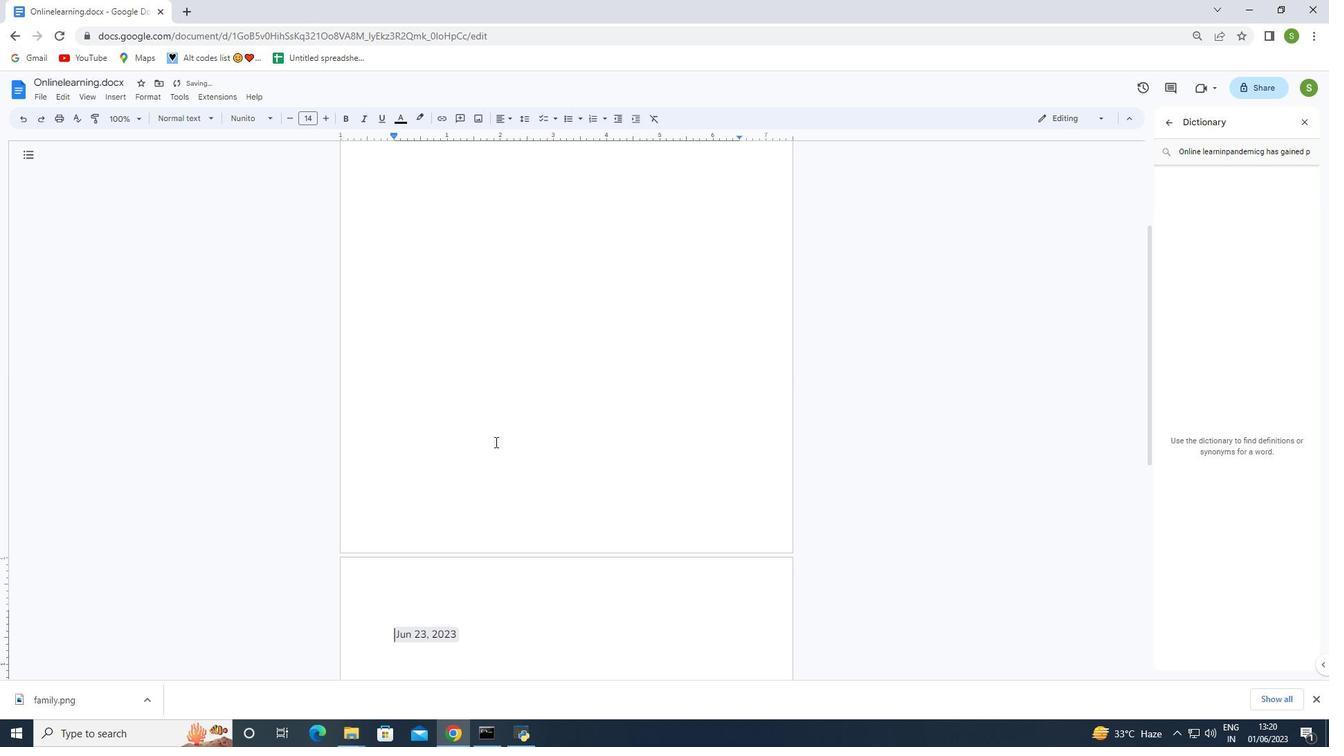 
Action: Key pressed ctrl+Z
Screenshot: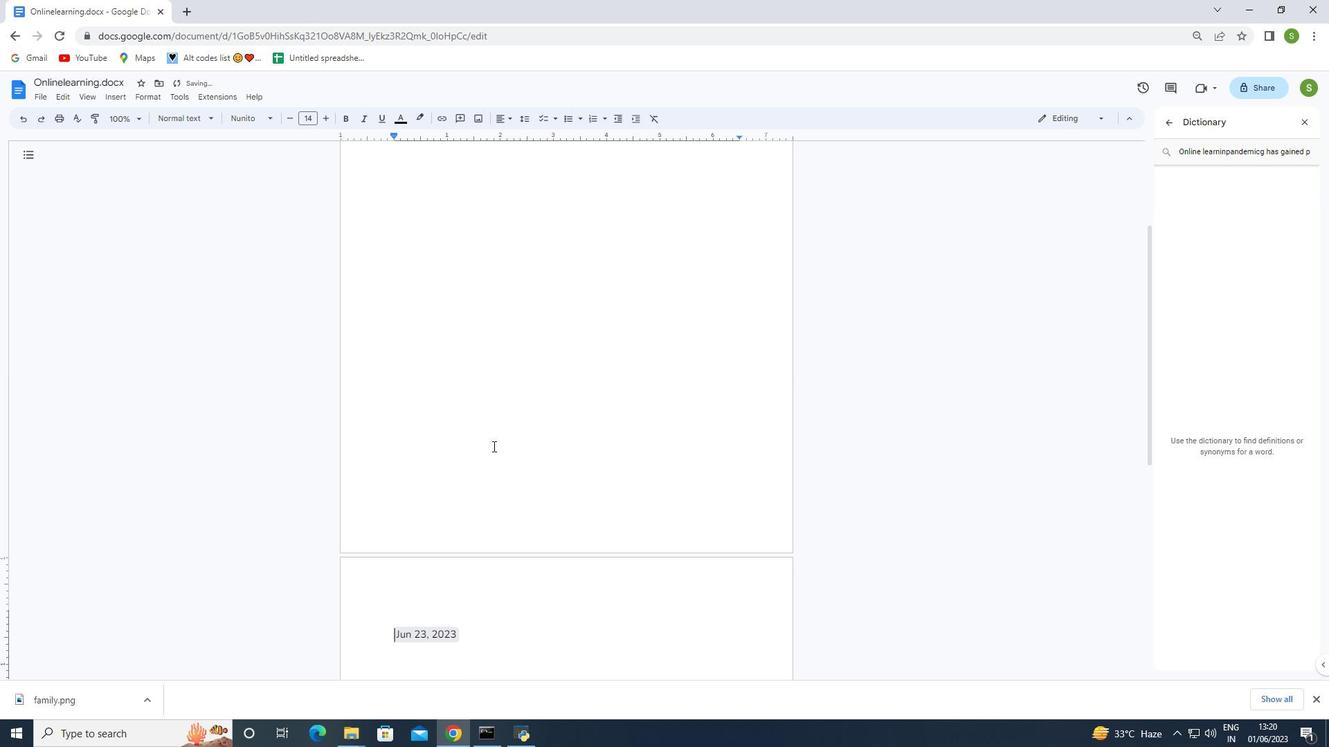 
Action: Mouse moved to (504, 457)
Screenshot: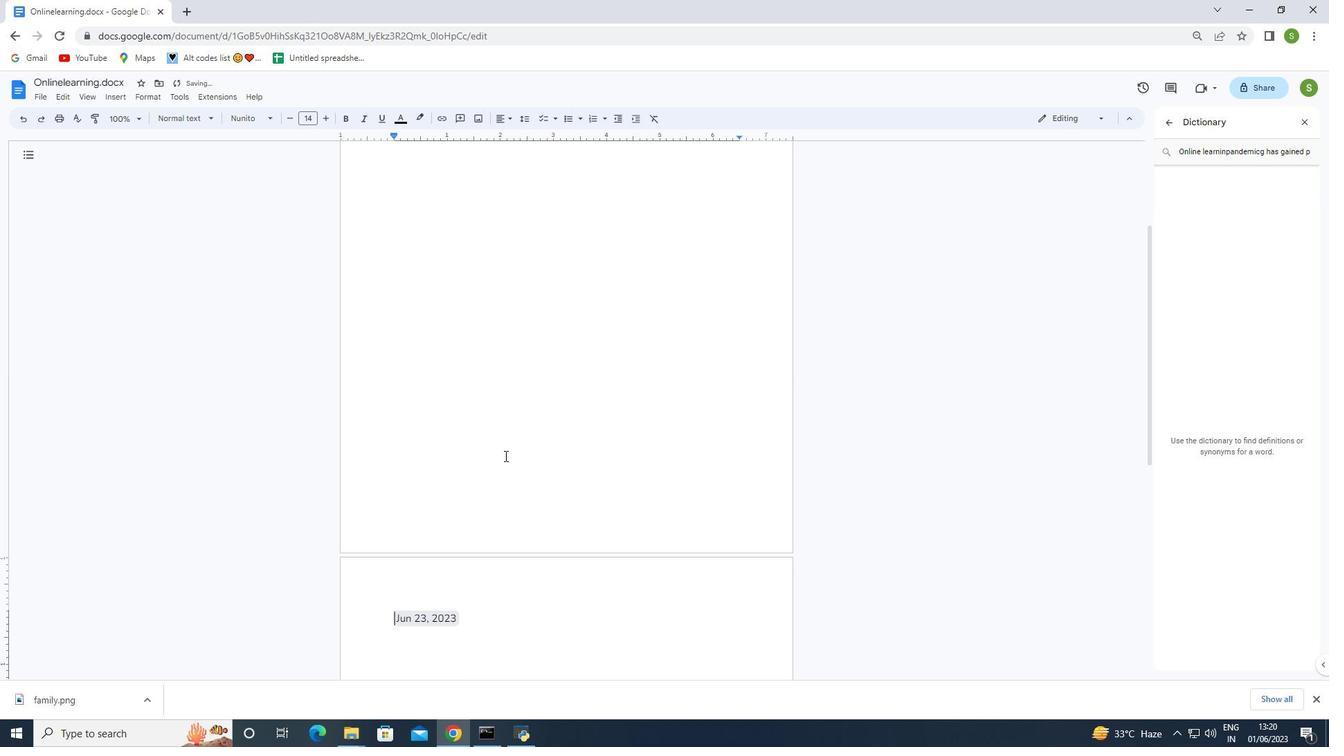
Action: Key pressed ctrl+Z
Screenshot: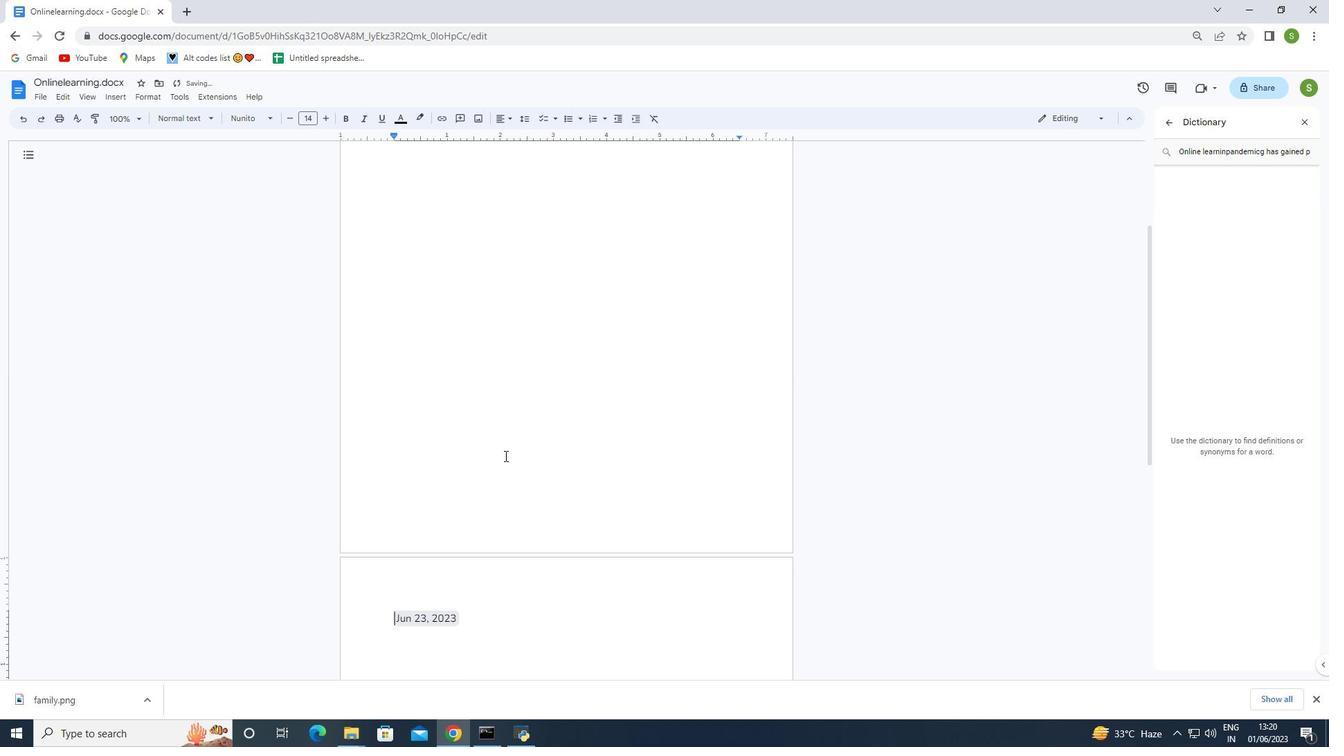 
Action: Mouse moved to (512, 484)
Screenshot: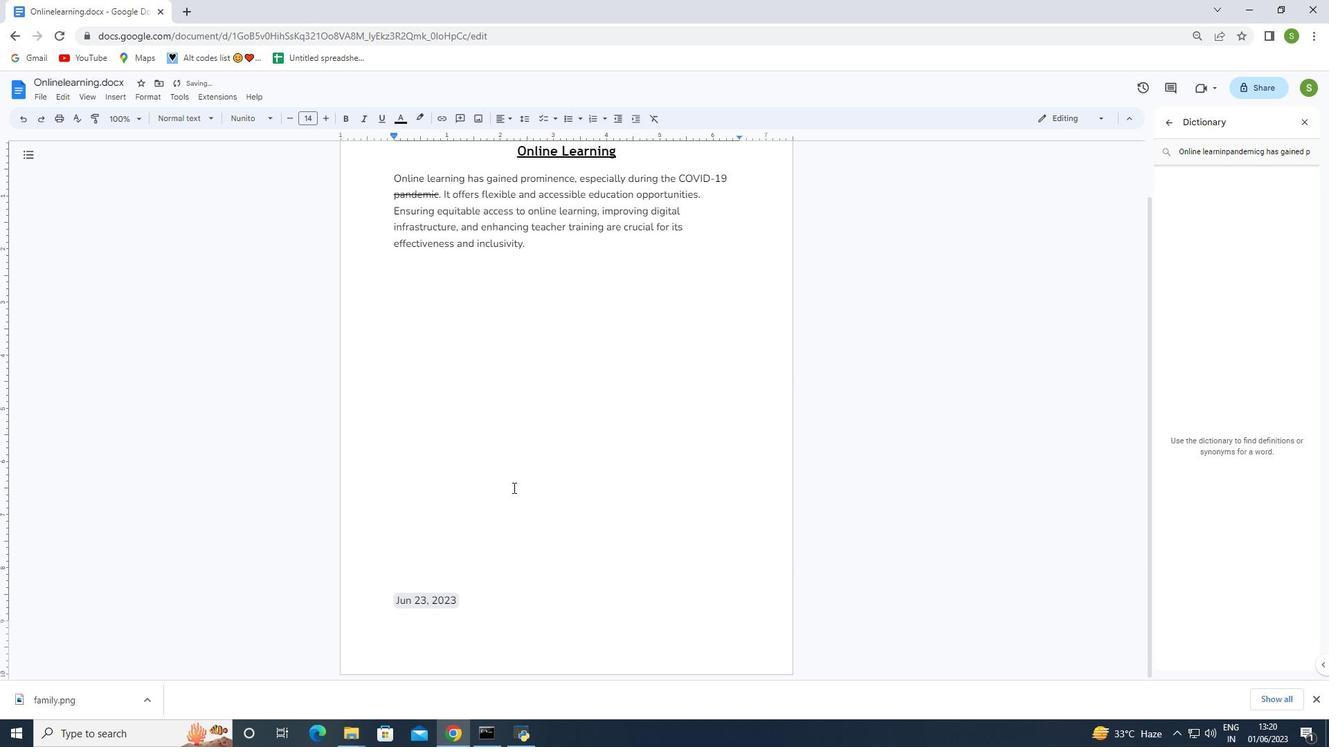 
Action: Mouse scrolled (512, 483) with delta (0, 0)
Screenshot: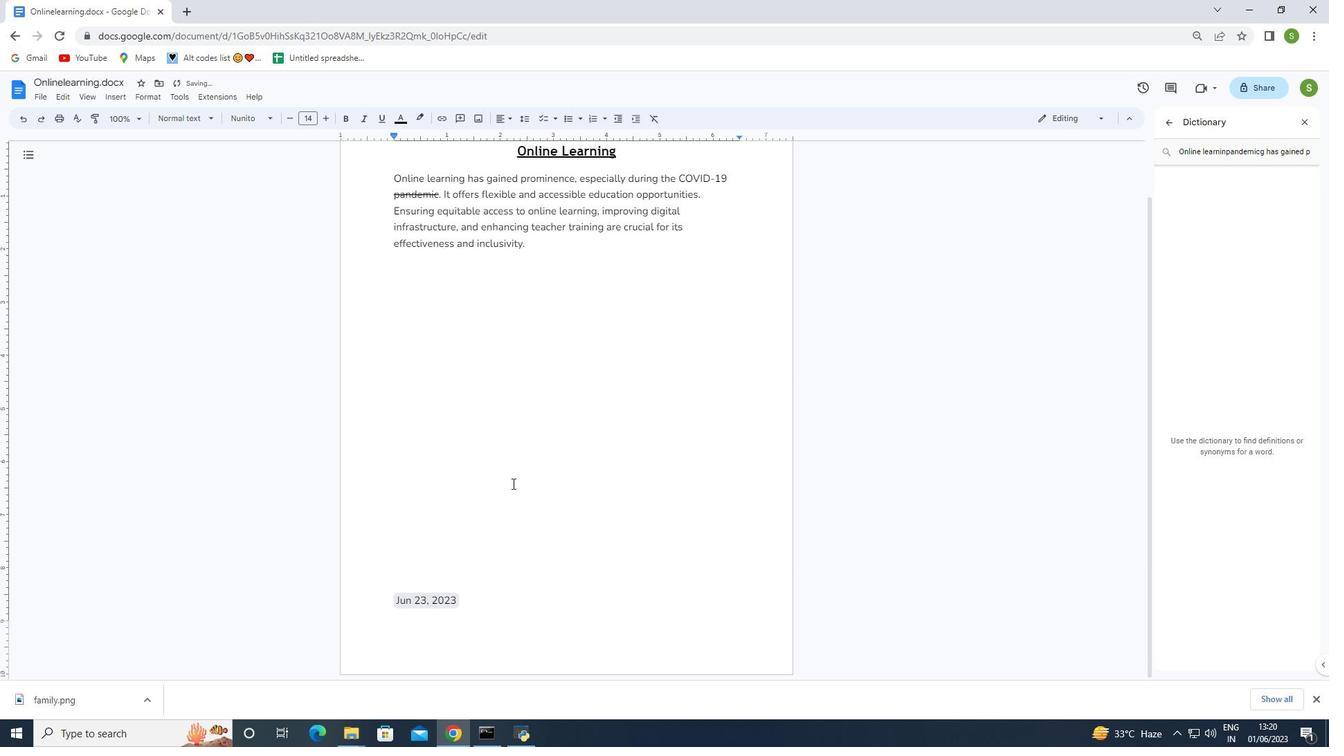 
Action: Mouse scrolled (512, 483) with delta (0, 0)
Screenshot: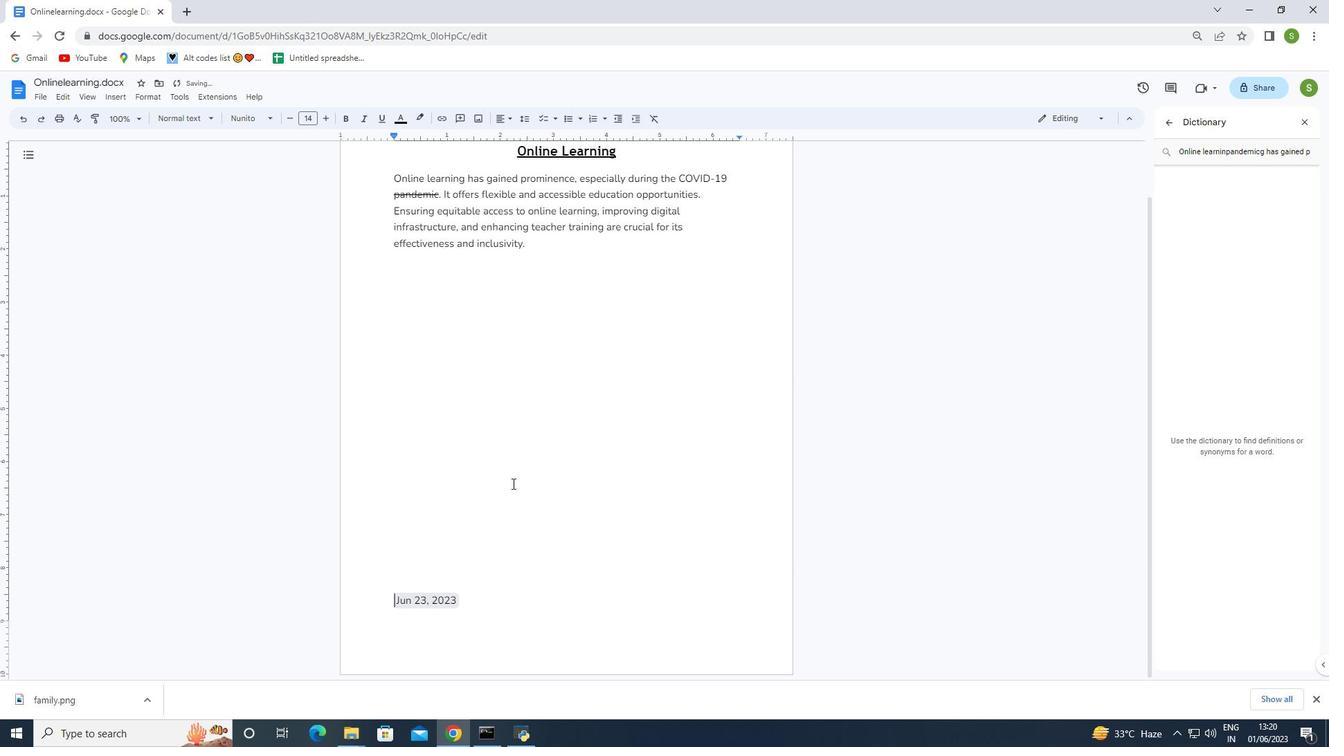 
Action: Mouse moved to (503, 439)
Screenshot: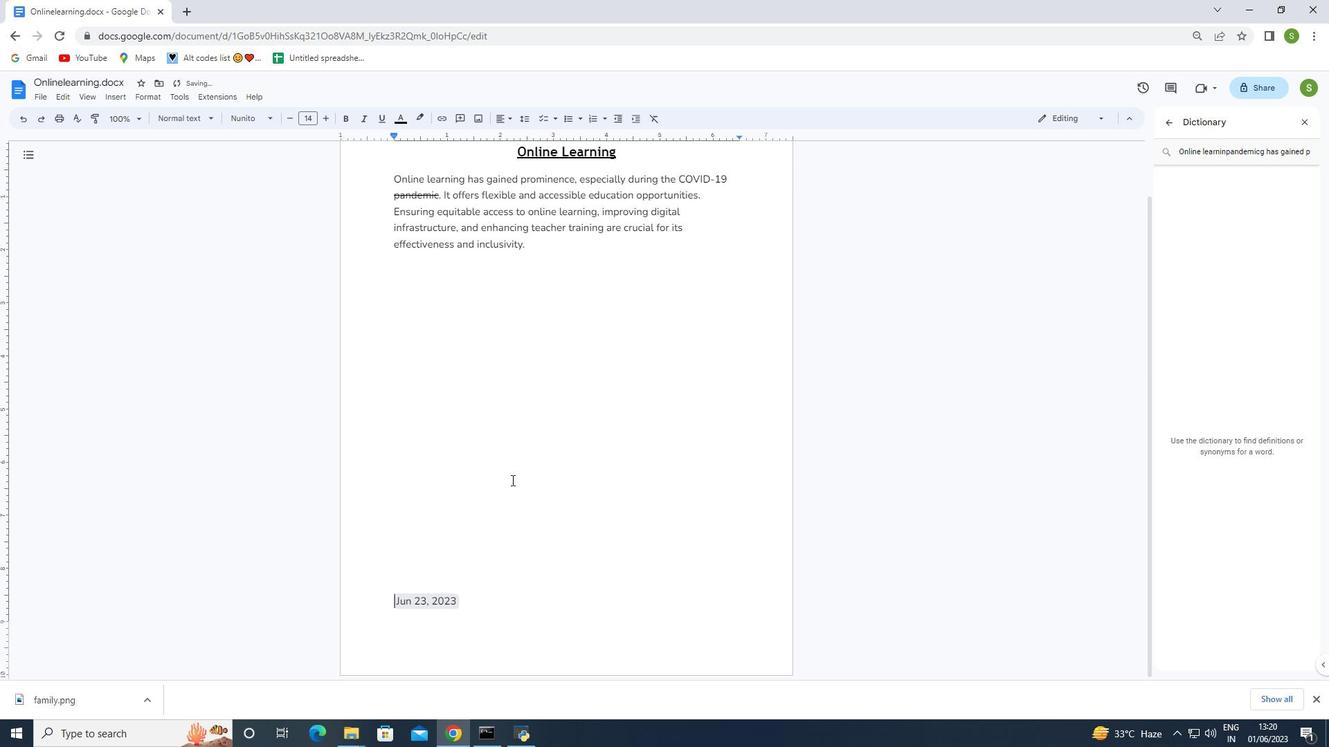
Action: Mouse scrolled (503, 439) with delta (0, 0)
Screenshot: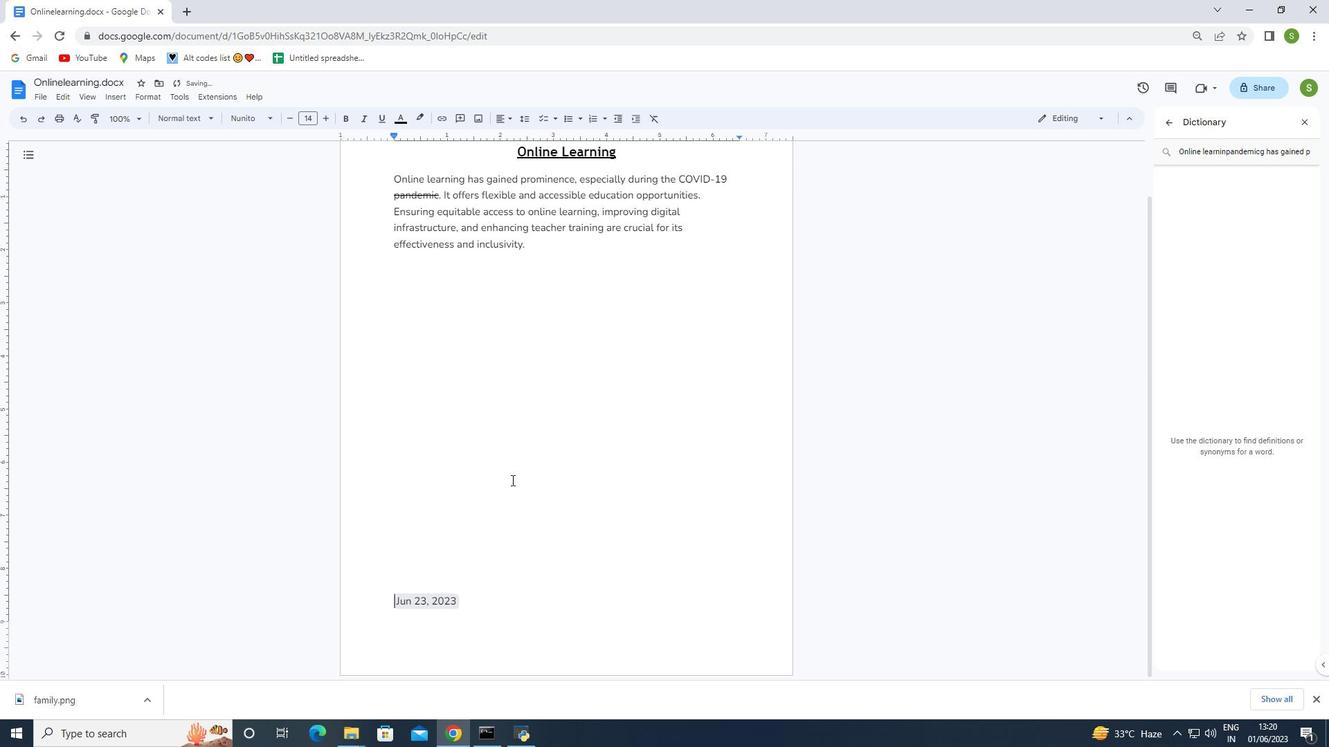
Action: Mouse moved to (503, 438)
Screenshot: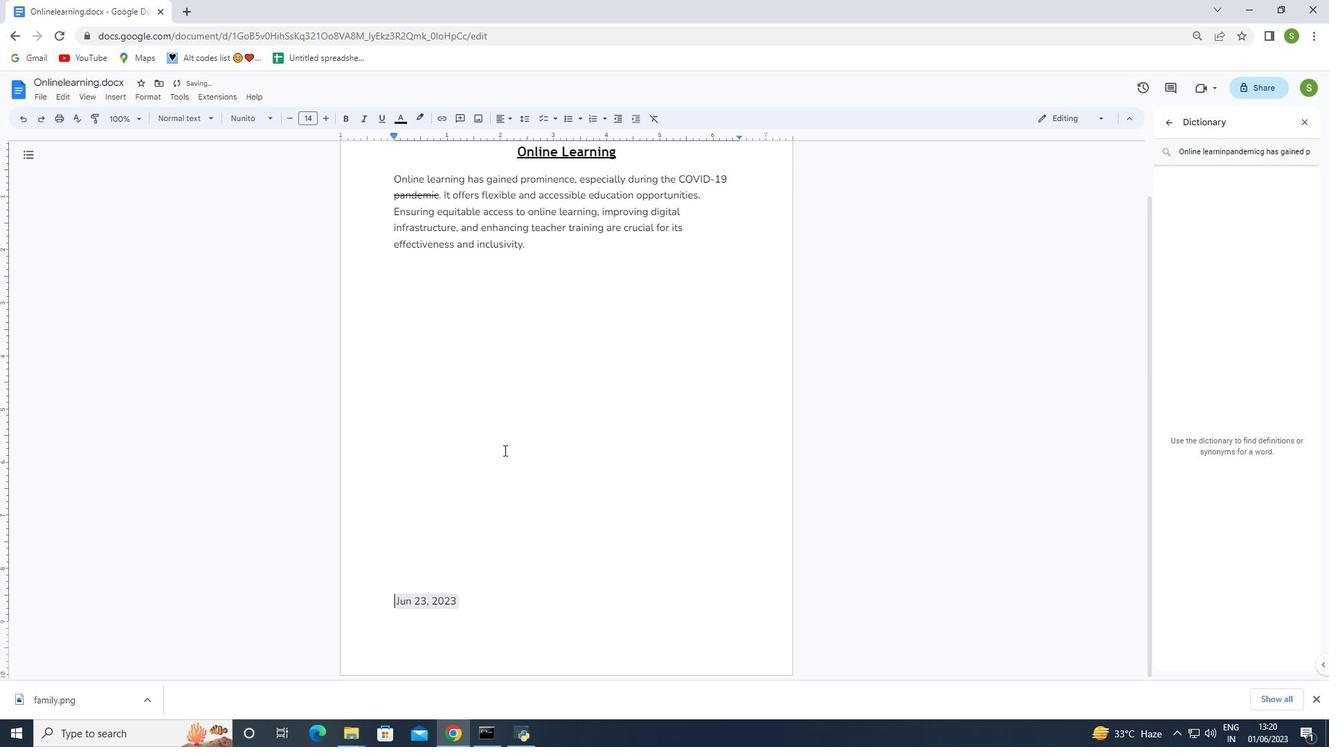 
Action: Mouse scrolled (503, 439) with delta (0, 0)
Screenshot: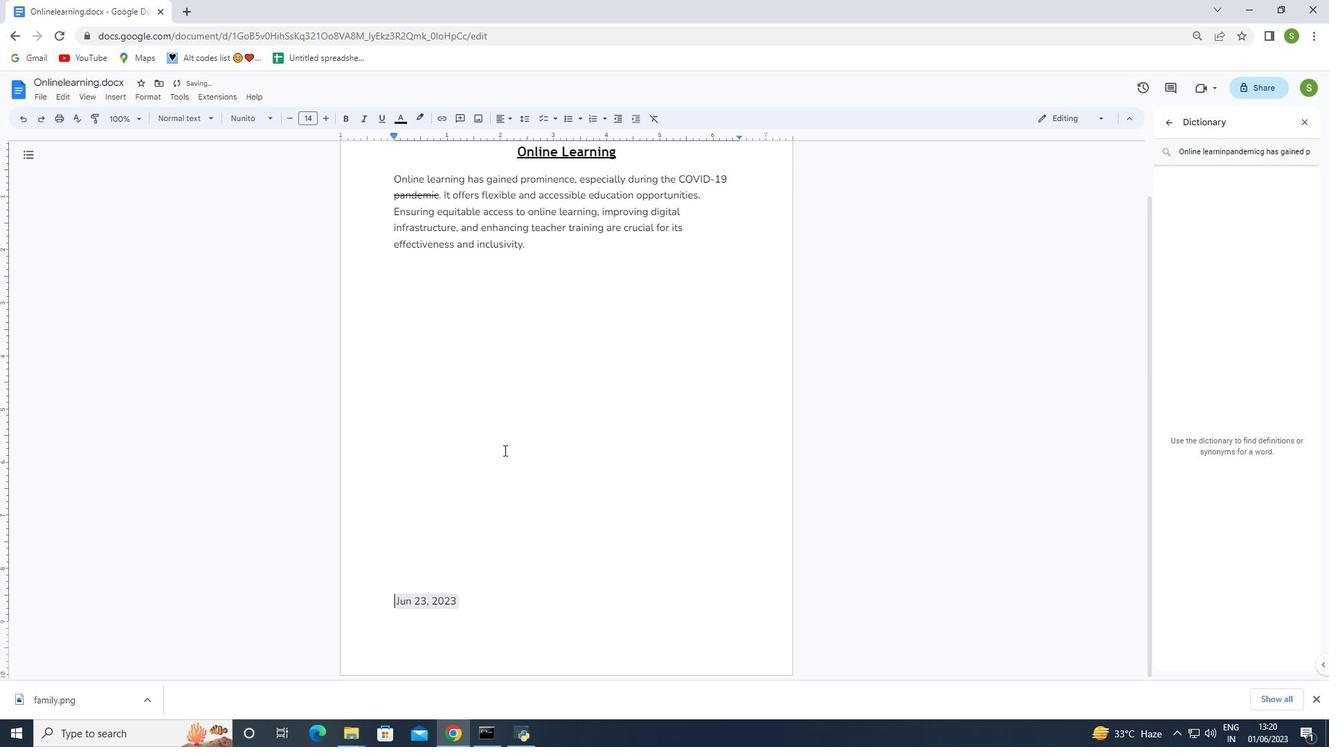 
Action: Mouse scrolled (503, 439) with delta (0, 0)
Screenshot: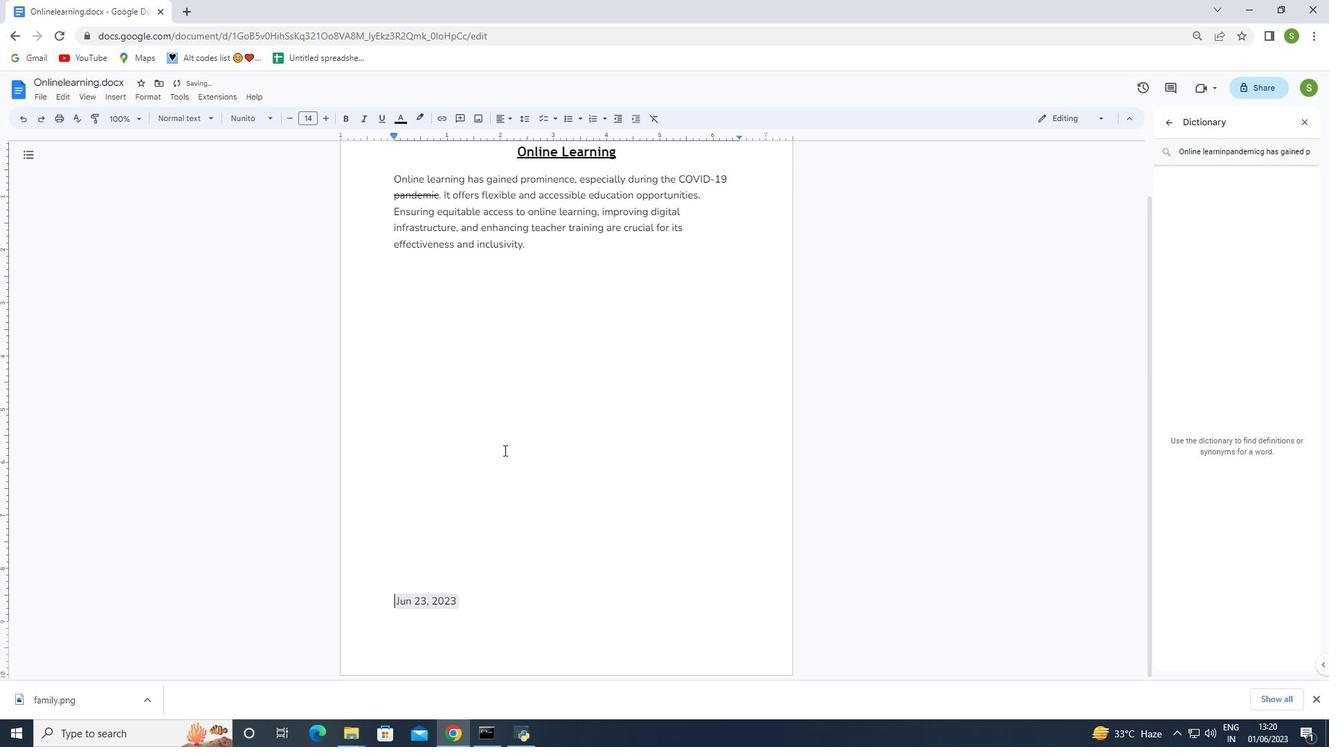 
Action: Mouse moved to (500, 438)
Screenshot: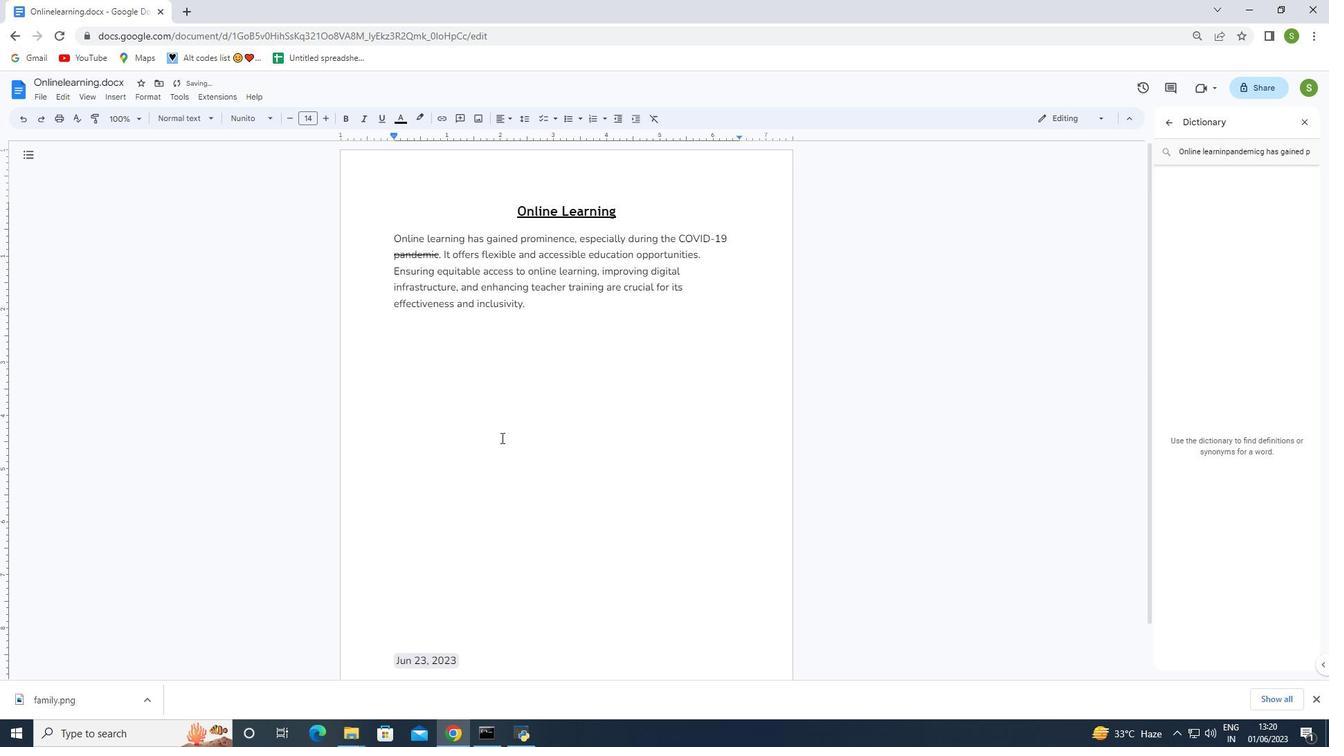 
Action: Mouse scrolled (500, 439) with delta (0, 0)
Screenshot: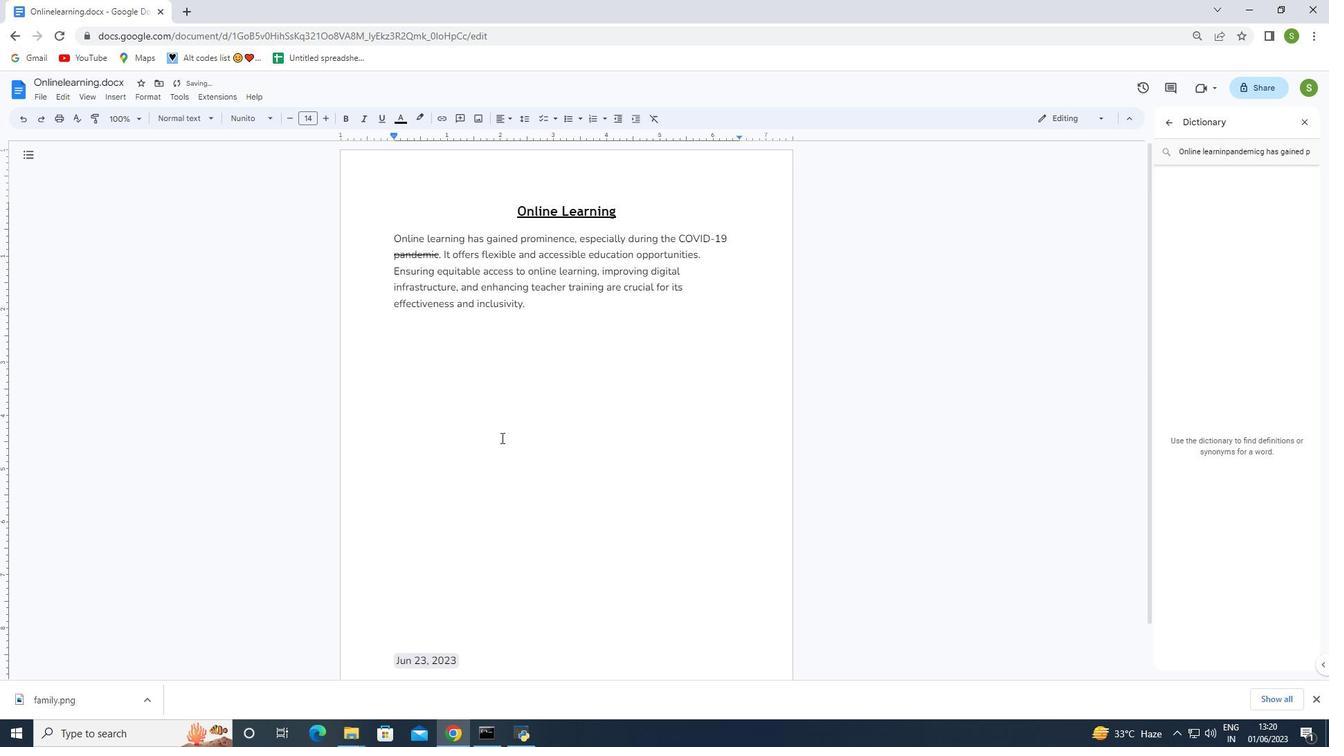 
Action: Mouse moved to (500, 438)
Screenshot: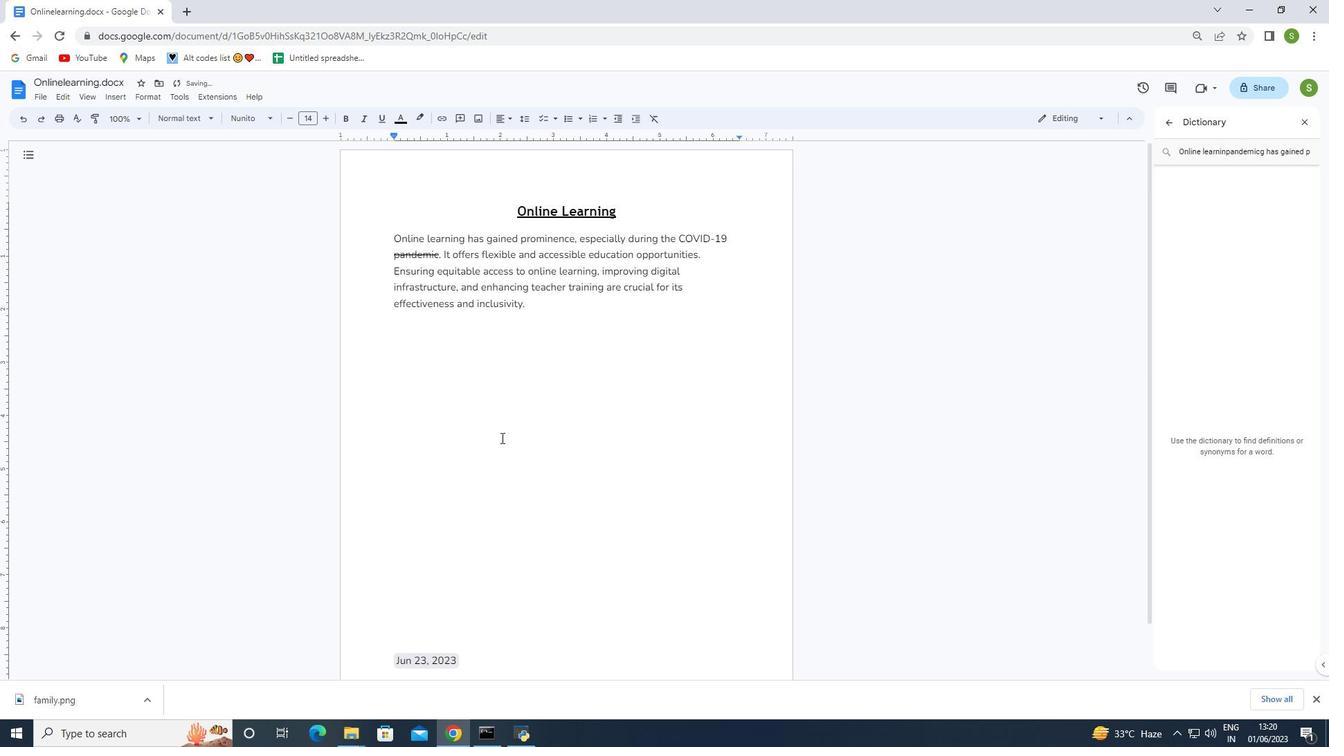 
Action: Mouse scrolled (500, 439) with delta (0, 0)
Screenshot: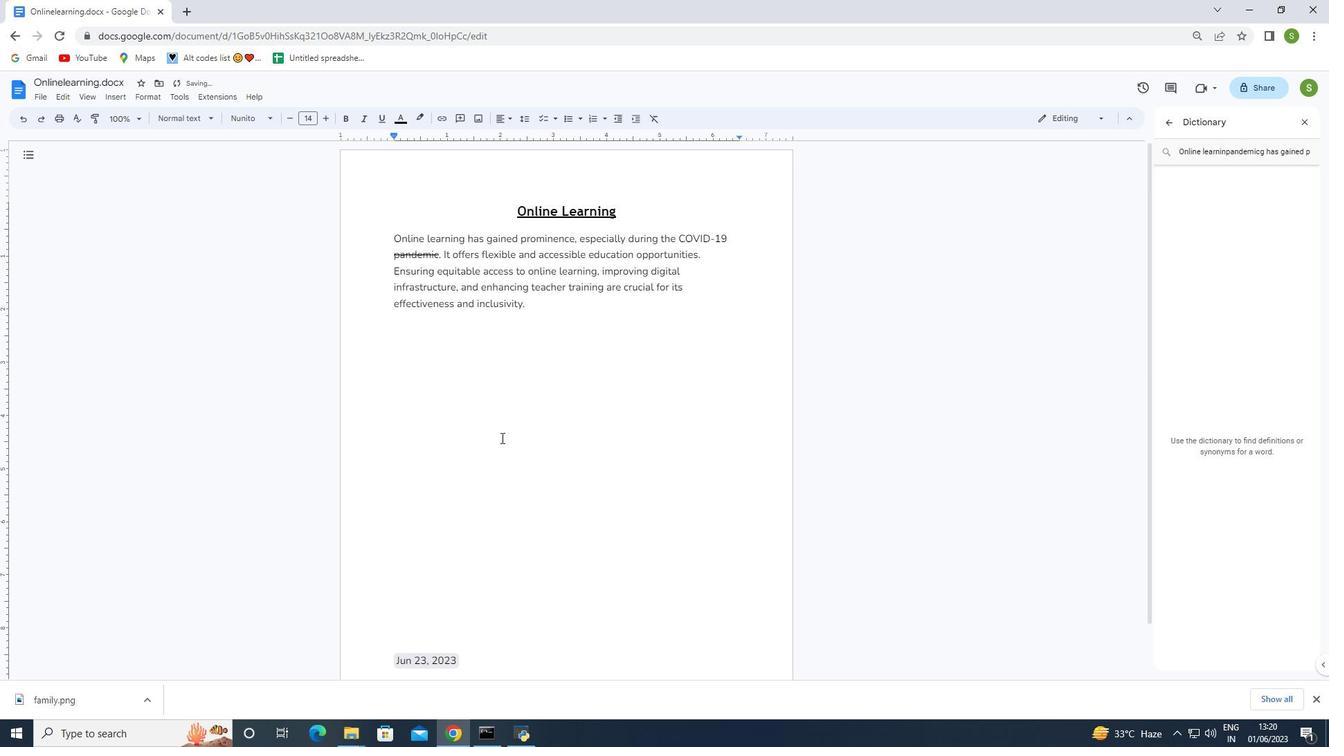 
Action: Mouse scrolled (500, 439) with delta (0, 0)
Screenshot: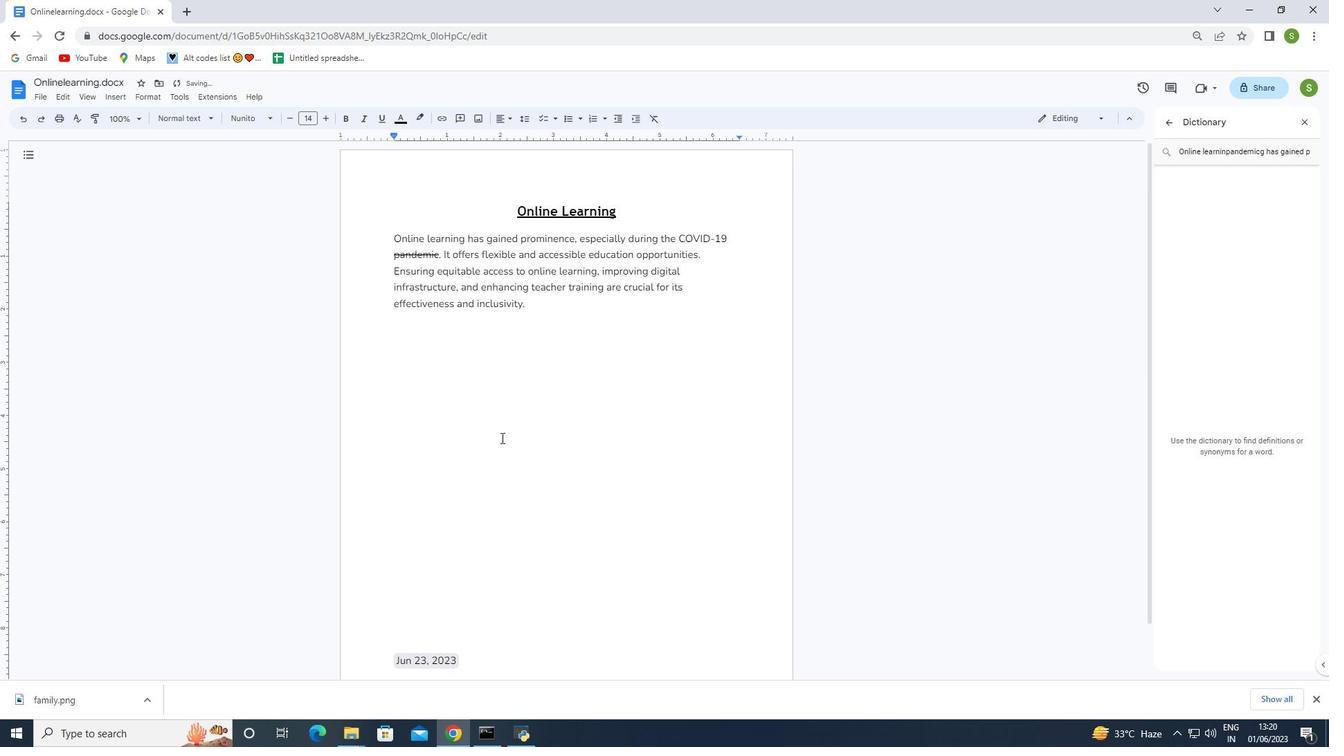
Action: Mouse moved to (288, 241)
Screenshot: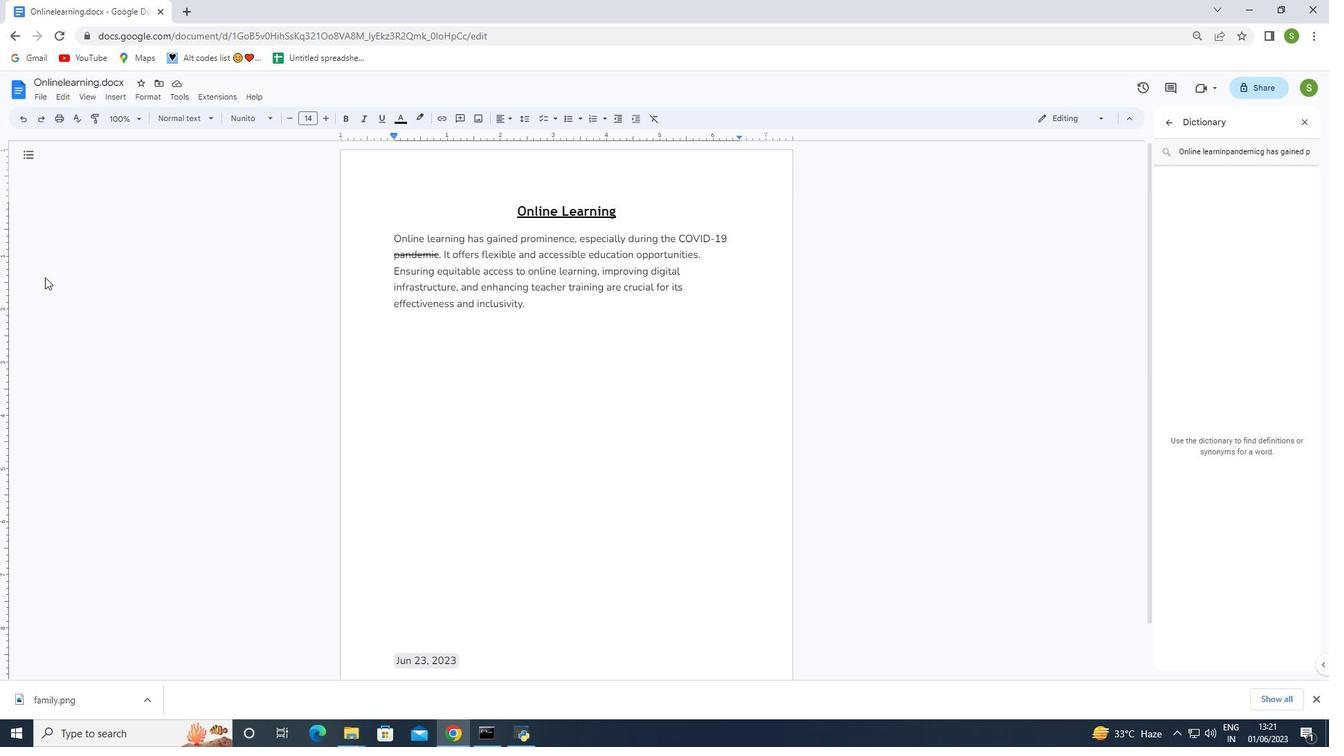 
Action: Mouse scrolled (288, 241) with delta (0, 0)
Screenshot: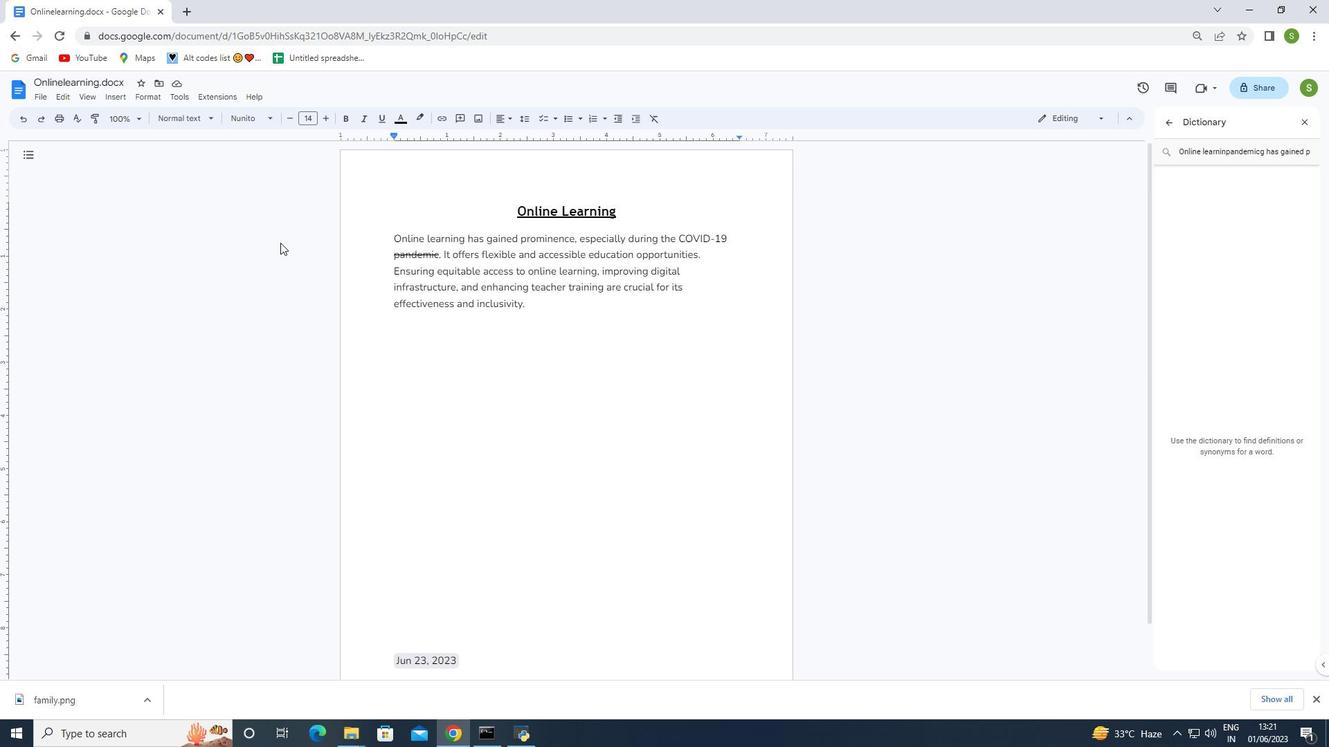 
Action: Mouse moved to (289, 241)
Screenshot: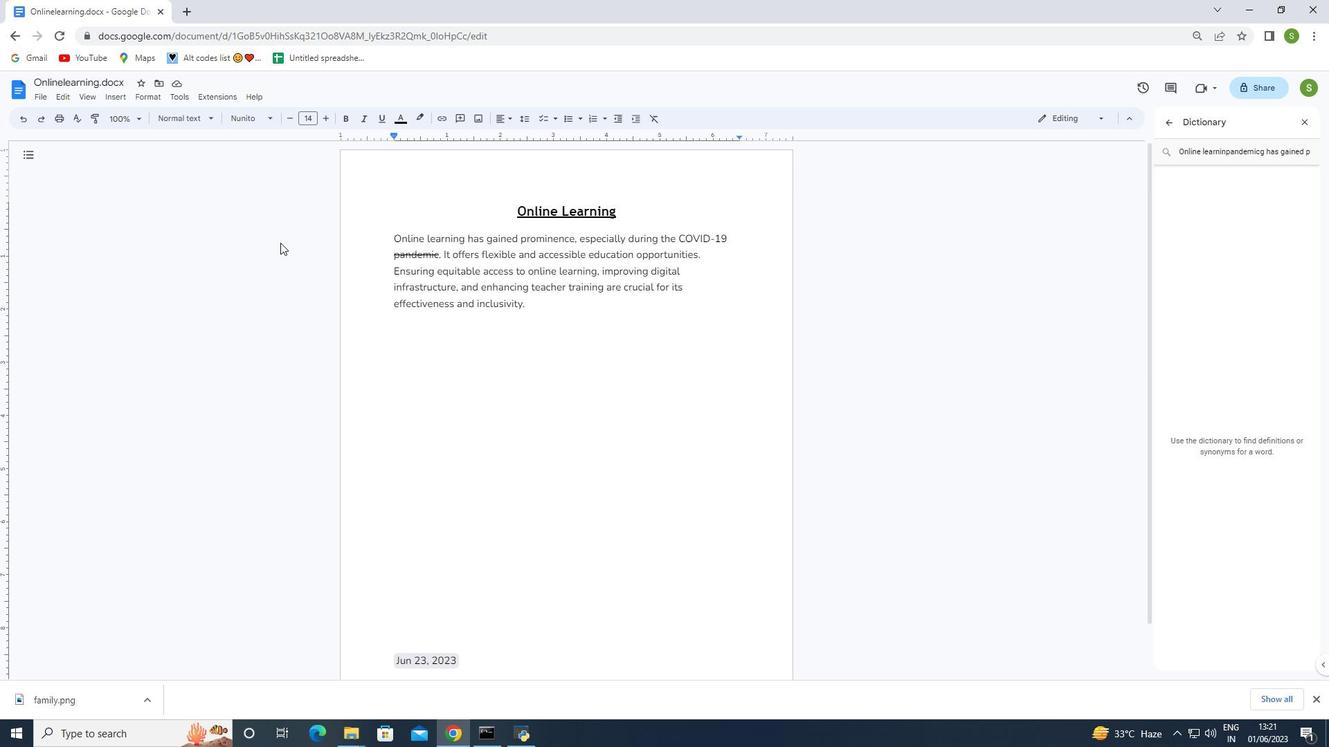 
Action: Mouse scrolled (289, 241) with delta (0, 0)
Screenshot: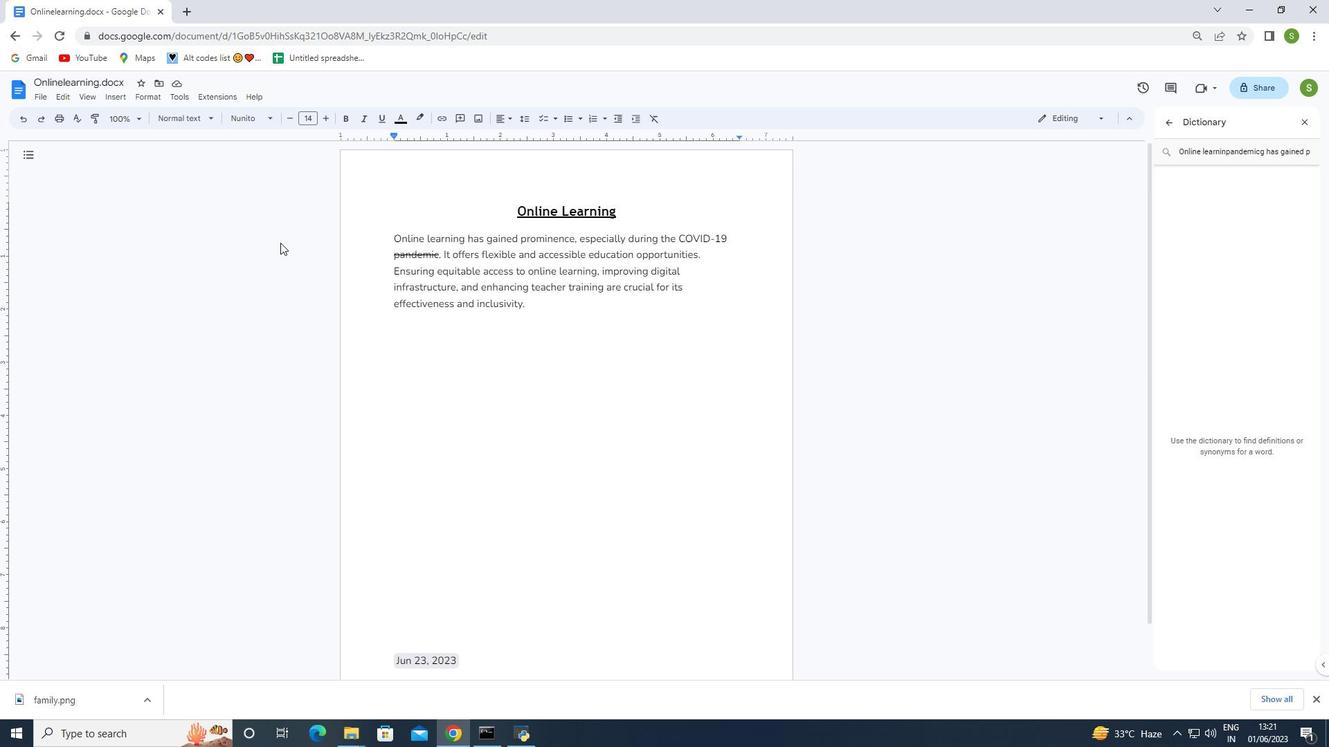 
Action: Mouse moved to (627, 236)
Screenshot: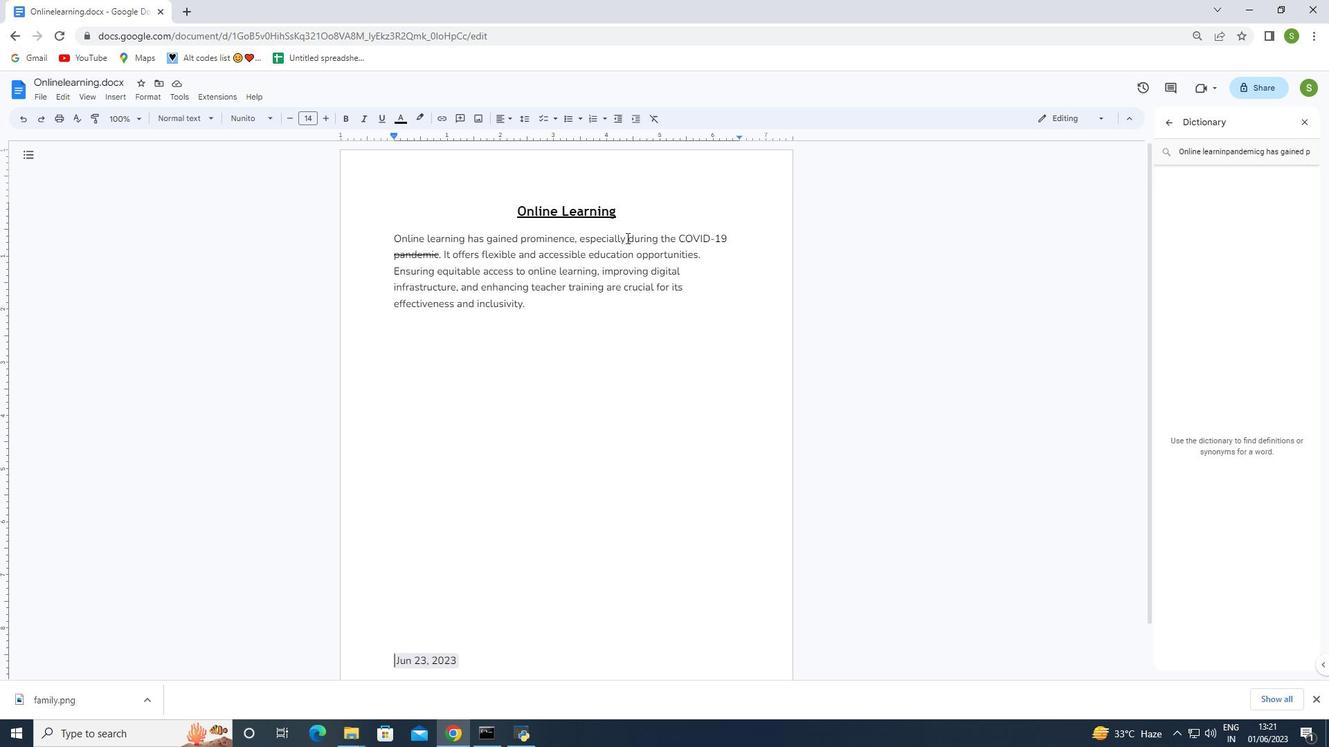 
Action: Mouse pressed left at (627, 236)
Screenshot: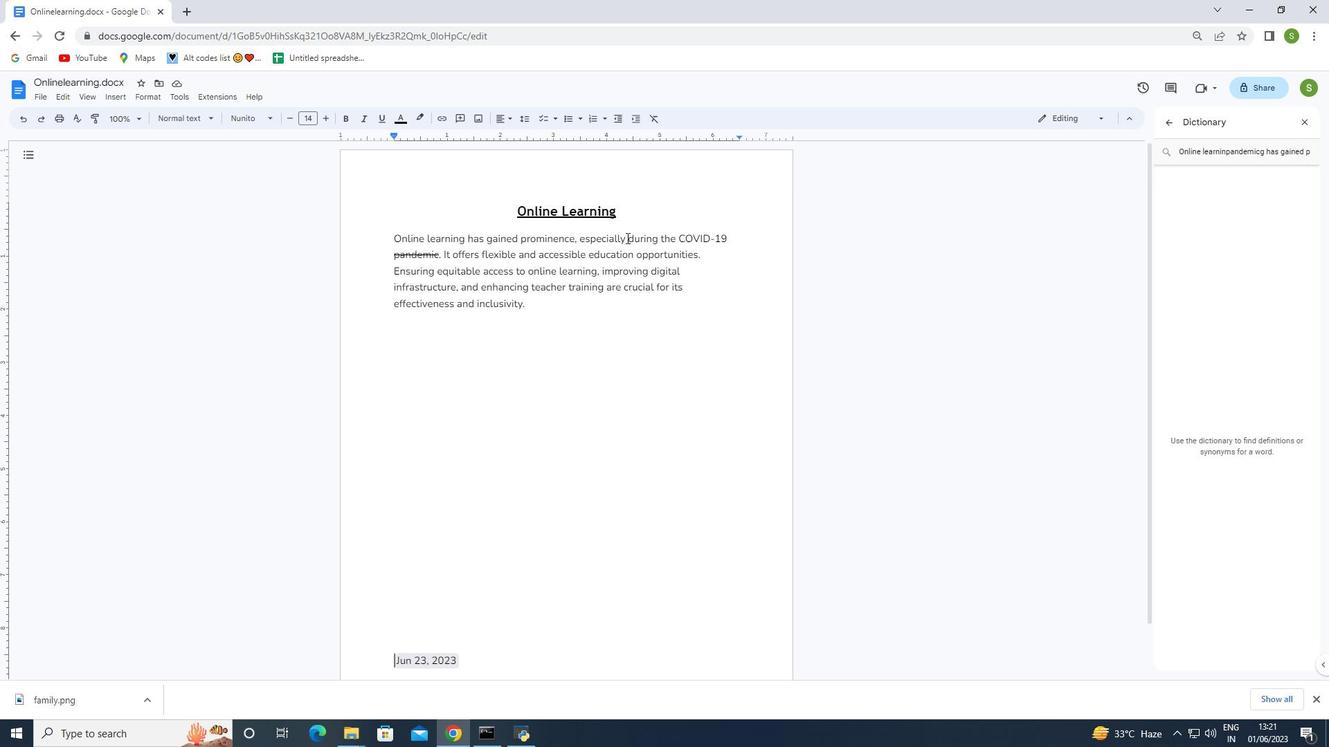 
Action: Mouse moved to (117, 96)
Screenshot: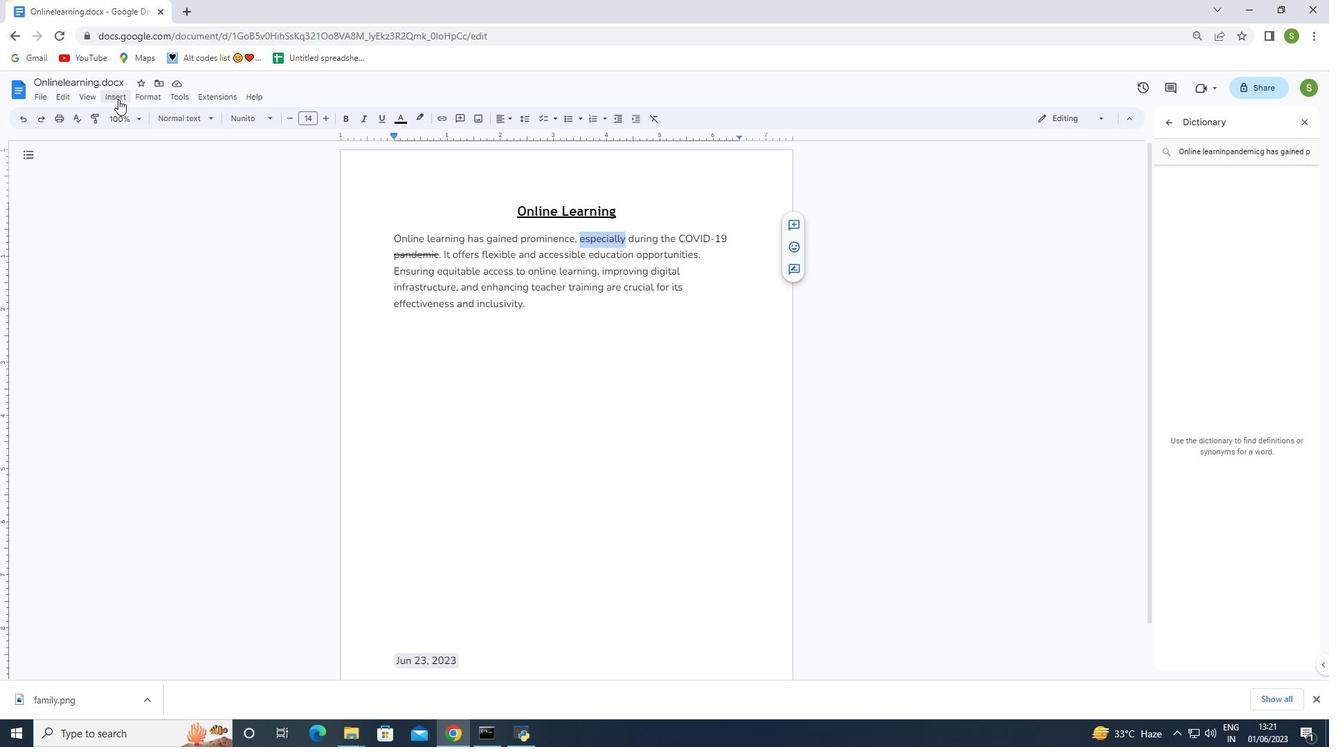 
Action: Mouse pressed left at (117, 96)
Screenshot: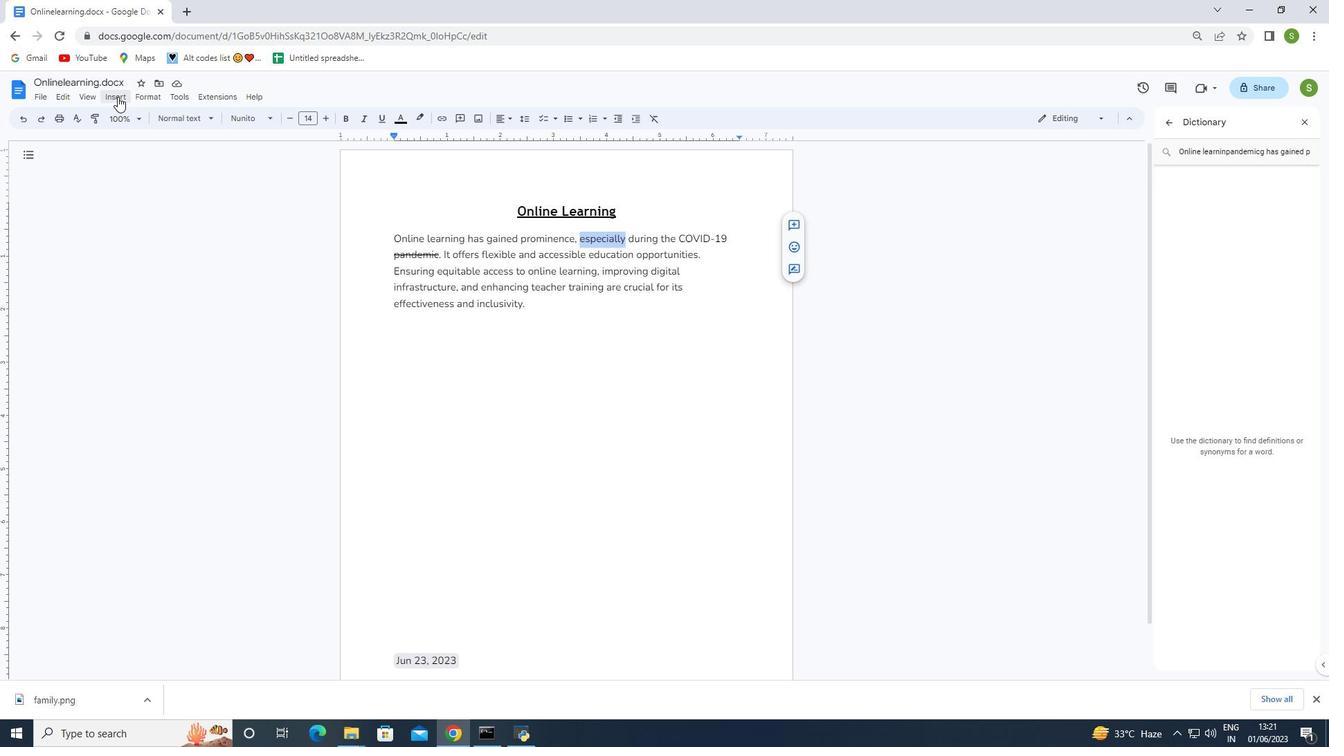 
Action: Mouse moved to (152, 263)
Screenshot: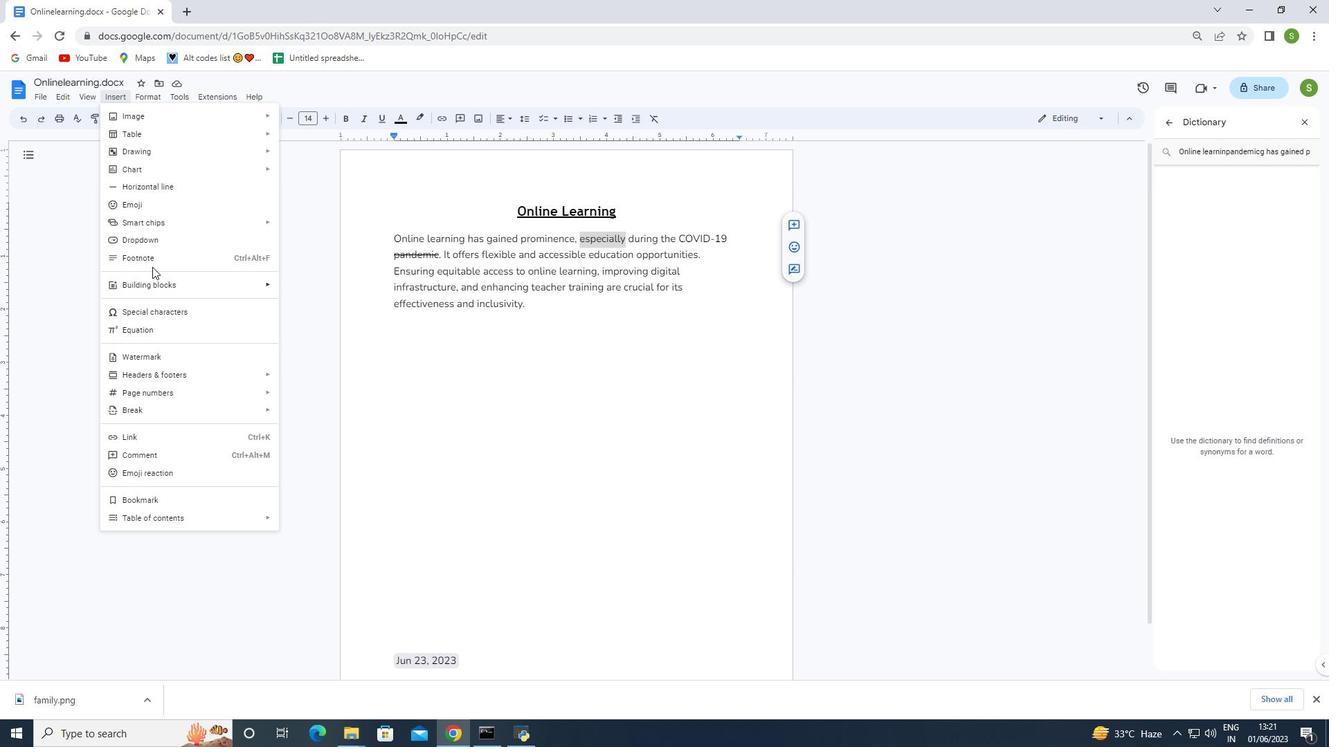
Action: Mouse pressed left at (152, 263)
Screenshot: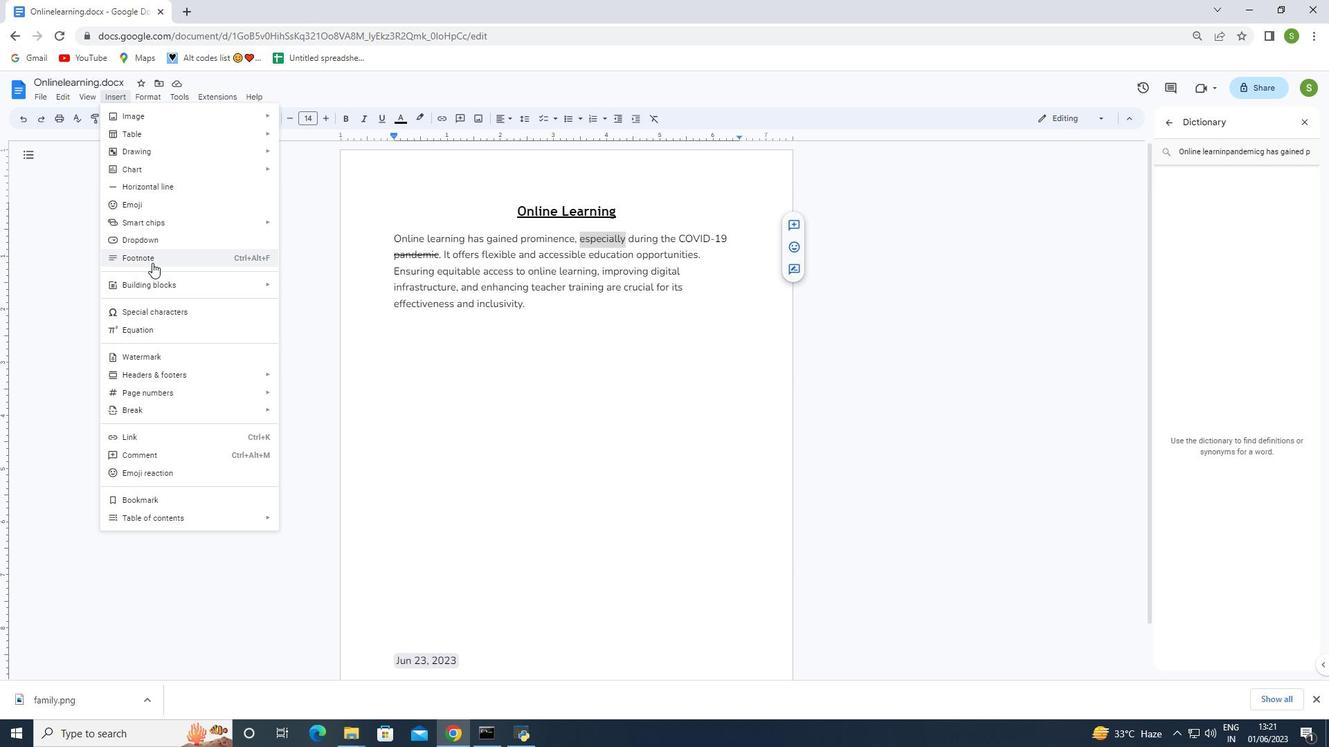 
Action: Mouse moved to (396, 203)
Screenshot: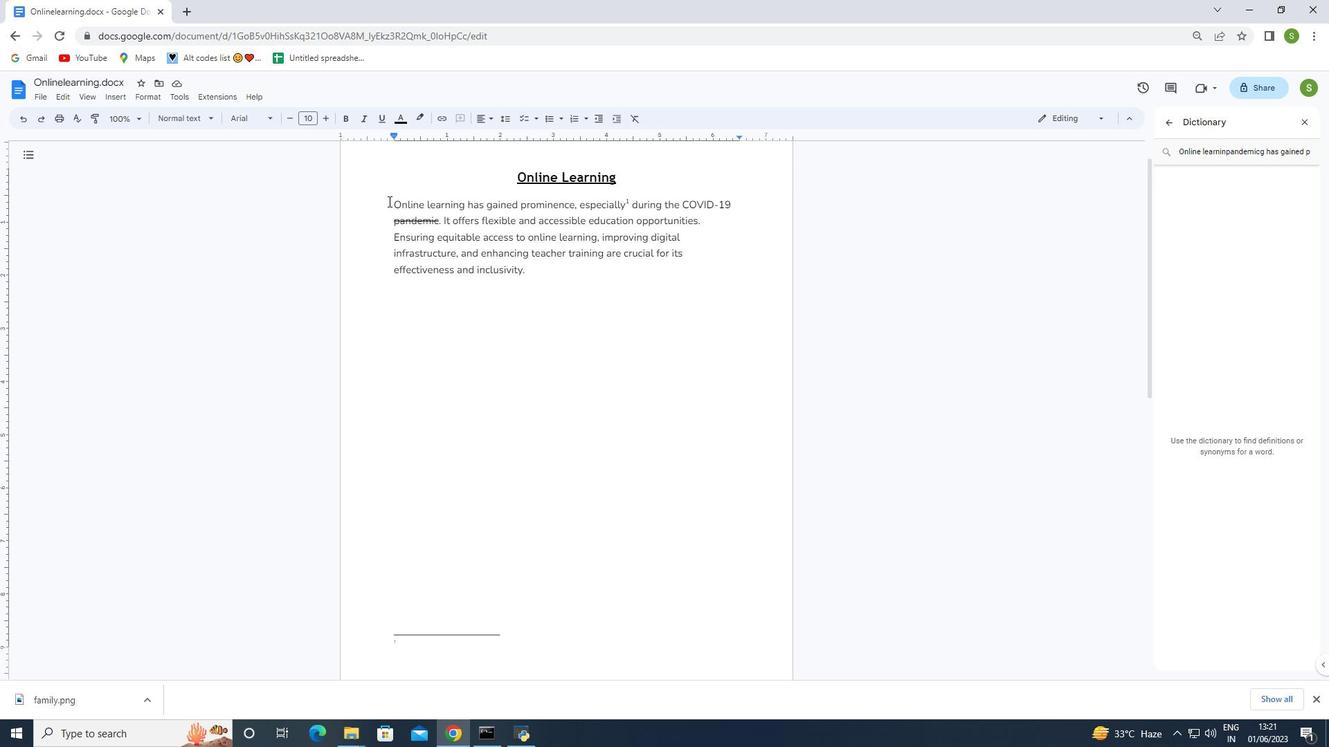 
Action: Mouse pressed left at (396, 203)
Screenshot: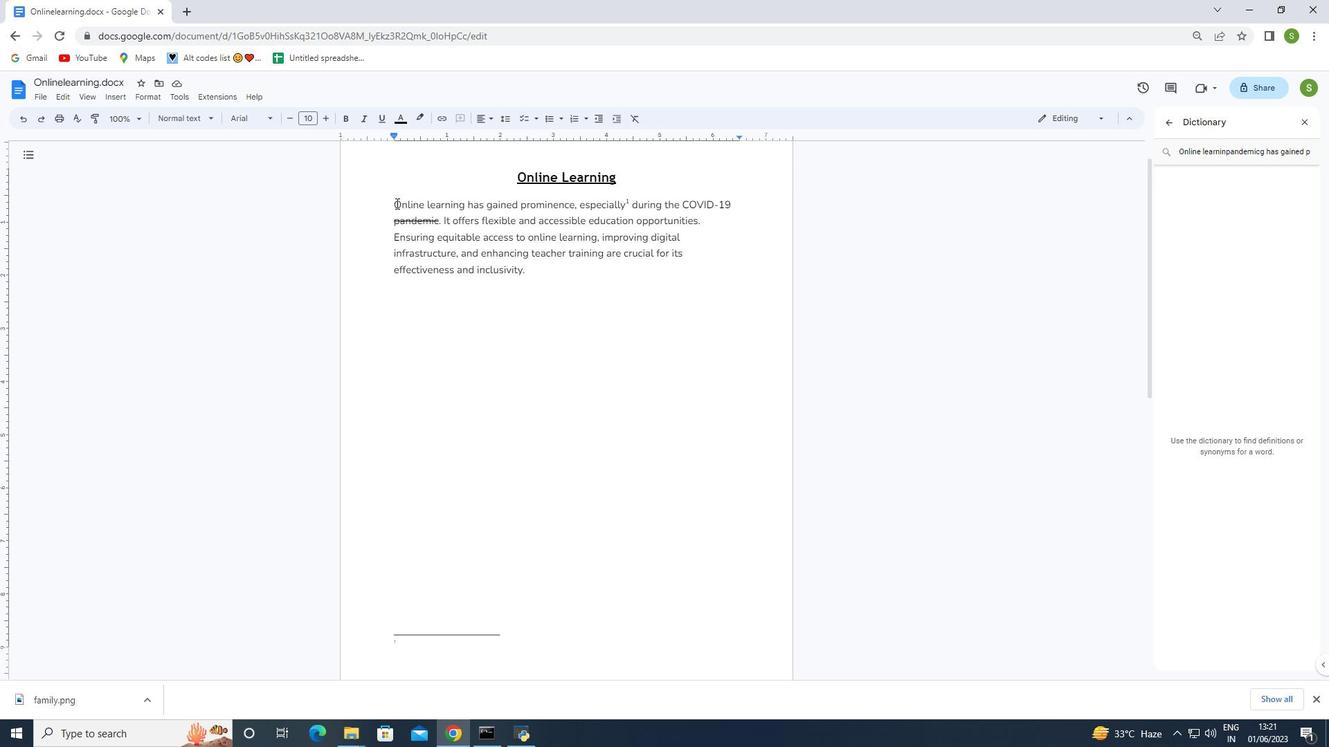 
Action: Mouse moved to (234, 112)
Screenshot: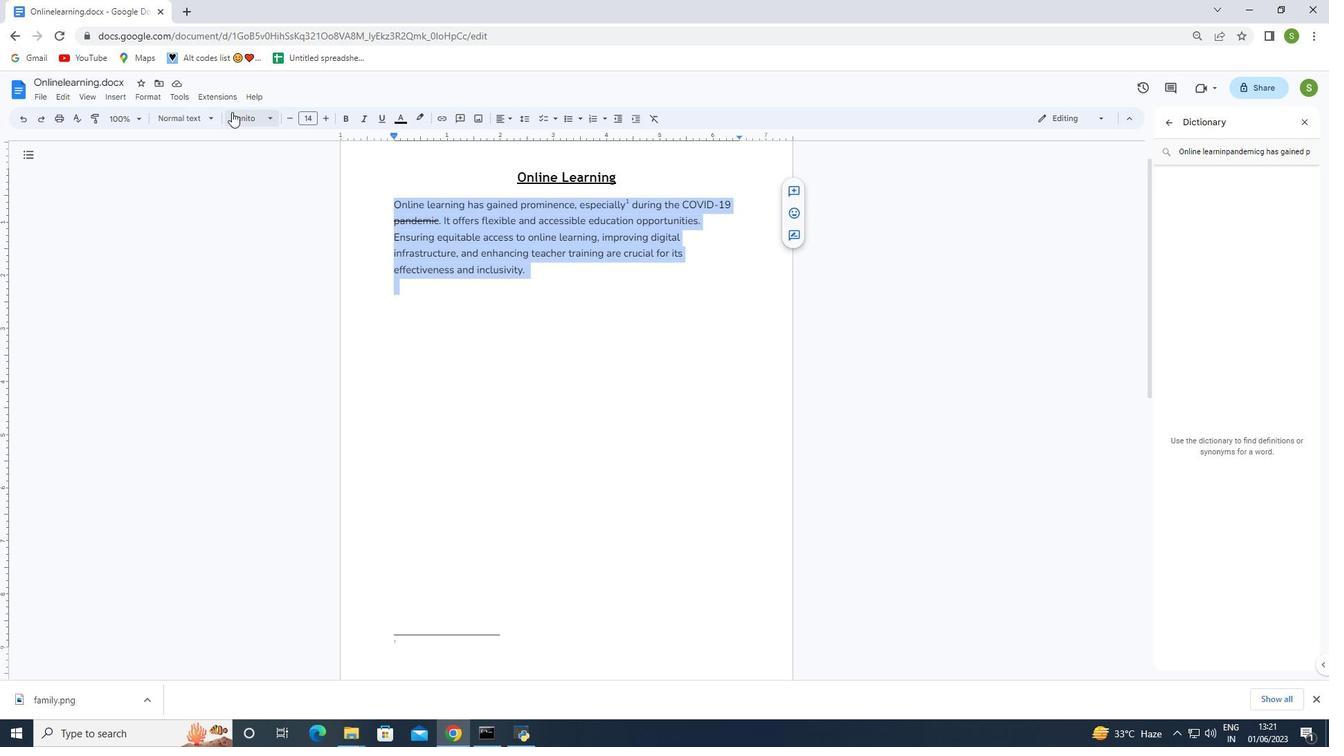 
Action: Mouse pressed left at (234, 112)
Screenshot: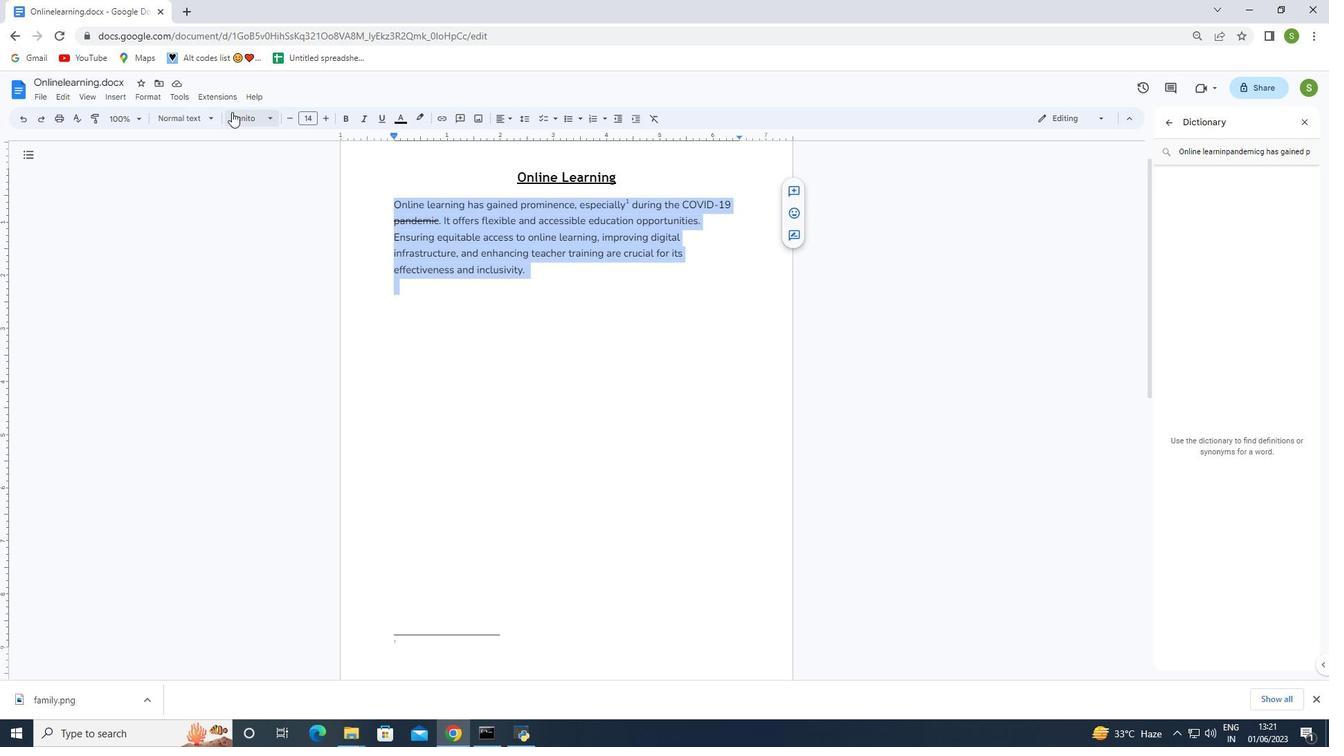 
Action: Mouse moved to (261, 295)
Screenshot: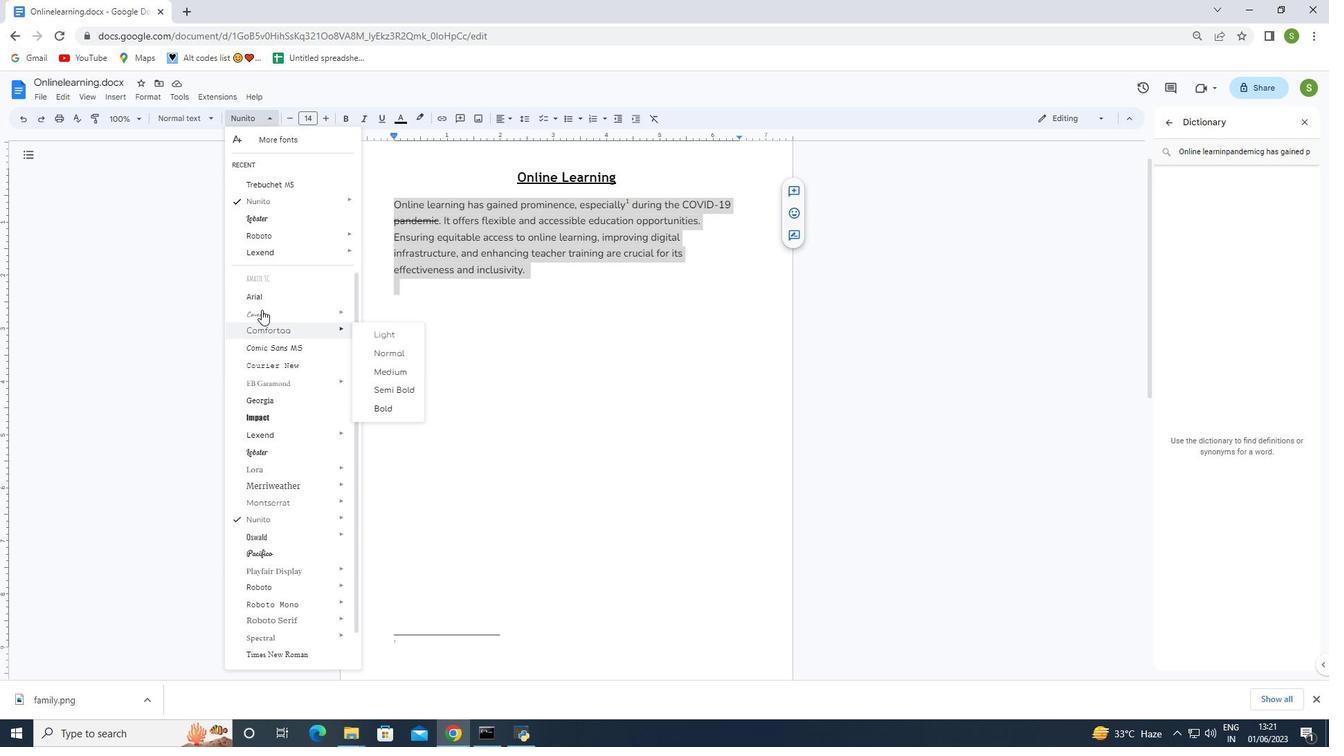 
Action: Mouse pressed left at (261, 295)
Screenshot: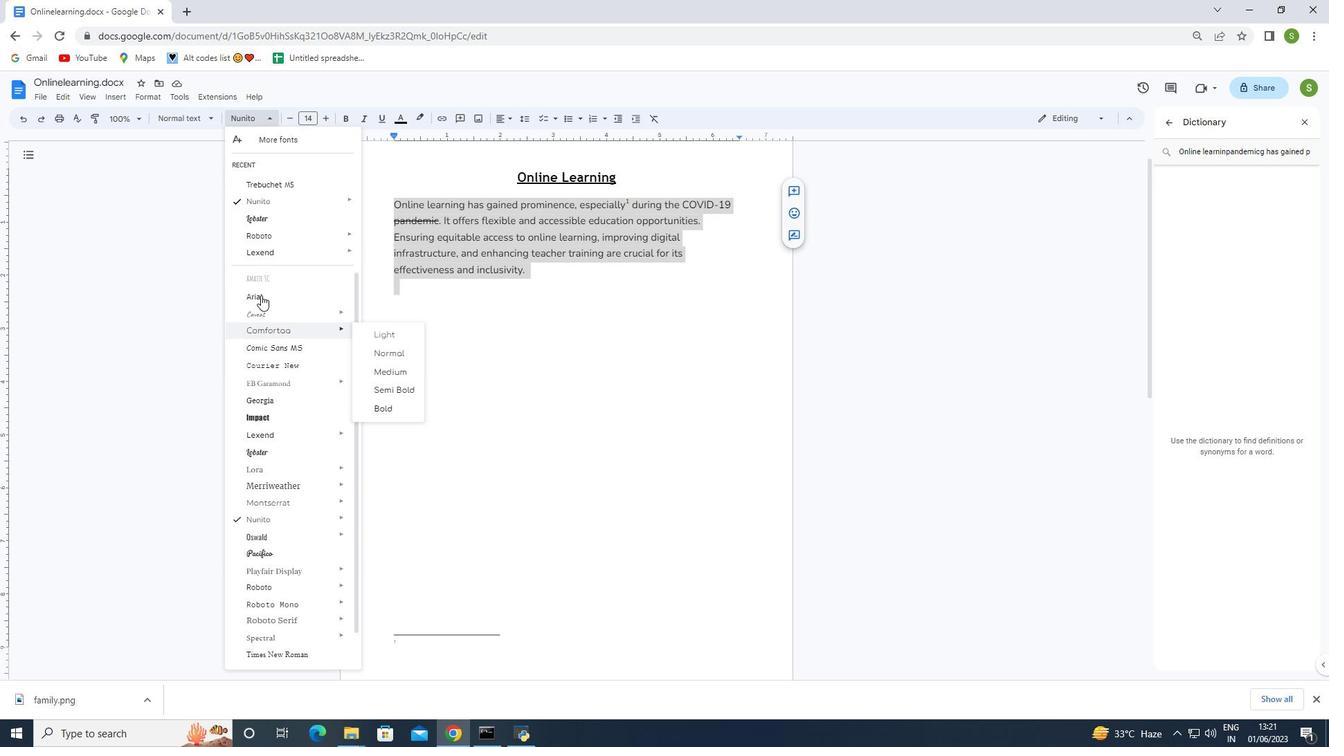 
Action: Mouse moved to (293, 118)
Screenshot: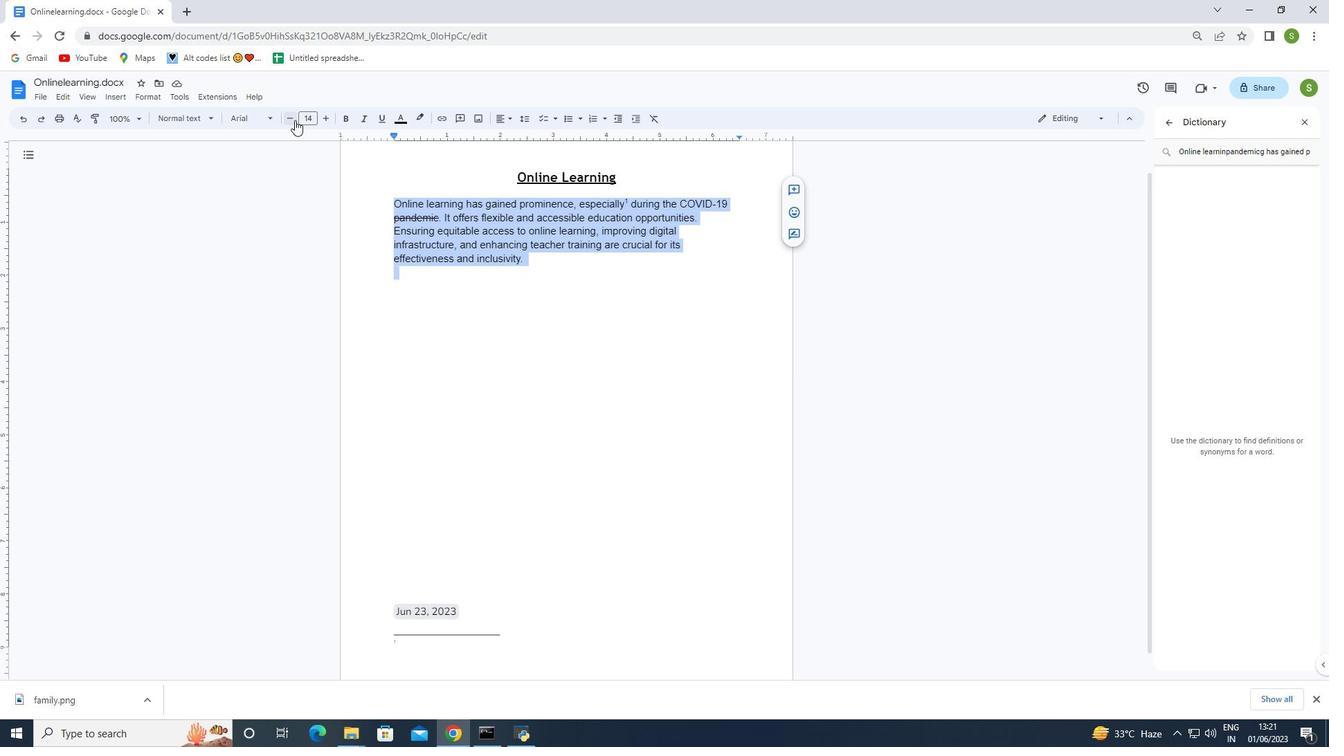 
Action: Mouse pressed left at (293, 118)
Screenshot: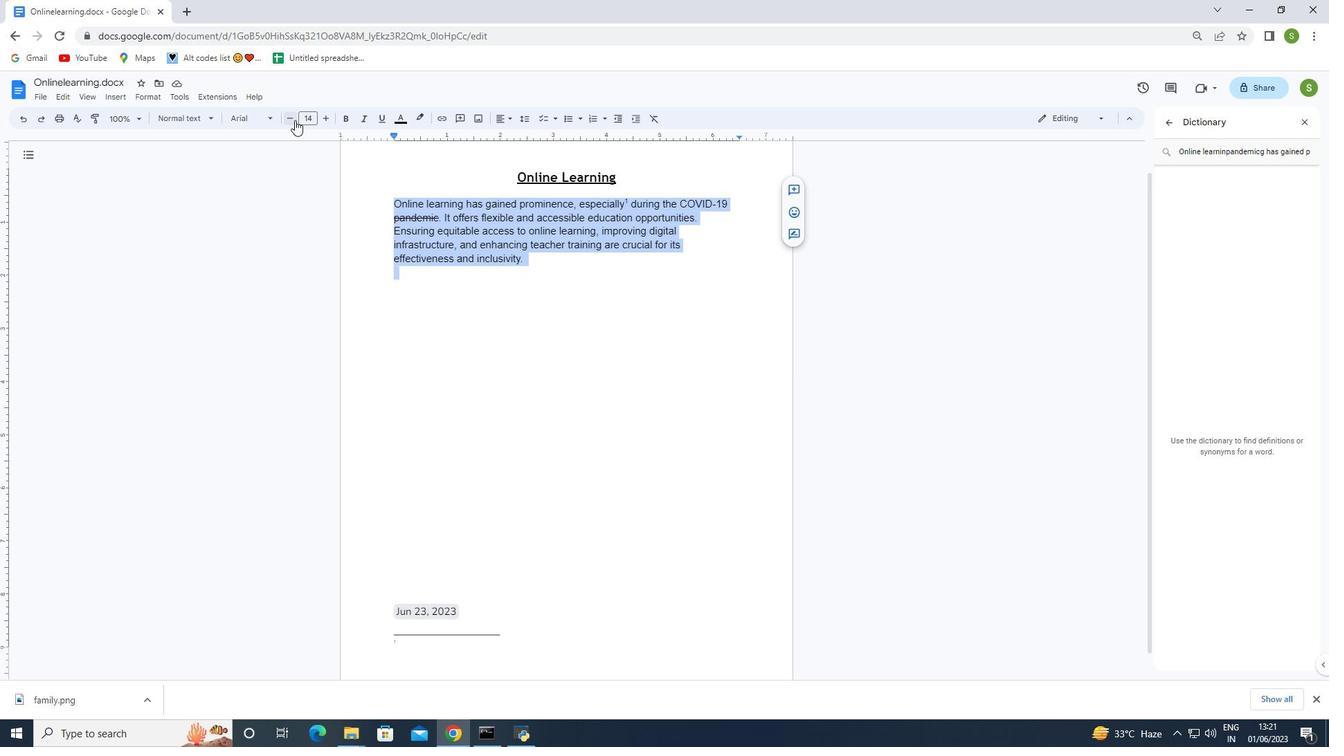 
Action: Mouse moved to (295, 119)
Screenshot: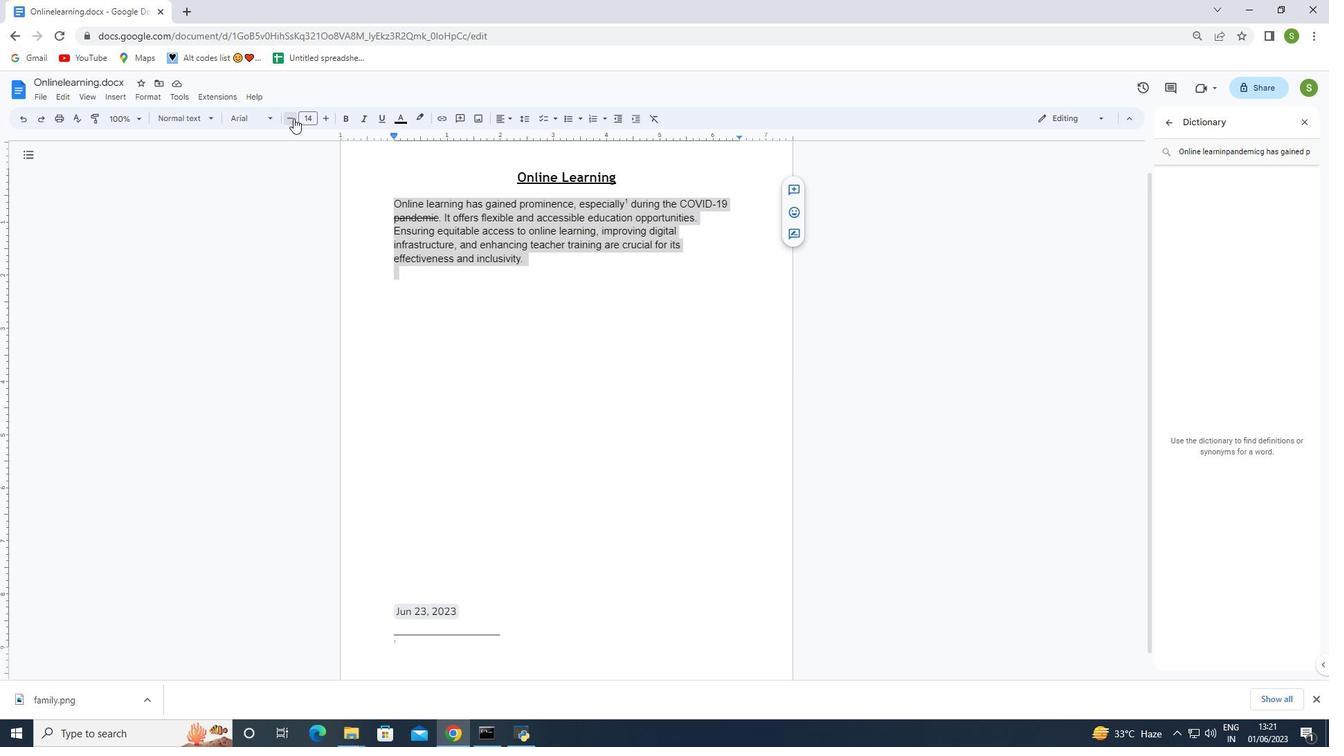 
Action: Mouse pressed left at (295, 119)
Screenshot: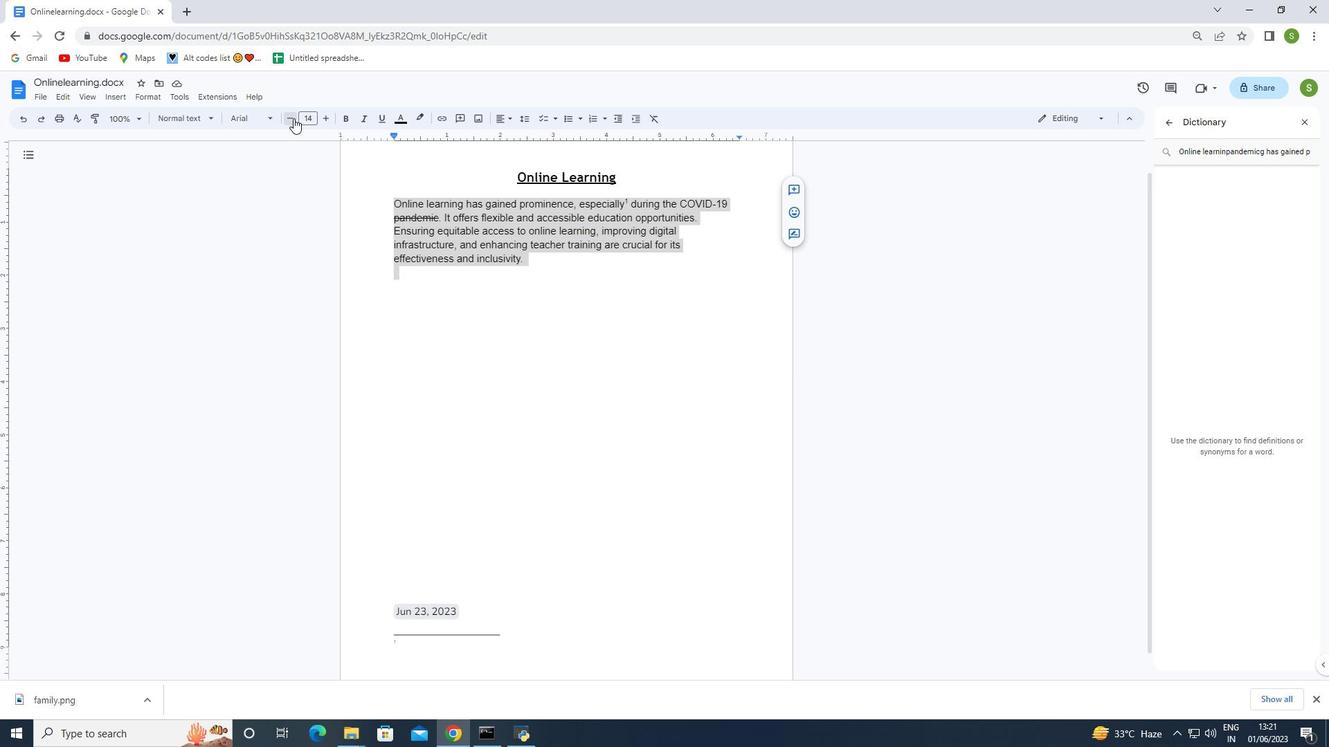 
Action: Mouse pressed left at (295, 119)
Screenshot: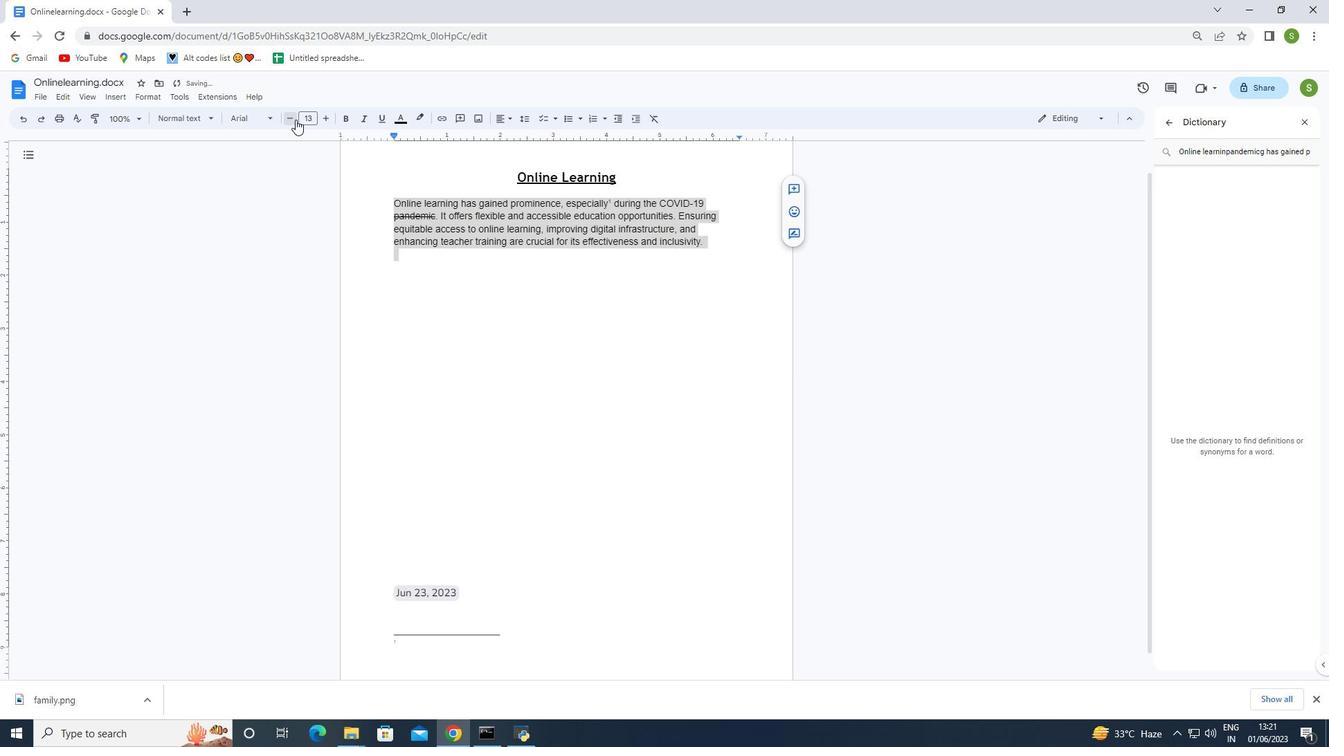 
Action: Mouse pressed left at (295, 119)
Screenshot: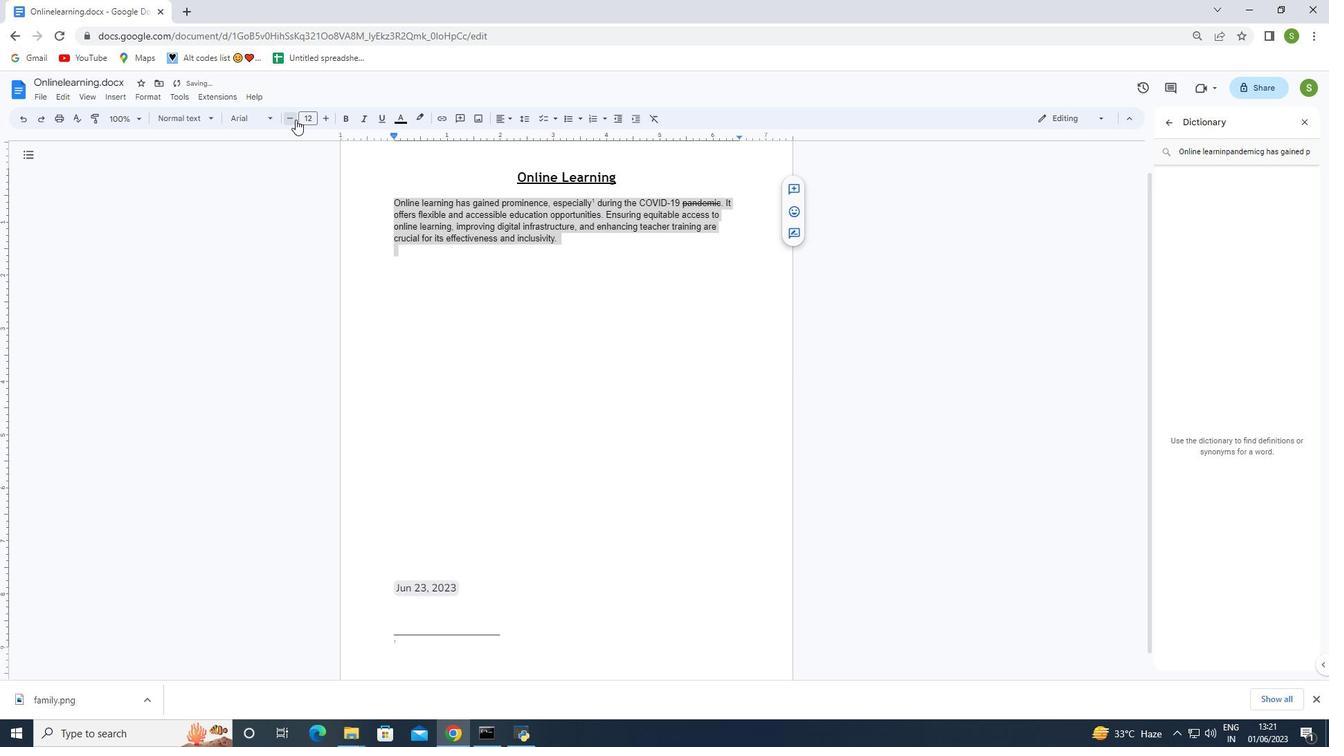 
Action: Mouse pressed left at (295, 119)
Screenshot: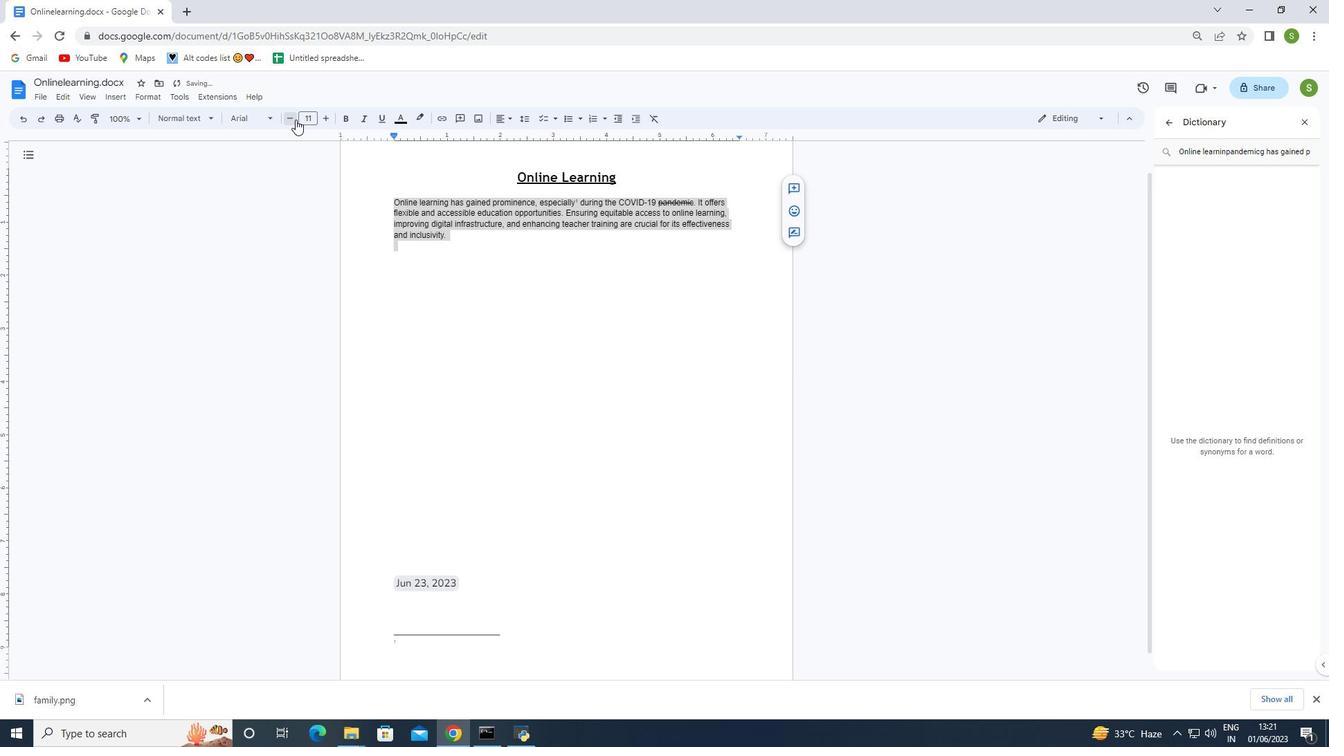 
Action: Mouse pressed left at (295, 119)
Screenshot: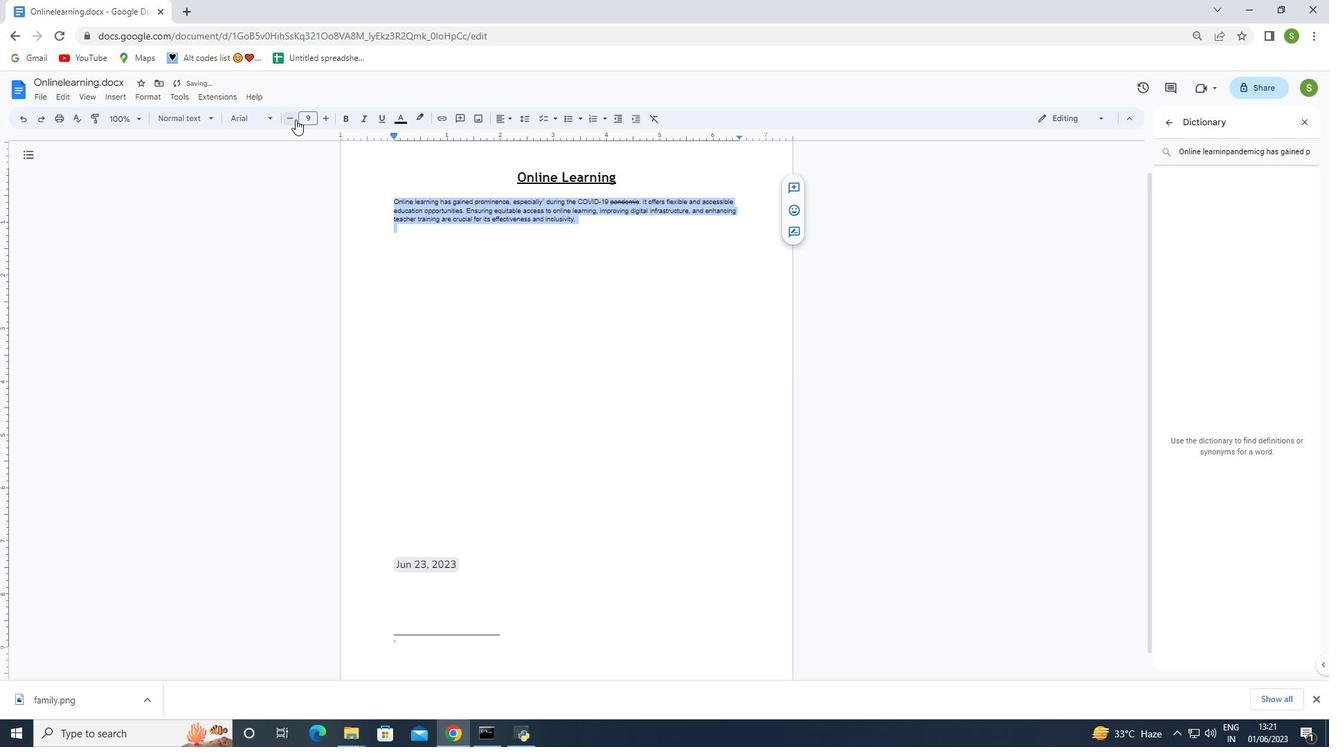 
Action: Mouse moved to (455, 306)
Screenshot: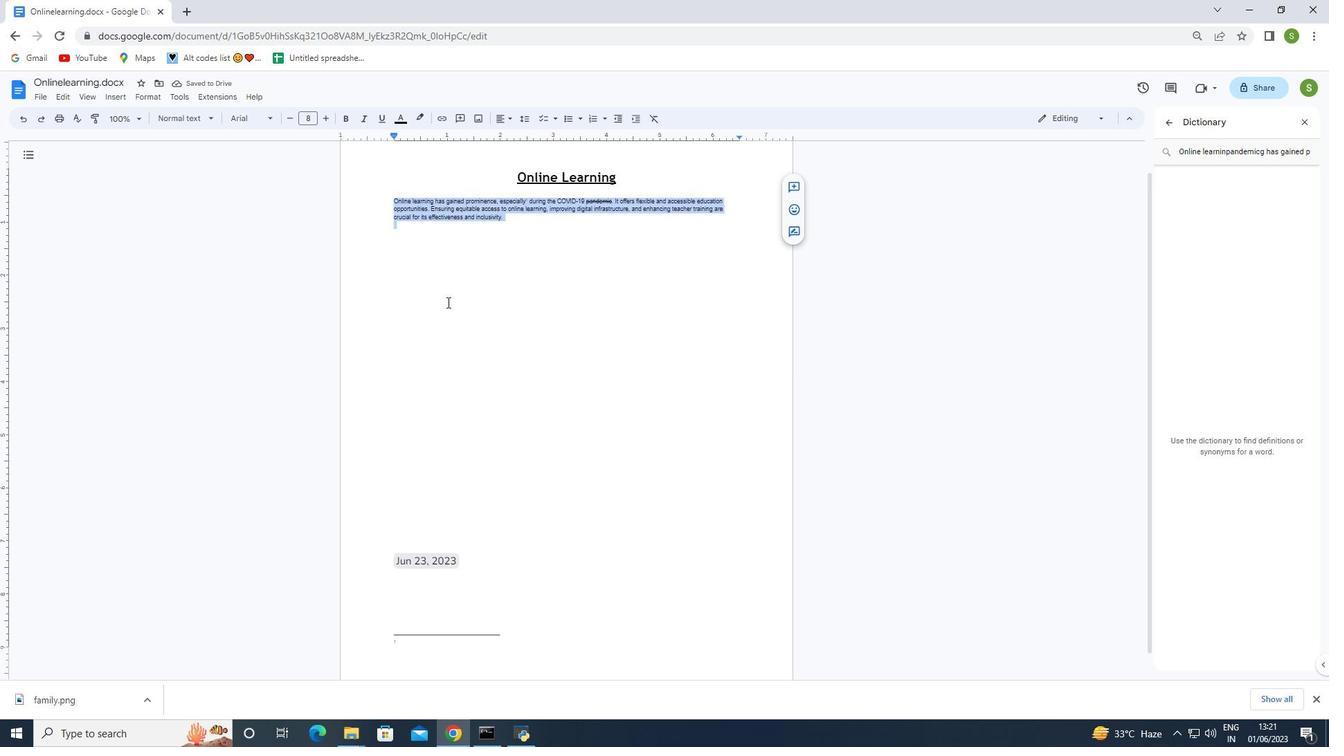
Action: Mouse pressed left at (455, 306)
Screenshot: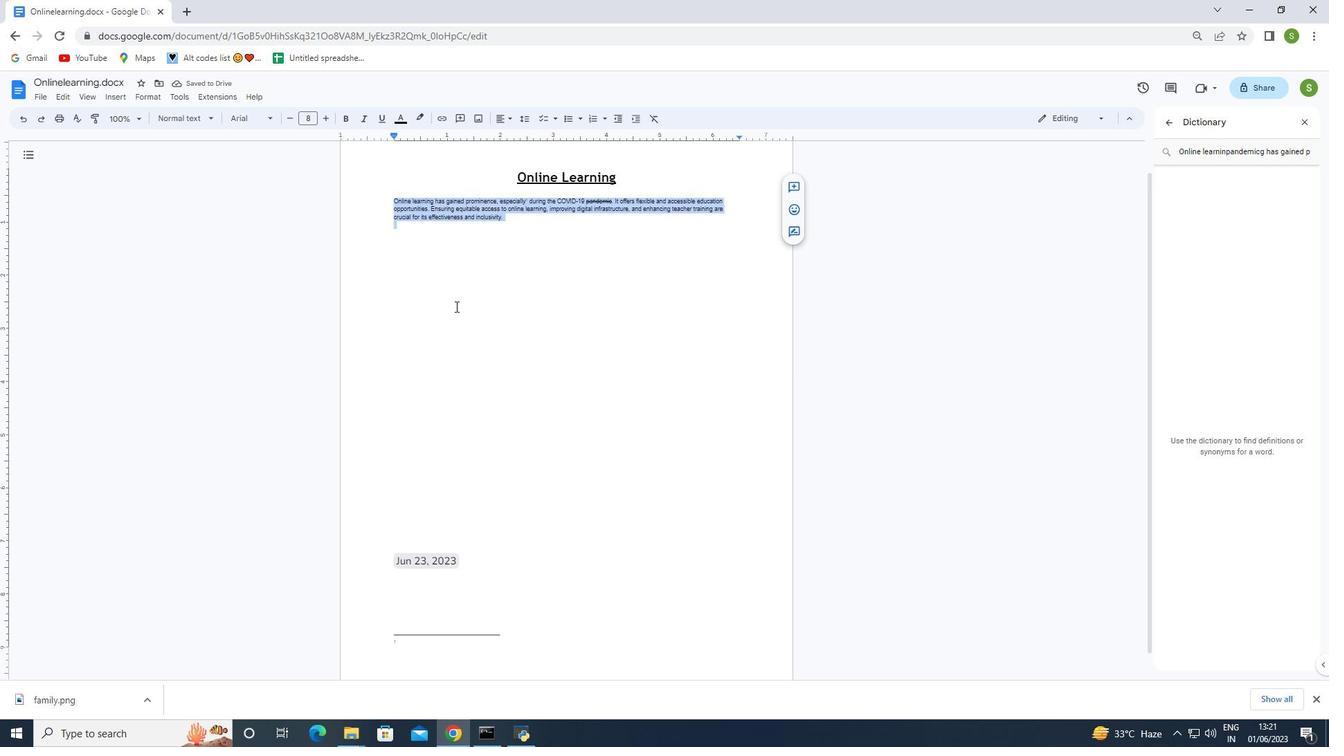 
Action: Mouse moved to (36, 95)
Screenshot: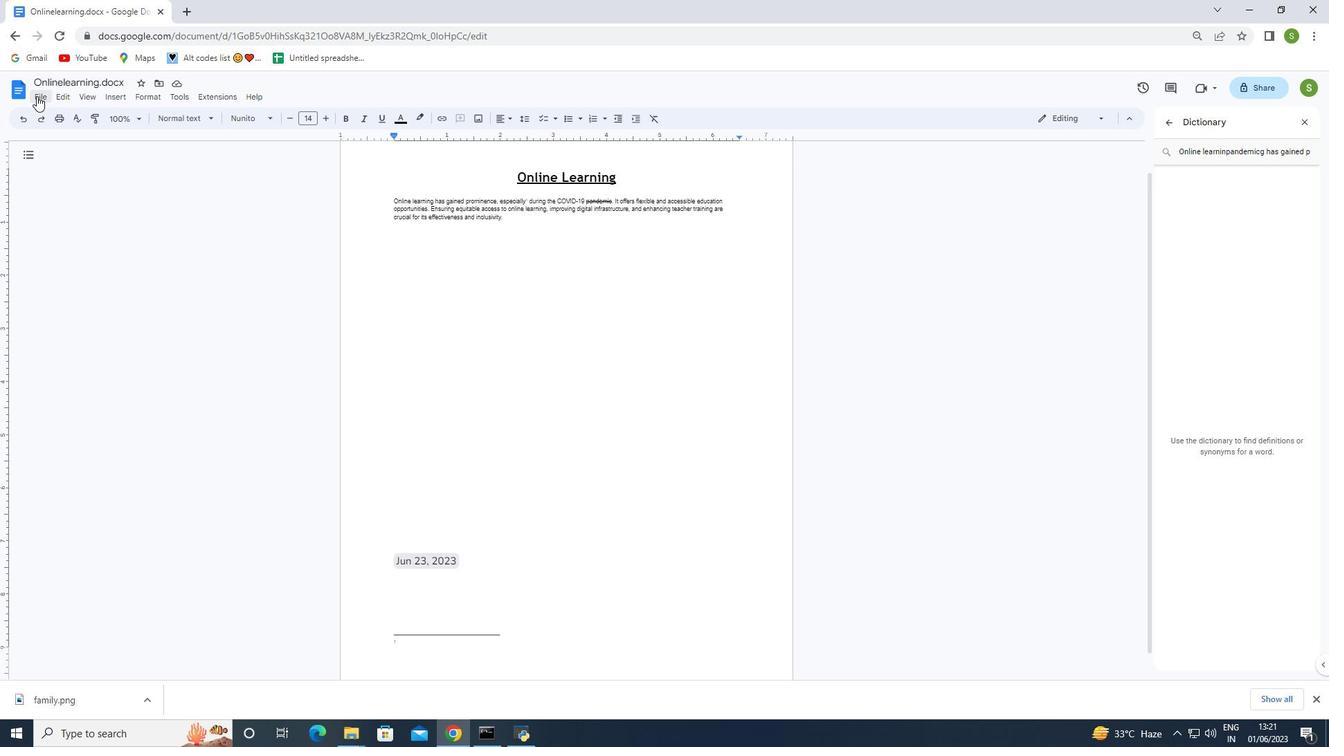 
Action: Mouse pressed left at (36, 95)
Screenshot: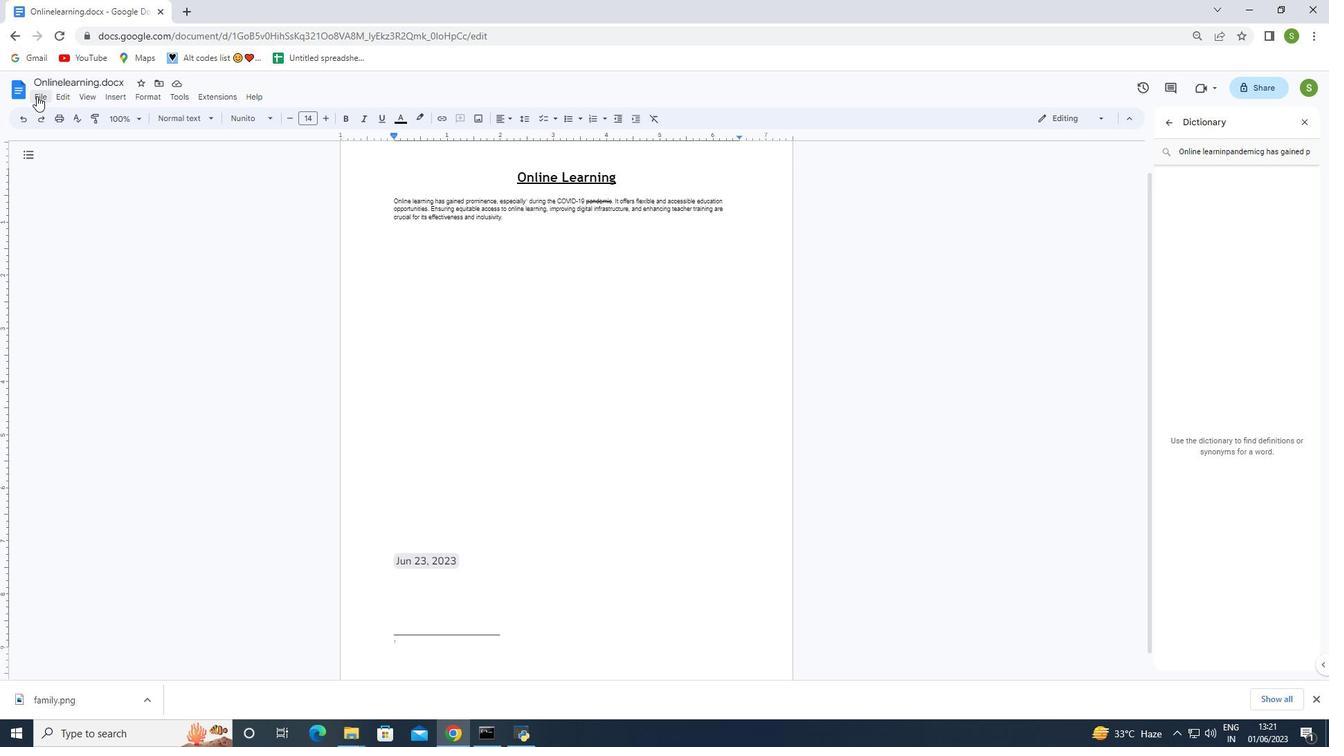 
Action: Mouse moved to (68, 96)
Screenshot: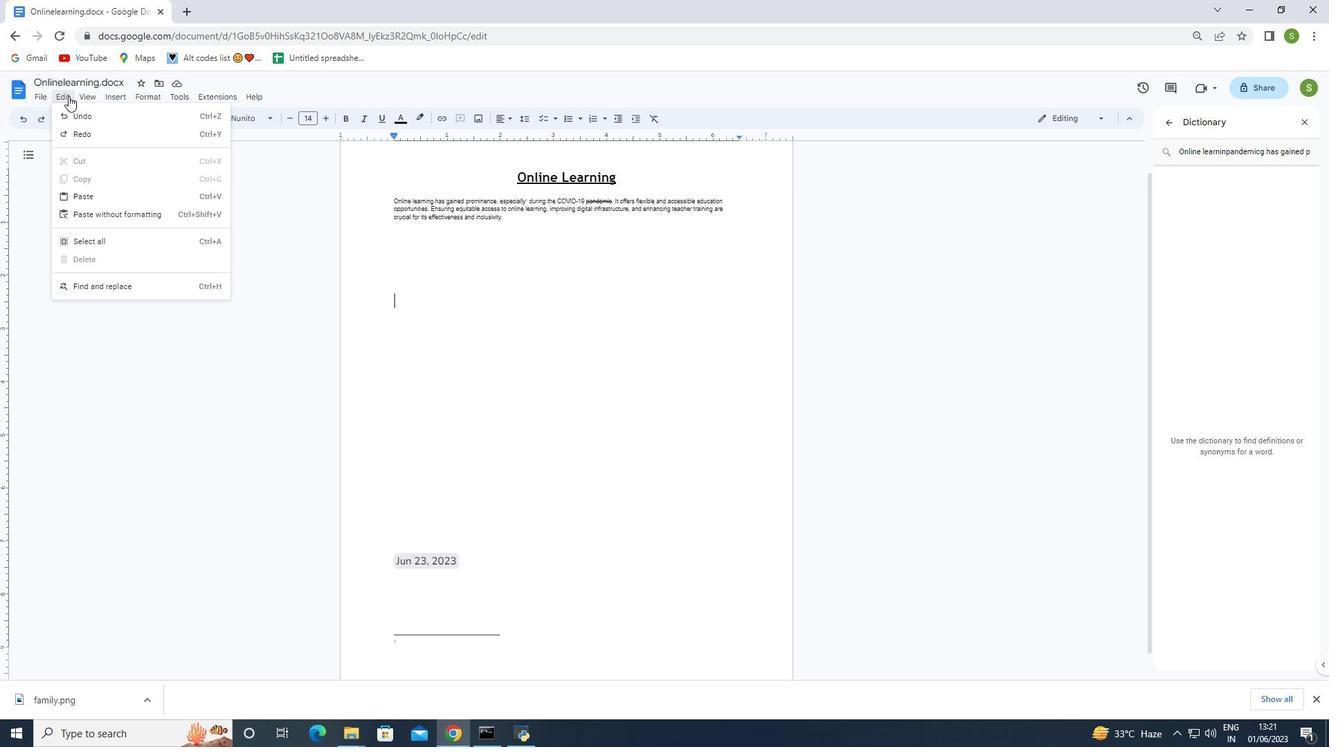
Action: Mouse pressed left at (68, 96)
Screenshot: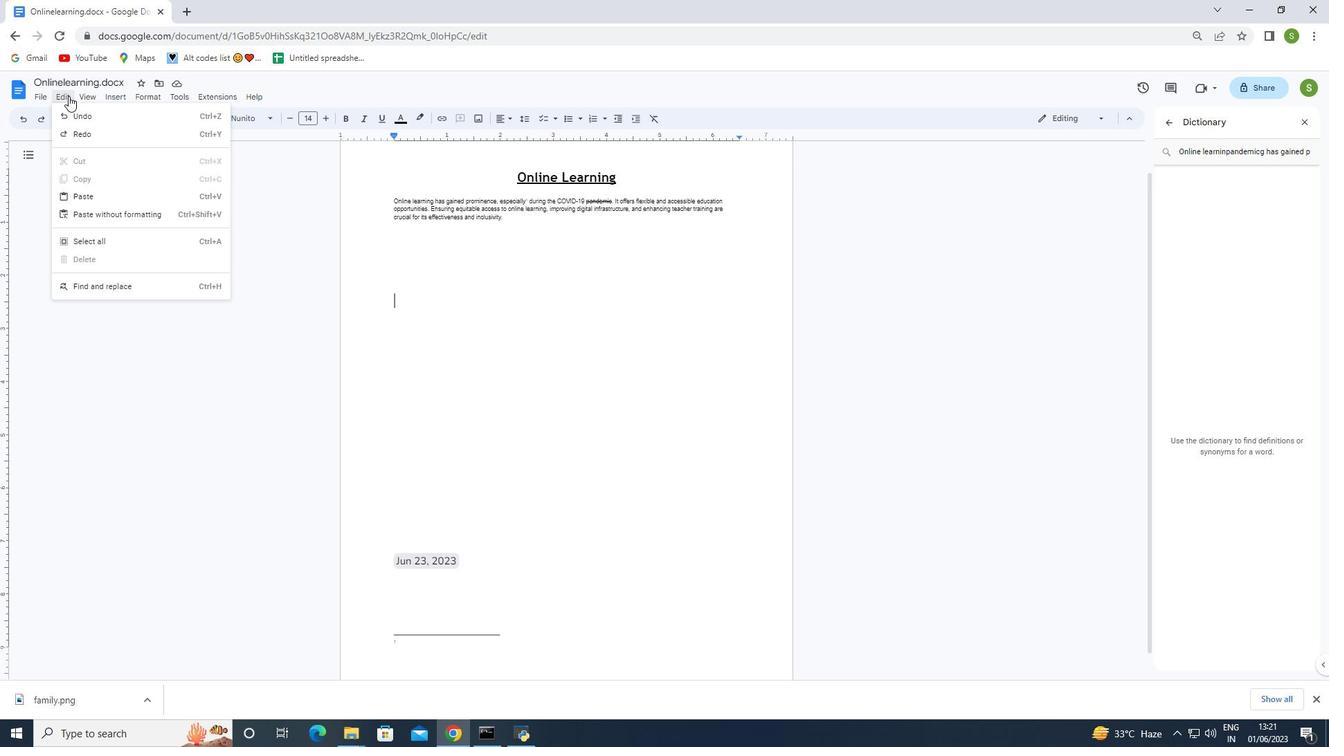 
Action: Mouse moved to (115, 97)
Screenshot: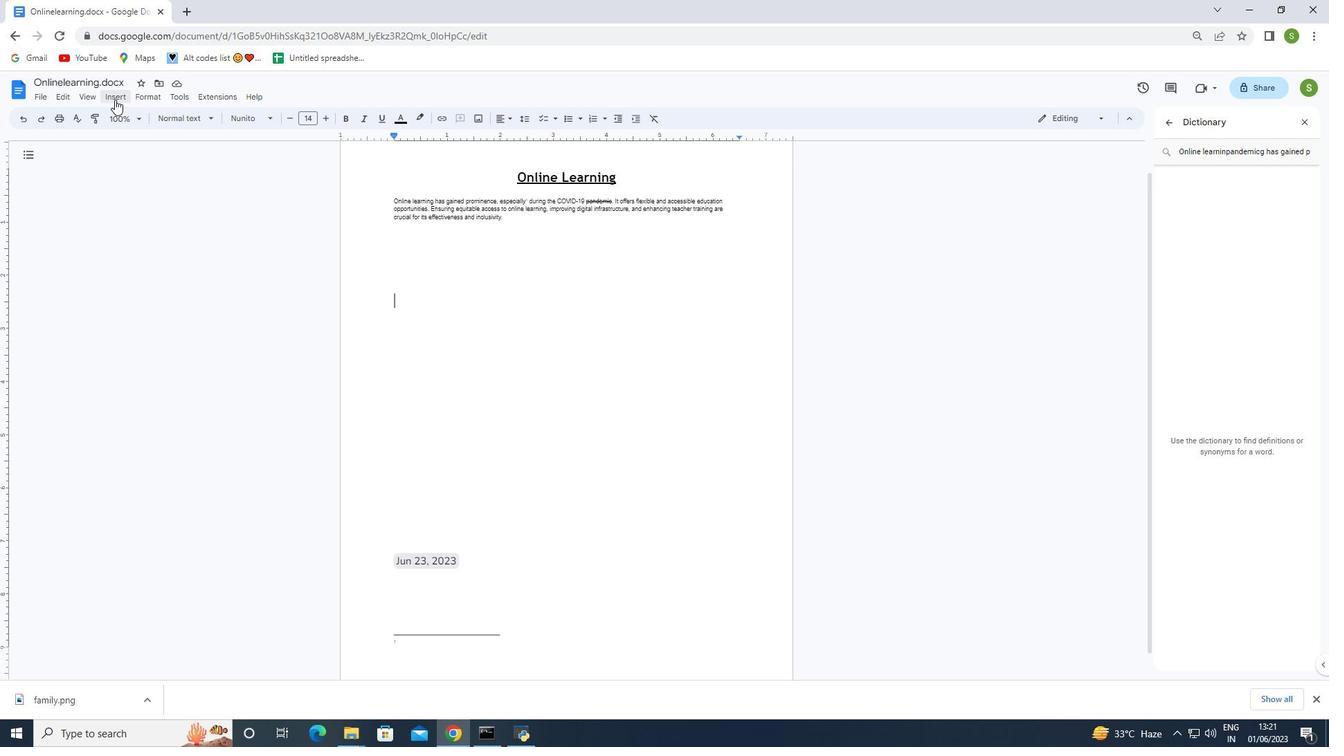 
Action: Mouse pressed left at (115, 97)
Screenshot: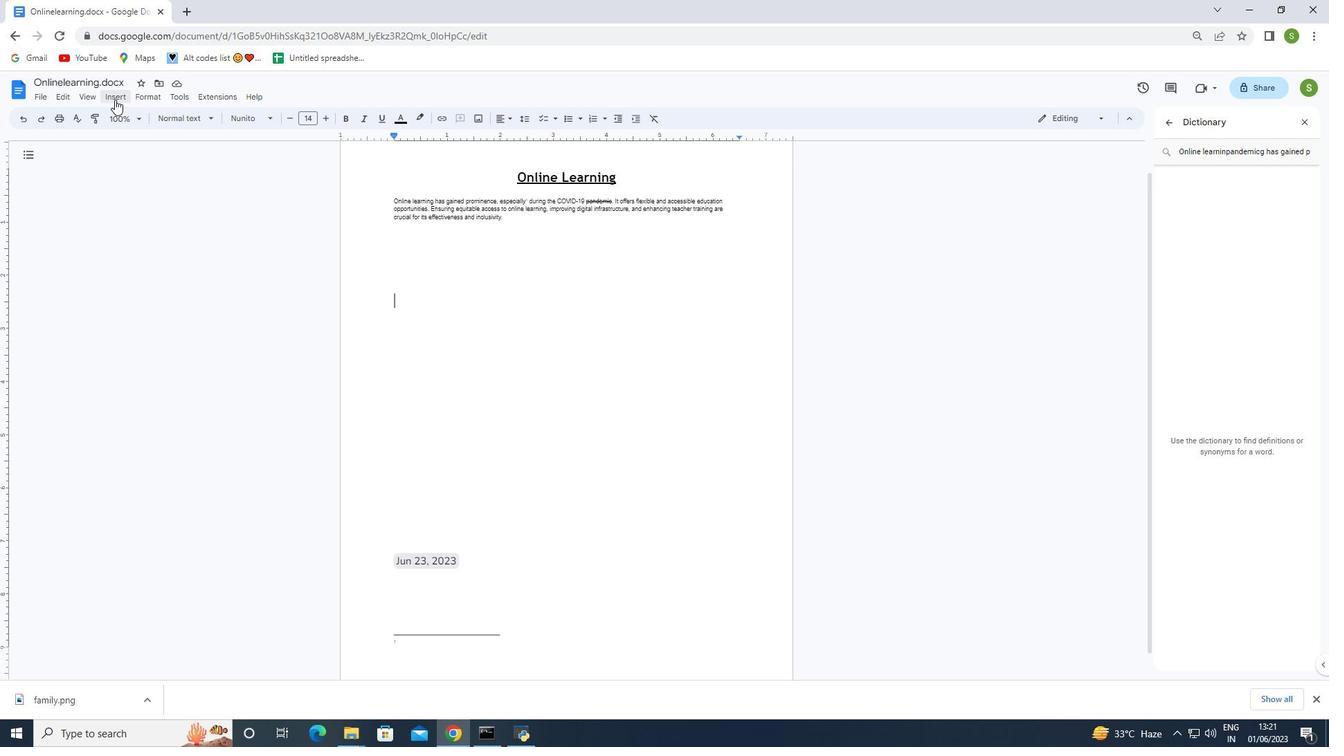 
Action: Mouse moved to (117, 284)
Screenshot: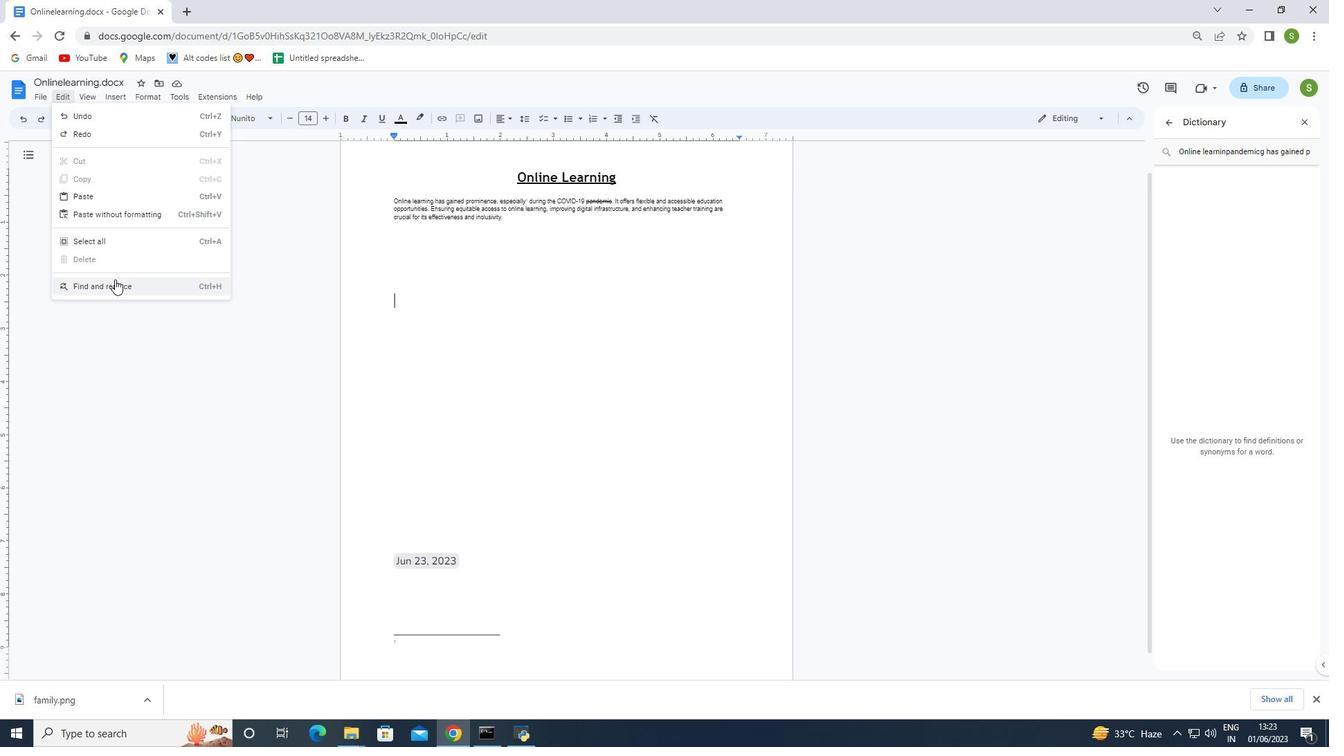 
Action: Mouse pressed left at (117, 284)
Screenshot: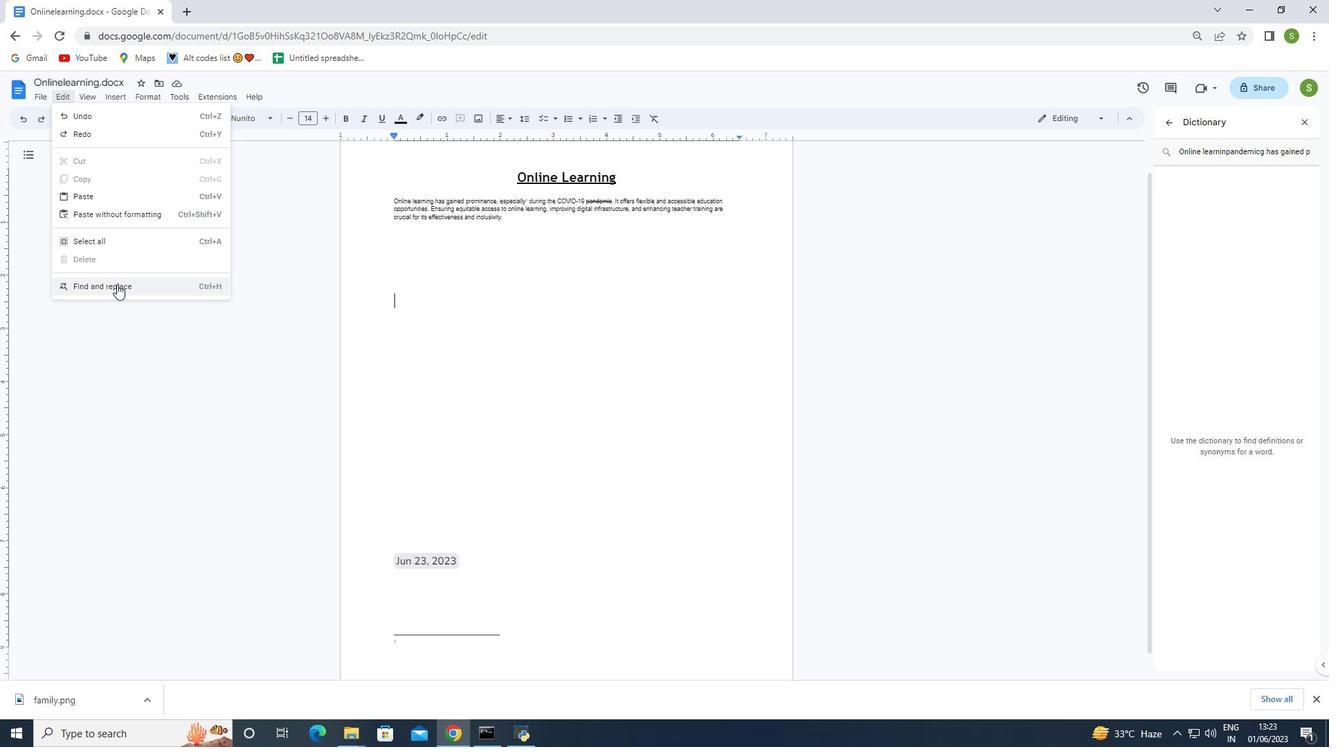 
Action: Mouse moved to (788, 297)
Screenshot: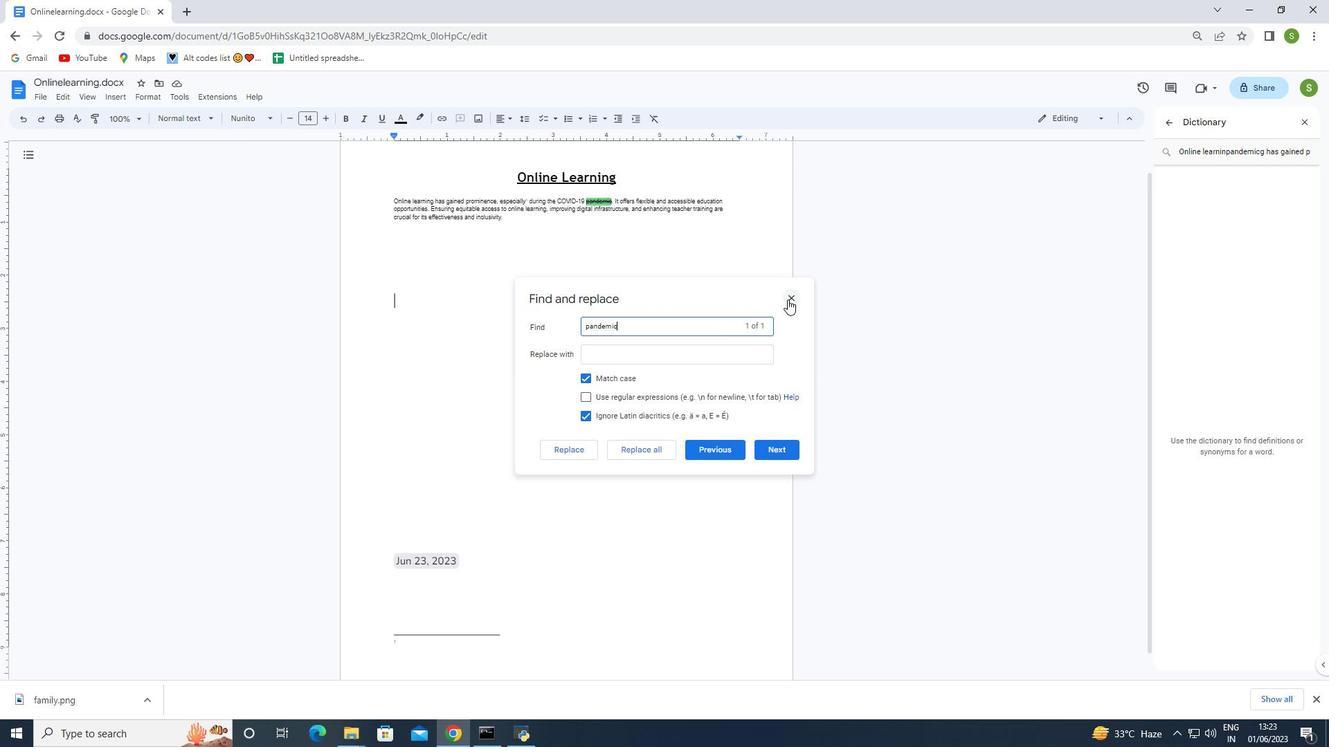
Action: Mouse pressed left at (788, 297)
Screenshot: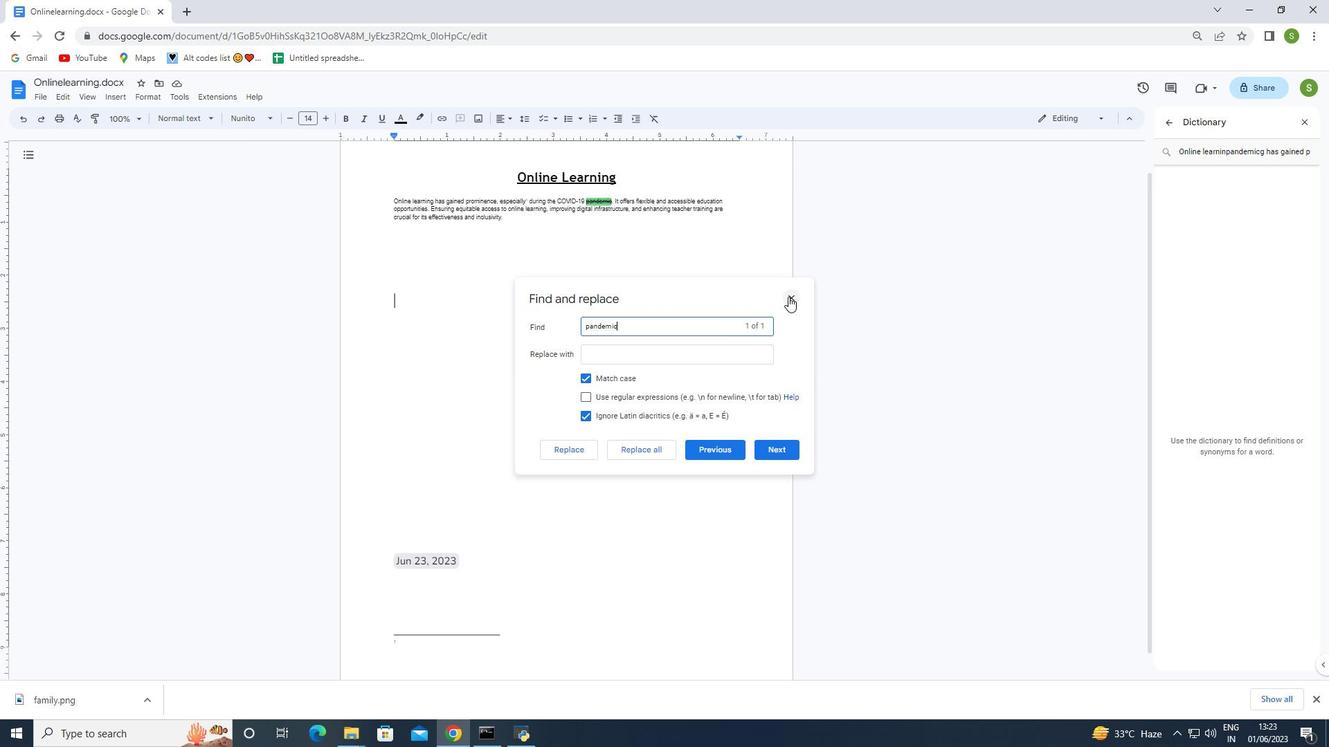 
Action: Mouse moved to (63, 90)
Screenshot: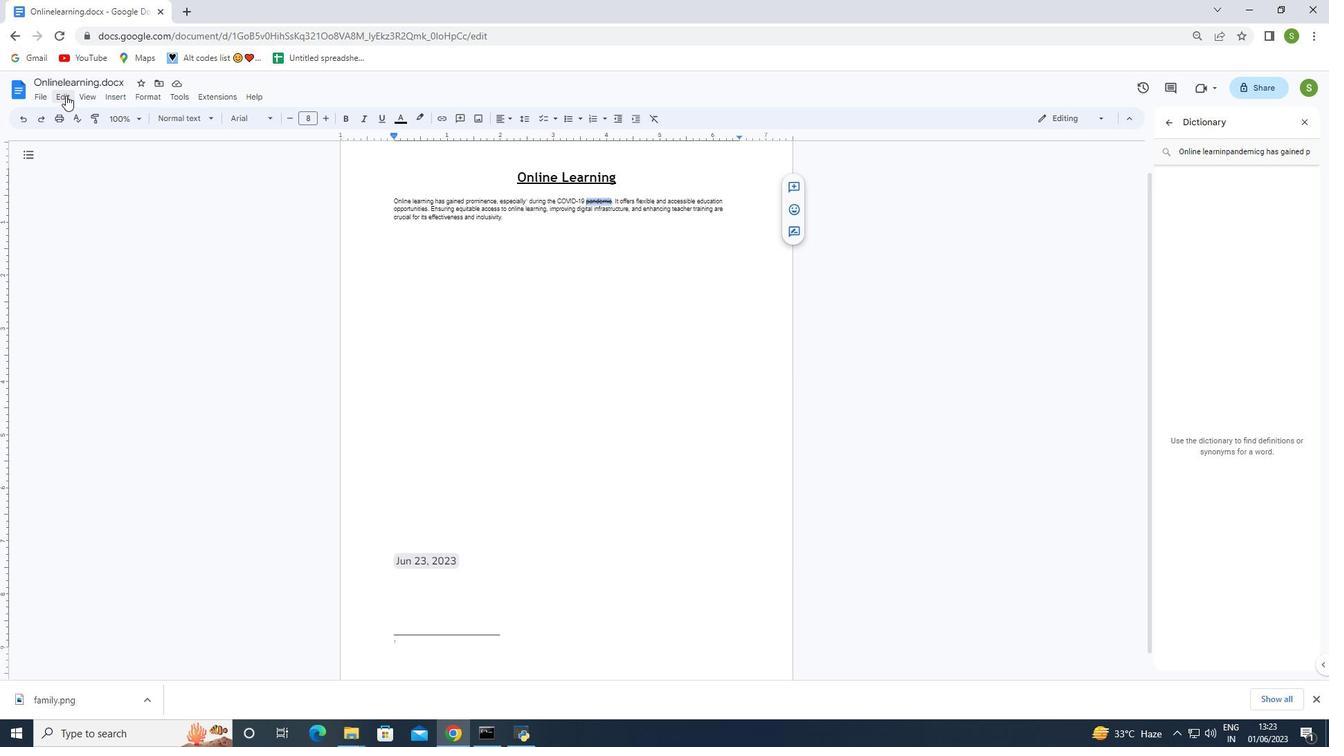 
Action: Mouse pressed left at (63, 90)
Screenshot: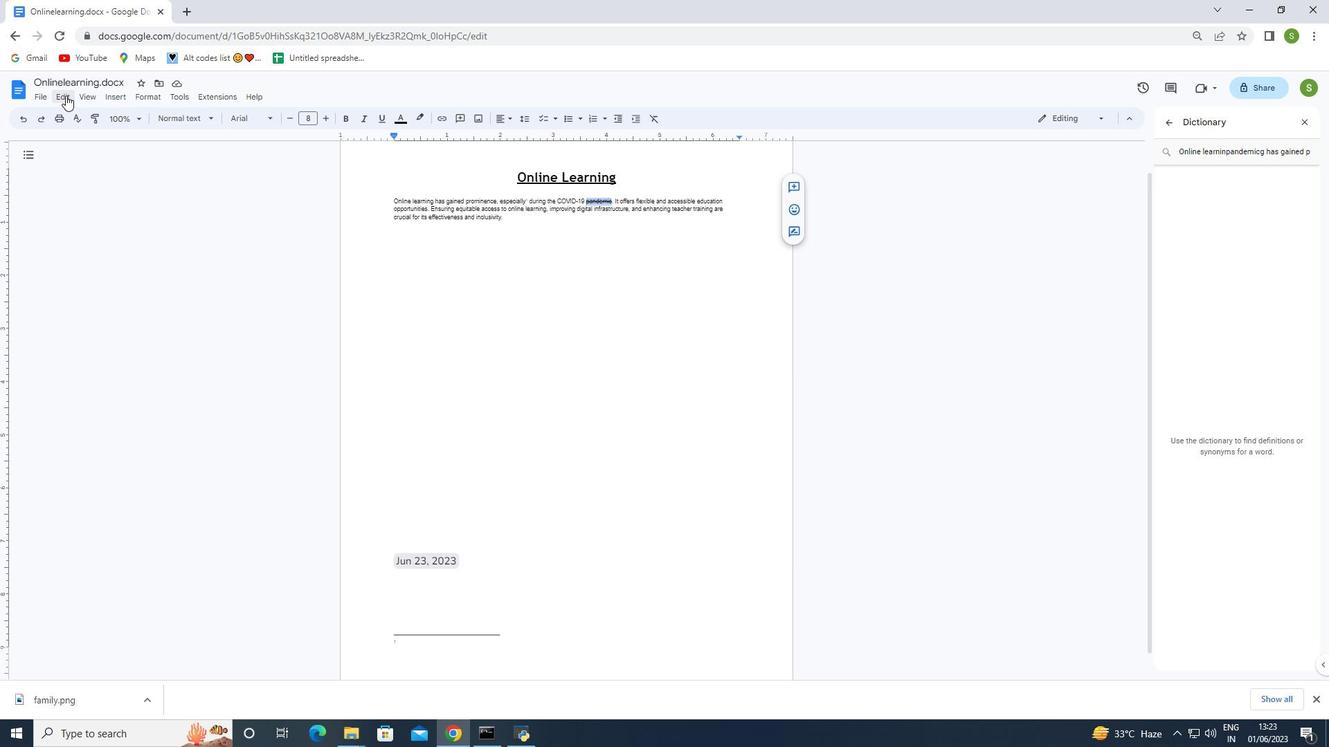 
Action: Mouse moved to (33, 97)
Screenshot: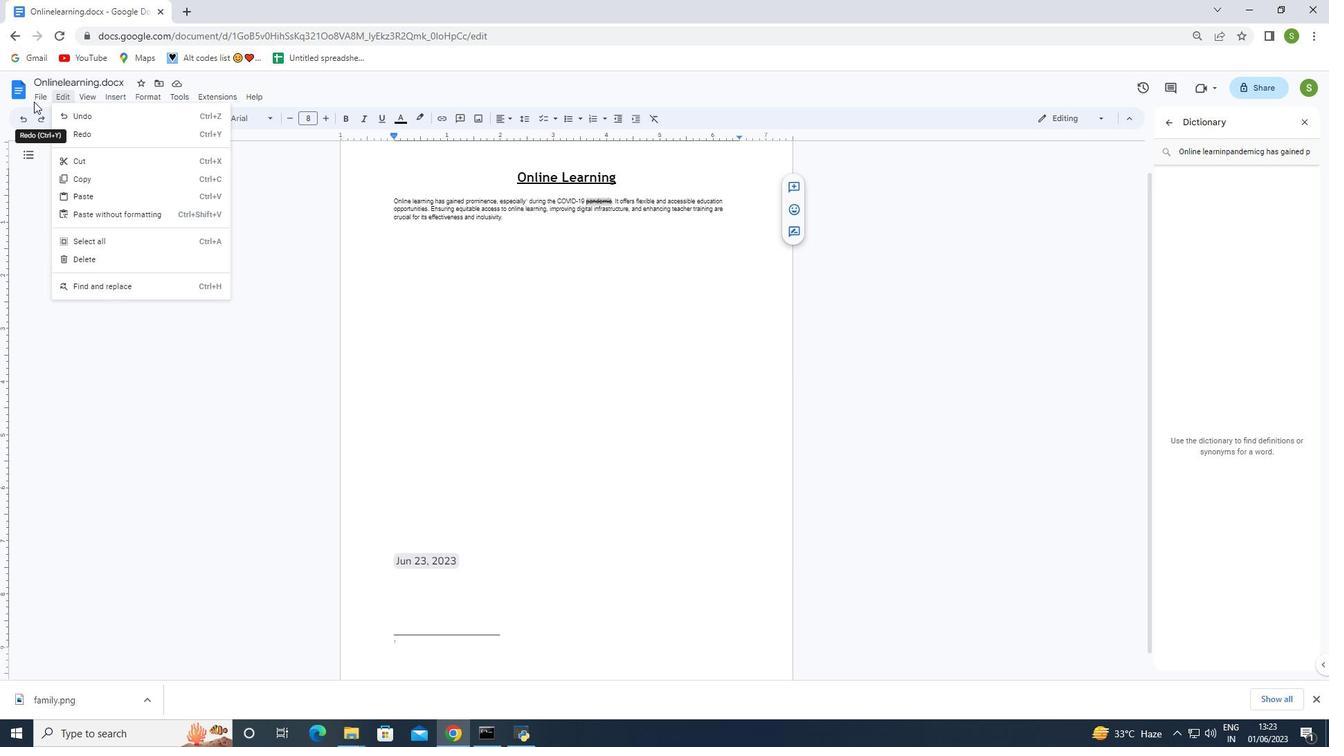 
Action: Mouse pressed left at (33, 97)
Screenshot: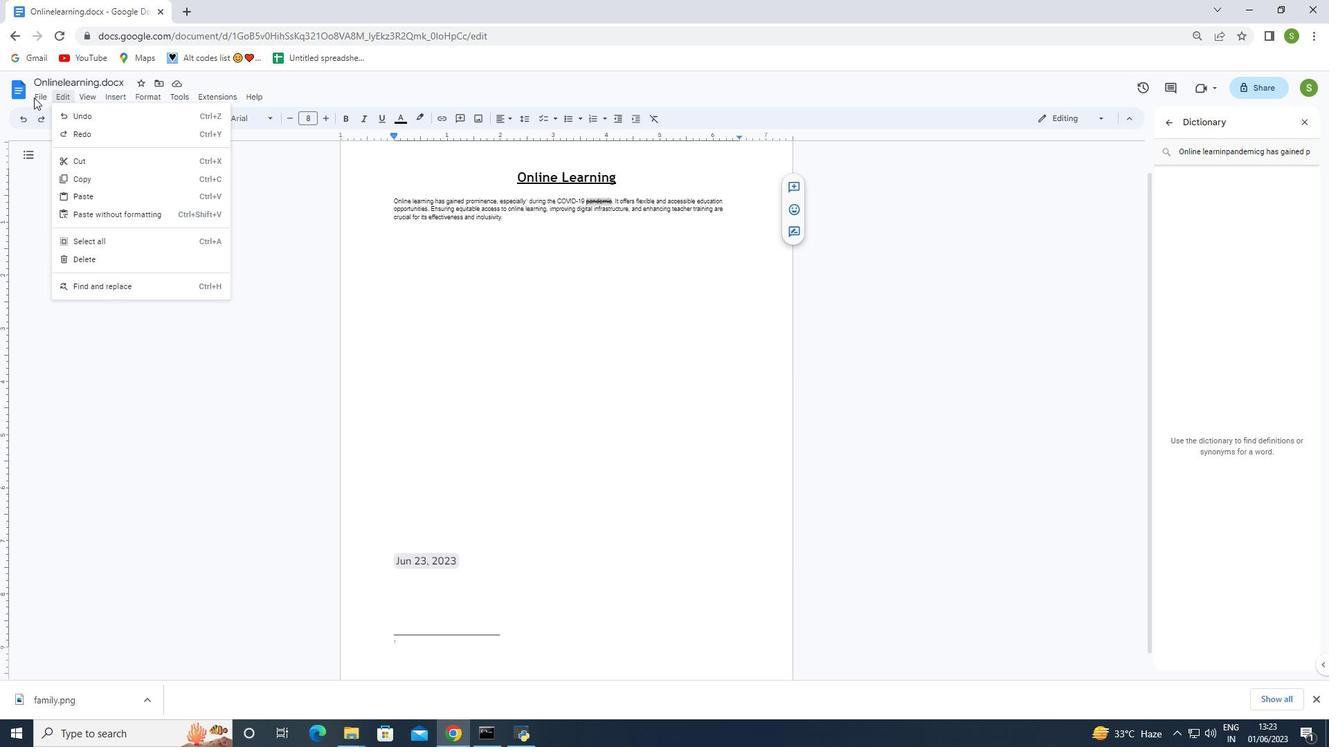
Action: Mouse moved to (40, 96)
Screenshot: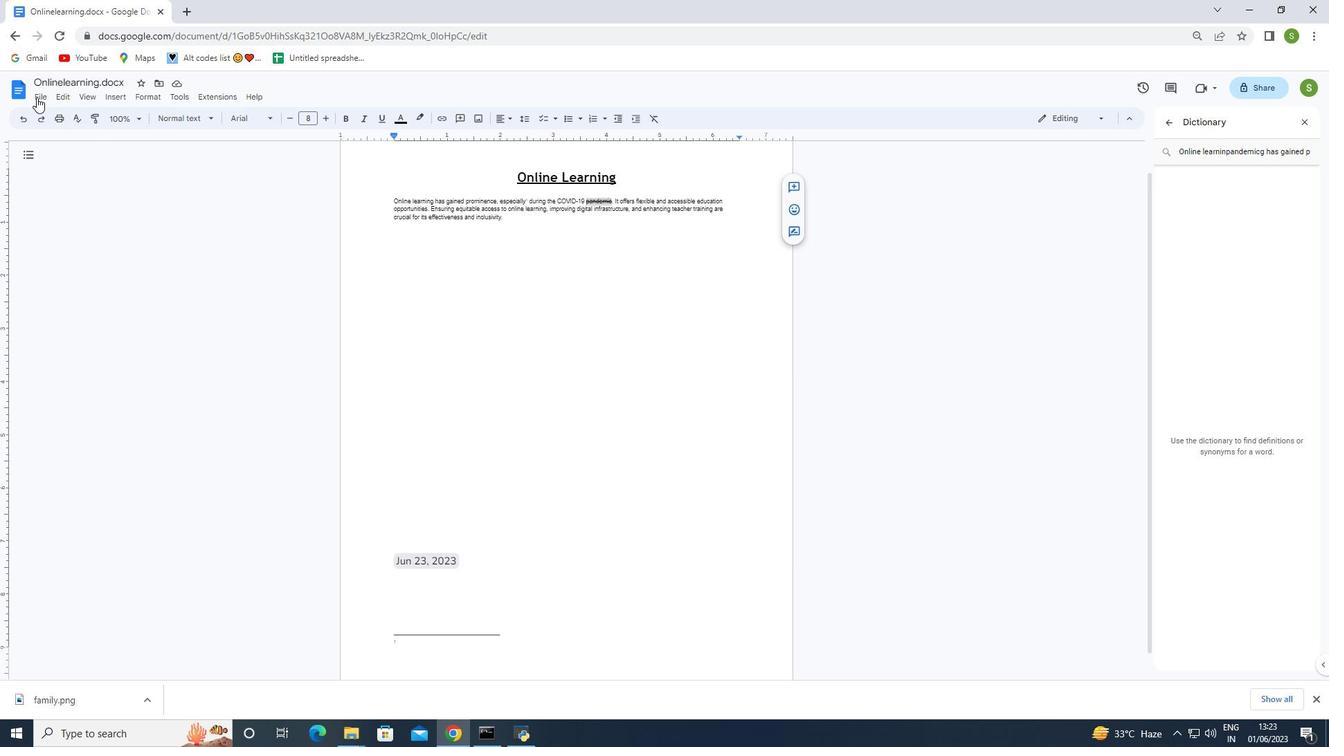 
Action: Mouse pressed left at (40, 96)
Screenshot: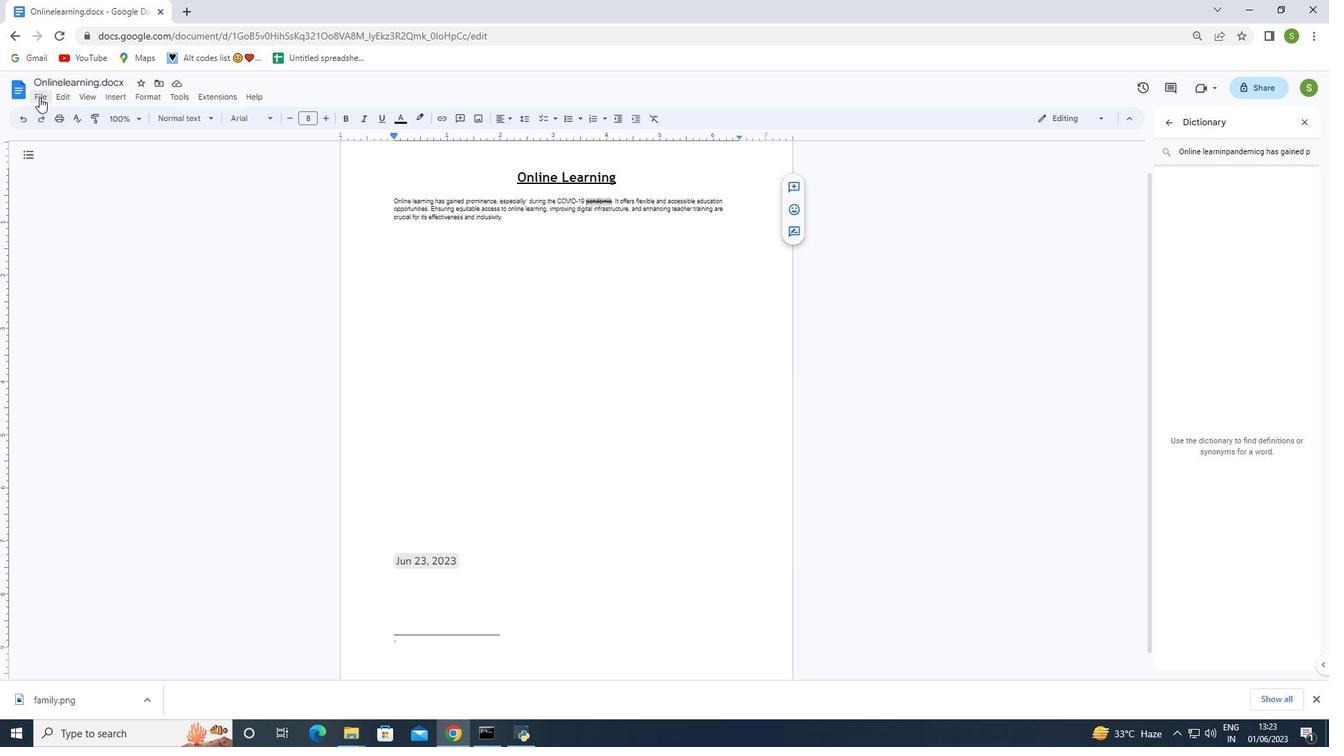 
Action: Mouse moved to (419, 419)
Screenshot: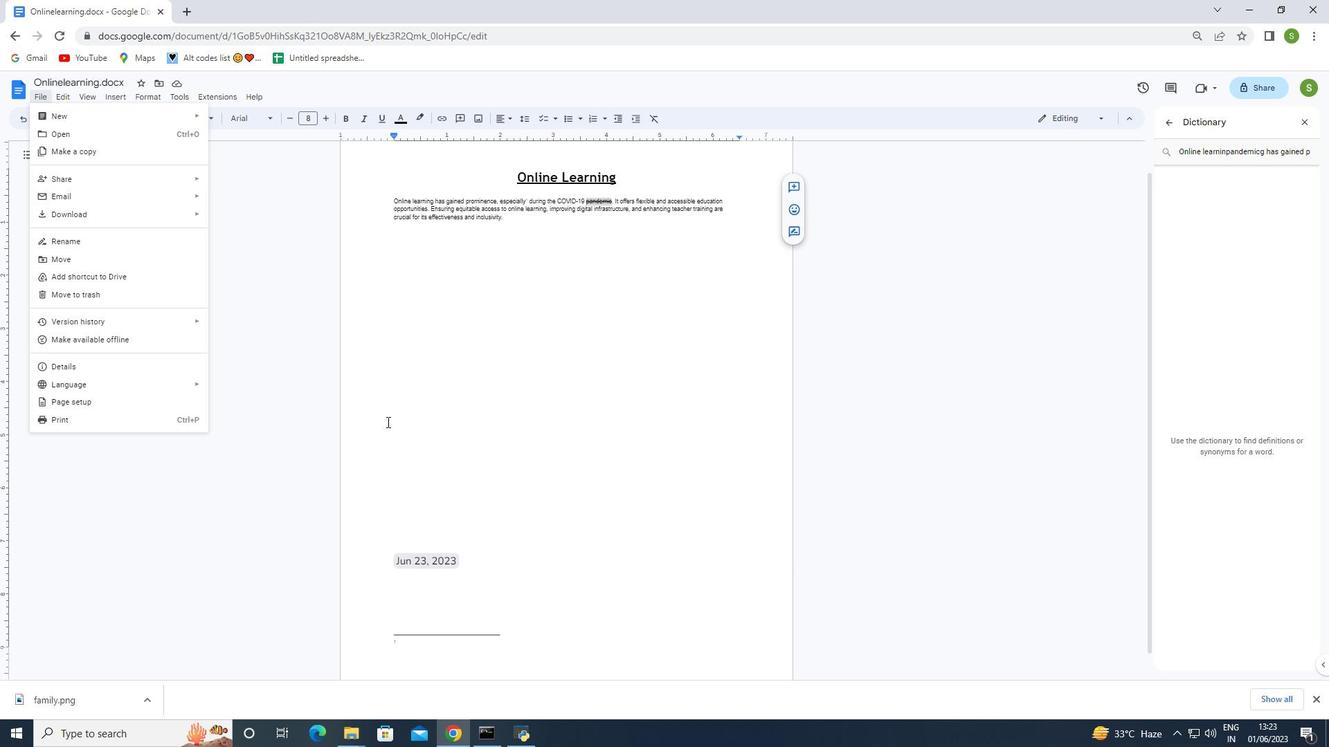 
Action: Mouse pressed left at (419, 419)
Screenshot: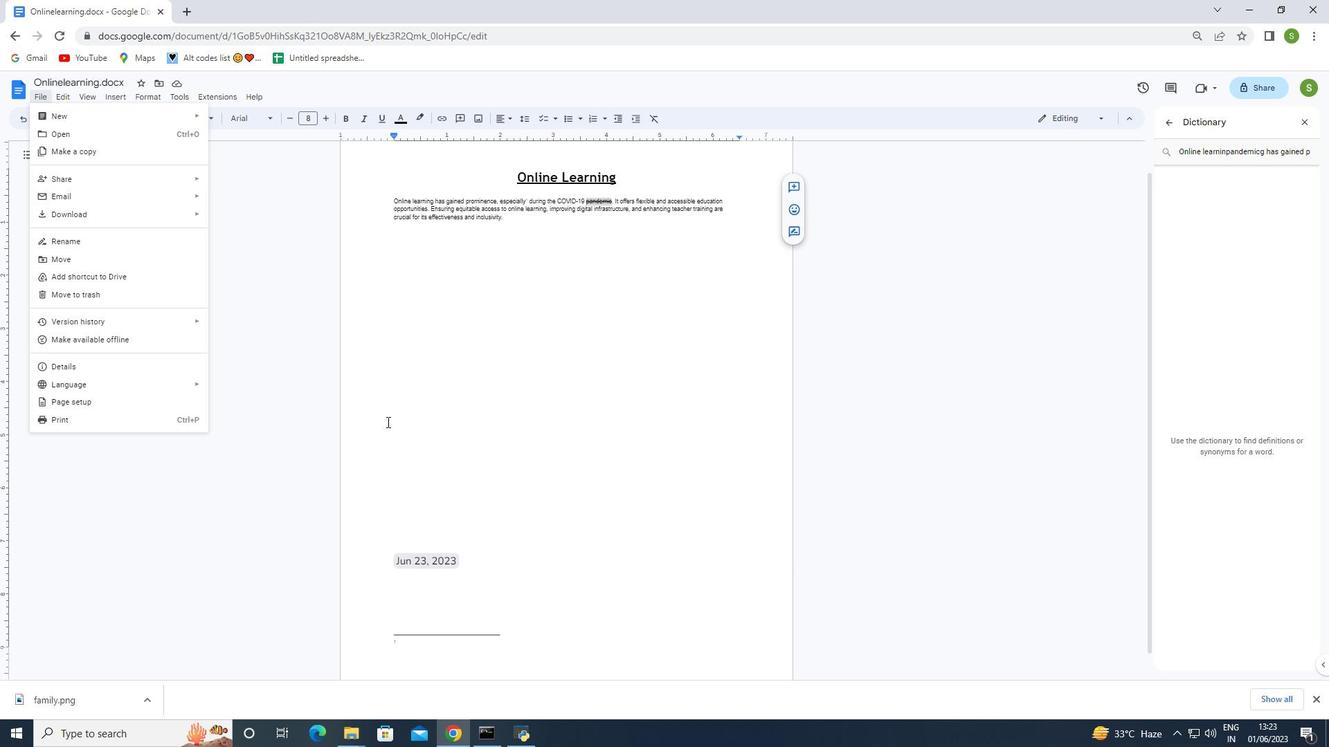 
Action: Mouse moved to (402, 414)
Screenshot: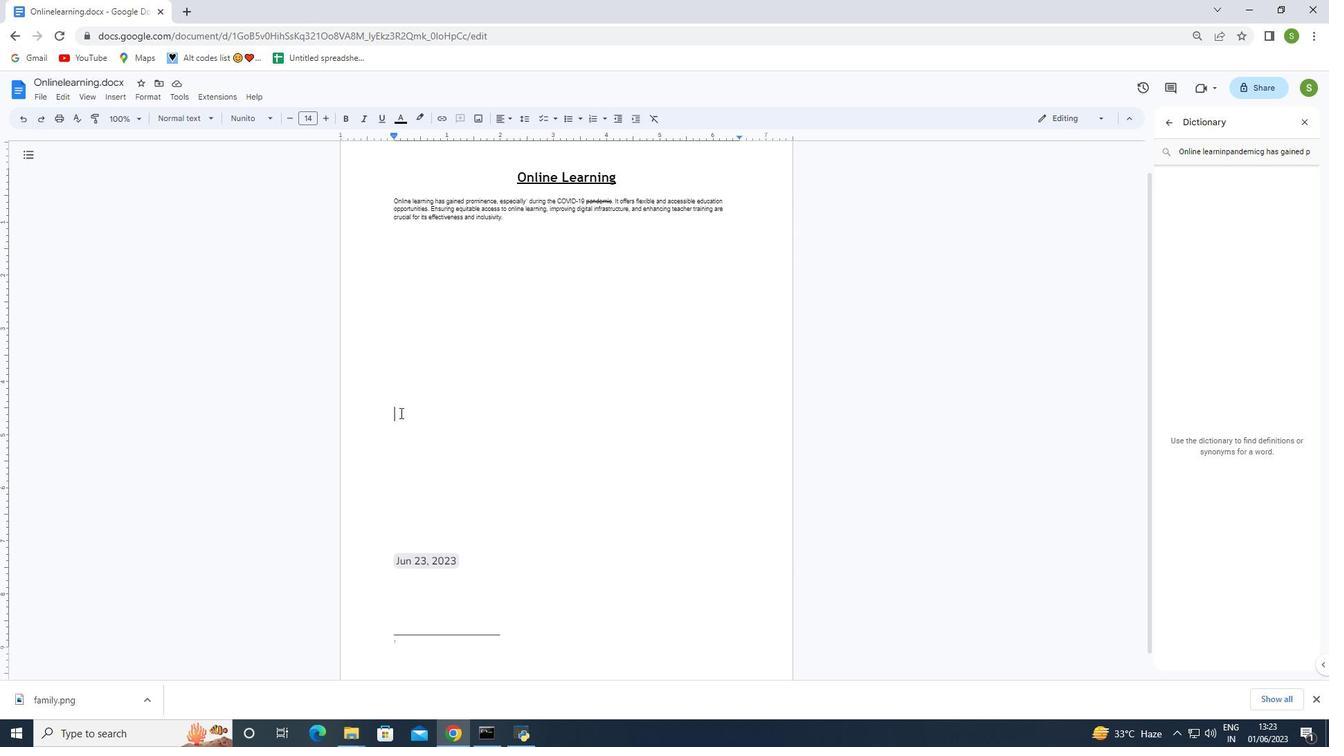
